 Task: Research Airbnb options in Szombathely, Hungary from 9th November, 2023 to 16th November, 2023 for 2 adults.2 bedrooms having 2 beds and 1 bathroom. Property type can be flat. Look for 3 properties as per requirement.
Action: Mouse moved to (560, 90)
Screenshot: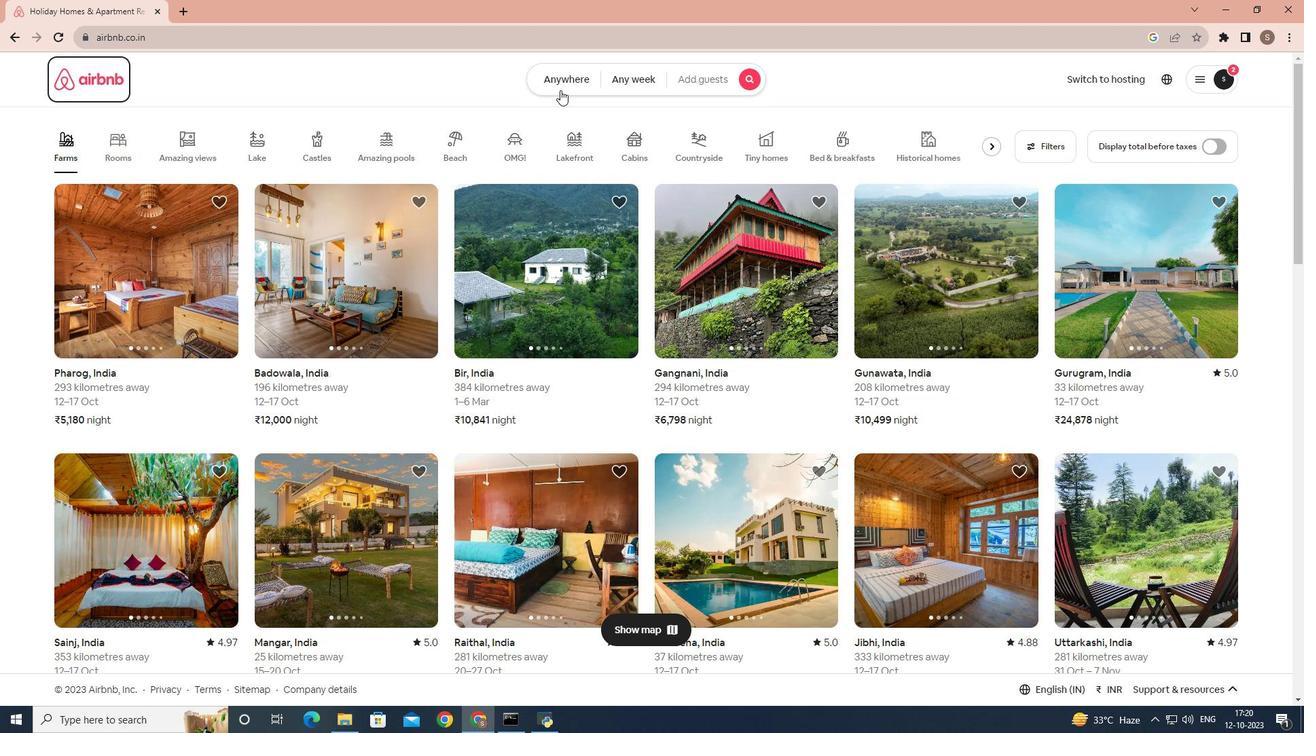
Action: Mouse pressed left at (560, 90)
Screenshot: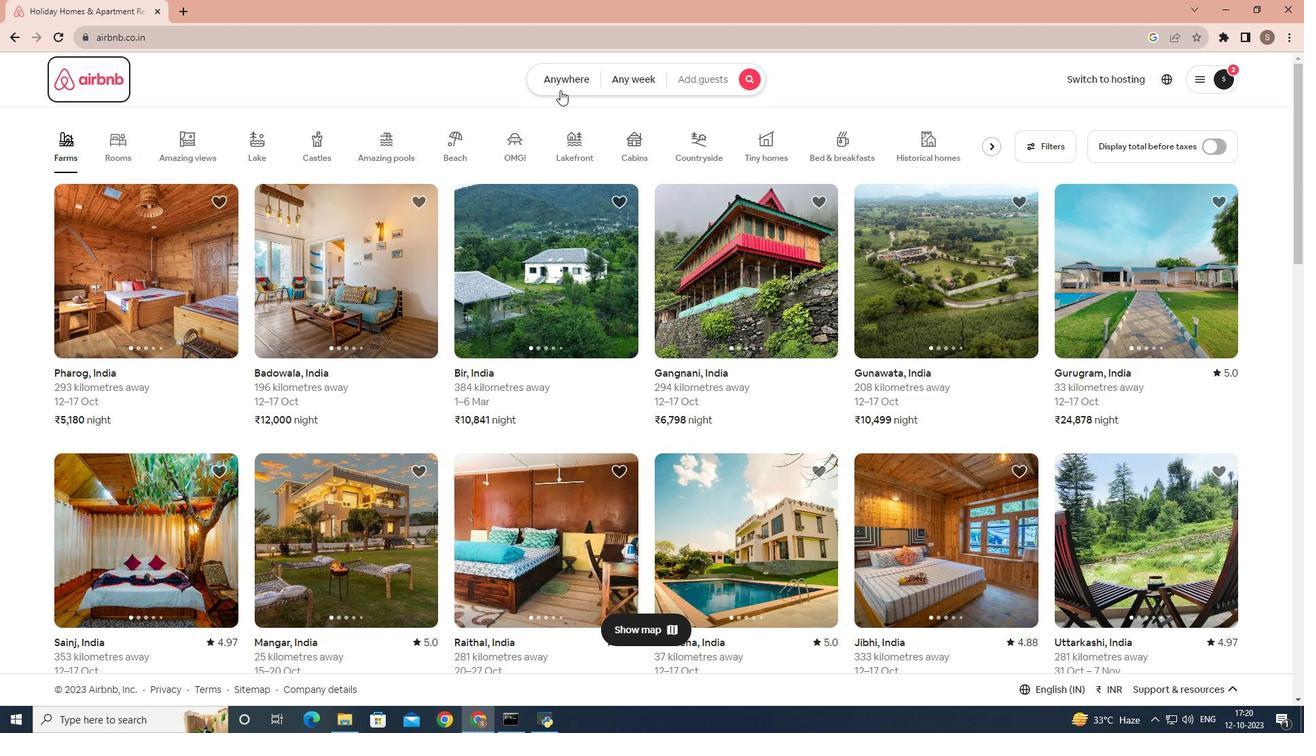 
Action: Mouse moved to (415, 135)
Screenshot: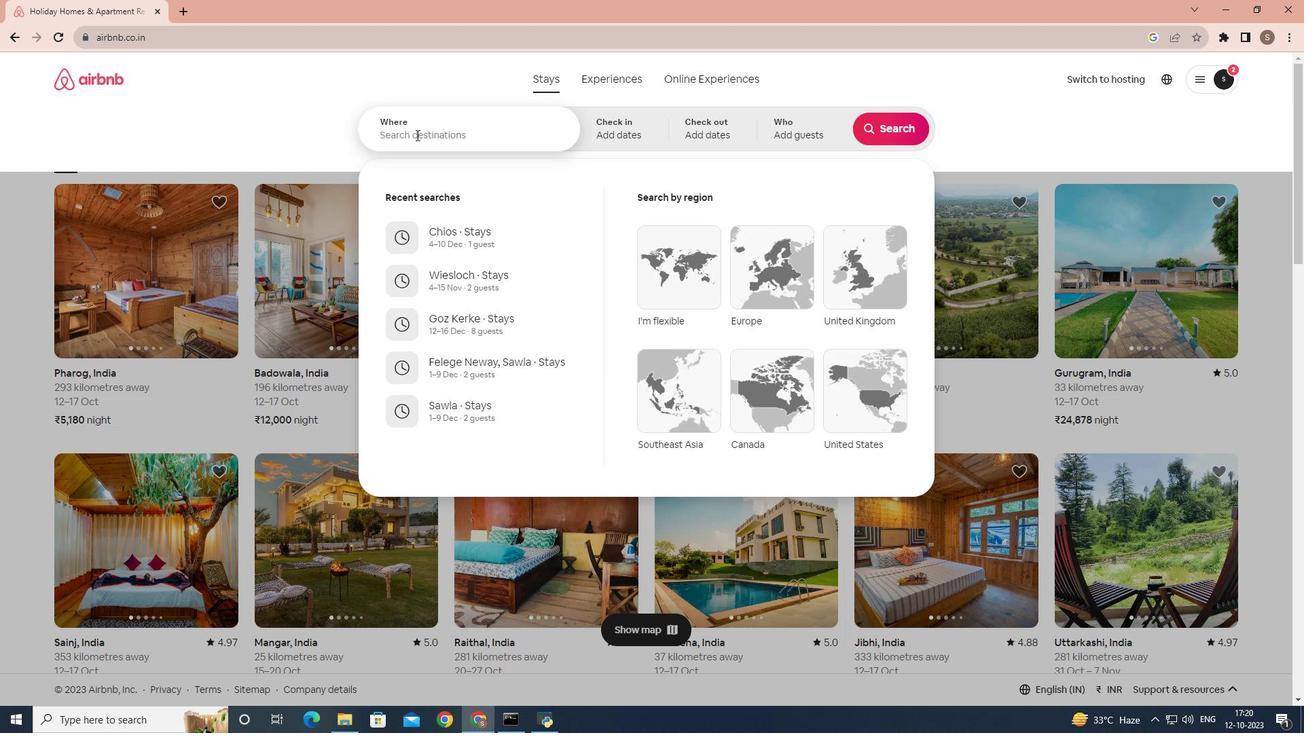 
Action: Mouse pressed left at (415, 135)
Screenshot: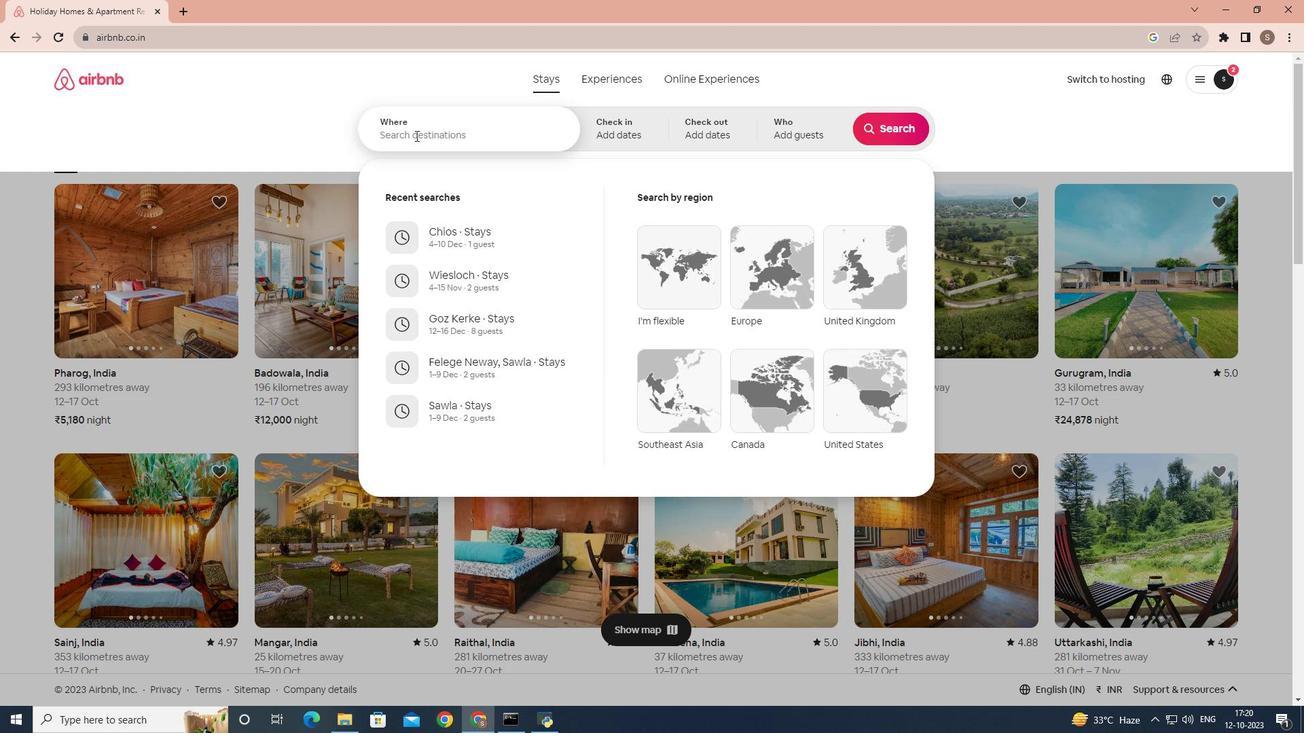 
Action: Key pressed szobathely
Screenshot: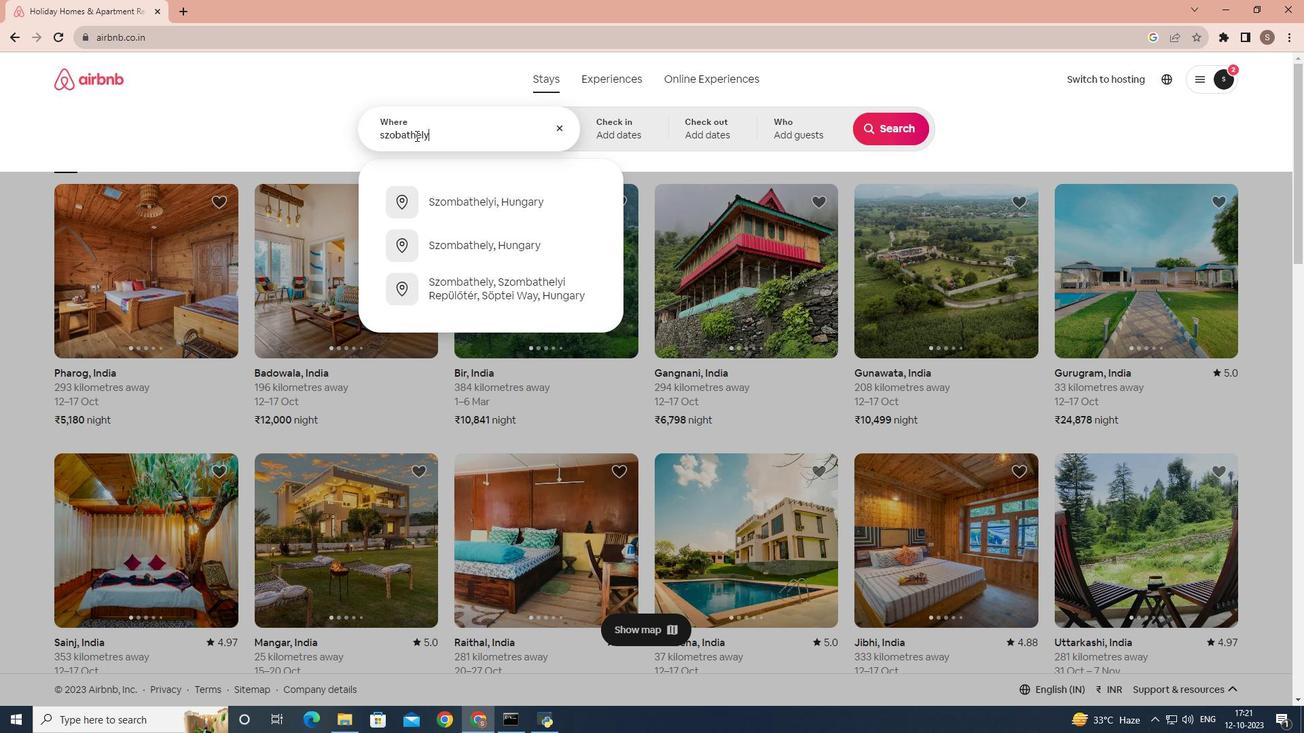 
Action: Mouse moved to (406, 198)
Screenshot: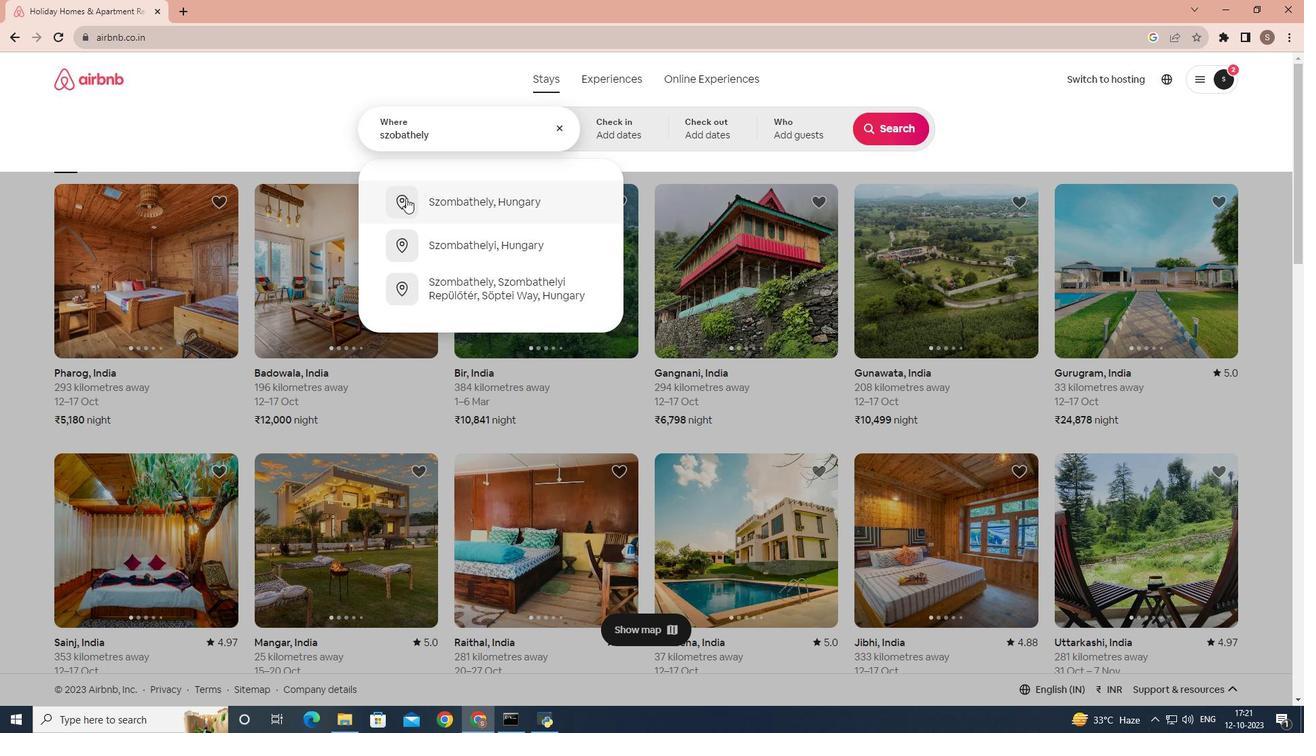 
Action: Mouse pressed left at (406, 198)
Screenshot: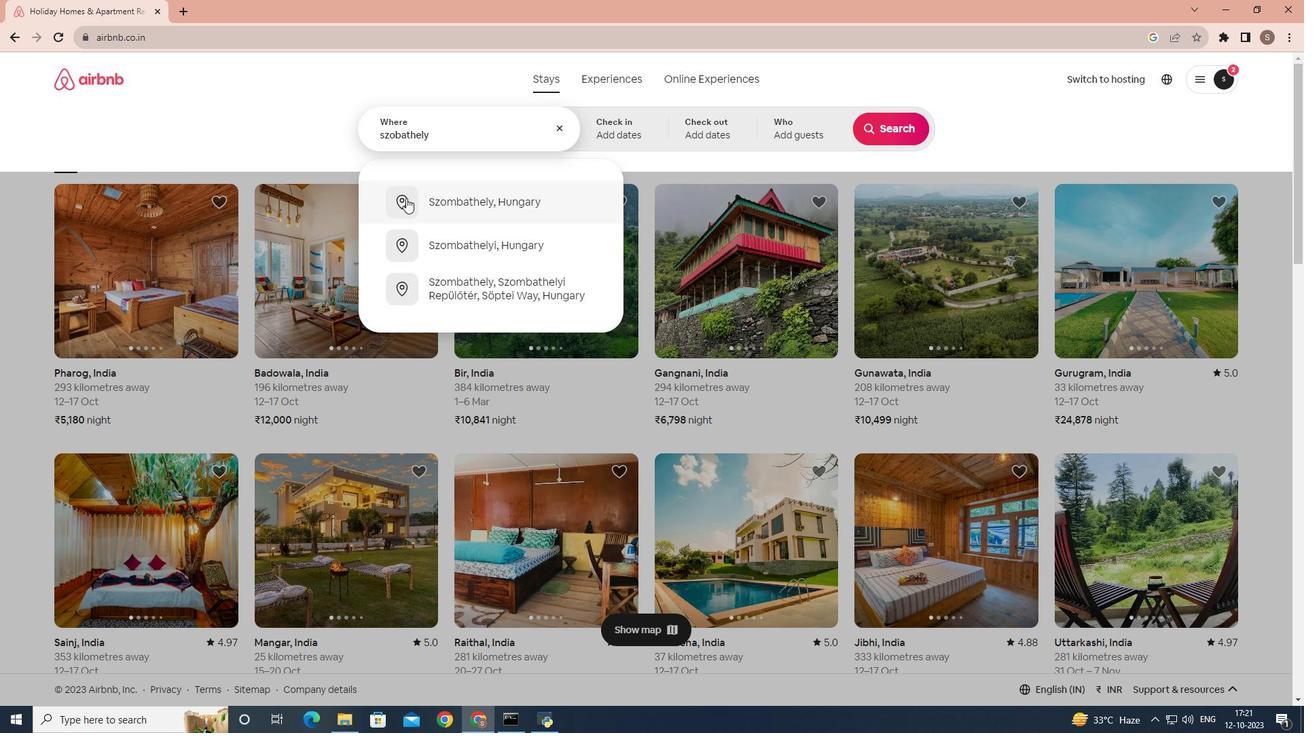 
Action: Mouse moved to (799, 328)
Screenshot: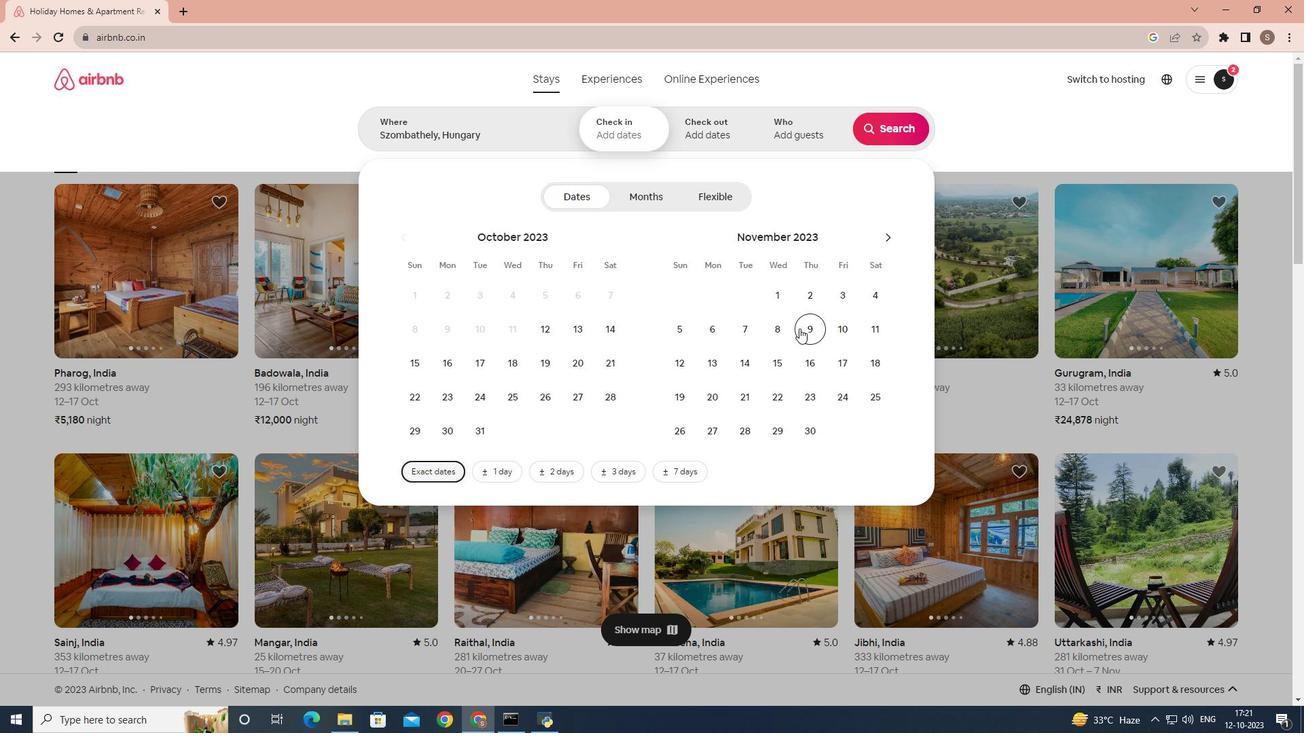 
Action: Mouse pressed left at (799, 328)
Screenshot: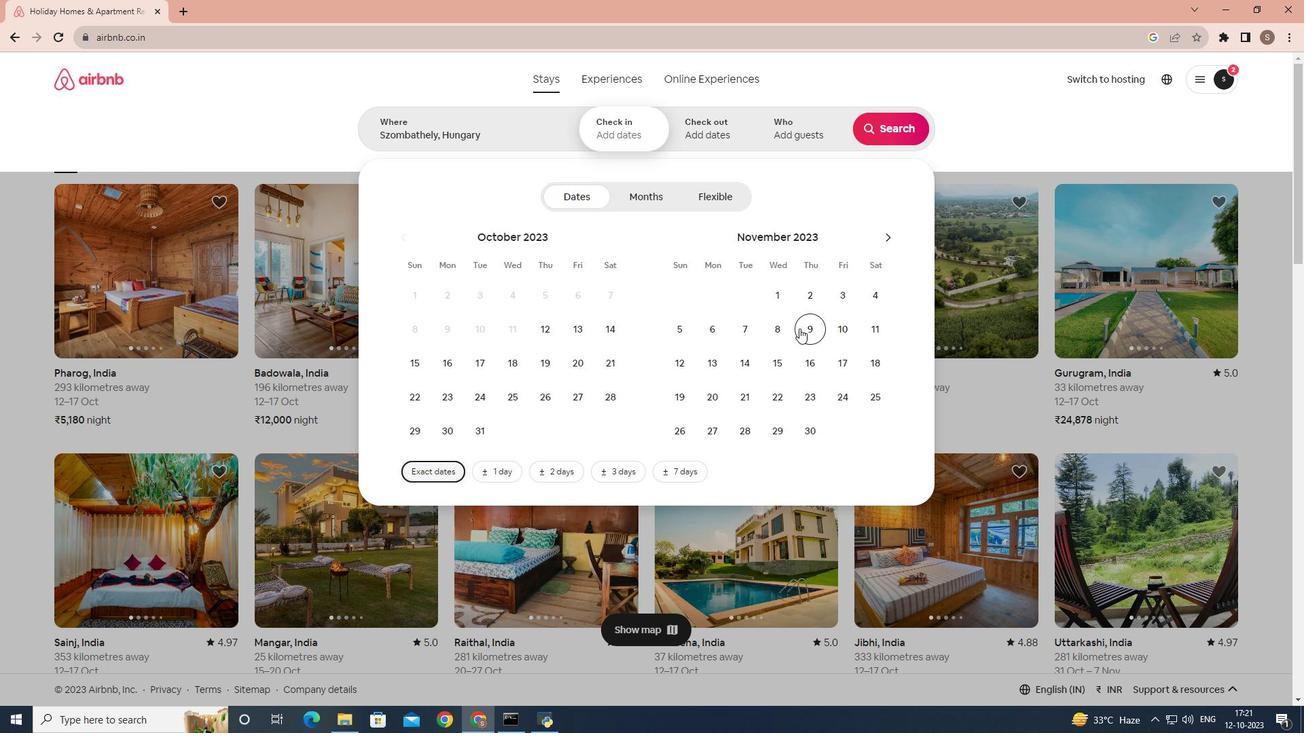 
Action: Mouse moved to (811, 364)
Screenshot: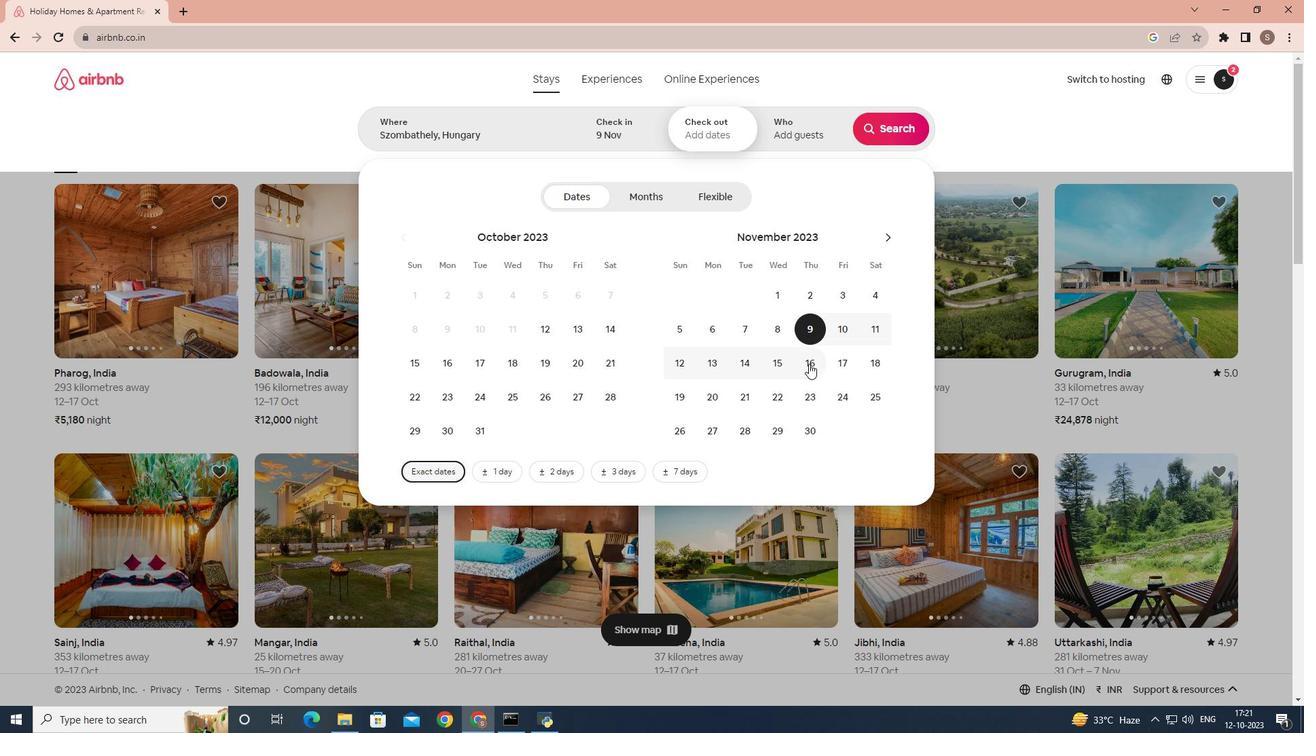 
Action: Mouse pressed left at (811, 364)
Screenshot: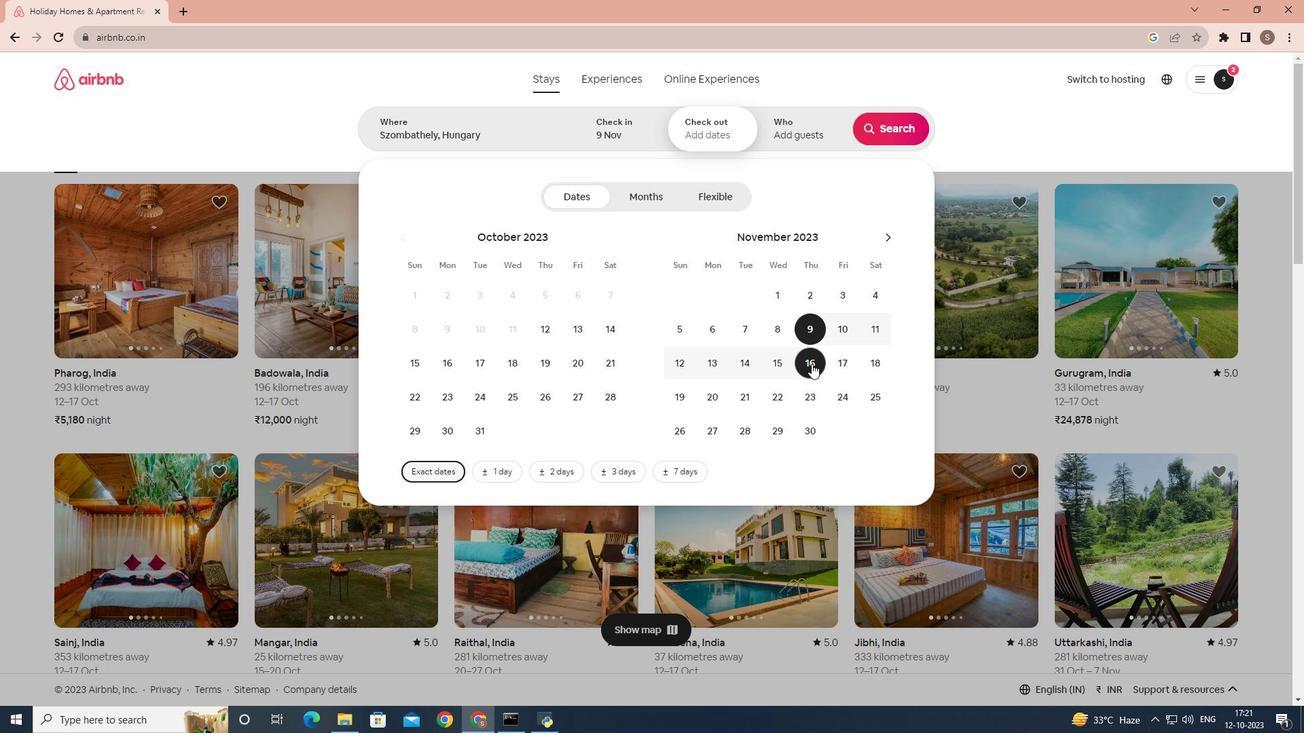 
Action: Mouse moved to (800, 132)
Screenshot: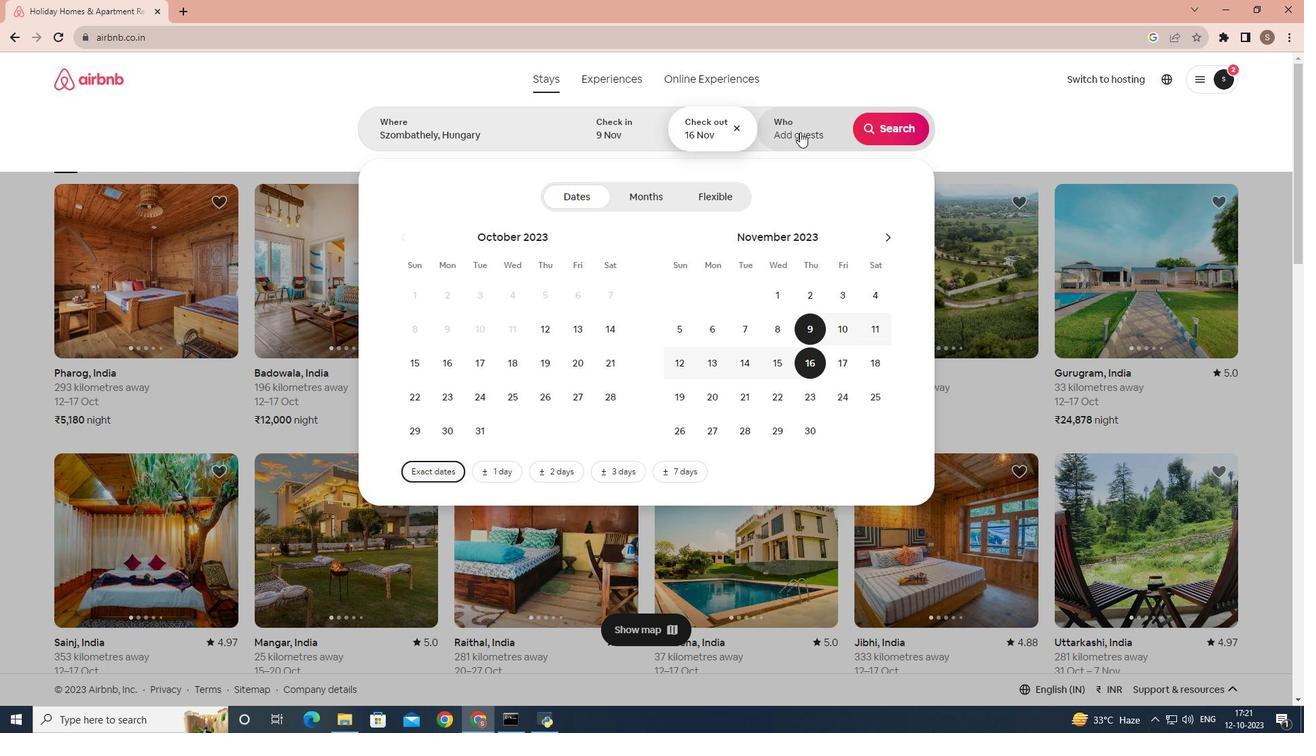 
Action: Mouse pressed left at (800, 132)
Screenshot: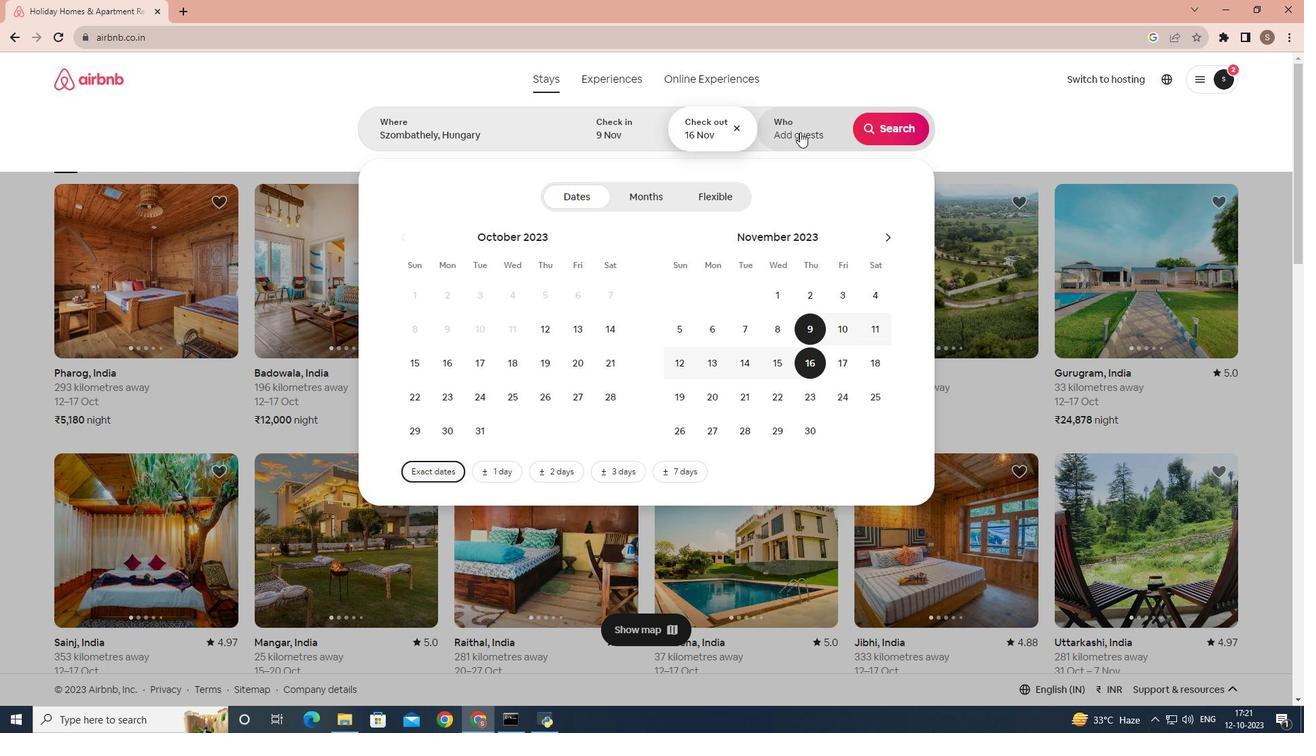 
Action: Mouse moved to (893, 199)
Screenshot: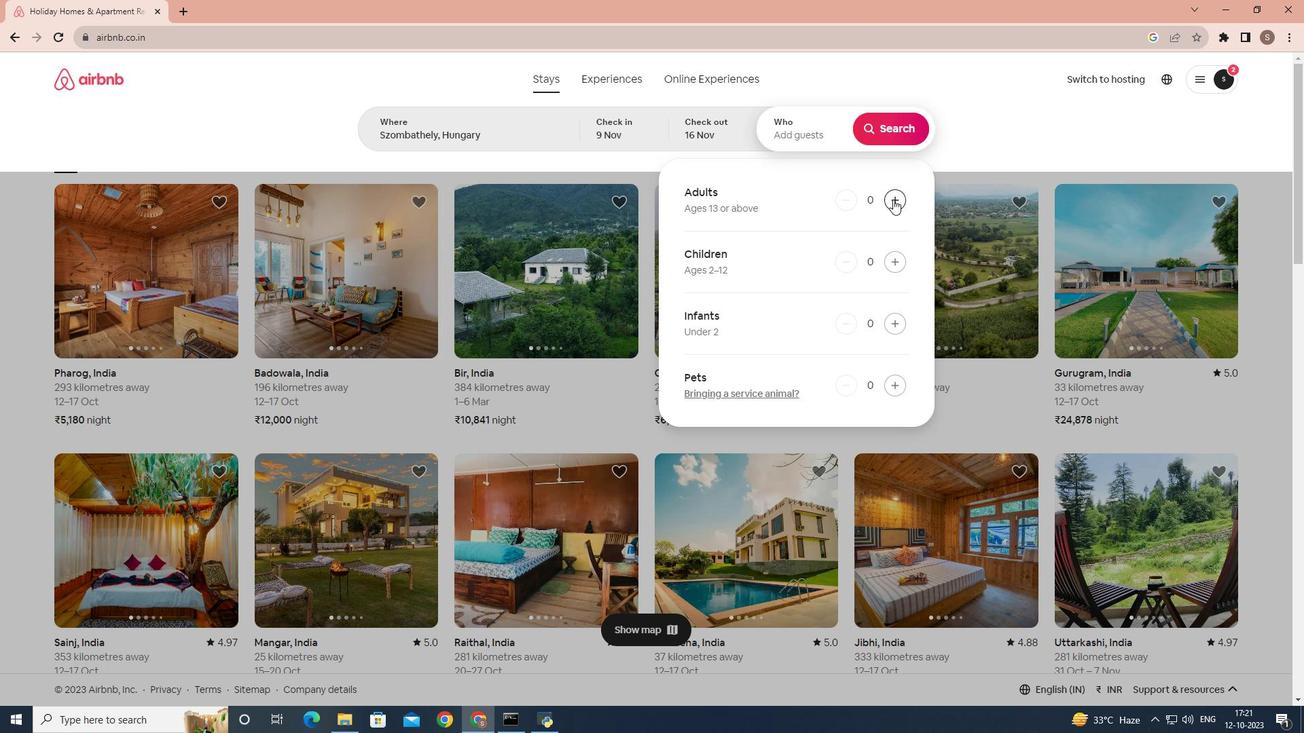 
Action: Mouse pressed left at (893, 199)
Screenshot: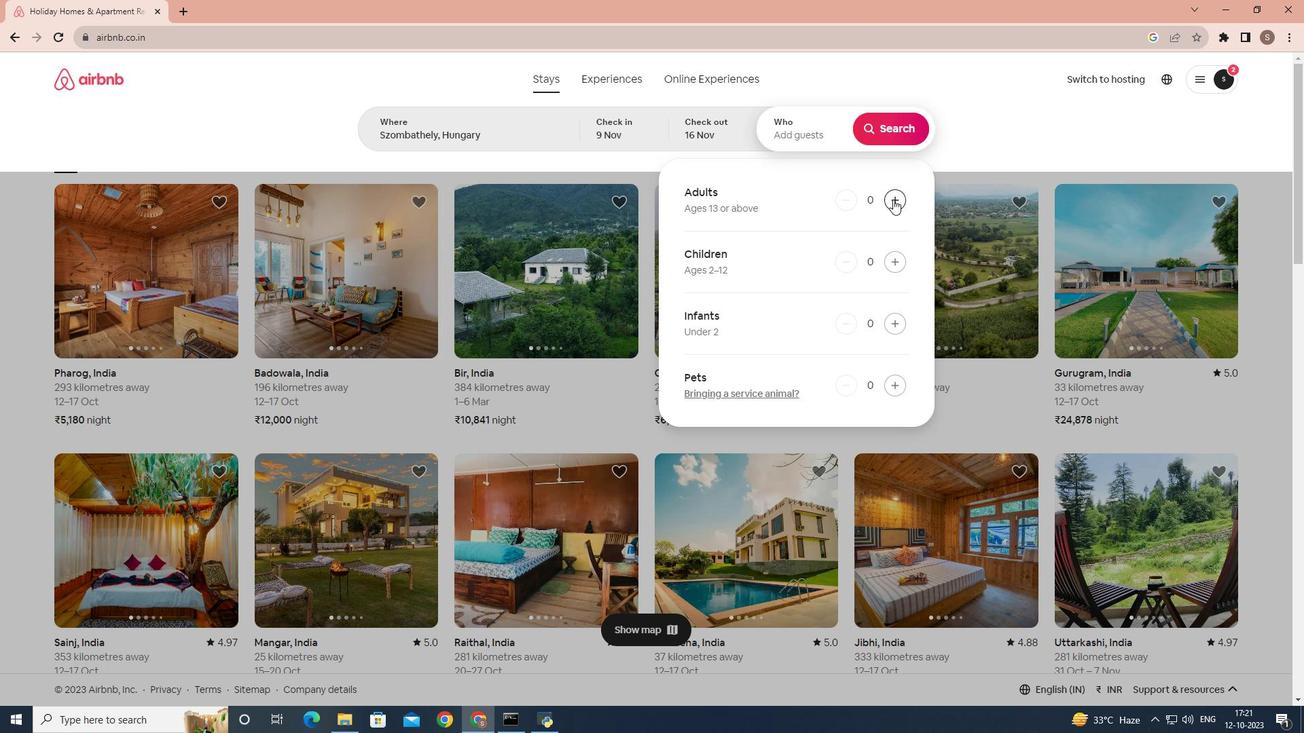 
Action: Mouse pressed left at (893, 199)
Screenshot: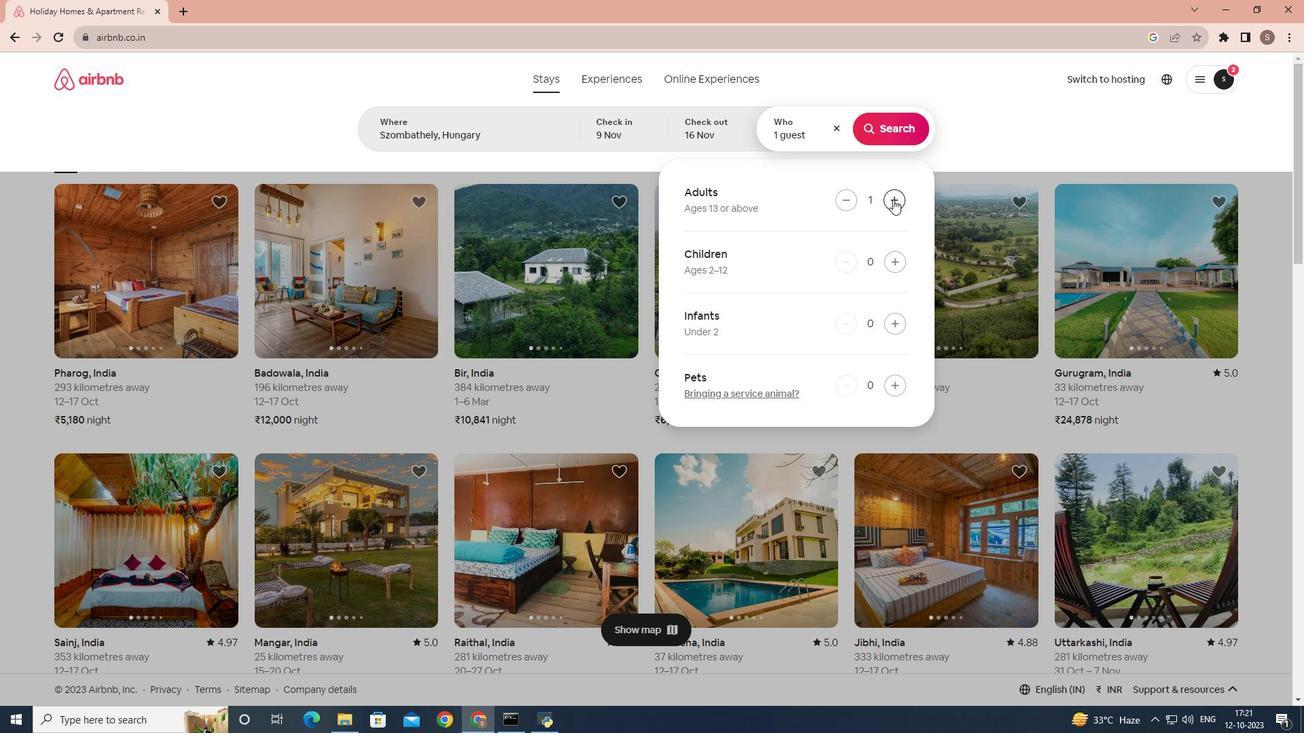 
Action: Mouse moved to (896, 137)
Screenshot: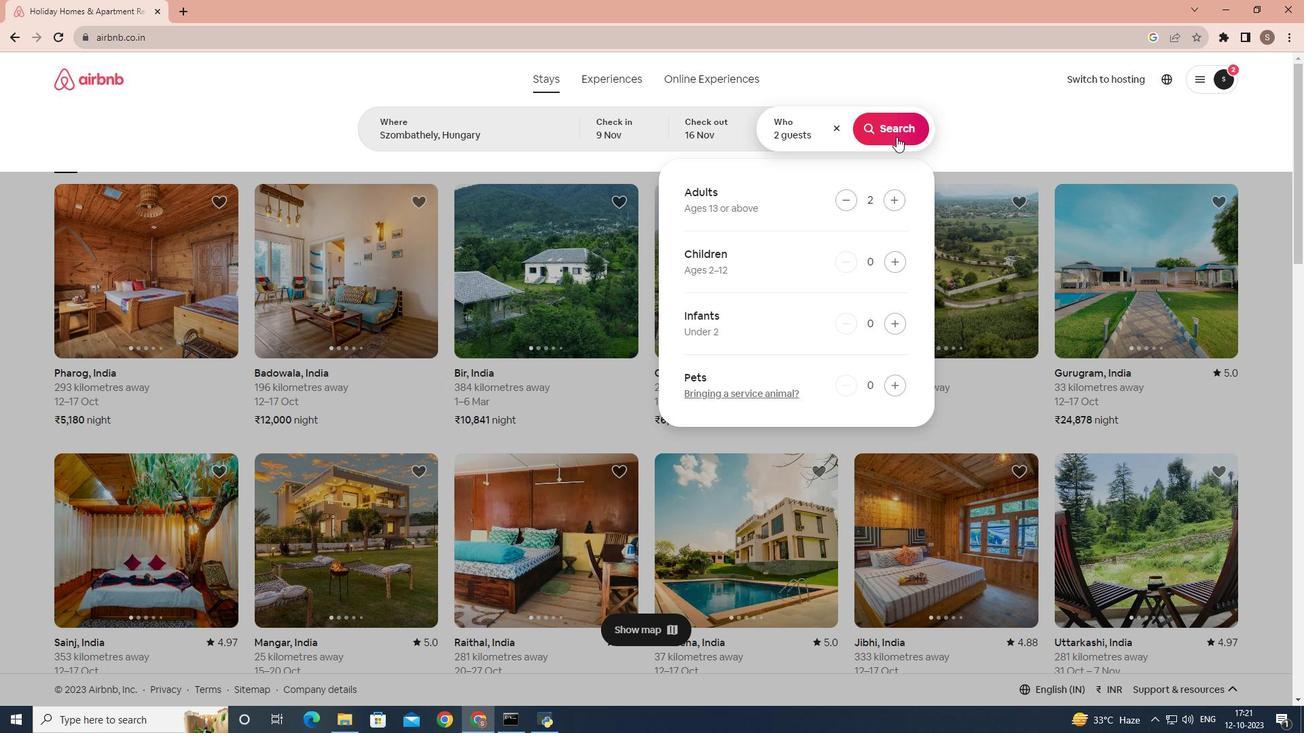 
Action: Mouse pressed left at (896, 137)
Screenshot: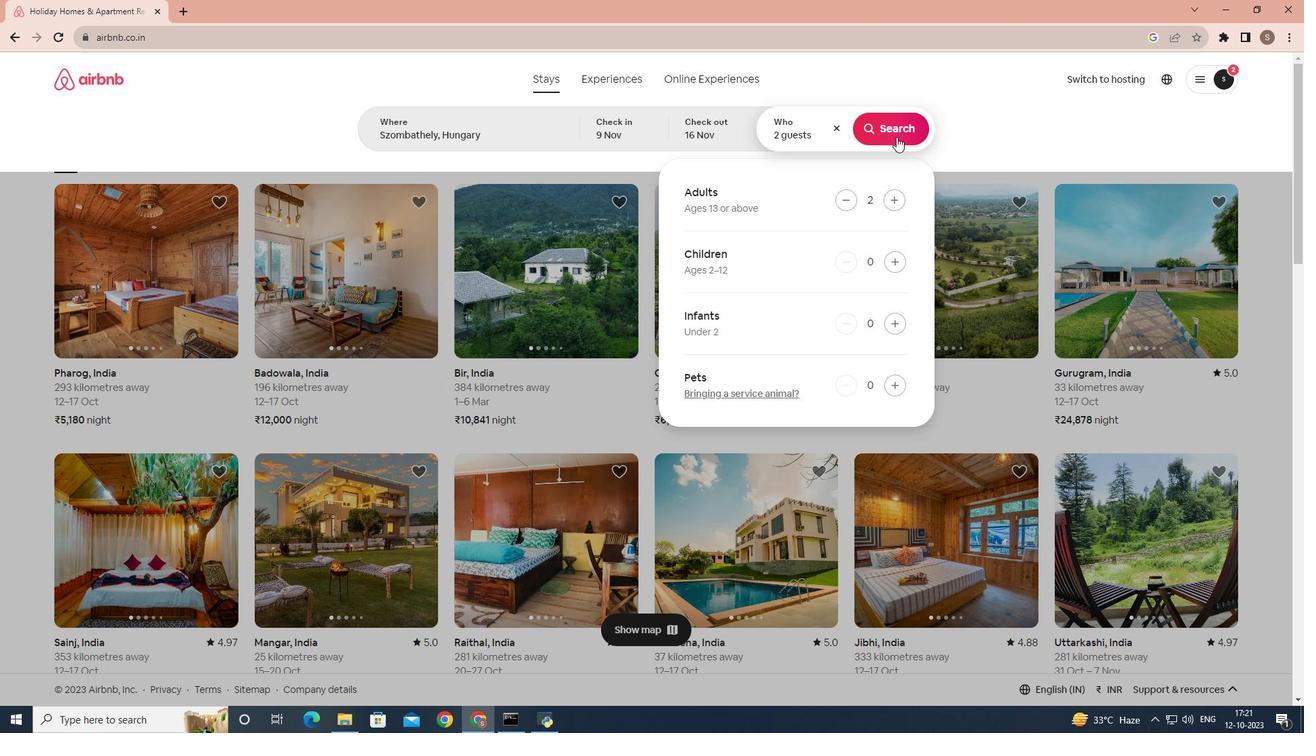 
Action: Mouse moved to (1089, 130)
Screenshot: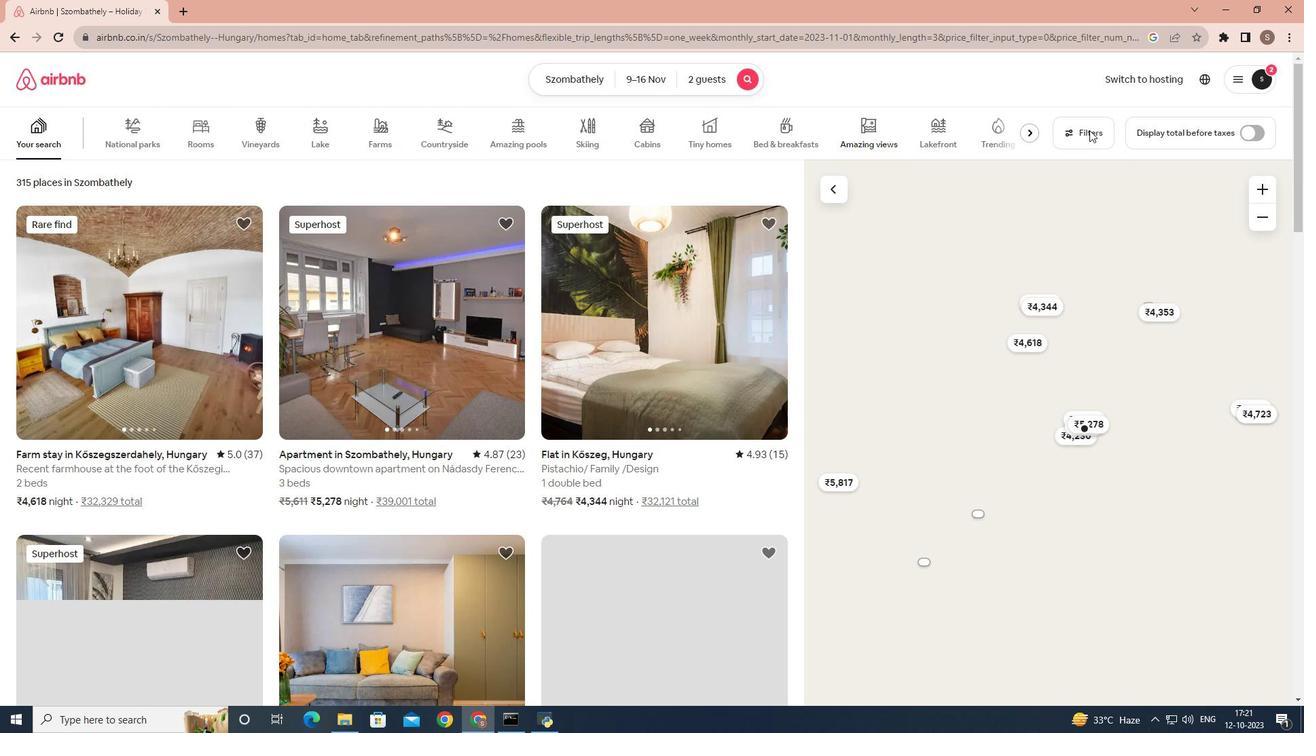 
Action: Mouse pressed left at (1089, 130)
Screenshot: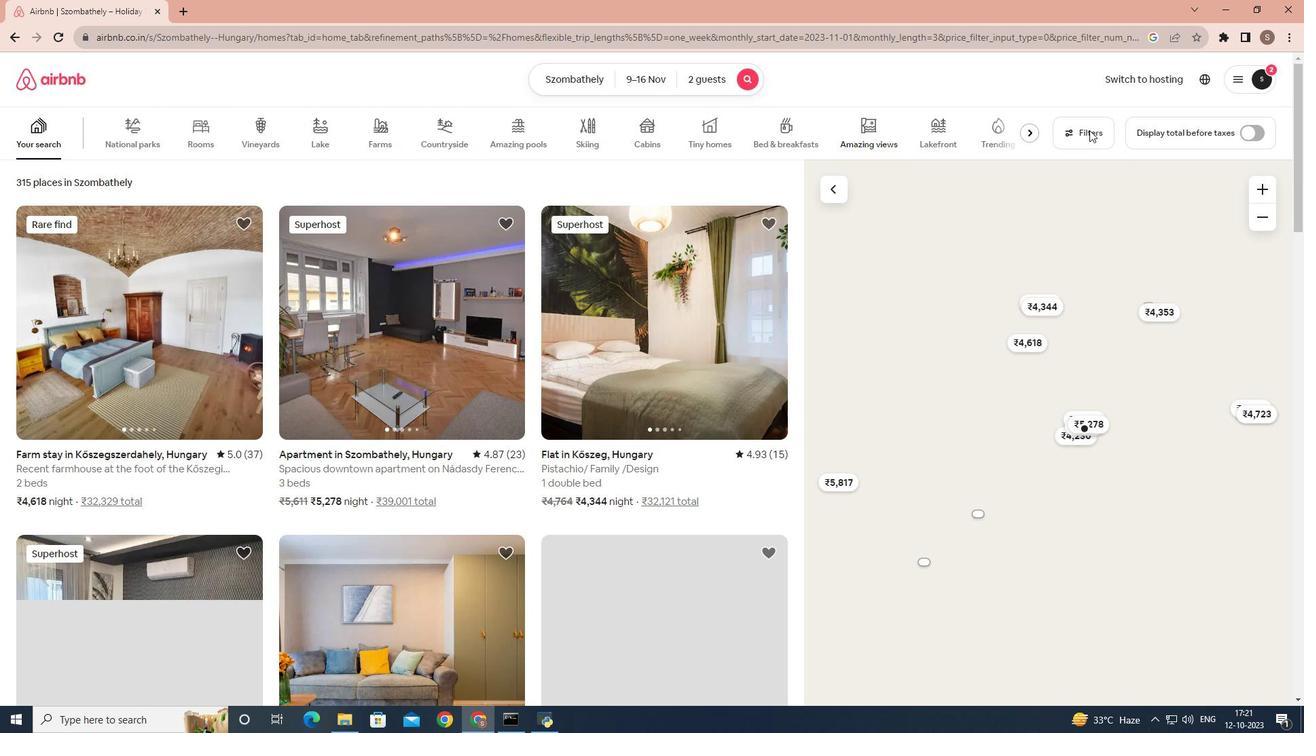 
Action: Mouse moved to (1089, 131)
Screenshot: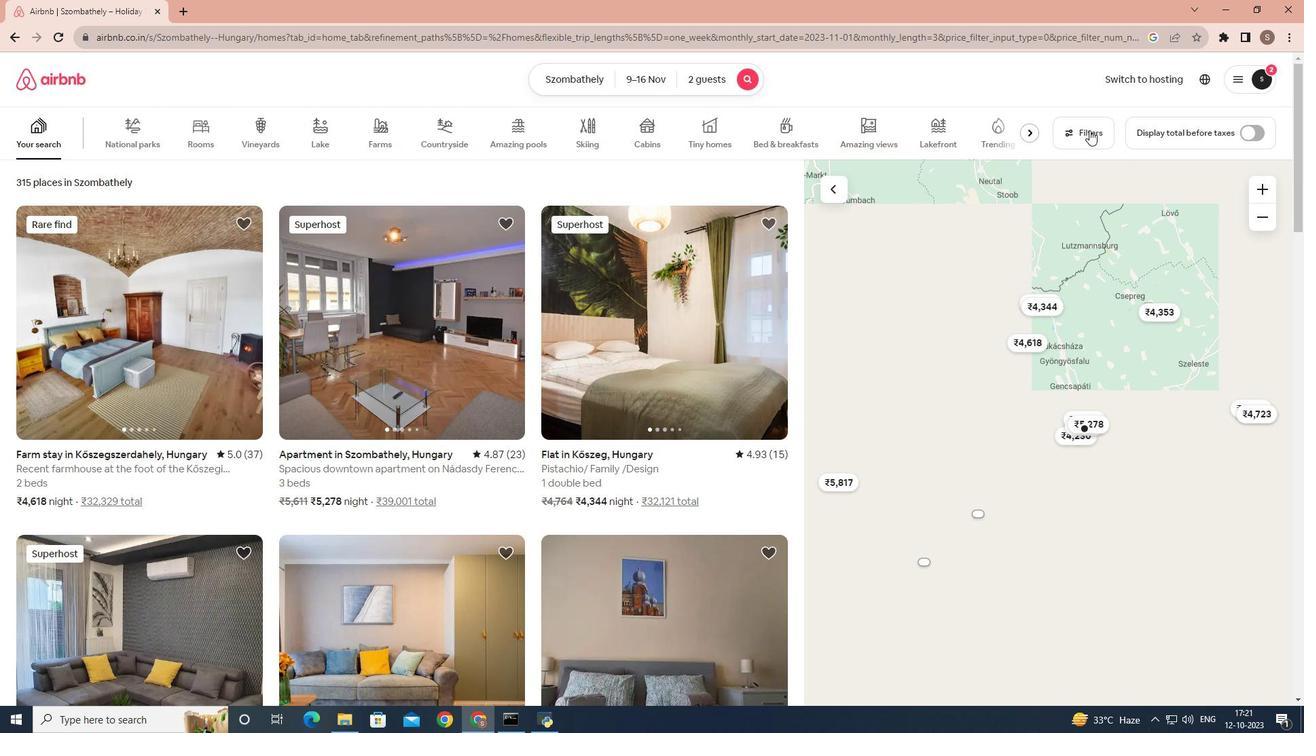 
Action: Mouse pressed left at (1089, 131)
Screenshot: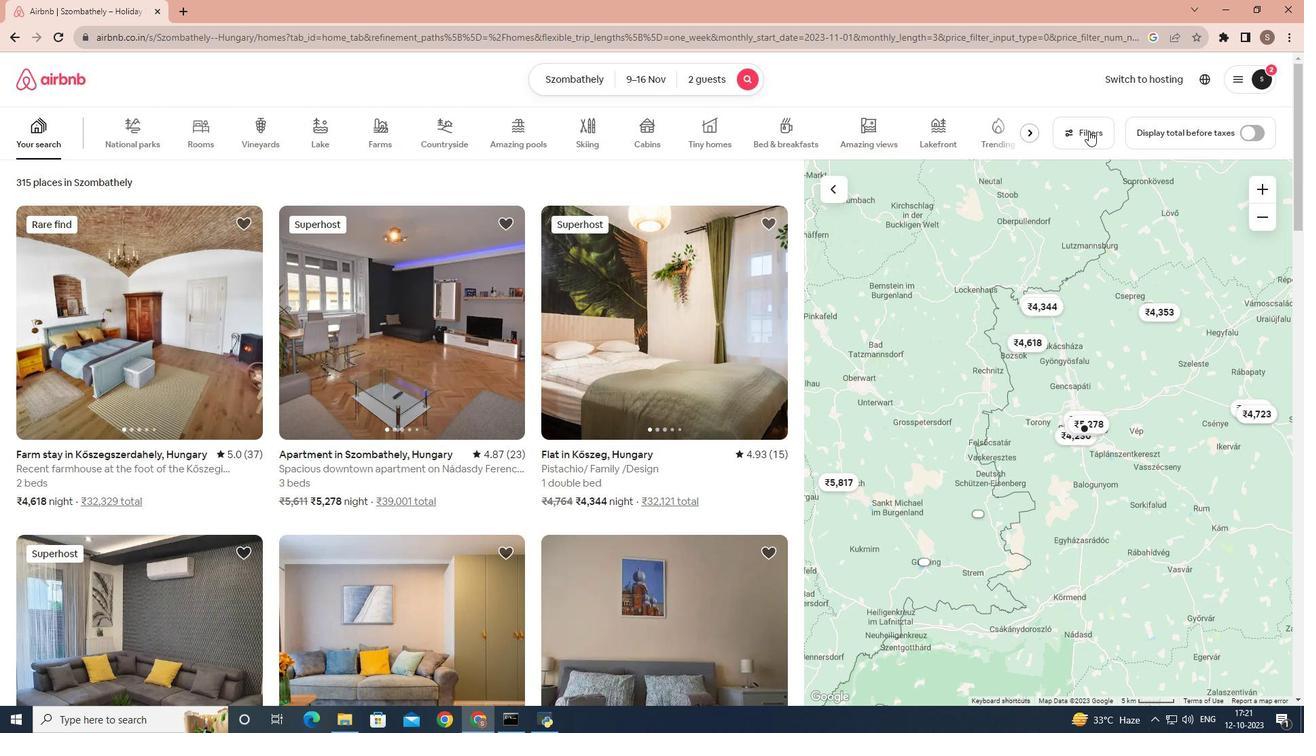 
Action: Mouse pressed left at (1089, 131)
Screenshot: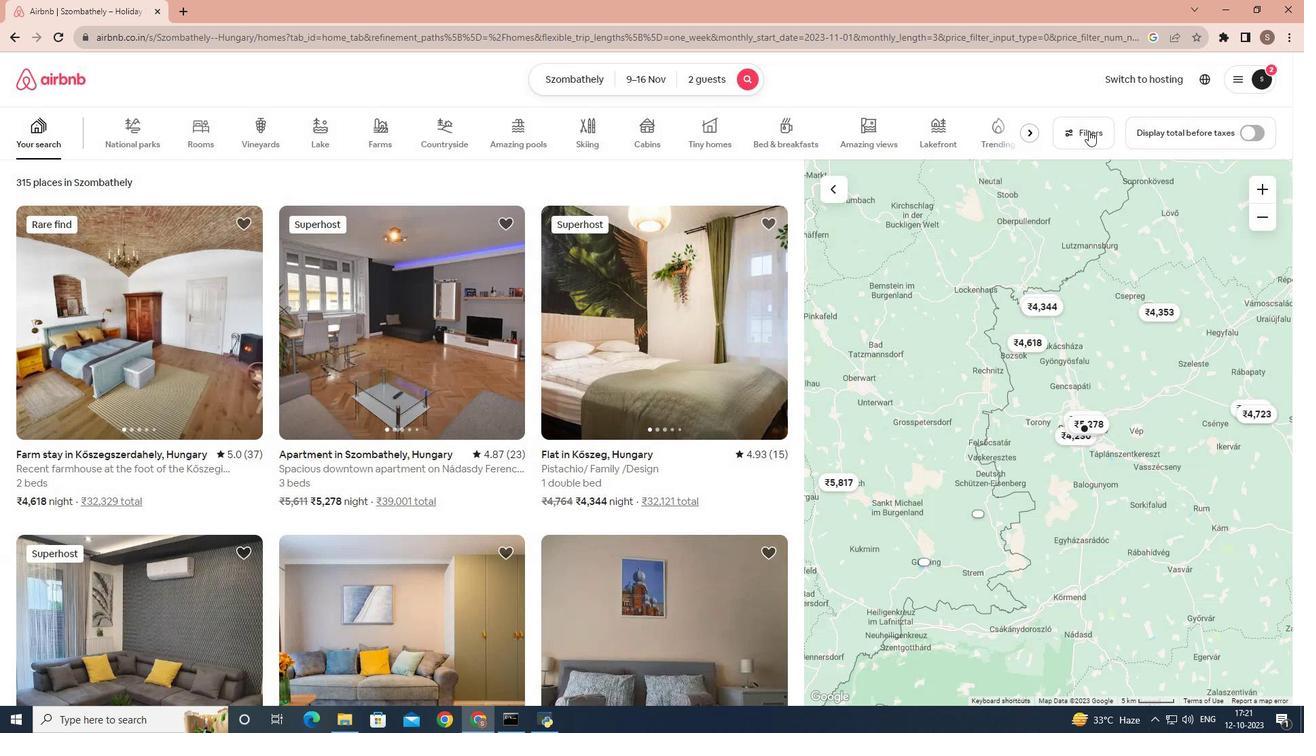 
Action: Mouse moved to (380, 388)
Screenshot: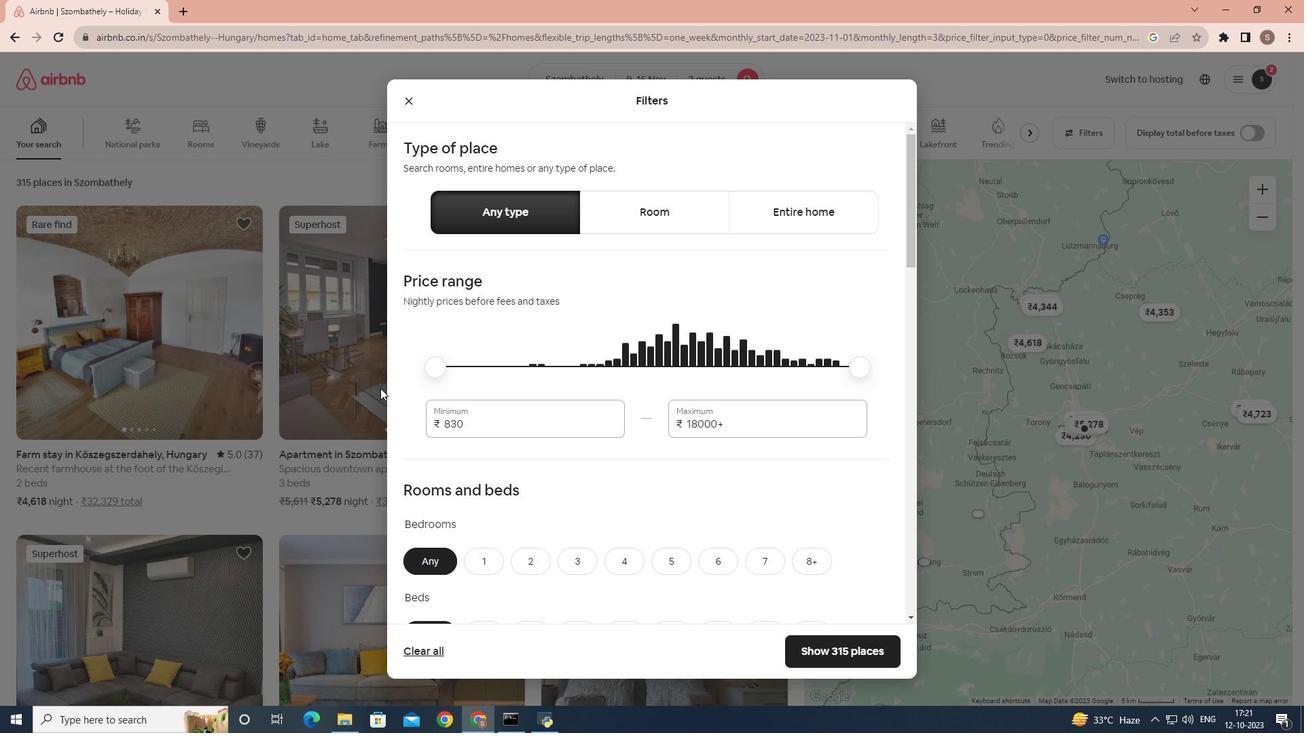 
Action: Mouse scrolled (380, 387) with delta (0, 0)
Screenshot: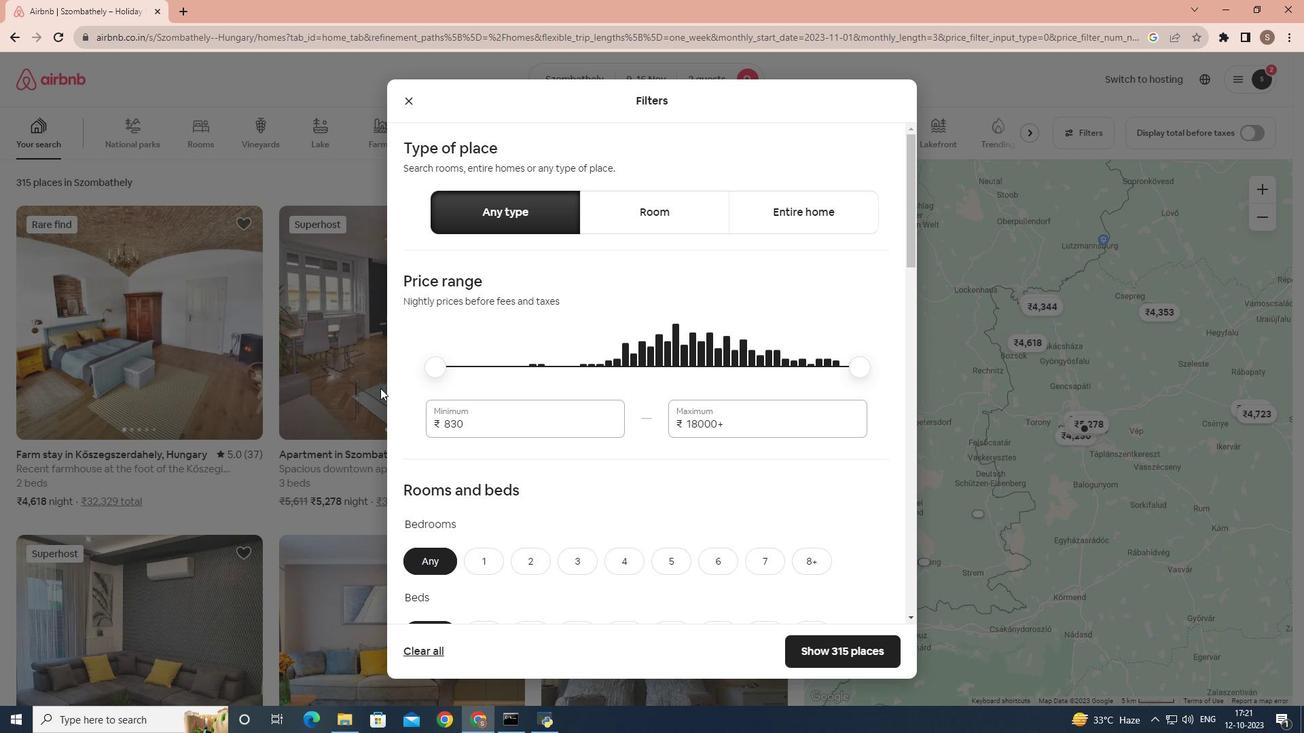 
Action: Mouse scrolled (380, 387) with delta (0, 0)
Screenshot: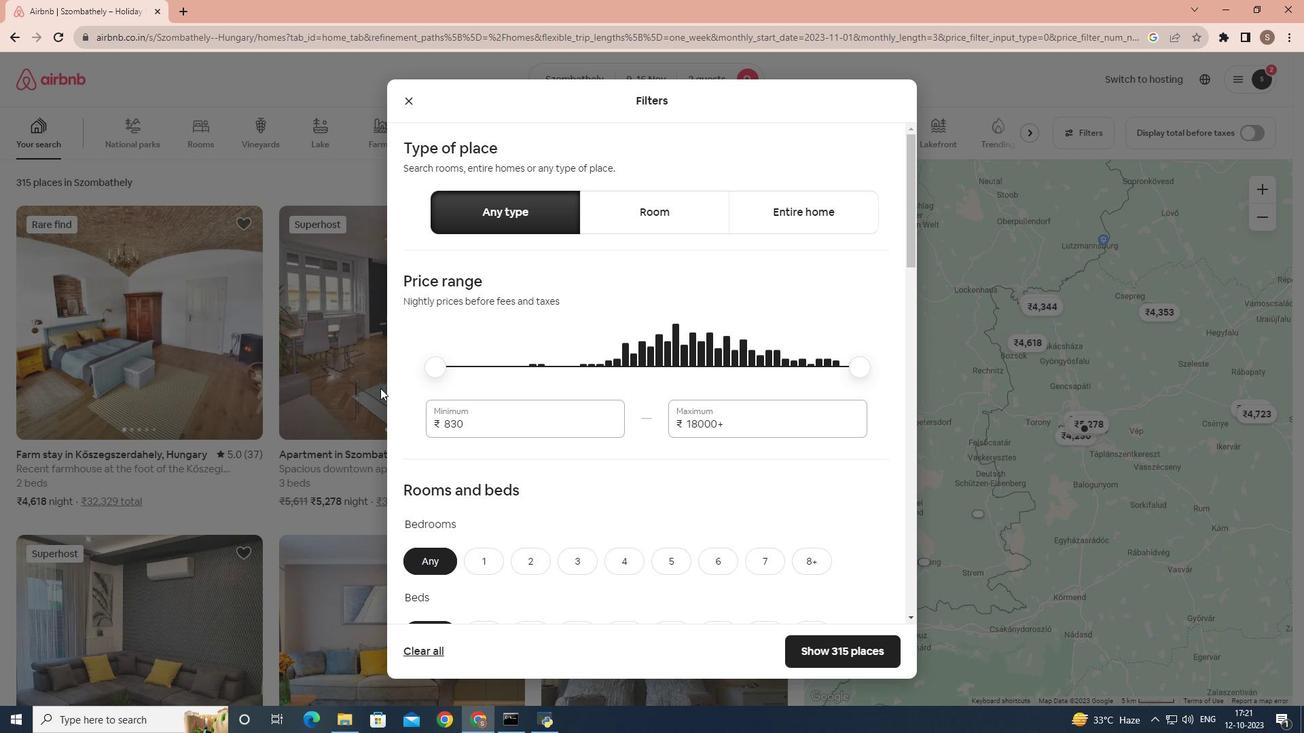 
Action: Mouse scrolled (380, 387) with delta (0, 0)
Screenshot: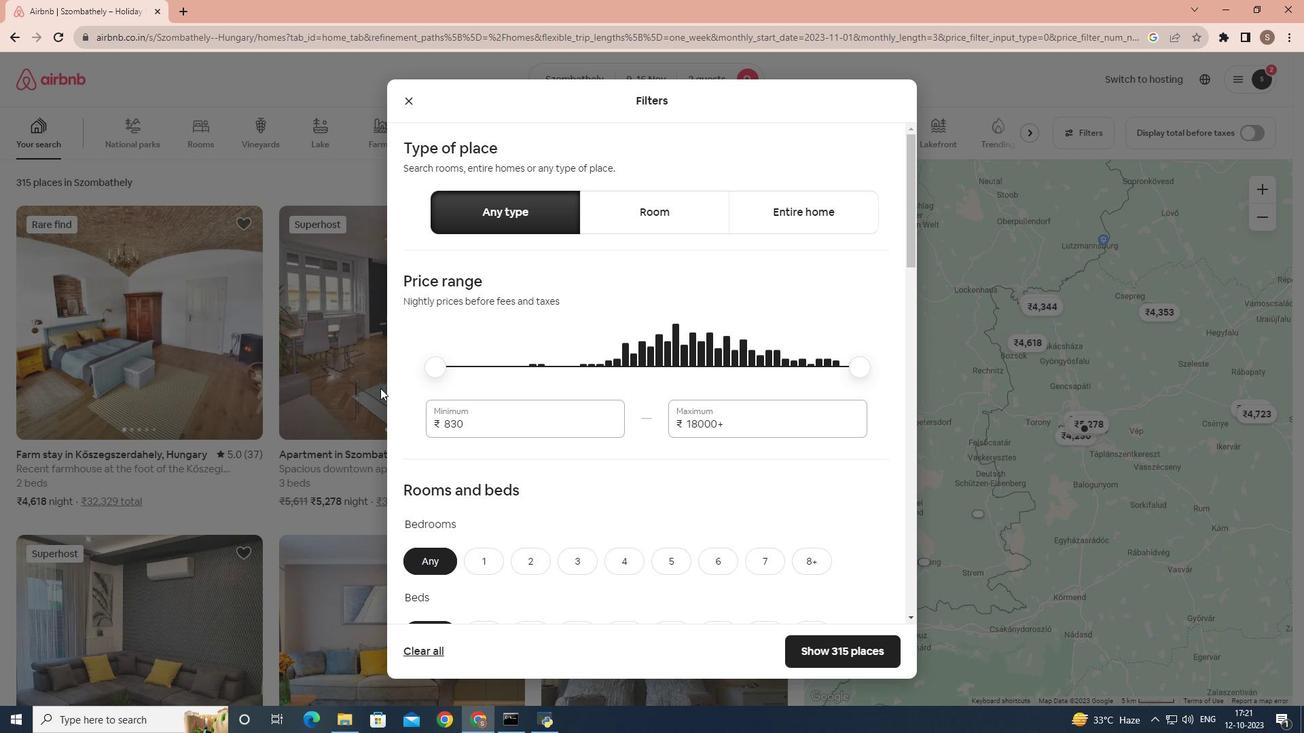 
Action: Mouse scrolled (380, 387) with delta (0, 0)
Screenshot: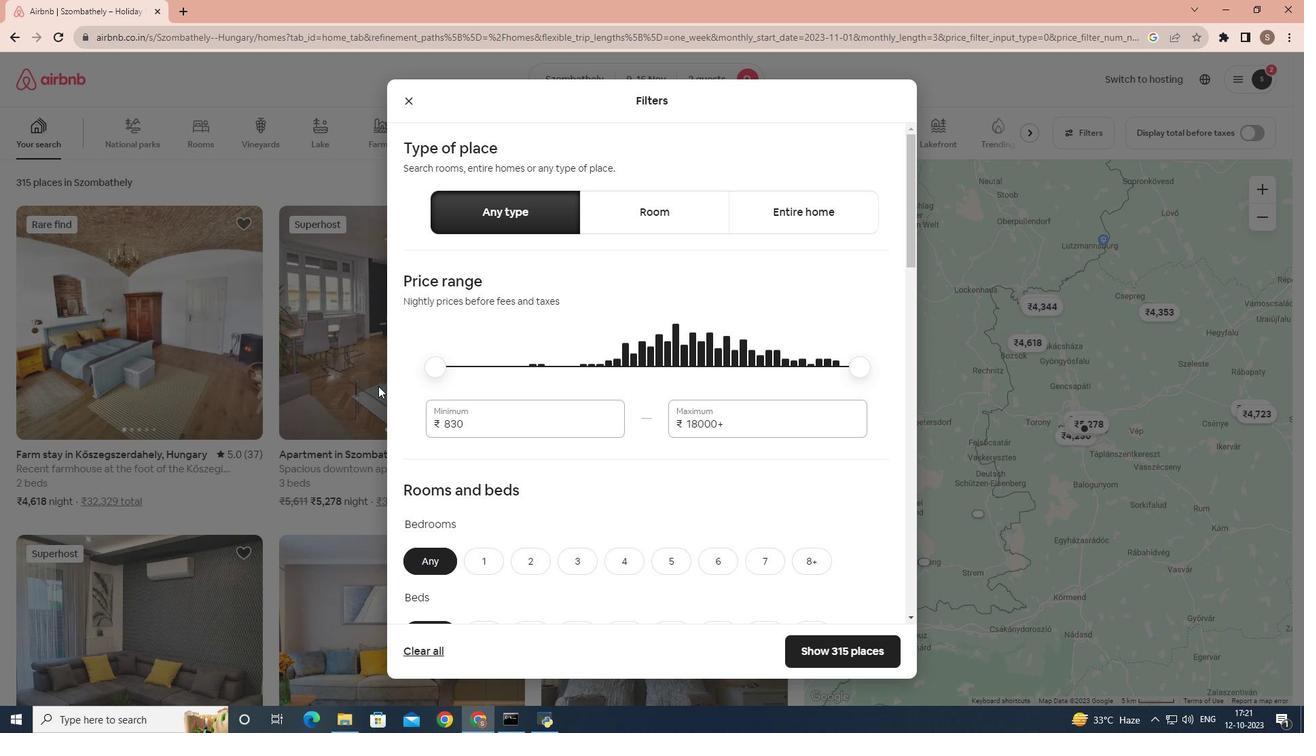 
Action: Mouse moved to (411, 366)
Screenshot: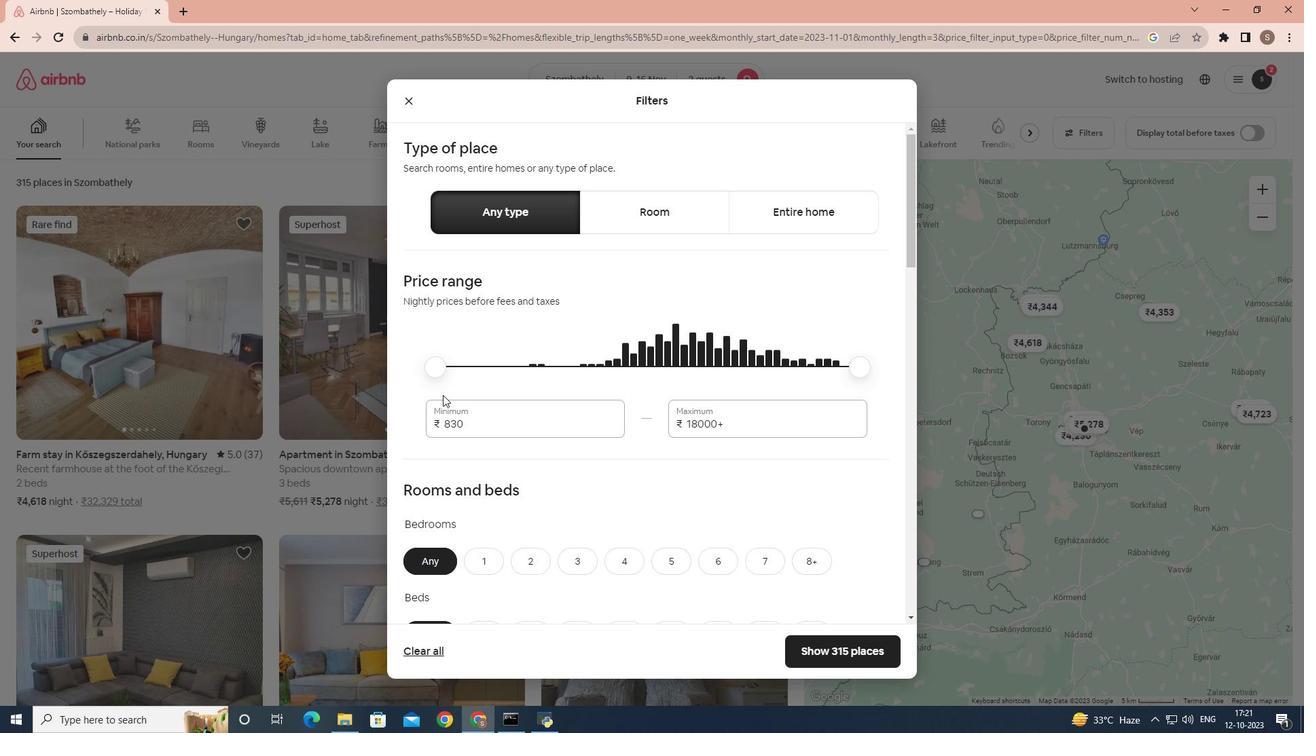 
Action: Mouse scrolled (411, 366) with delta (0, 0)
Screenshot: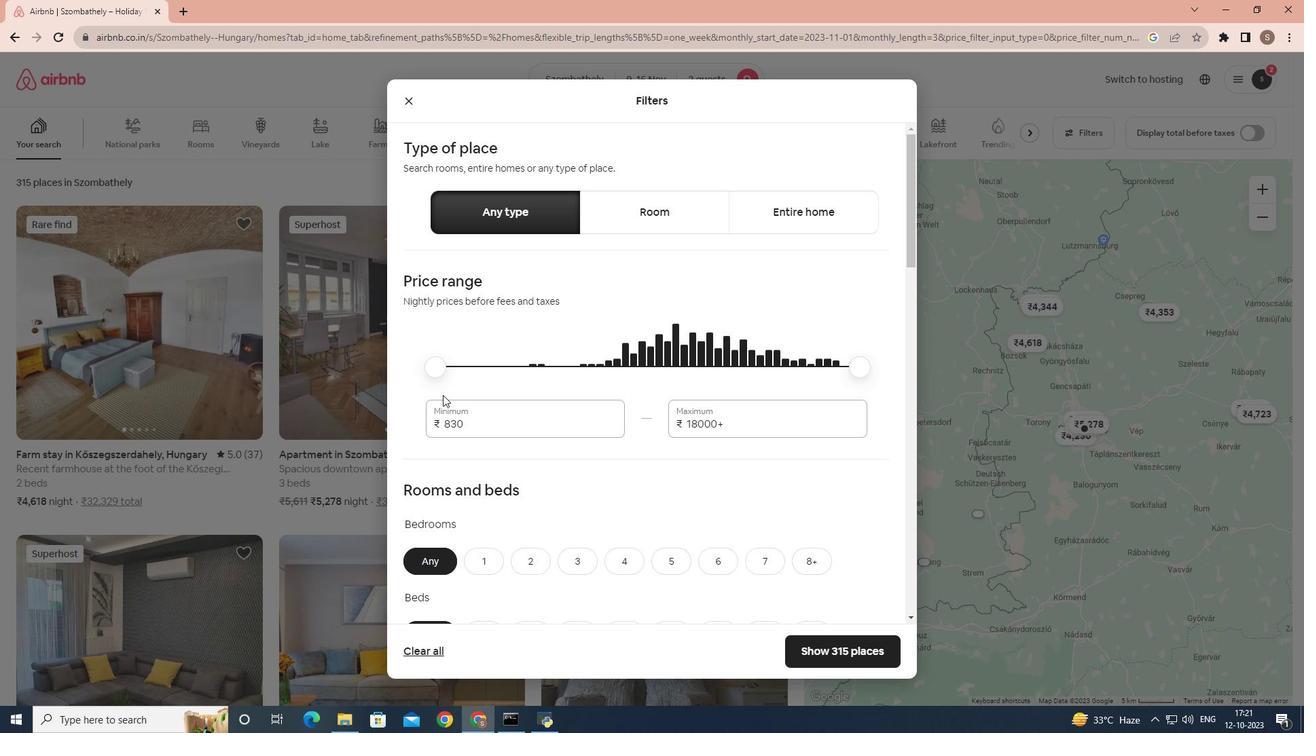 
Action: Mouse moved to (432, 383)
Screenshot: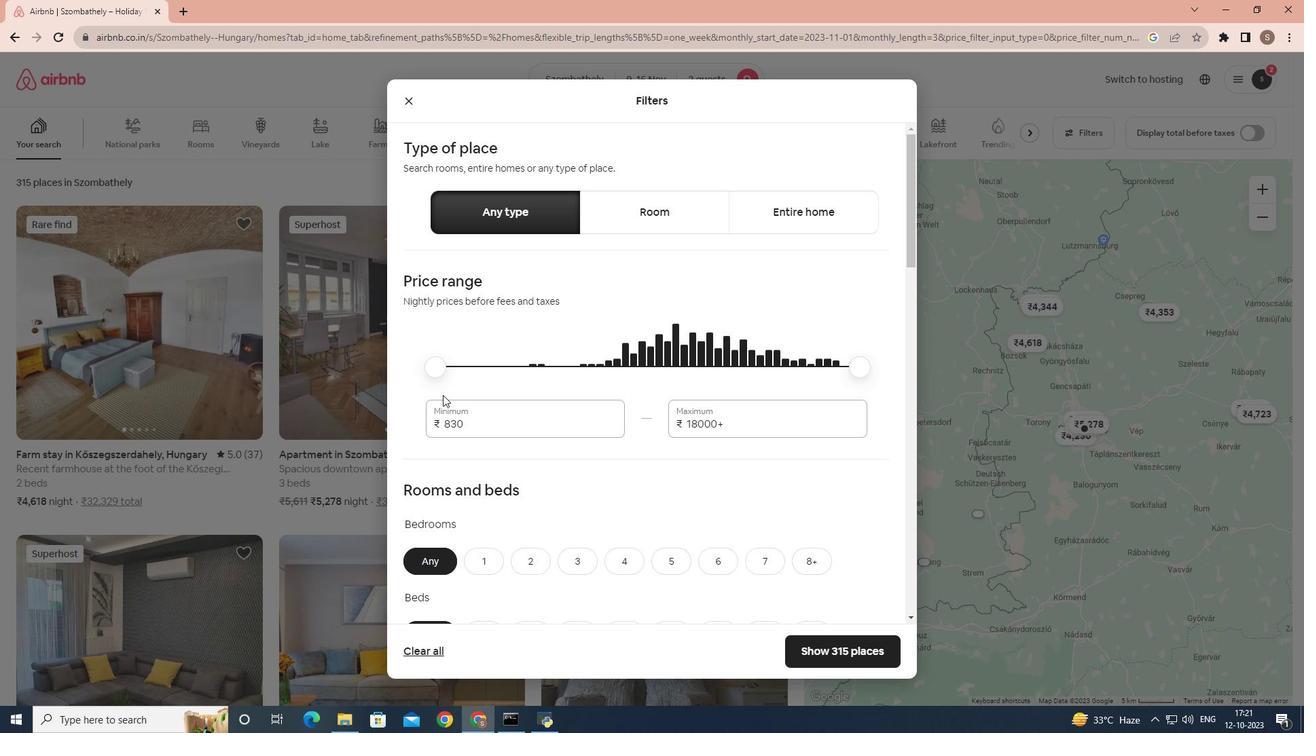 
Action: Mouse scrolled (432, 383) with delta (0, 0)
Screenshot: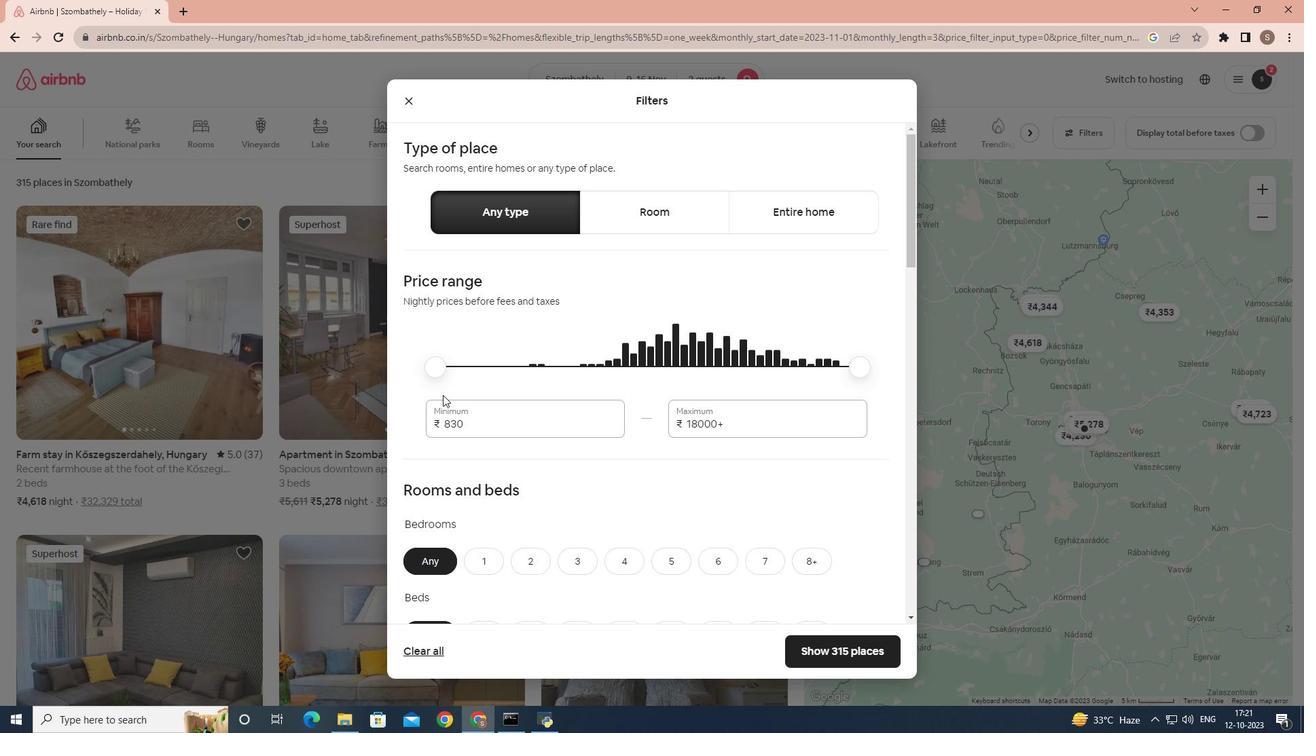 
Action: Mouse moved to (442, 395)
Screenshot: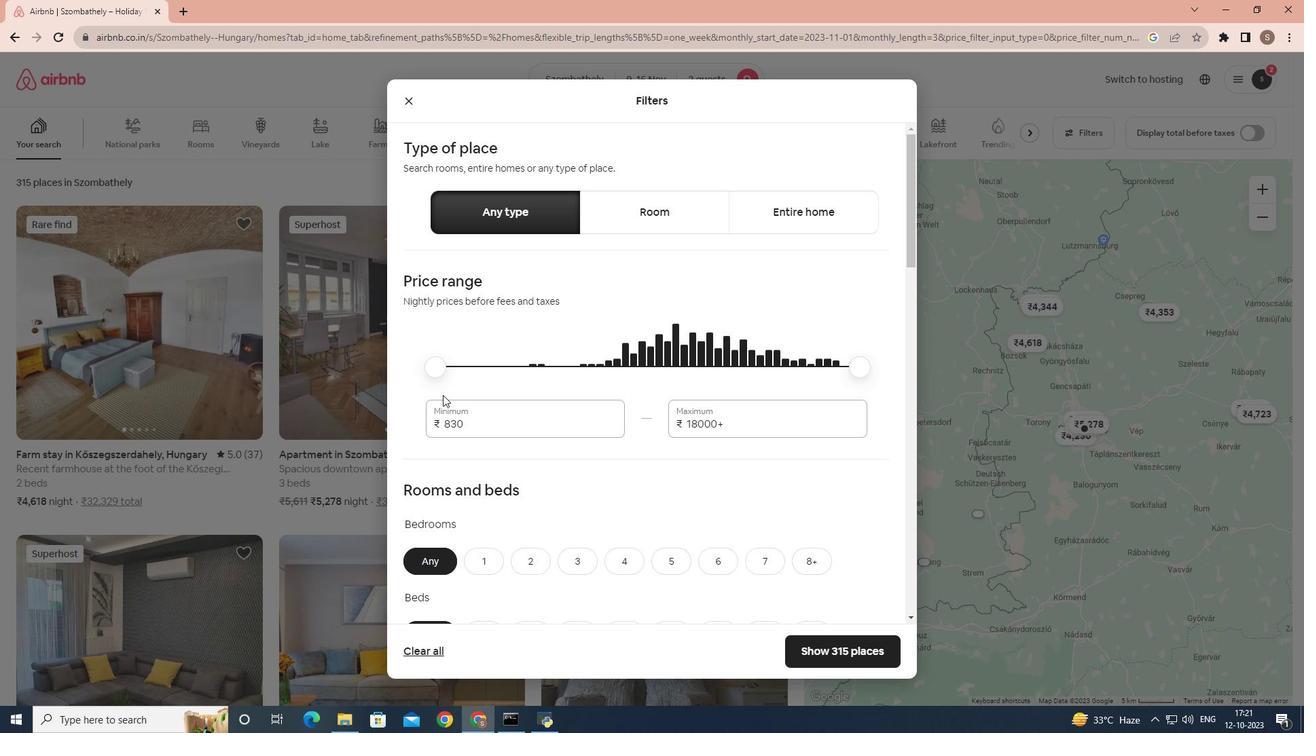 
Action: Mouse scrolled (442, 394) with delta (0, 0)
Screenshot: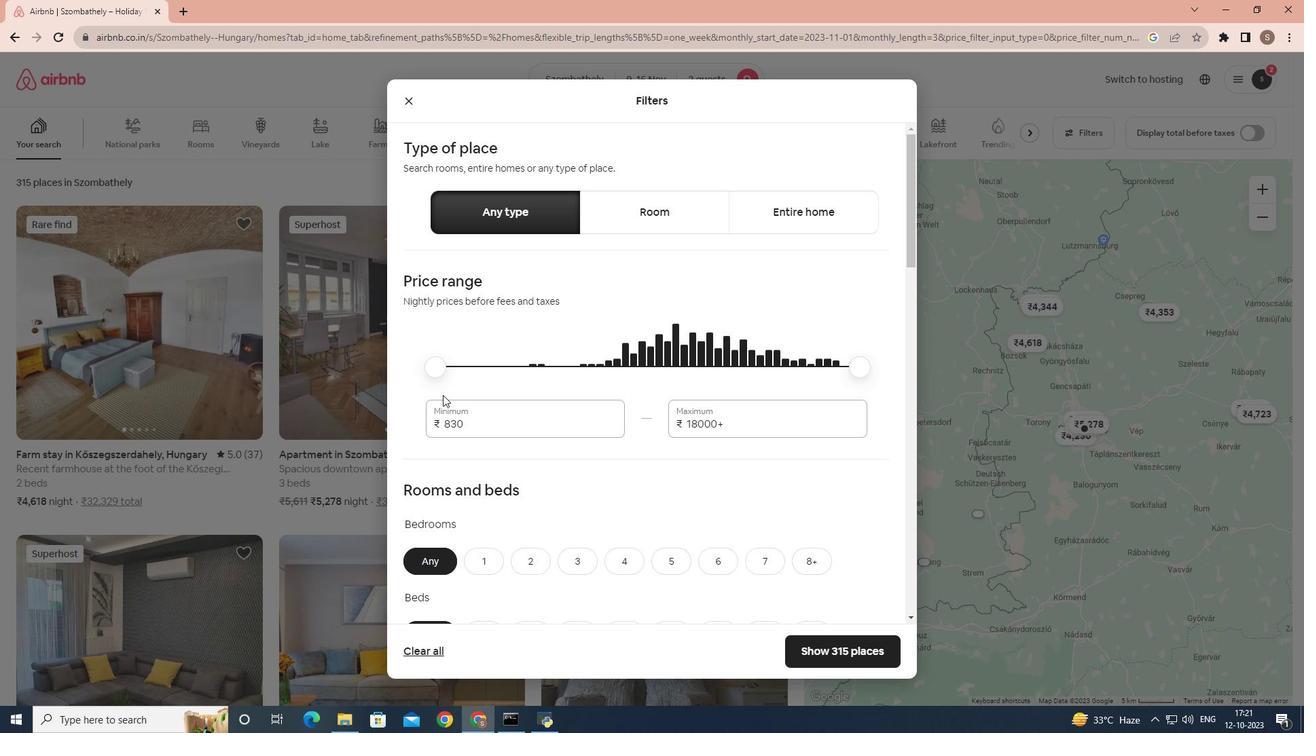 
Action: Mouse moved to (453, 410)
Screenshot: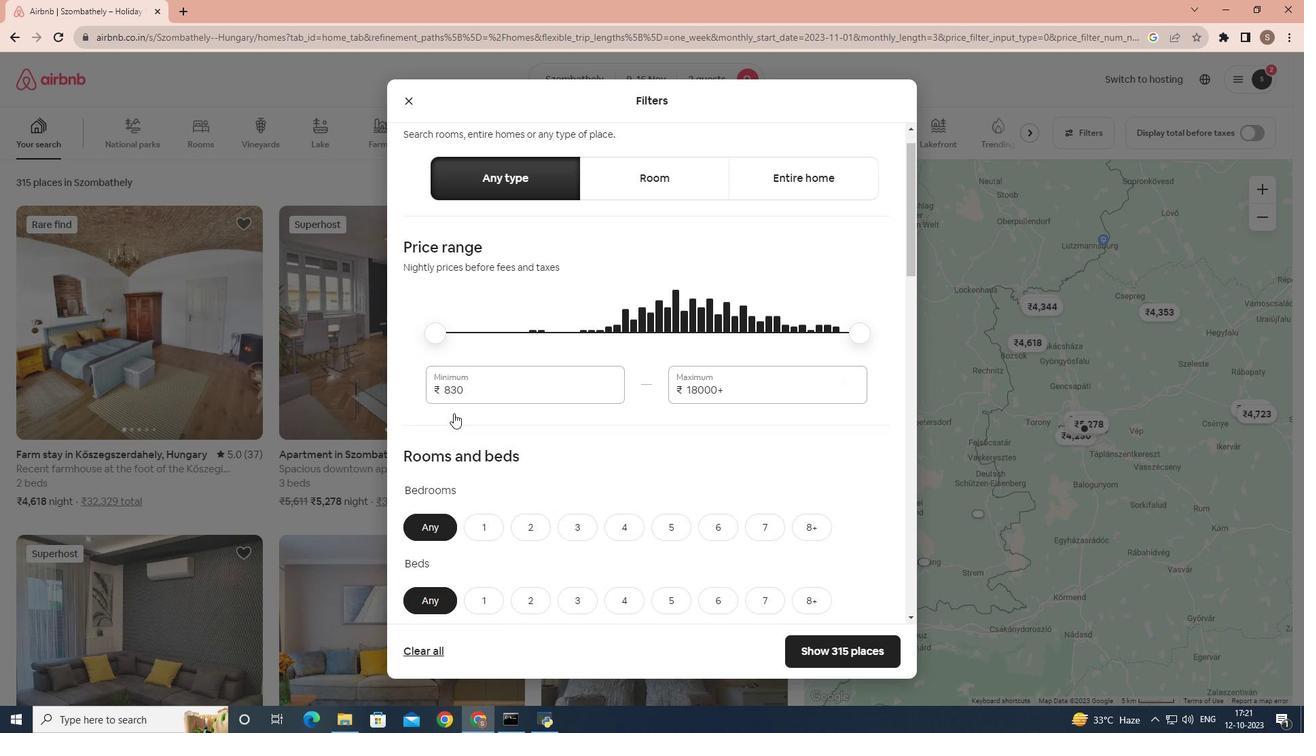 
Action: Mouse scrolled (453, 409) with delta (0, 0)
Screenshot: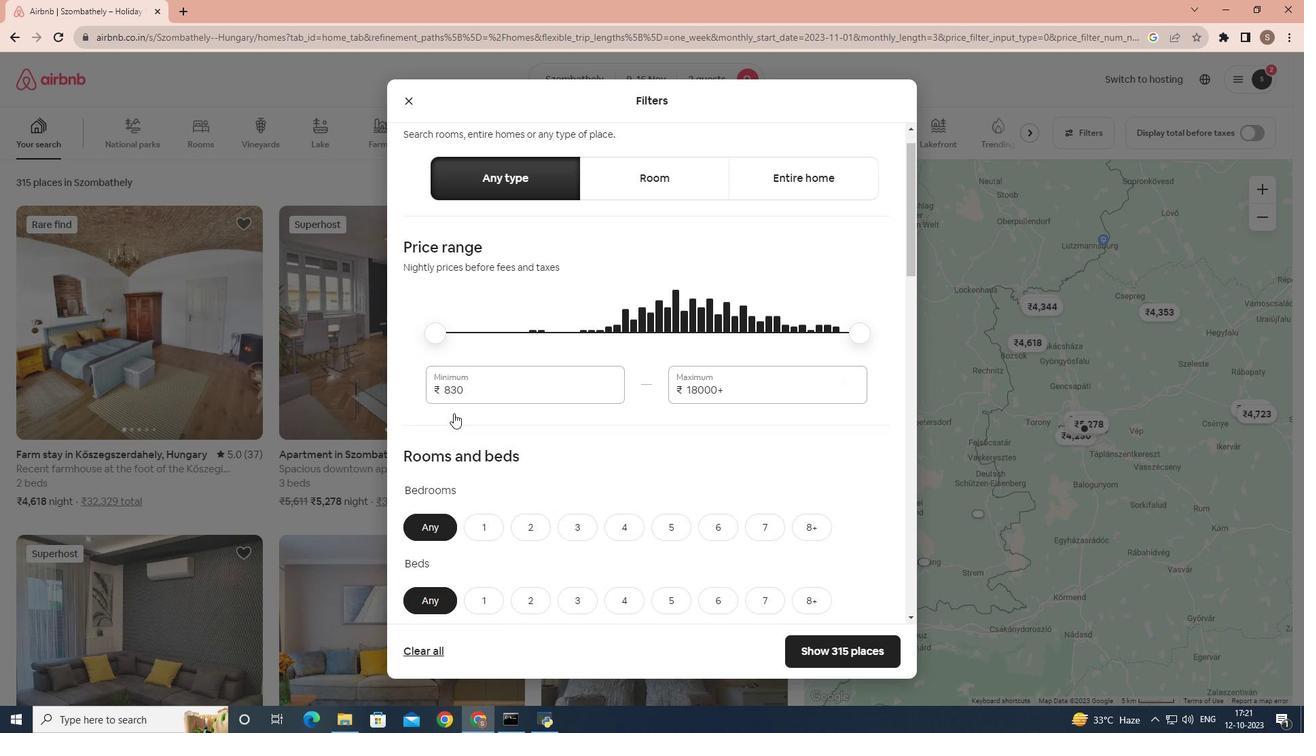 
Action: Mouse moved to (453, 413)
Screenshot: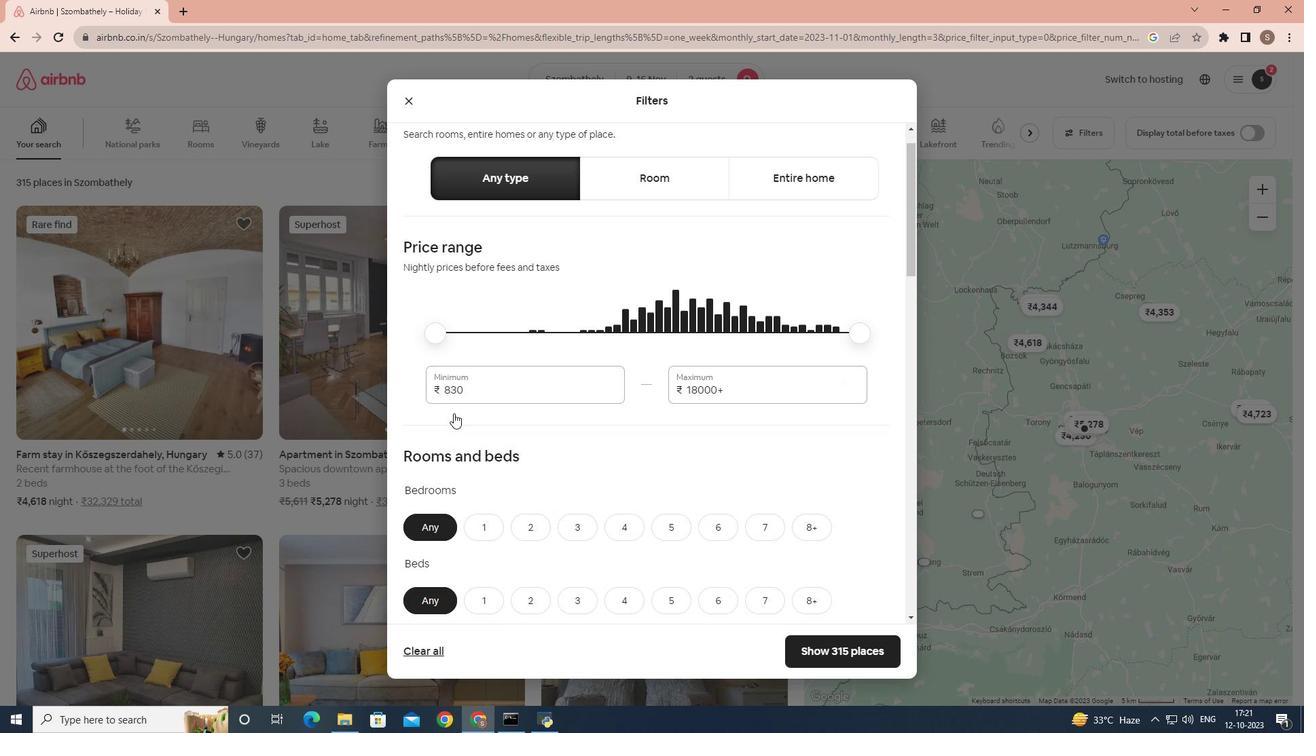 
Action: Mouse scrolled (453, 413) with delta (0, 0)
Screenshot: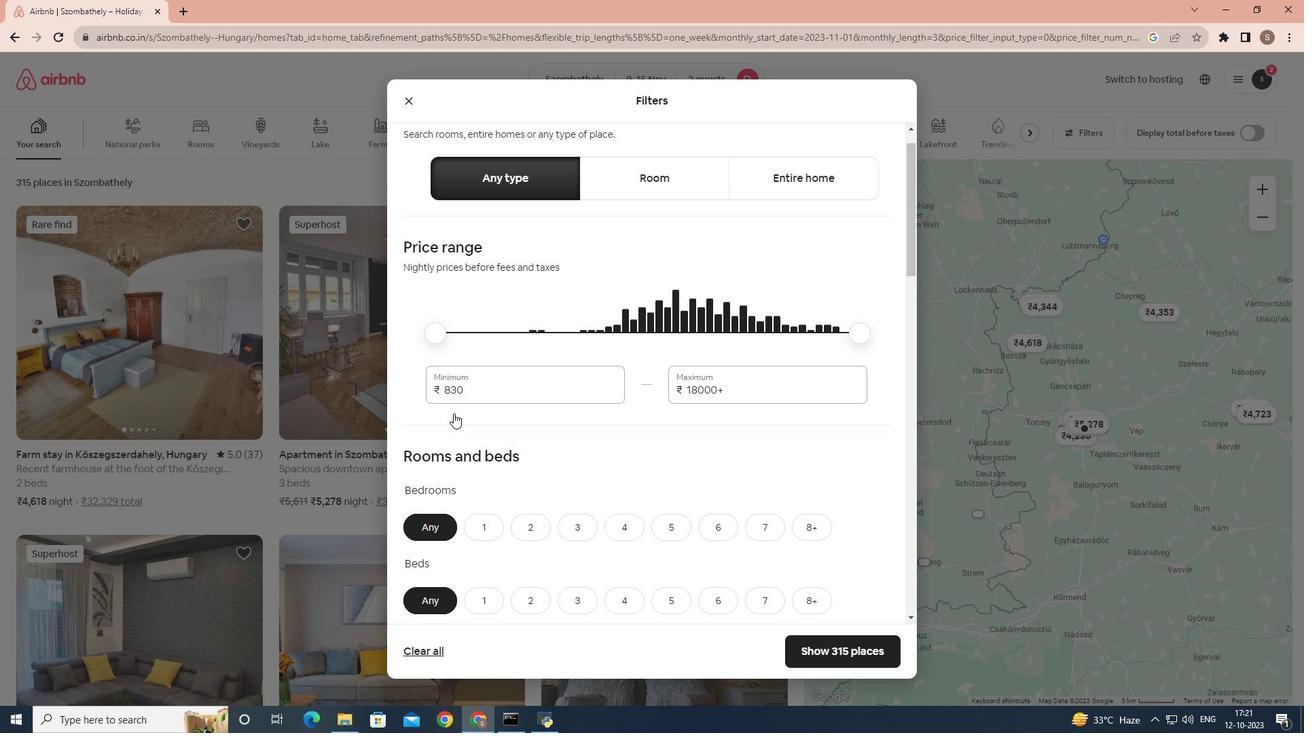 
Action: Mouse moved to (524, 223)
Screenshot: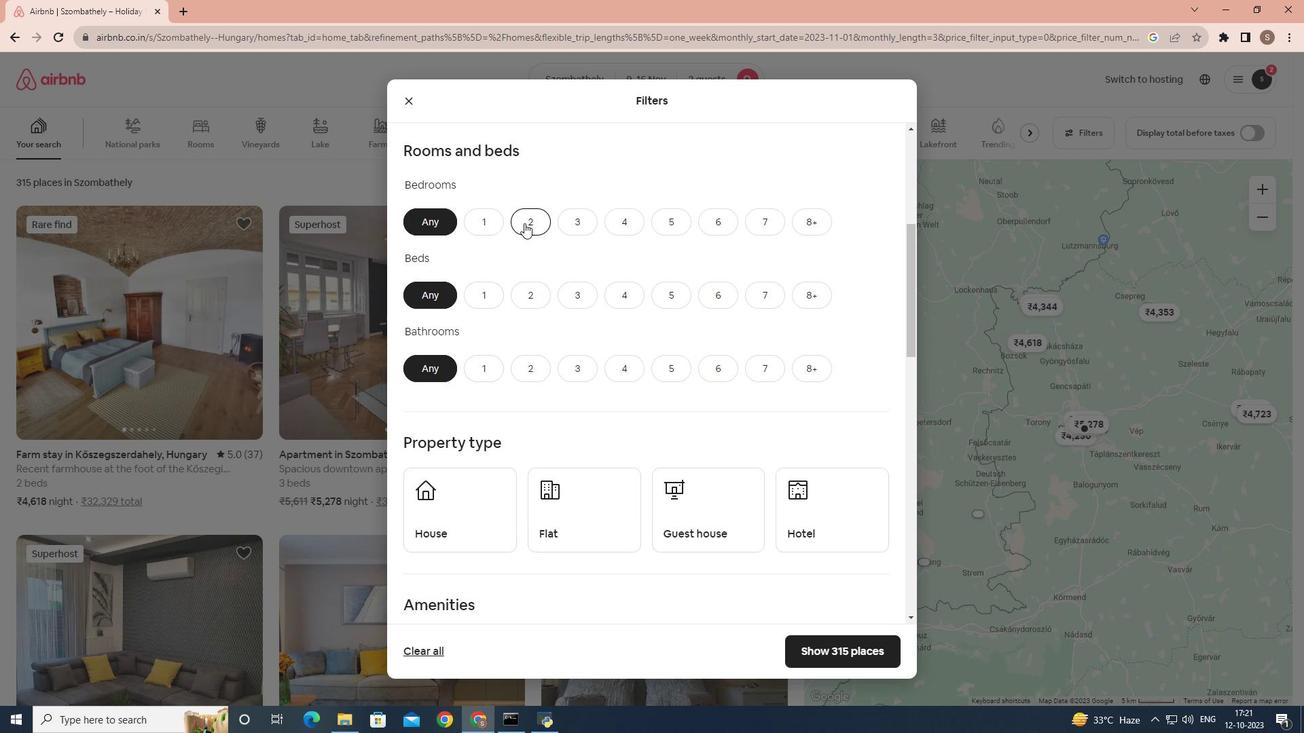 
Action: Mouse pressed left at (524, 223)
Screenshot: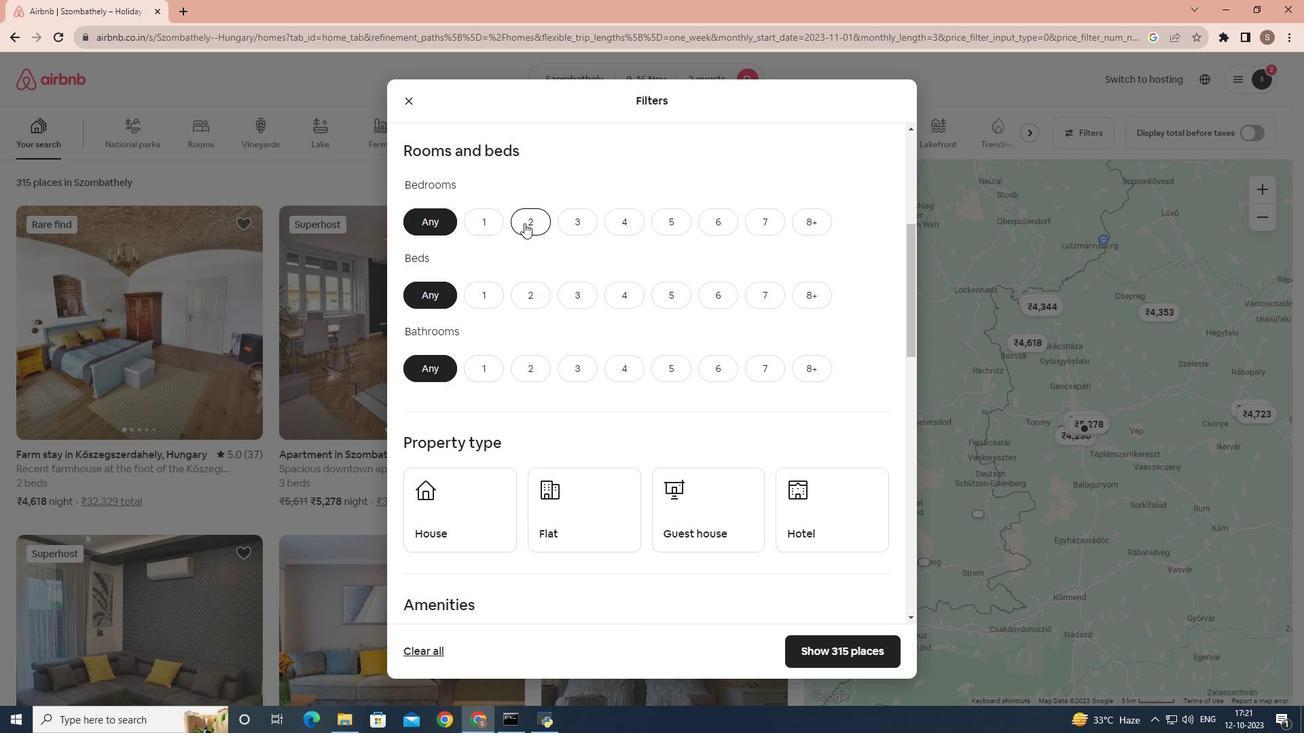 
Action: Mouse moved to (525, 308)
Screenshot: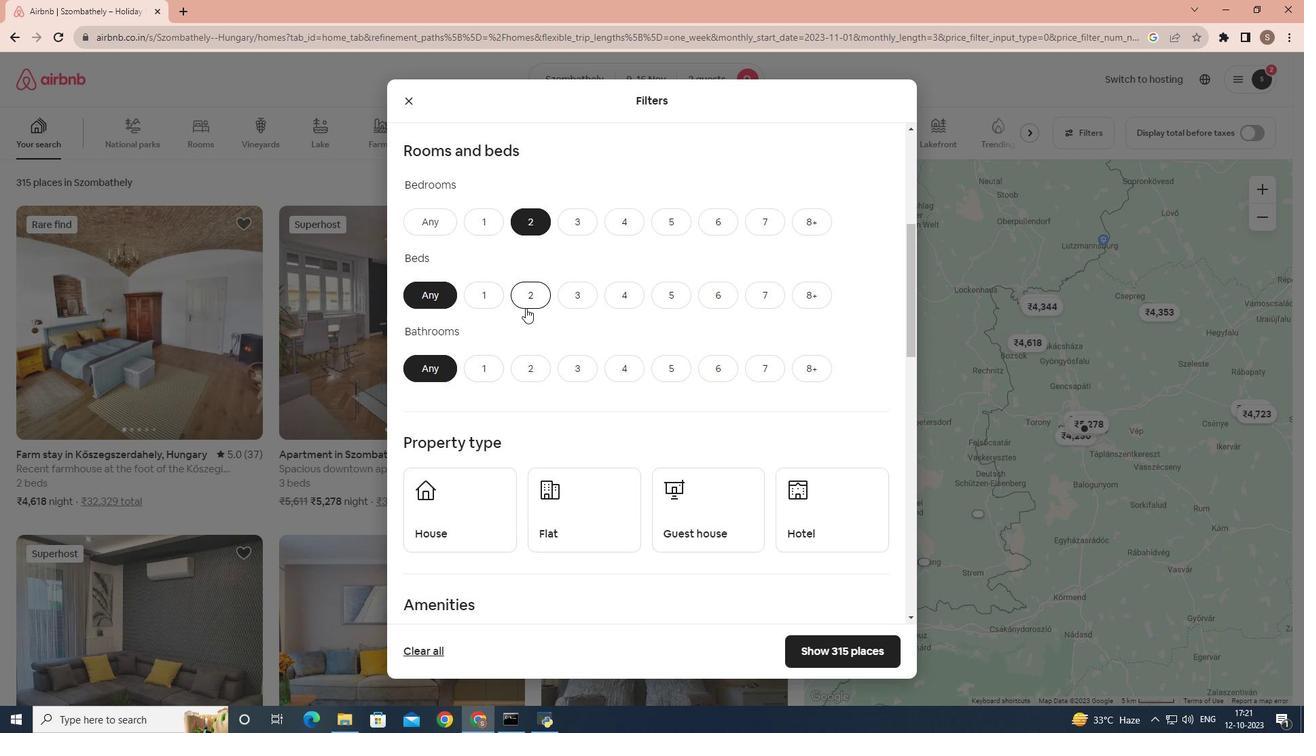 
Action: Mouse pressed left at (525, 308)
Screenshot: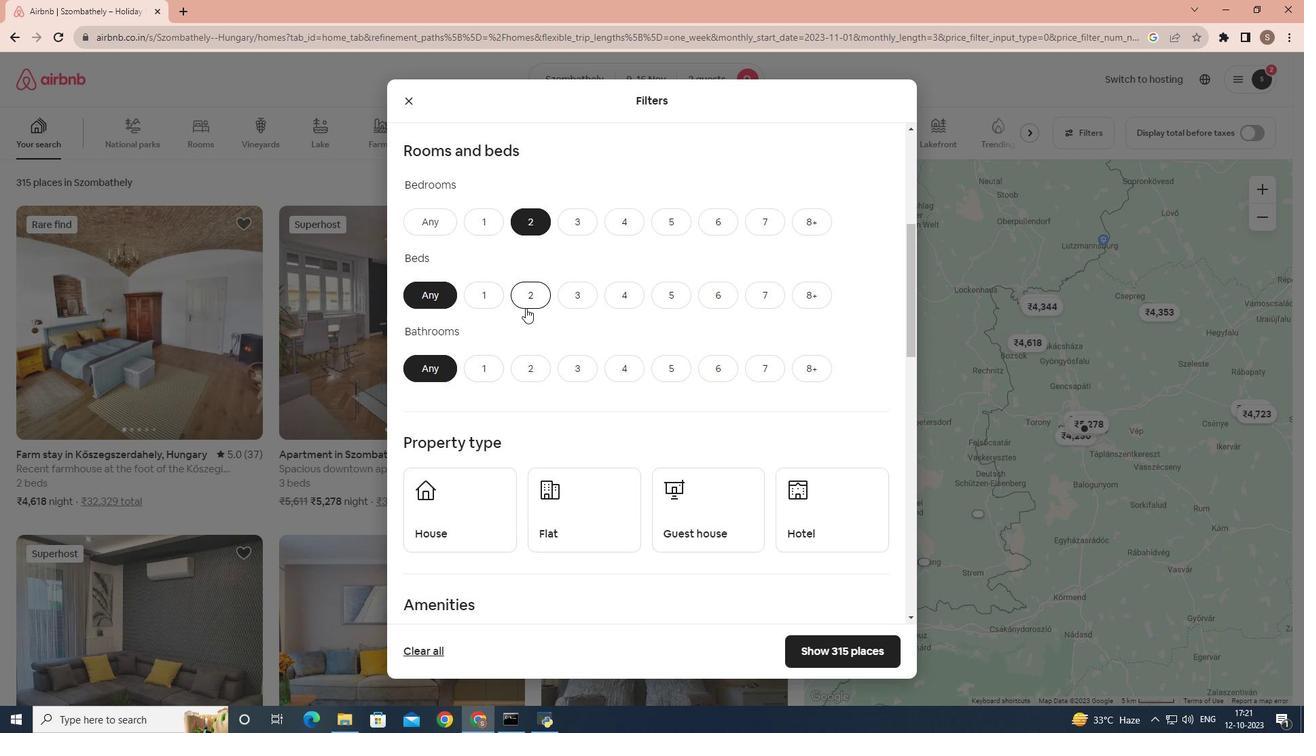 
Action: Mouse moved to (524, 306)
Screenshot: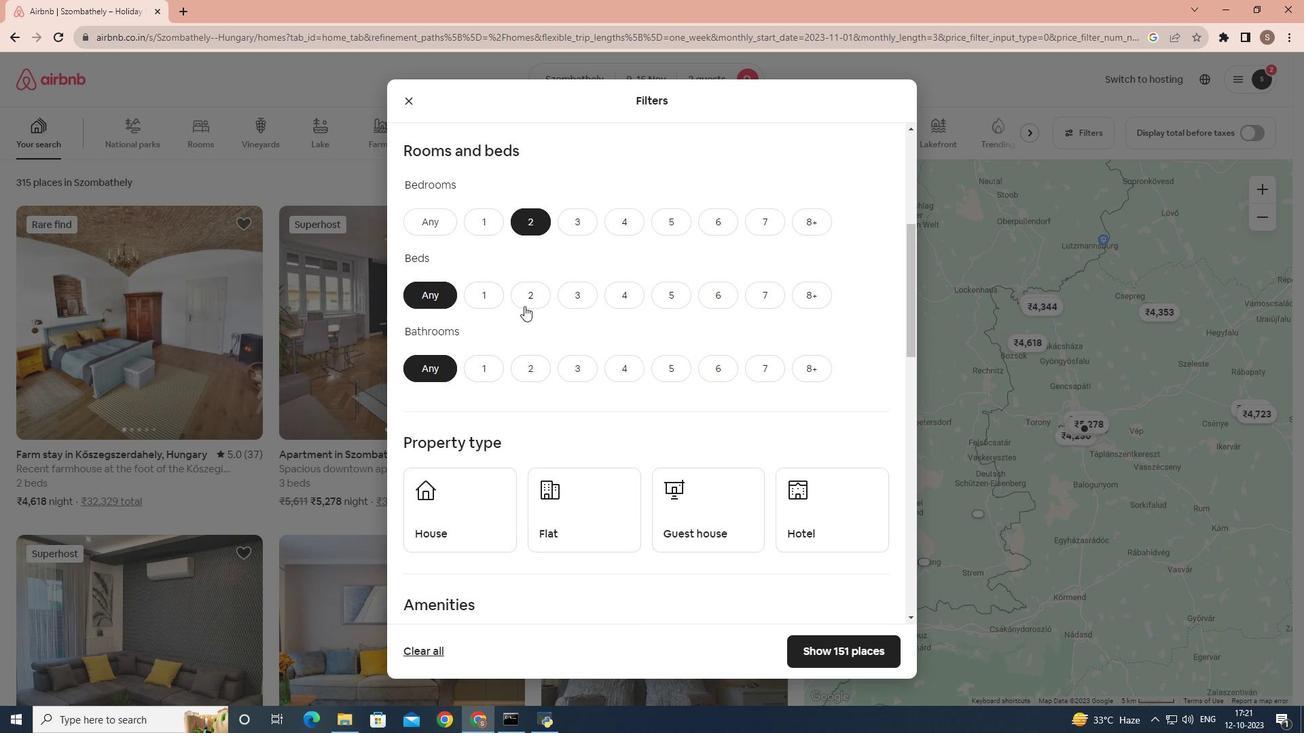 
Action: Mouse pressed left at (524, 306)
Screenshot: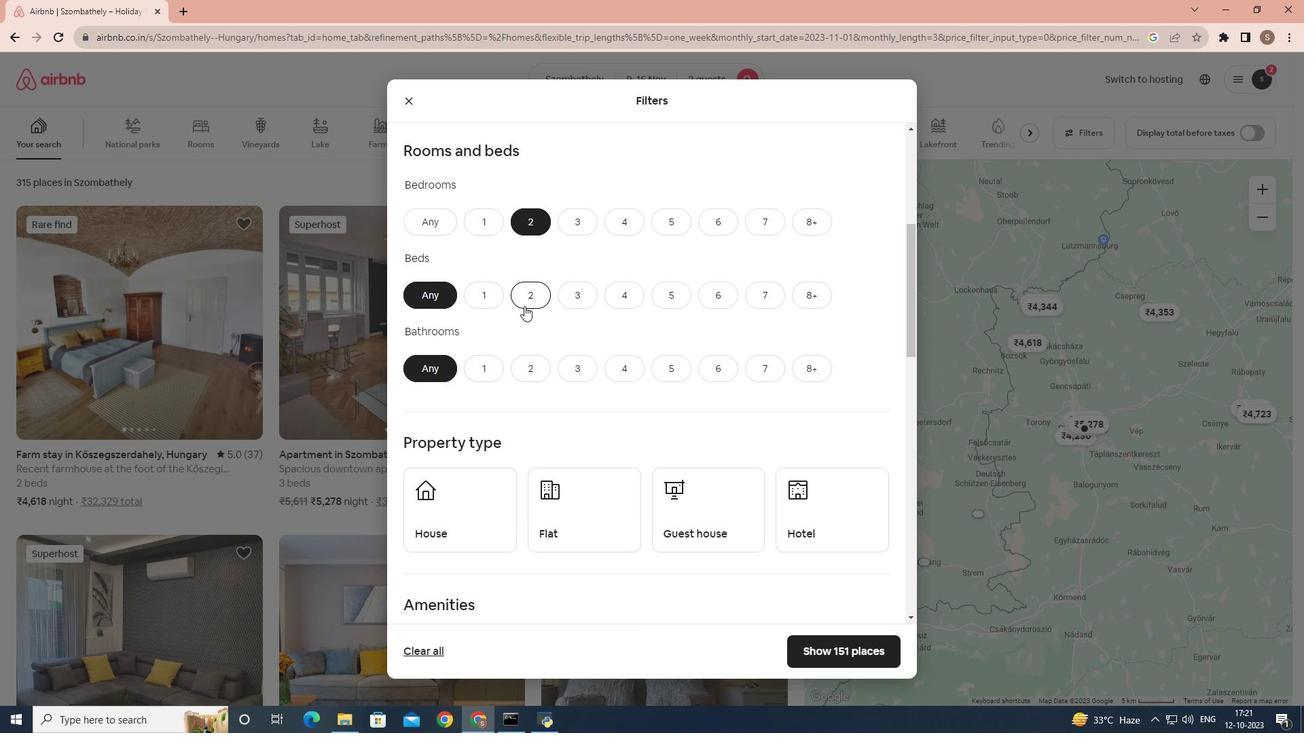 
Action: Mouse moved to (497, 363)
Screenshot: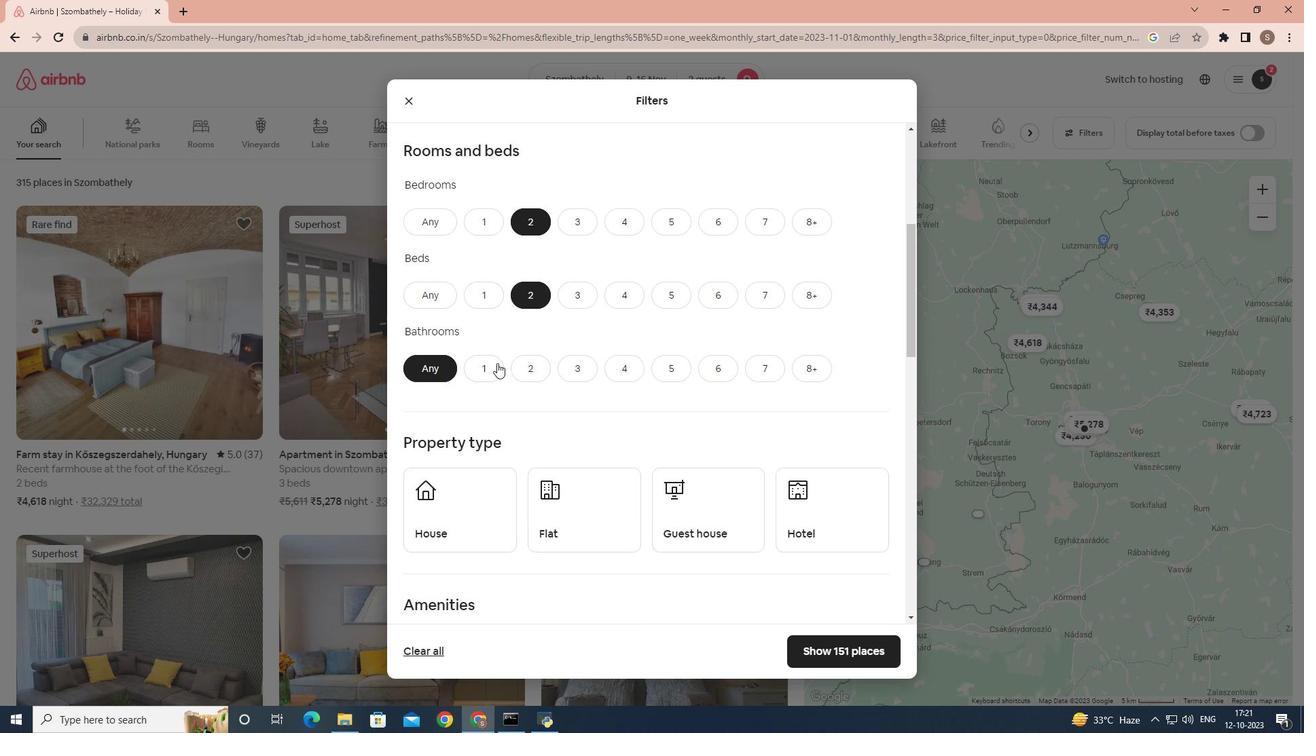 
Action: Mouse pressed left at (497, 363)
Screenshot: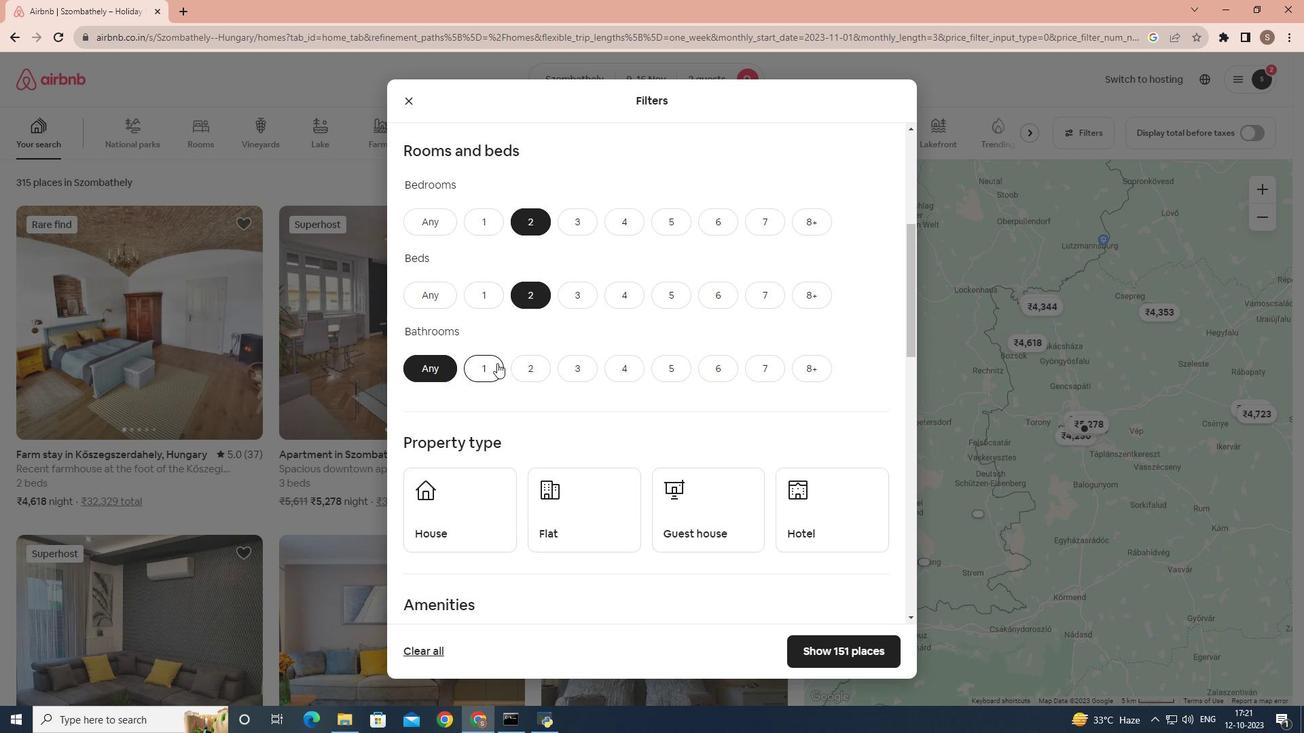 
Action: Mouse scrolled (497, 362) with delta (0, 0)
Screenshot: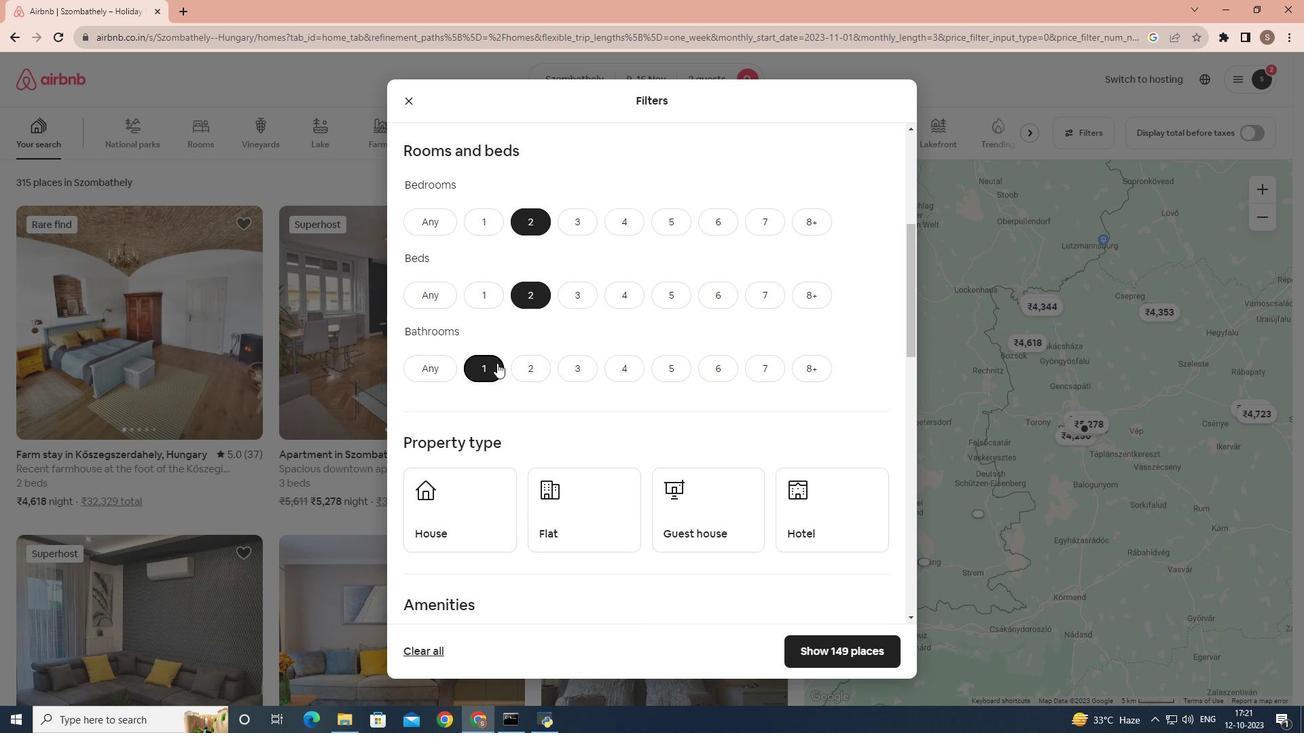 
Action: Mouse scrolled (497, 362) with delta (0, 0)
Screenshot: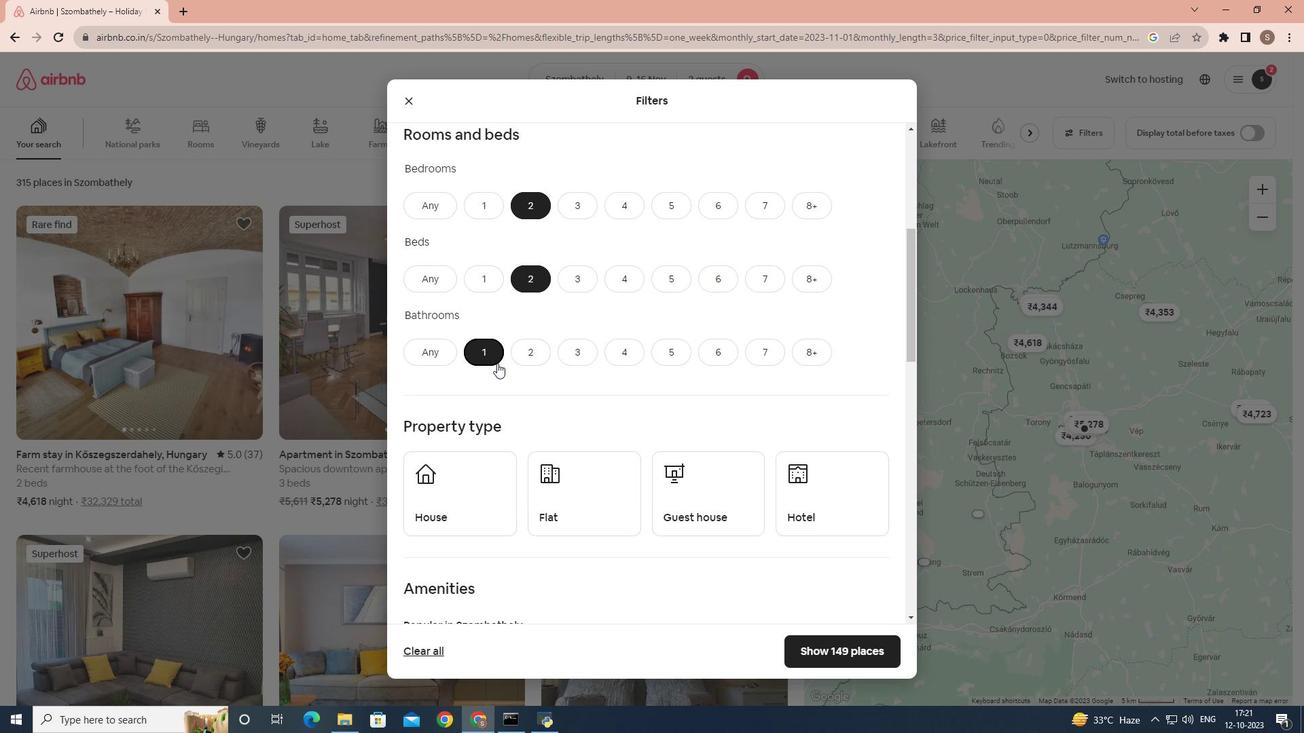 
Action: Mouse scrolled (497, 362) with delta (0, 0)
Screenshot: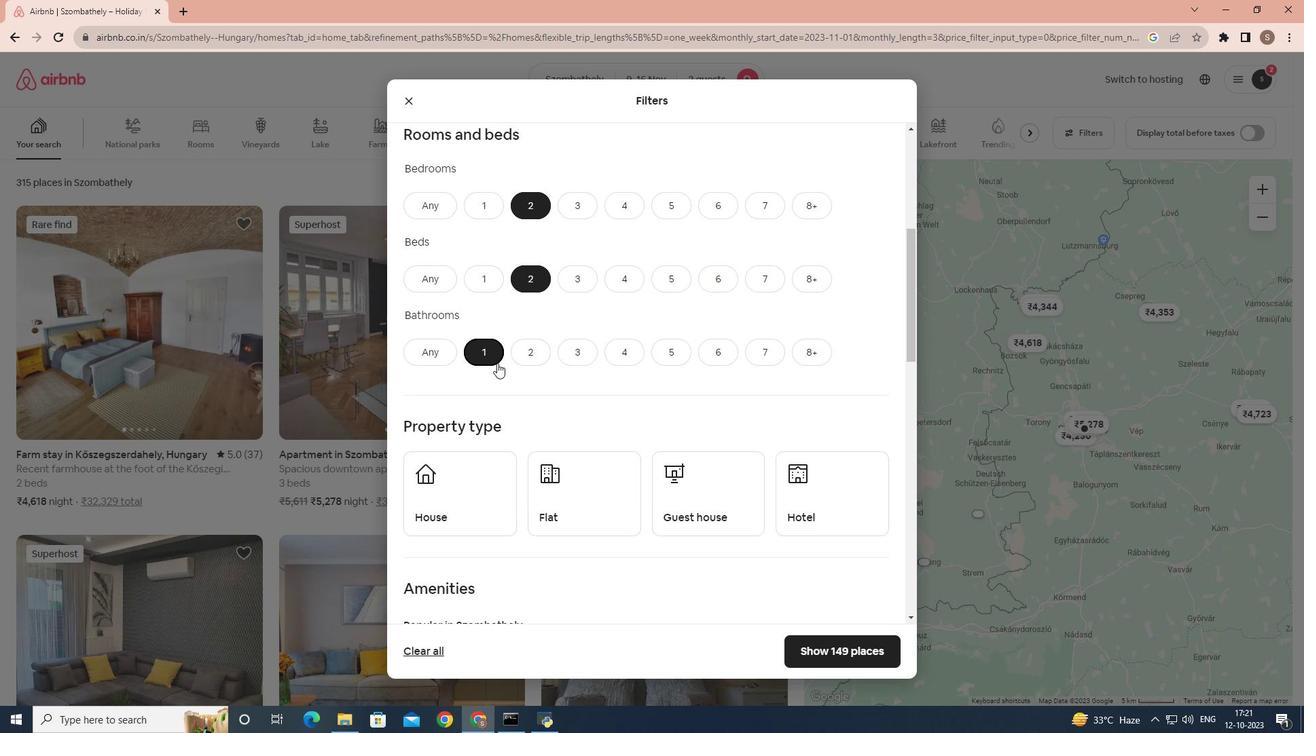 
Action: Mouse moved to (592, 313)
Screenshot: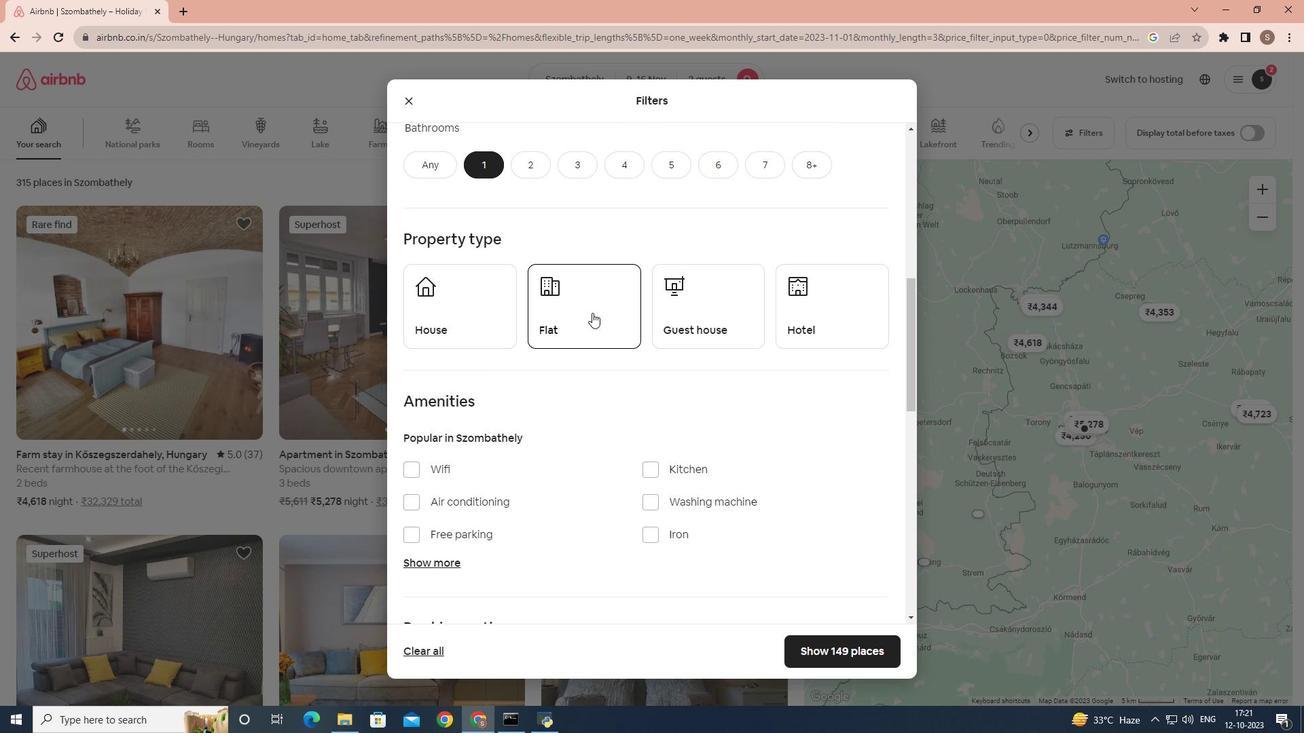 
Action: Mouse pressed left at (592, 313)
Screenshot: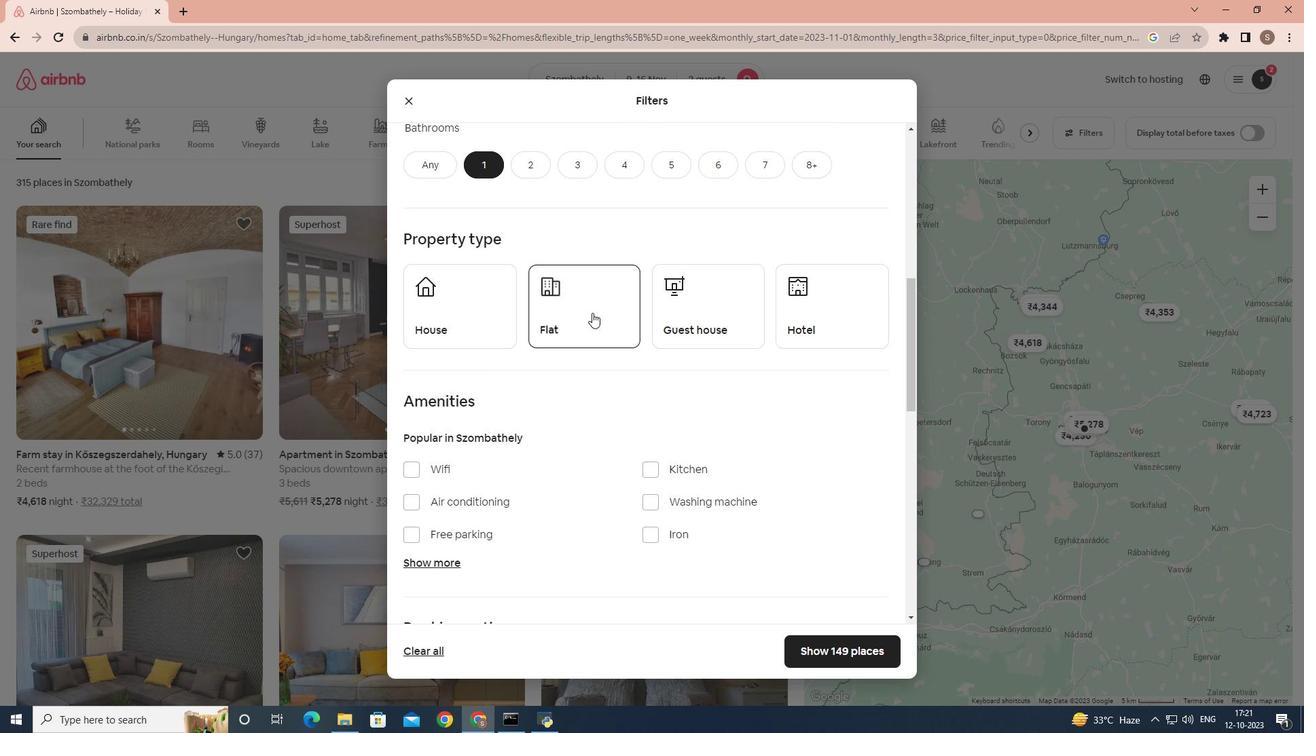 
Action: Mouse moved to (828, 644)
Screenshot: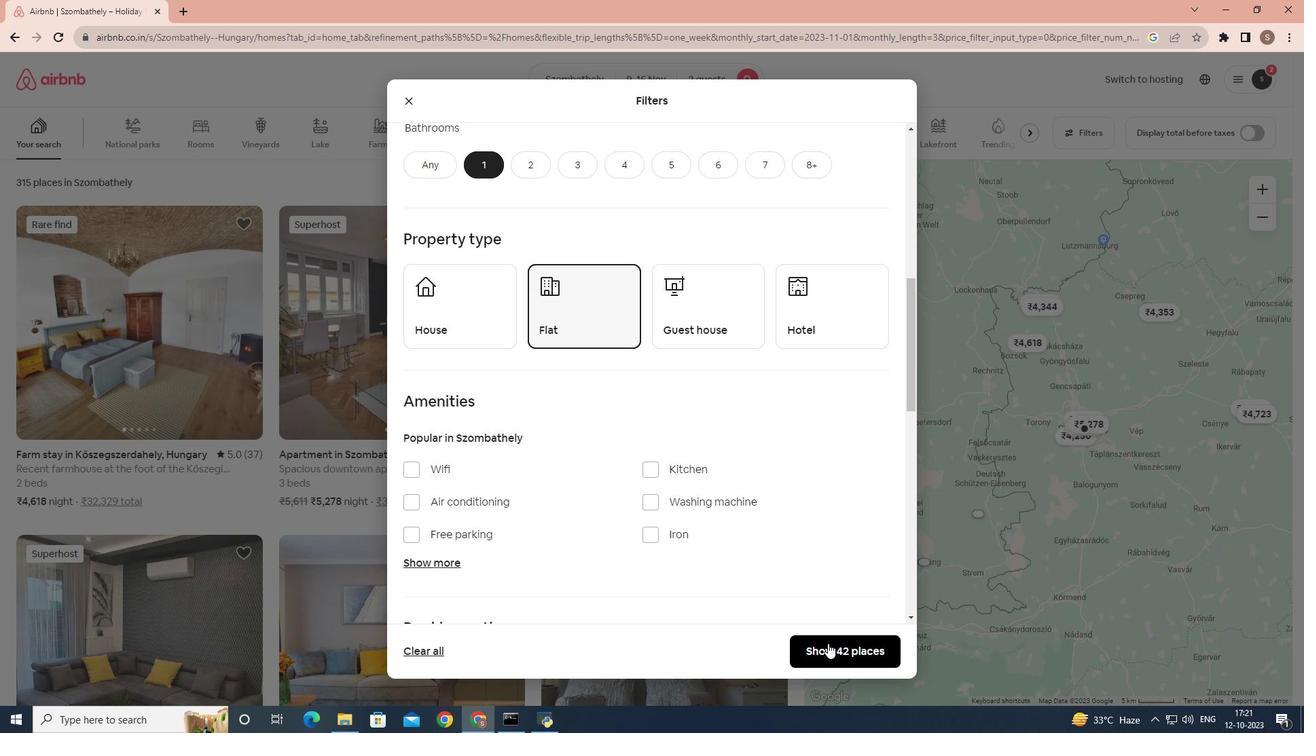 
Action: Mouse pressed left at (828, 644)
Screenshot: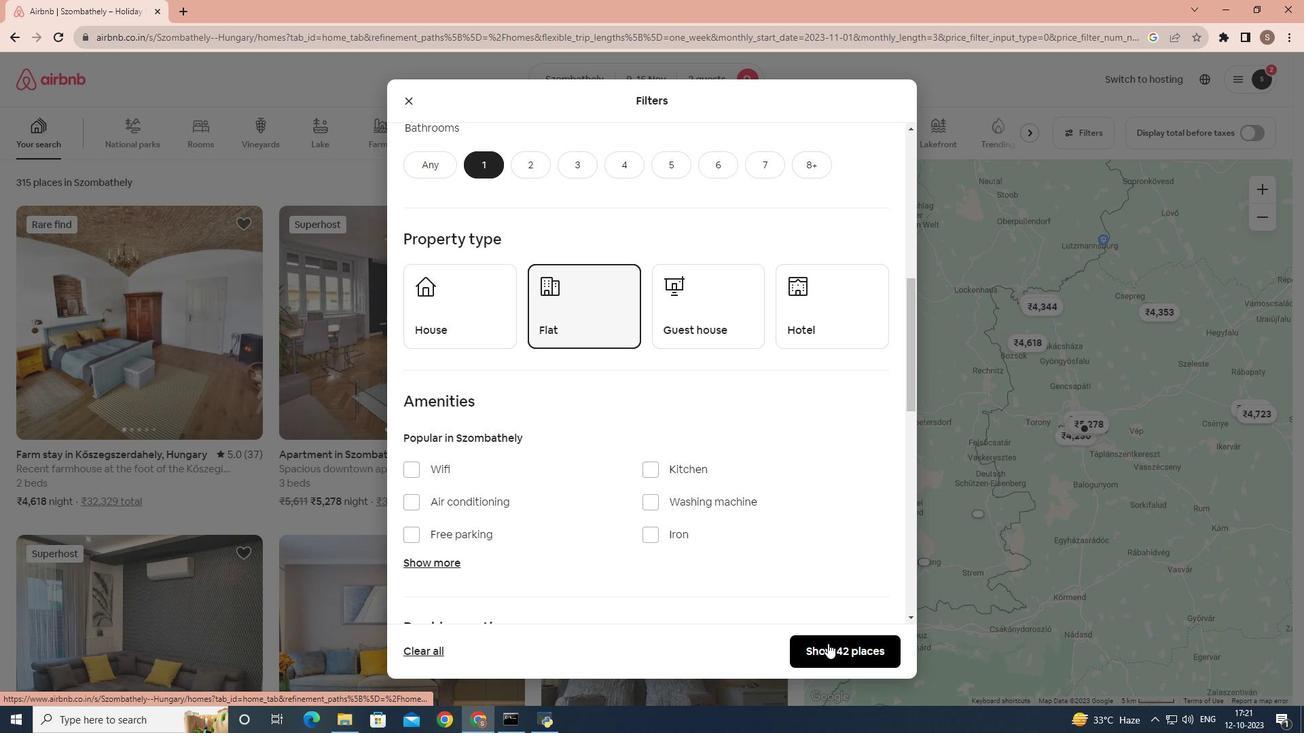 
Action: Mouse moved to (374, 357)
Screenshot: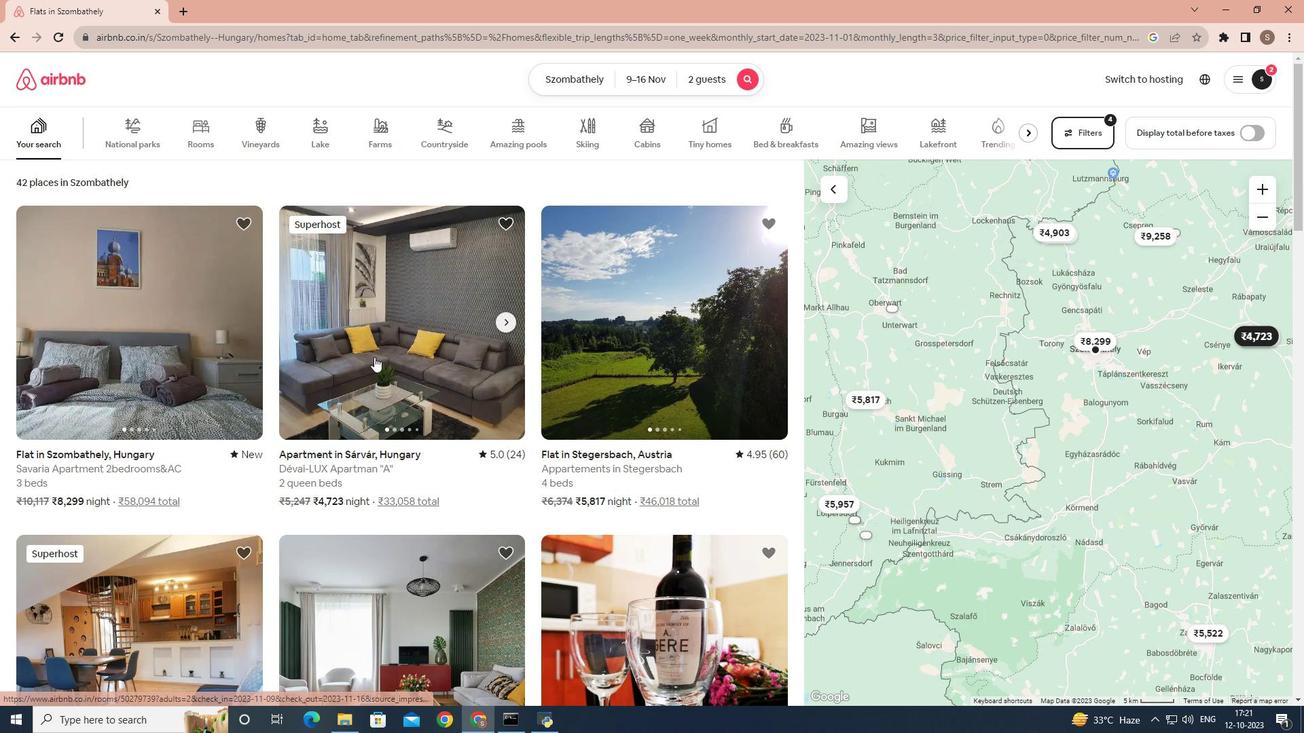 
Action: Mouse pressed left at (374, 357)
Screenshot: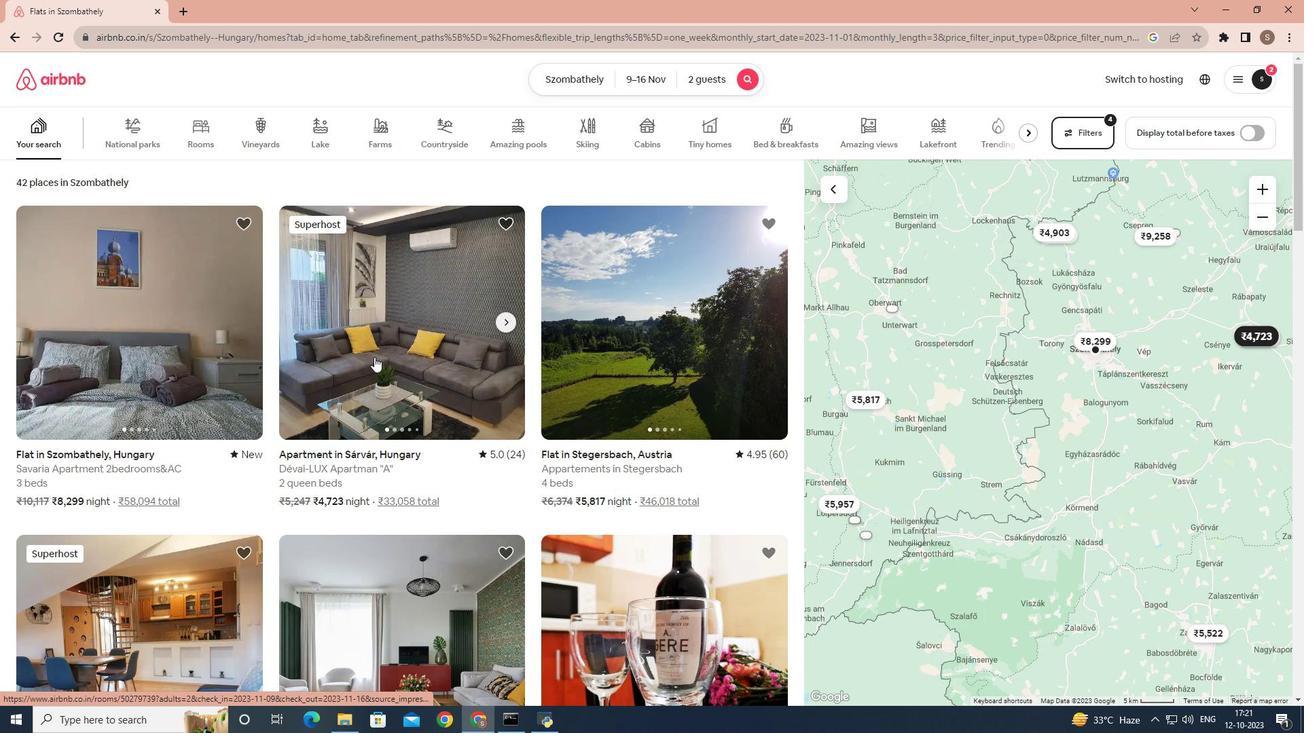 
Action: Mouse moved to (390, 300)
Screenshot: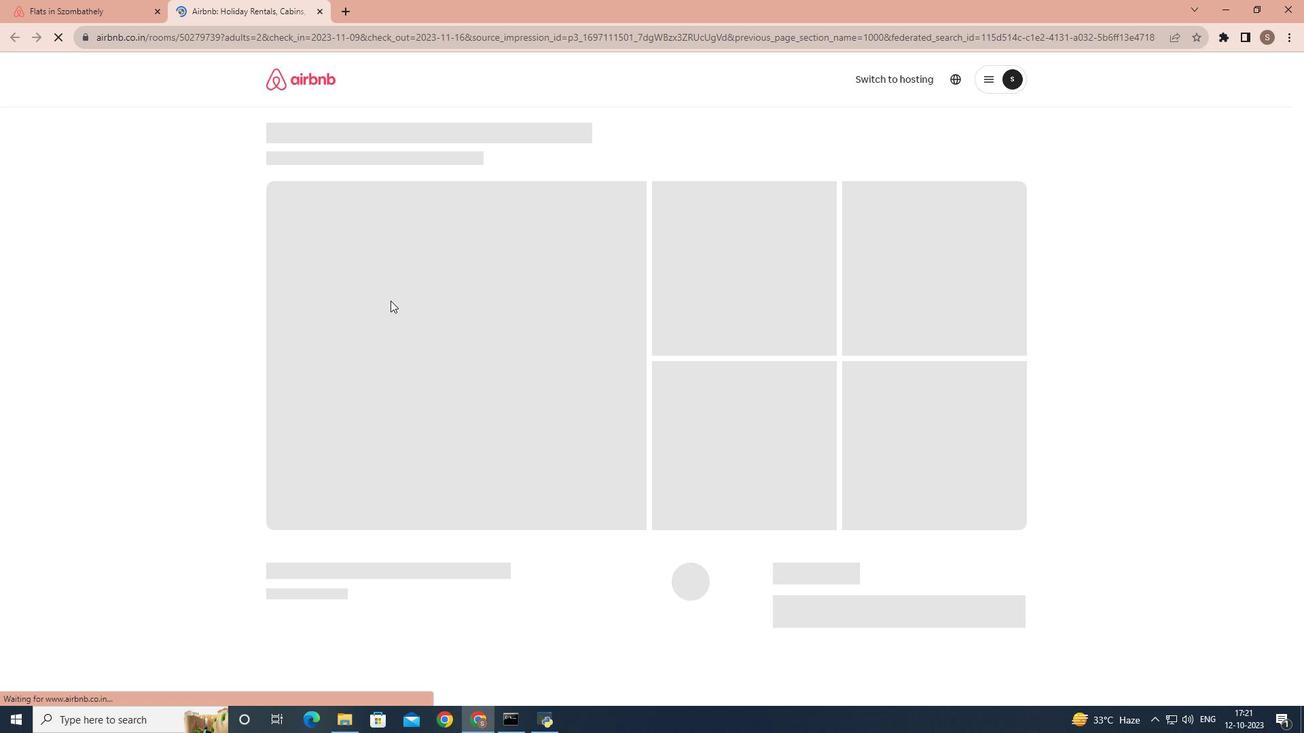 
Action: Mouse scrolled (390, 300) with delta (0, 0)
Screenshot: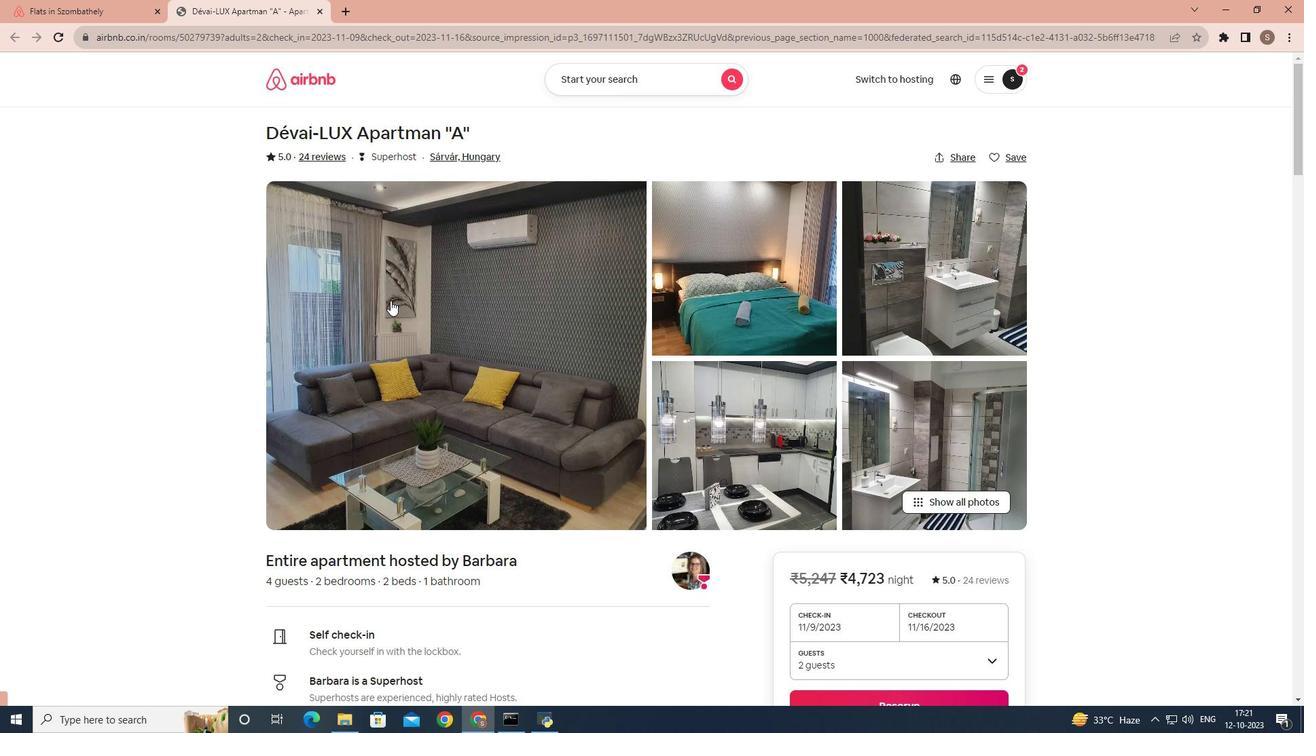 
Action: Mouse scrolled (390, 300) with delta (0, 0)
Screenshot: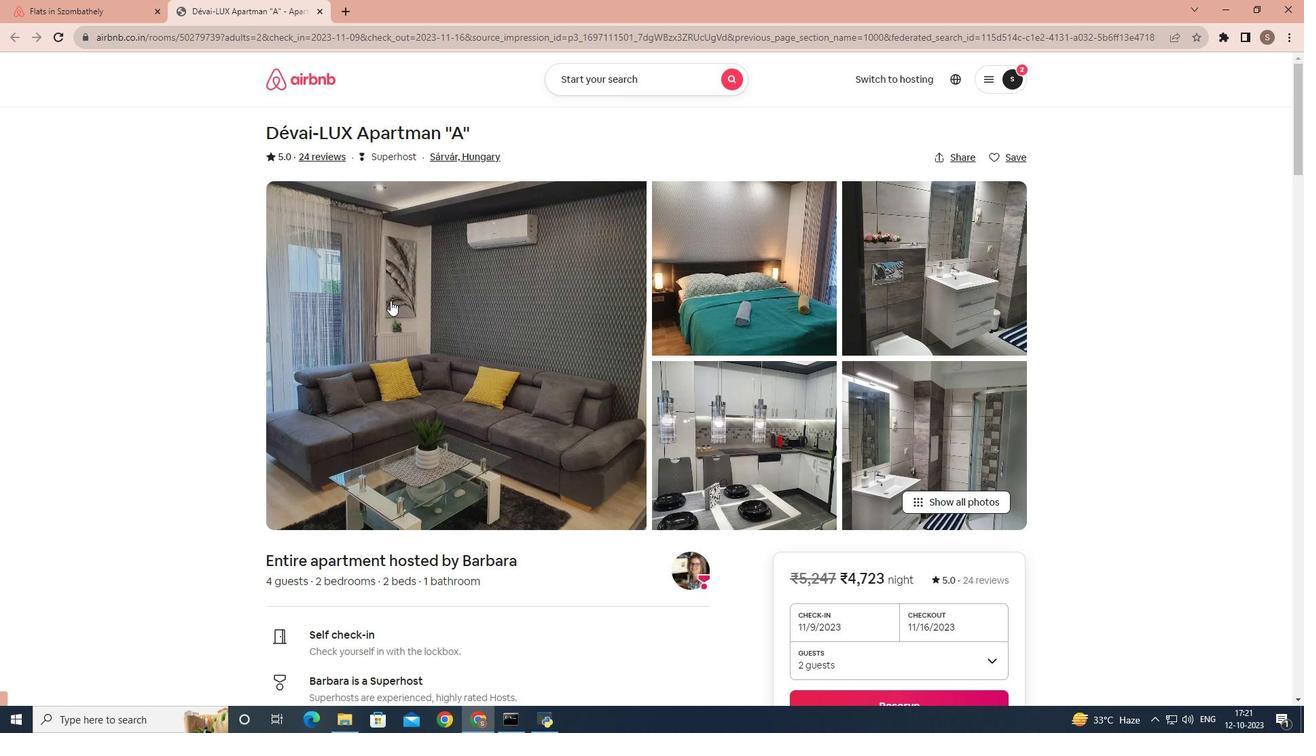 
Action: Mouse scrolled (390, 300) with delta (0, 0)
Screenshot: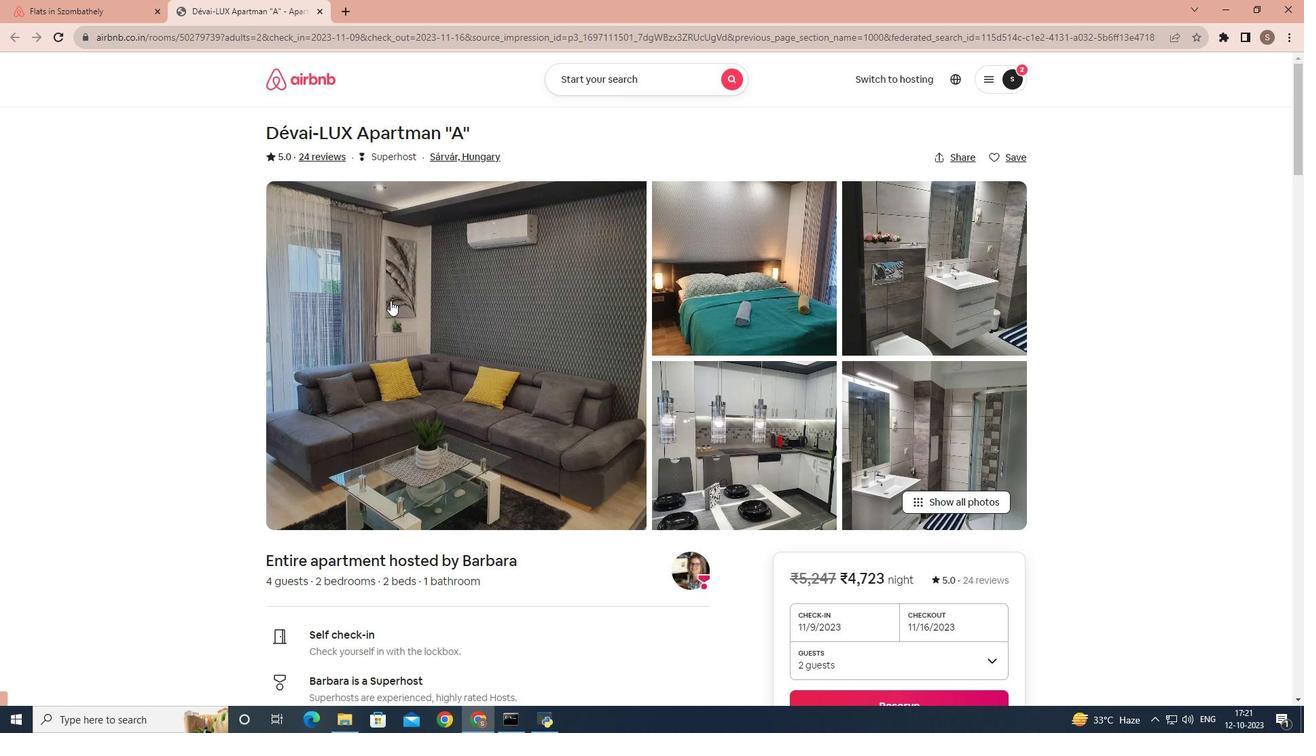 
Action: Mouse scrolled (390, 300) with delta (0, 0)
Screenshot: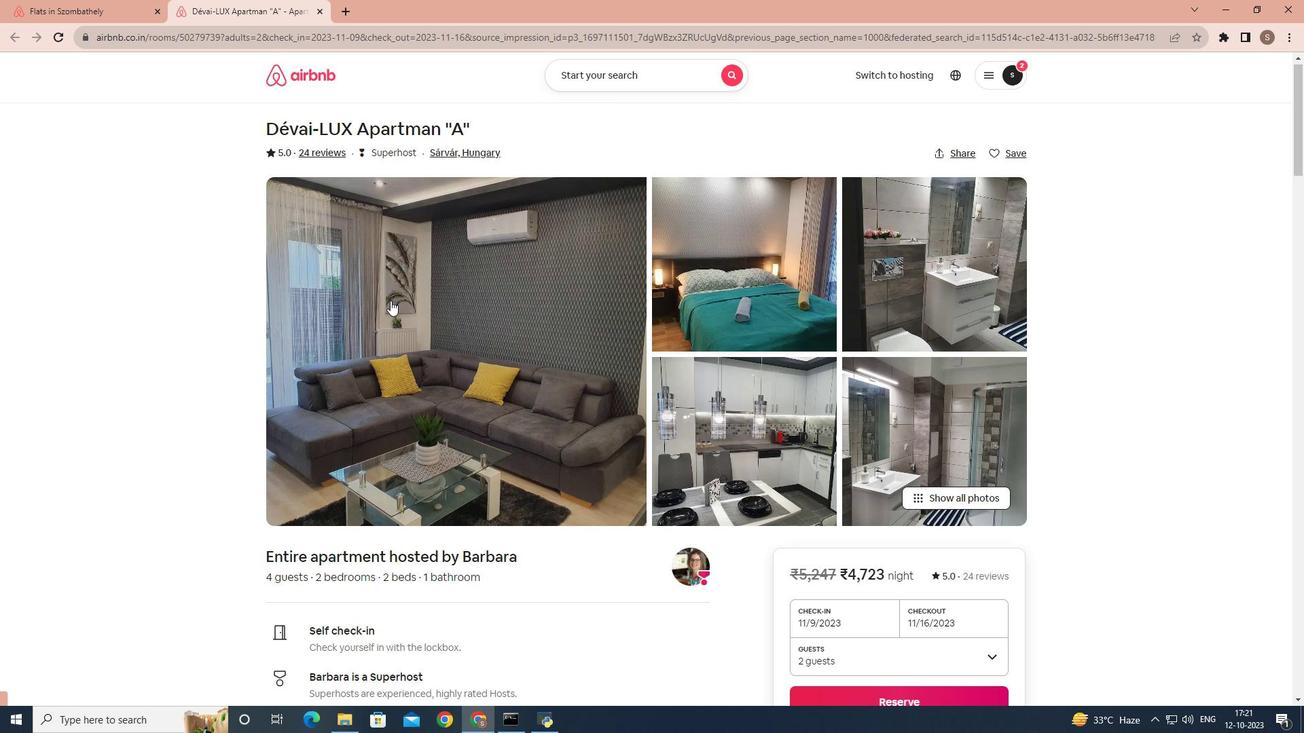 
Action: Mouse scrolled (390, 300) with delta (0, 0)
Screenshot: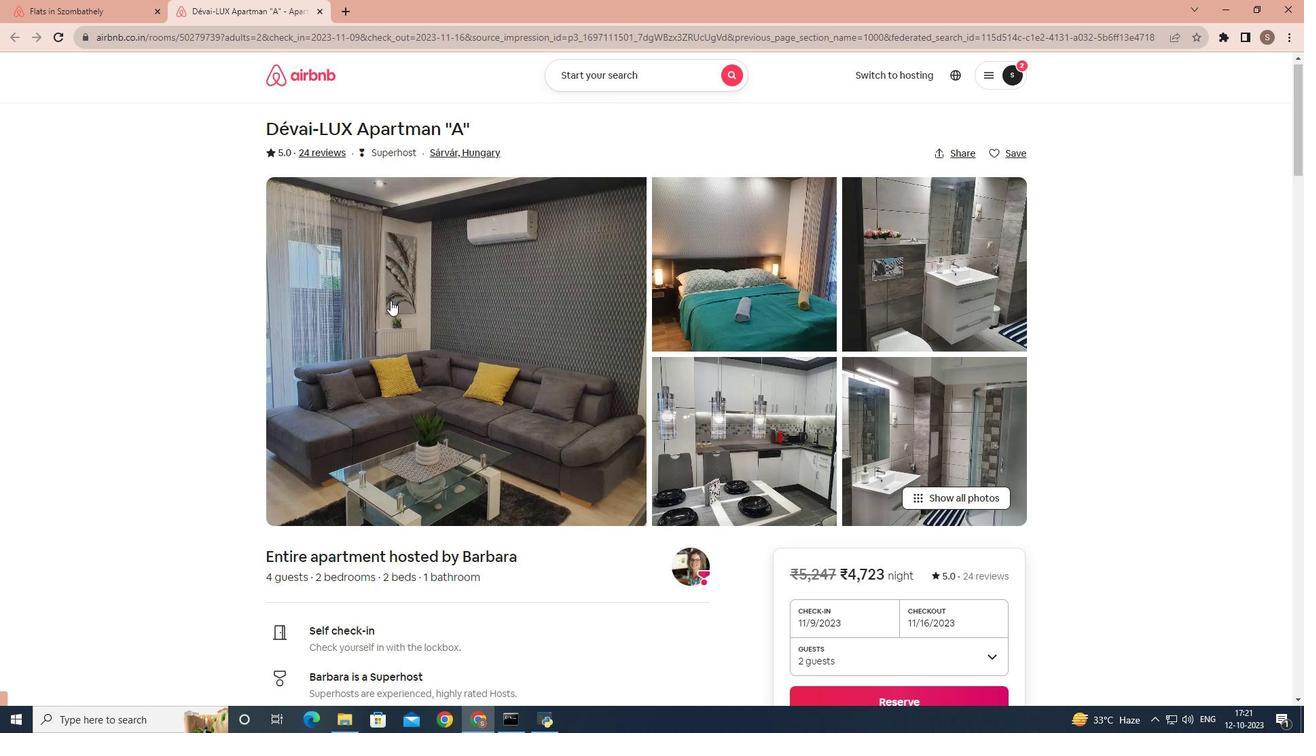
Action: Mouse scrolled (390, 300) with delta (0, 0)
Screenshot: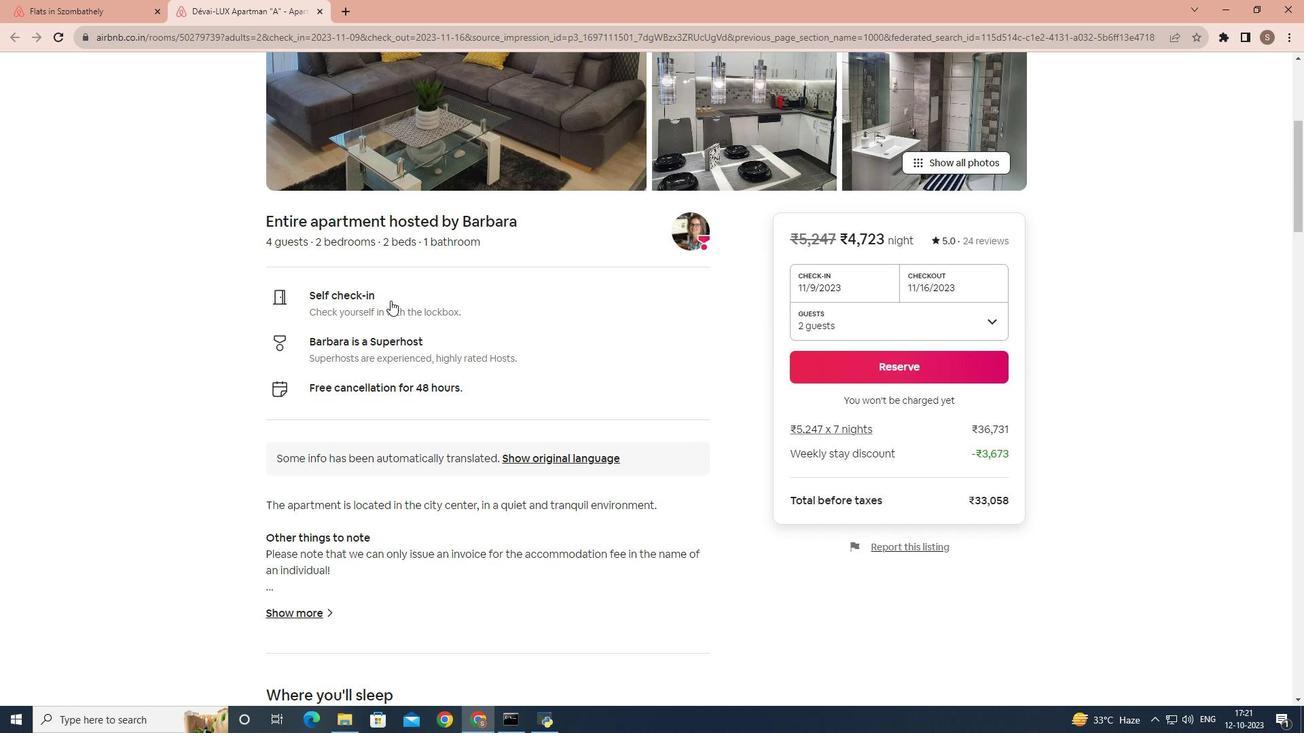 
Action: Mouse scrolled (390, 300) with delta (0, 0)
Screenshot: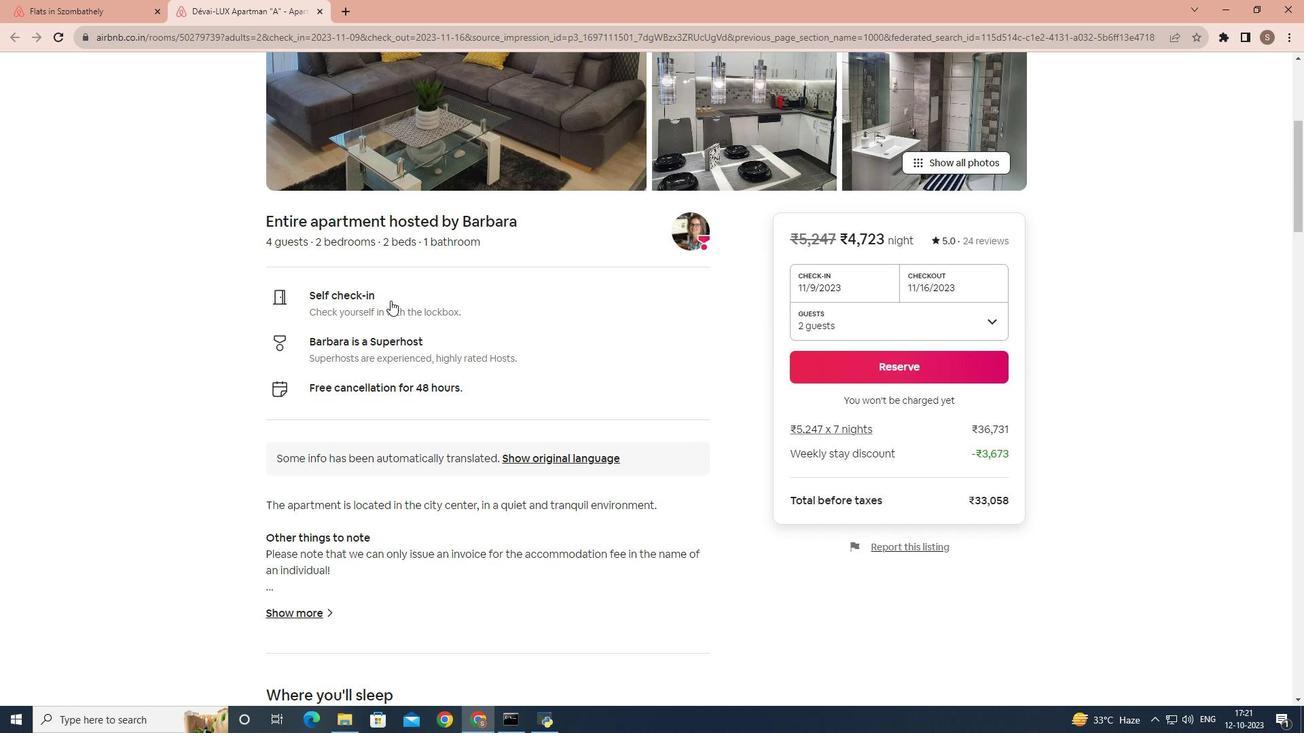 
Action: Mouse scrolled (390, 300) with delta (0, 0)
Screenshot: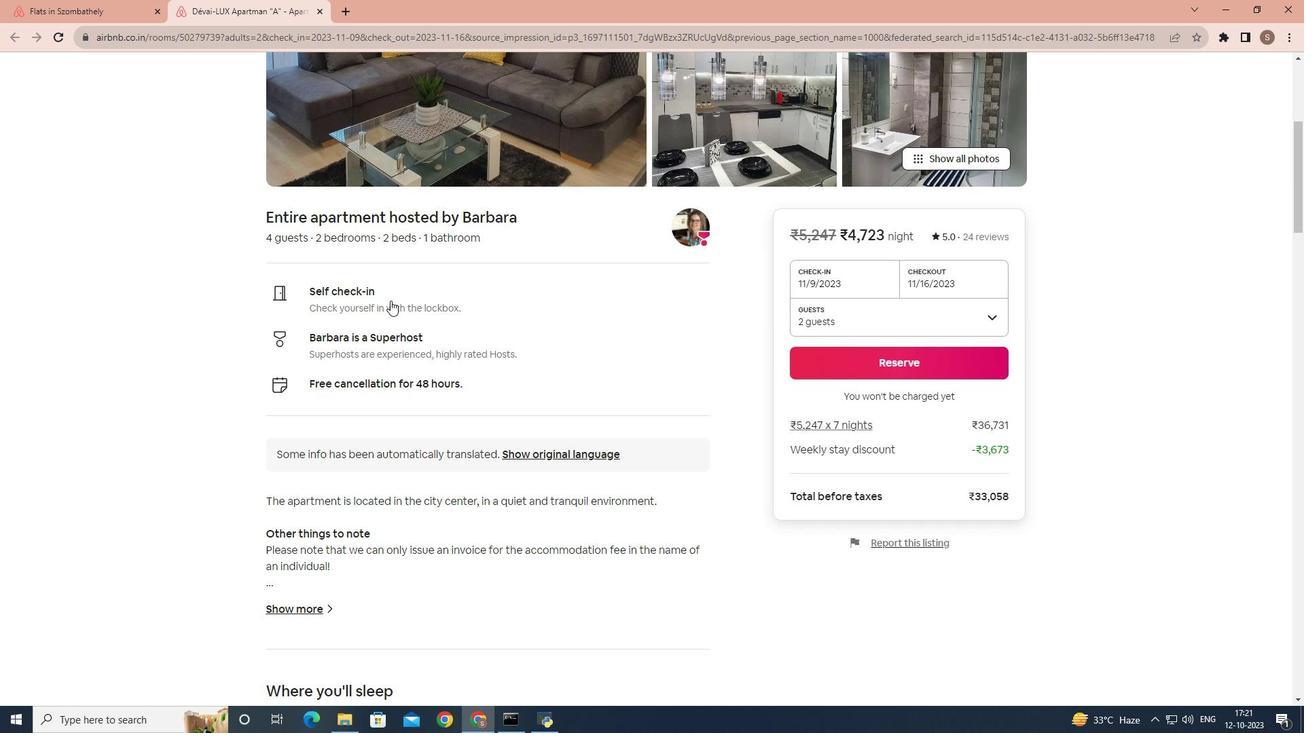 
Action: Mouse scrolled (390, 300) with delta (0, 0)
Screenshot: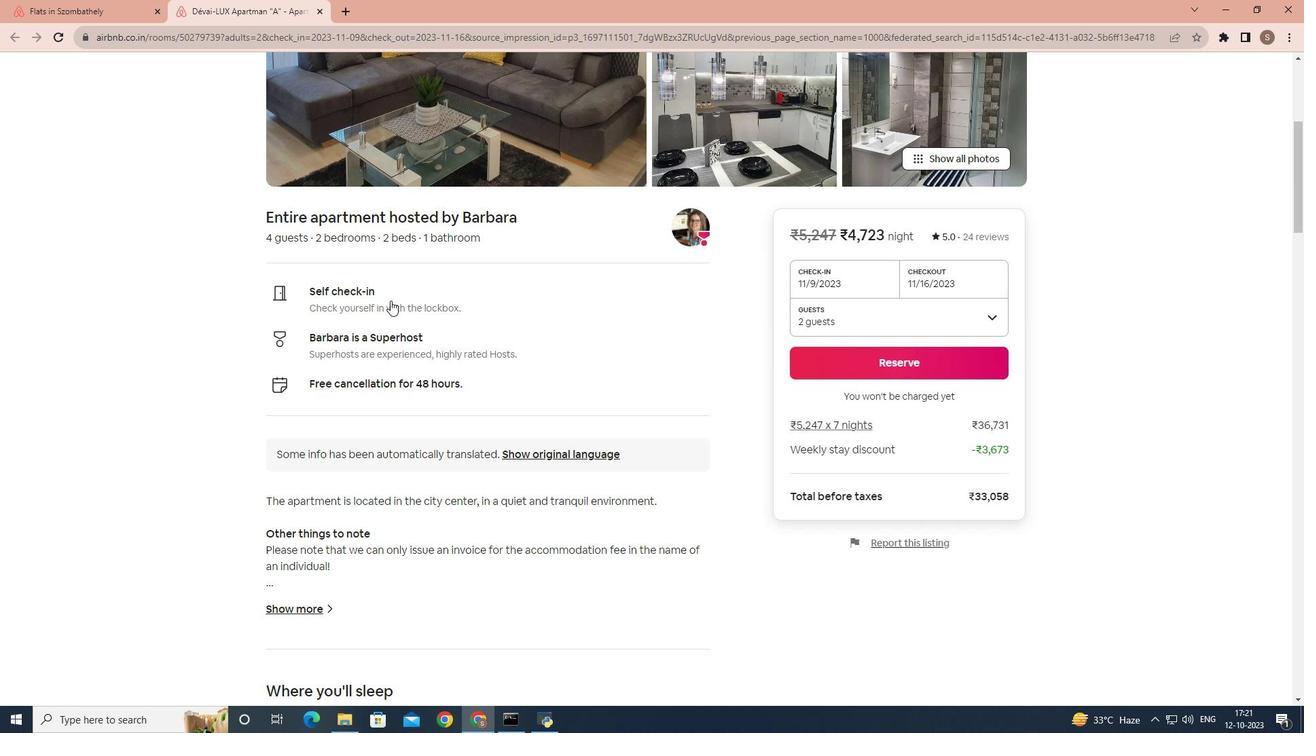 
Action: Mouse moved to (299, 334)
Screenshot: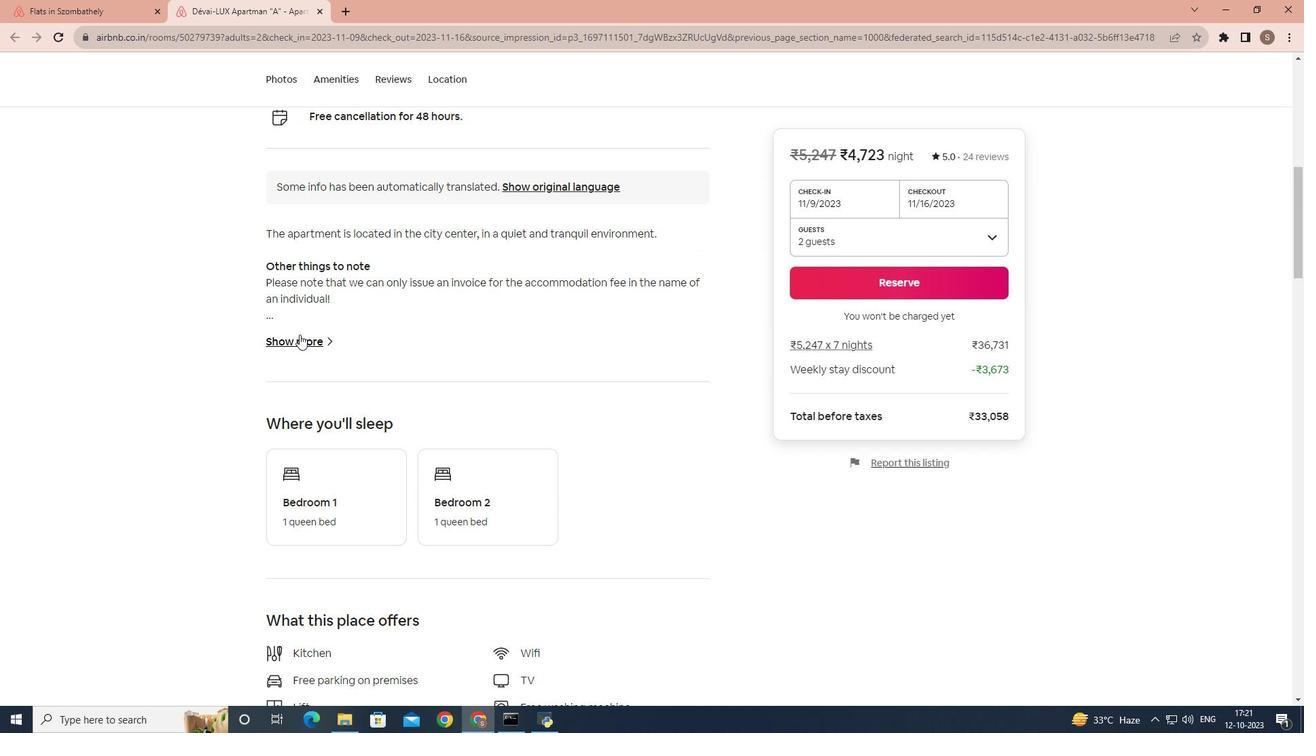 
Action: Mouse pressed left at (299, 334)
Screenshot: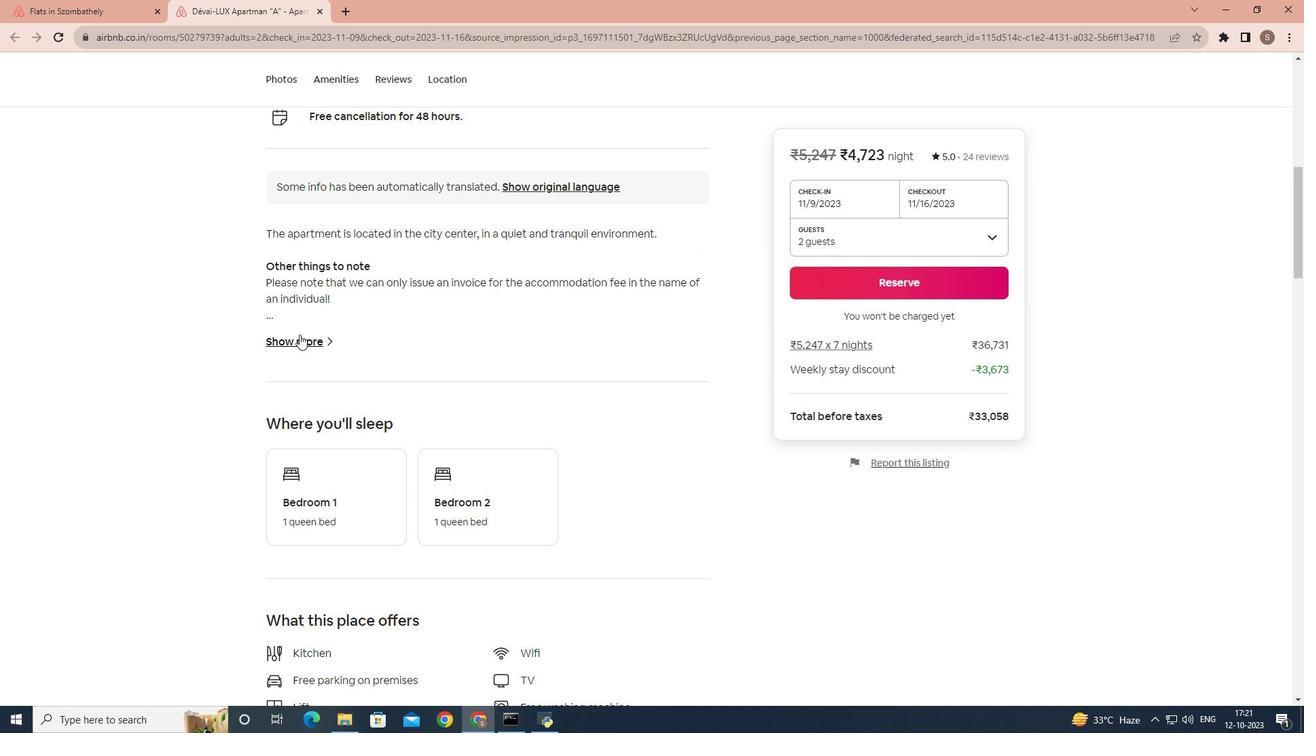
Action: Mouse moved to (440, 310)
Screenshot: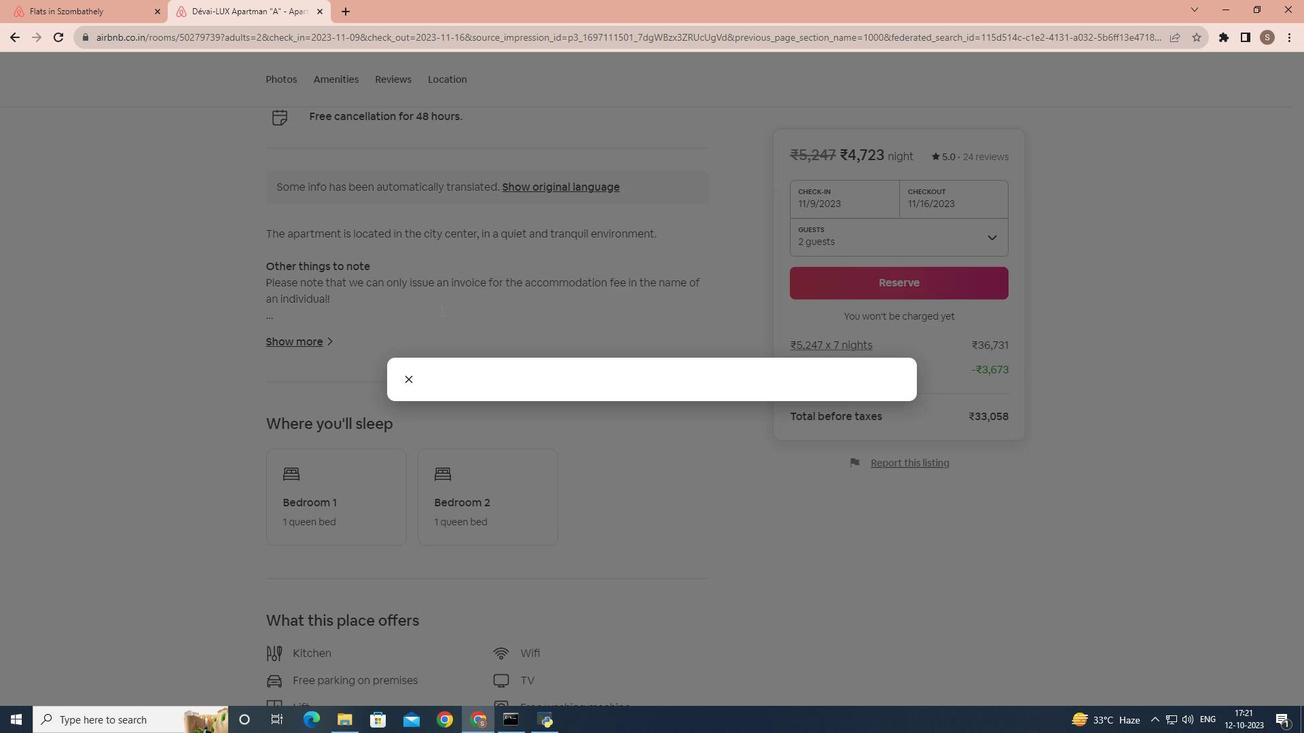 
Action: Mouse scrolled (440, 309) with delta (0, 0)
Screenshot: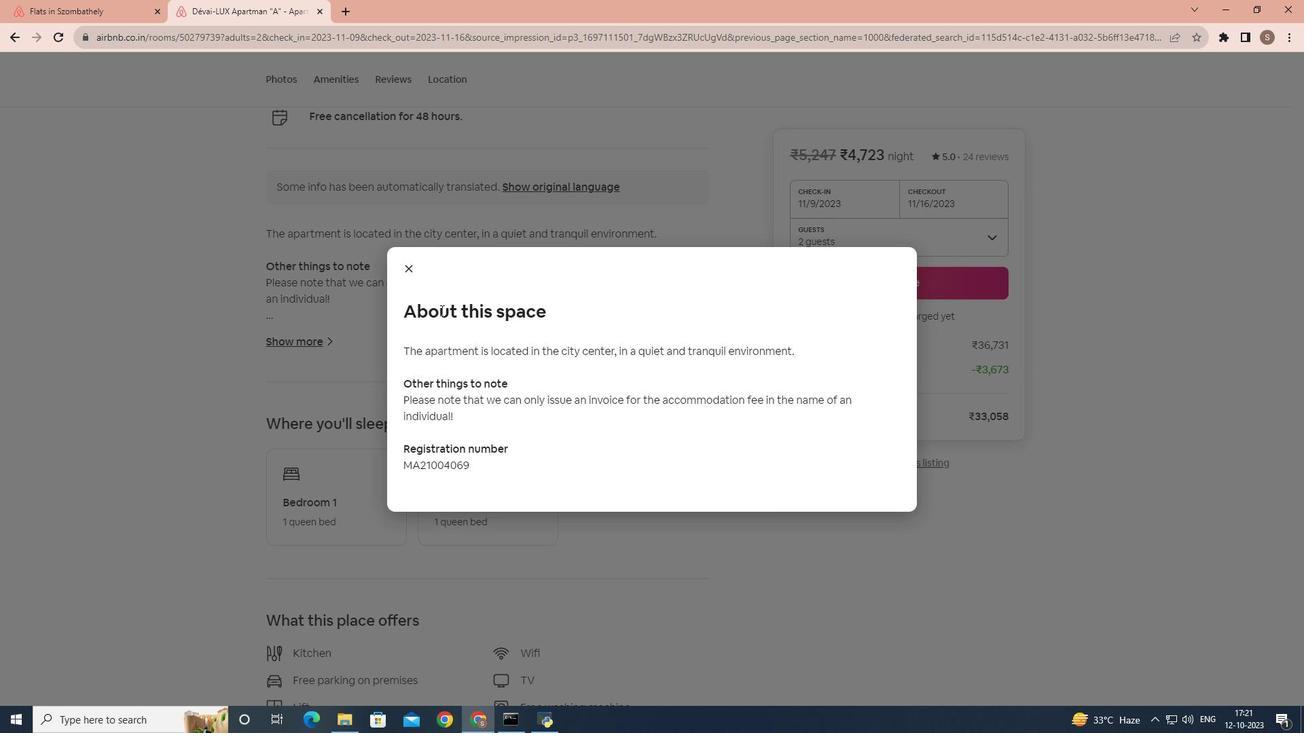 
Action: Mouse scrolled (440, 309) with delta (0, 0)
Screenshot: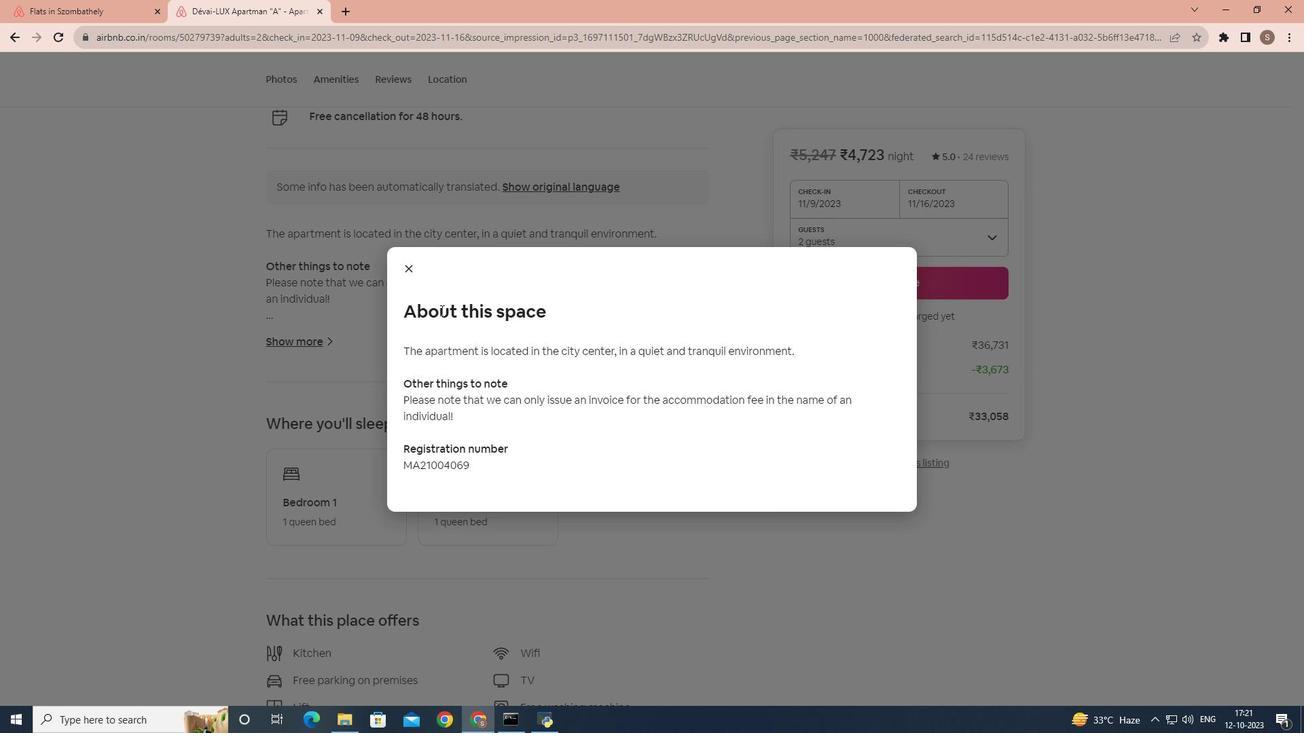 
Action: Mouse moved to (410, 263)
Screenshot: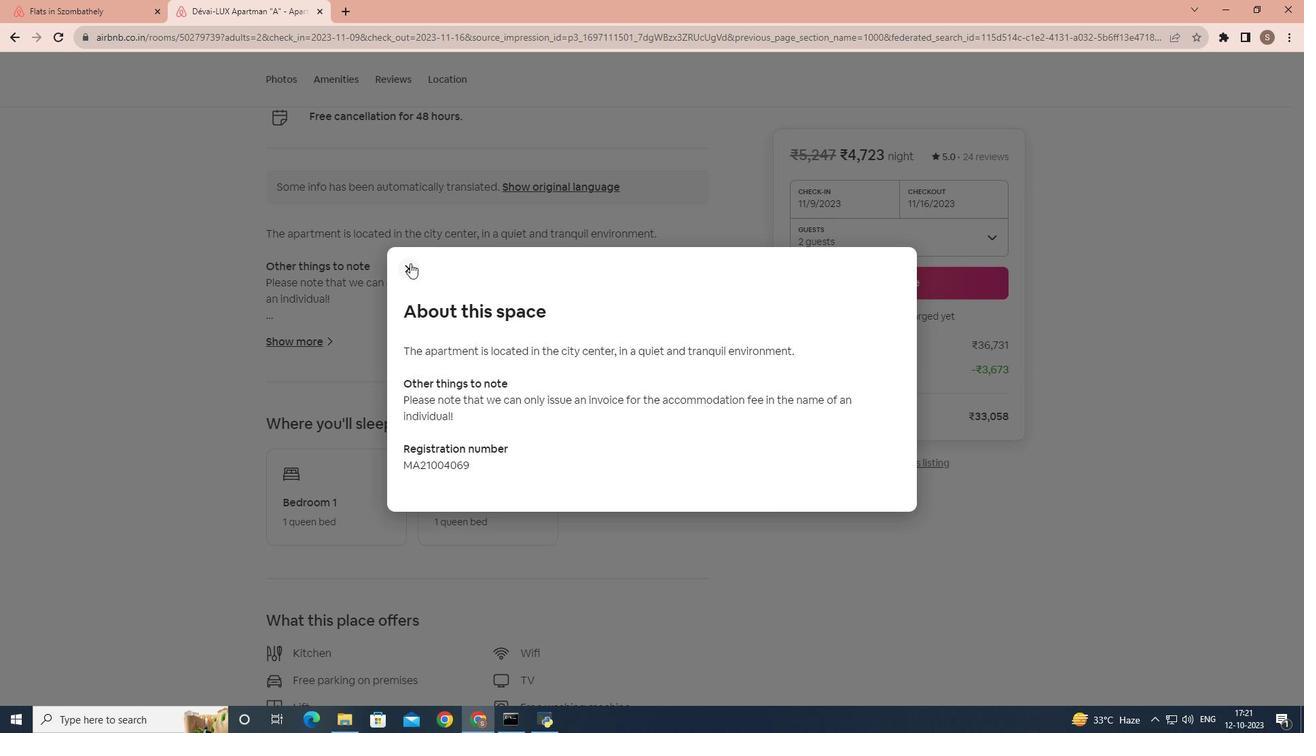 
Action: Mouse pressed left at (410, 263)
Screenshot: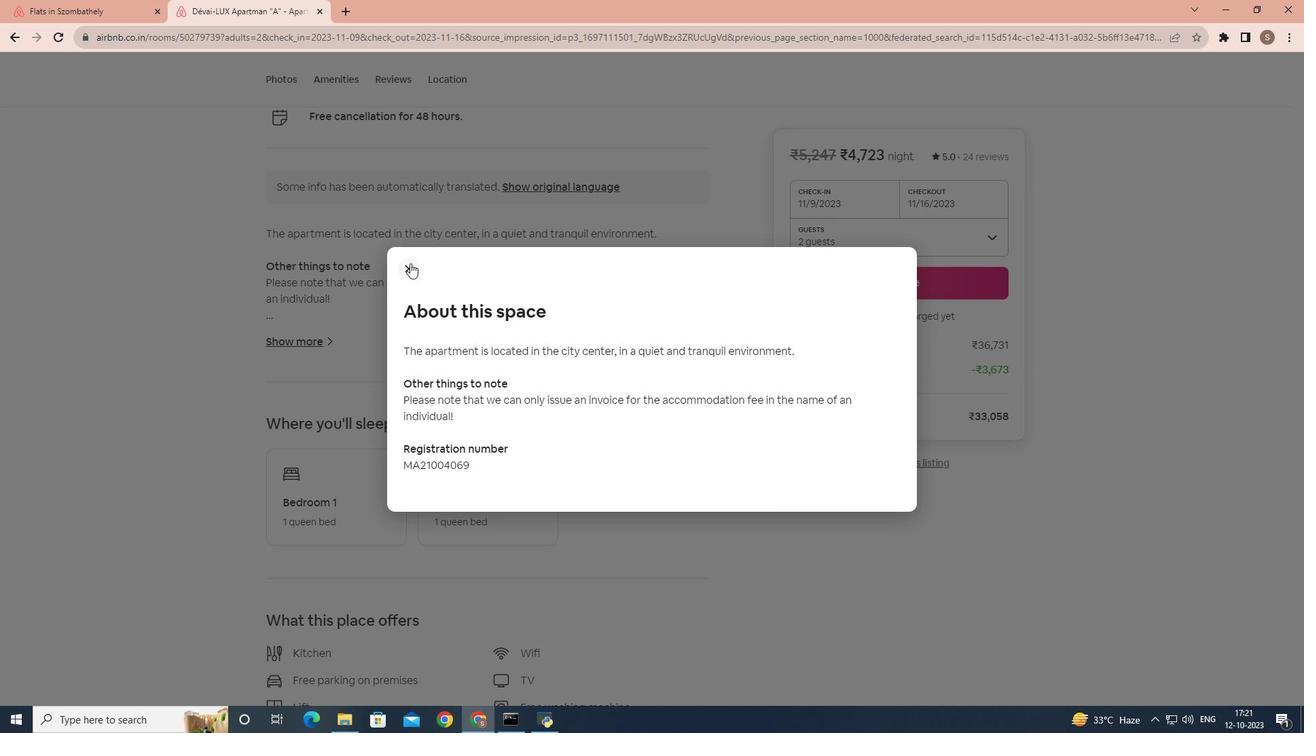 
Action: Mouse moved to (372, 317)
Screenshot: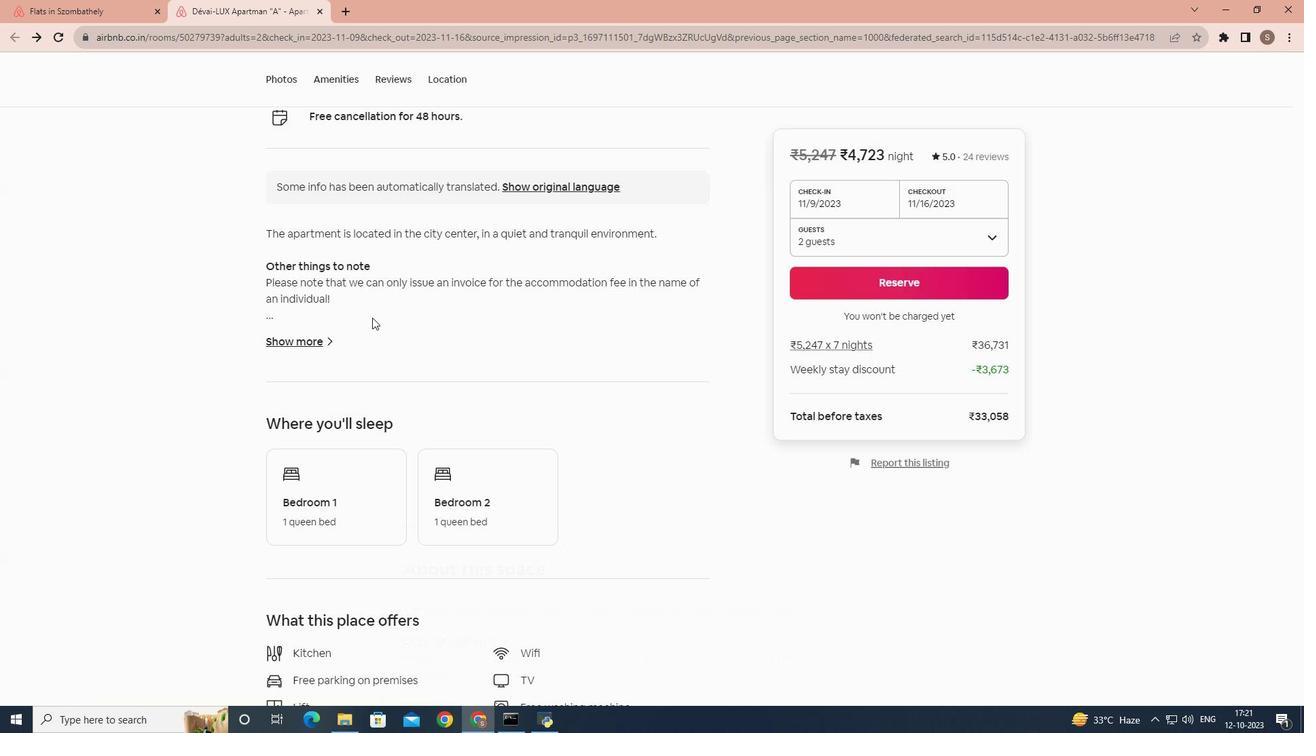 
Action: Mouse scrolled (372, 317) with delta (0, 0)
Screenshot: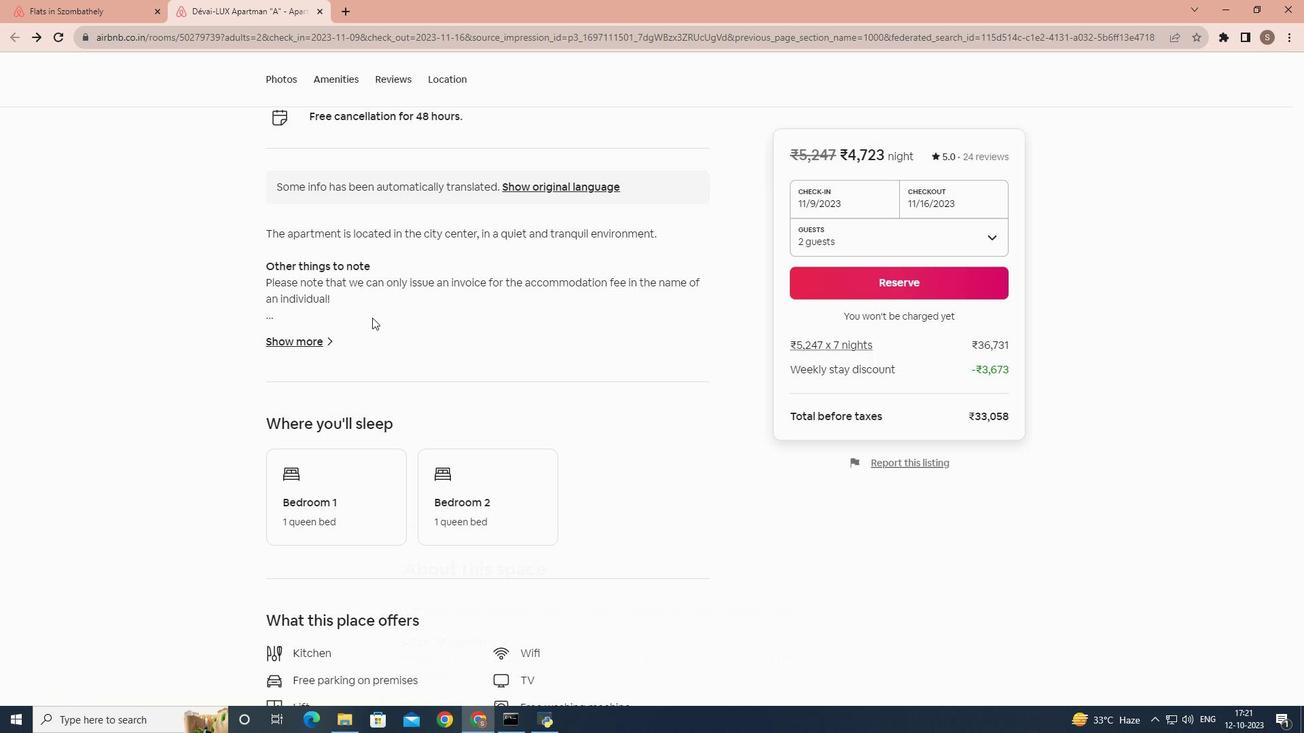 
Action: Mouse scrolled (372, 317) with delta (0, 0)
Screenshot: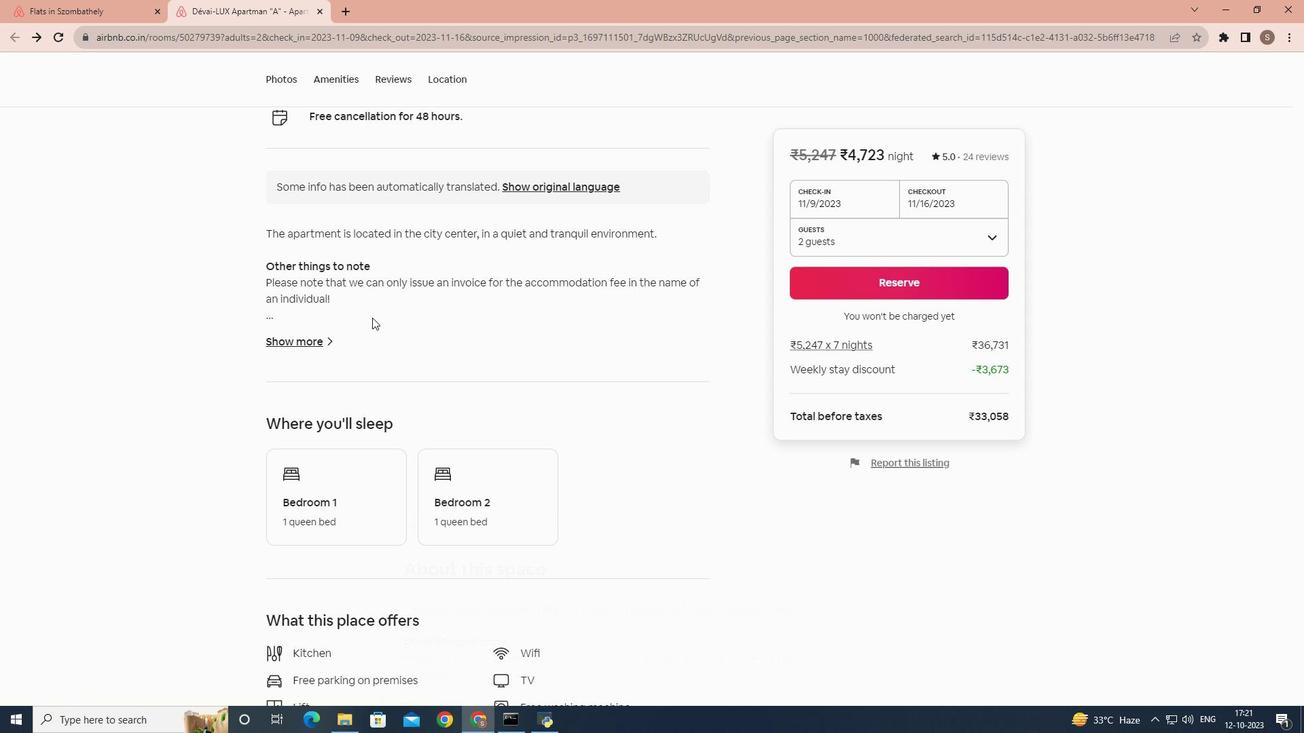 
Action: Mouse scrolled (372, 317) with delta (0, 0)
Screenshot: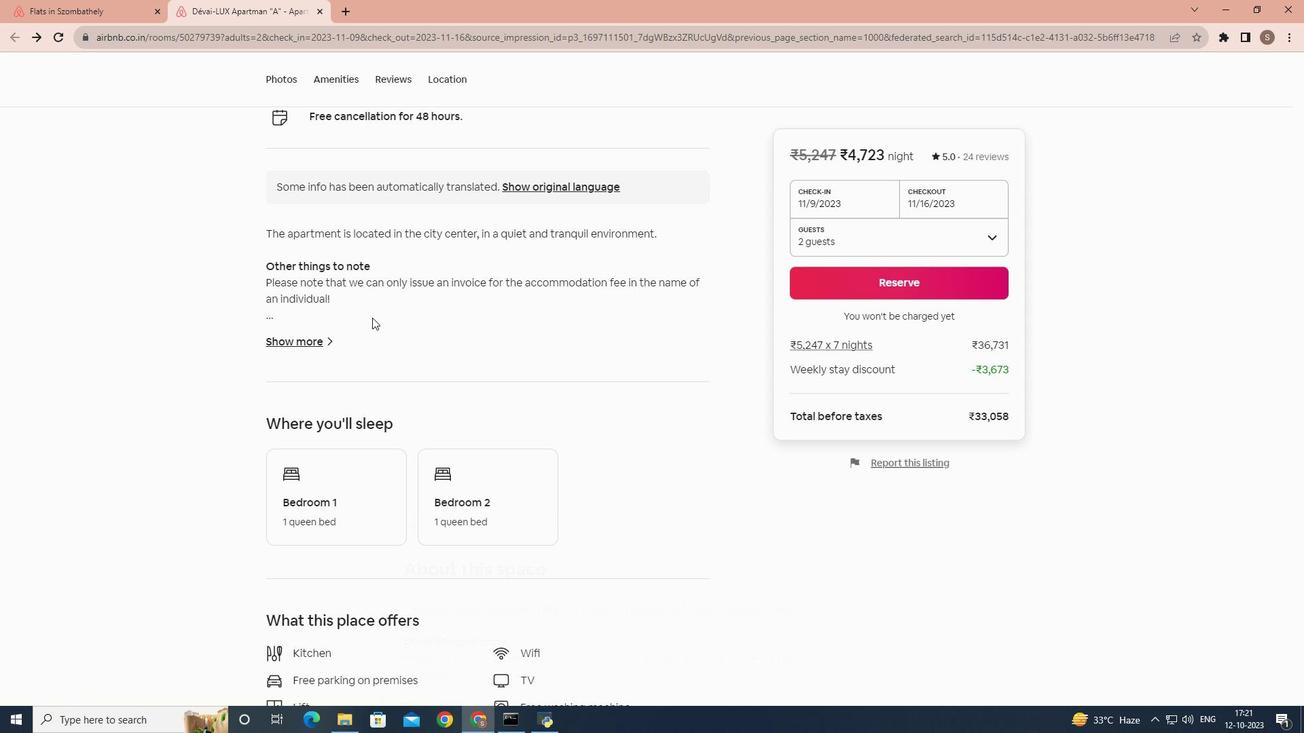 
Action: Mouse scrolled (372, 317) with delta (0, 0)
Screenshot: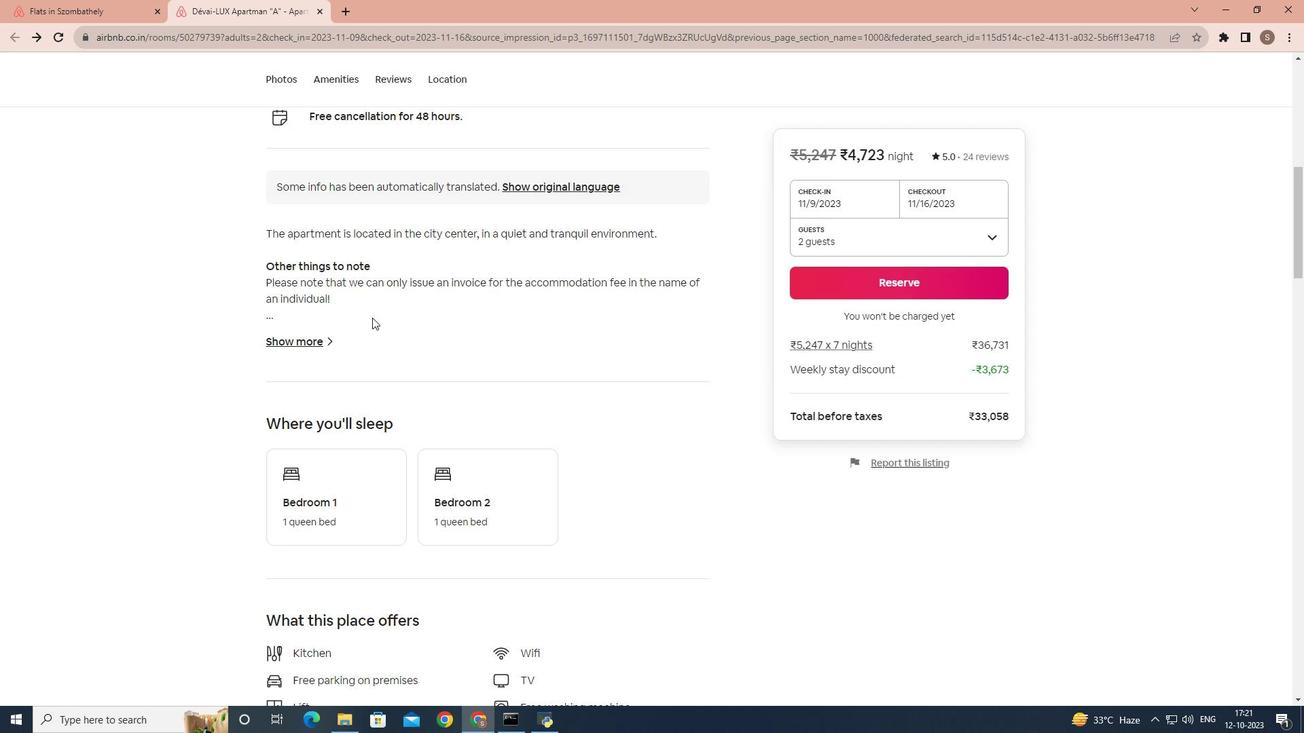 
Action: Mouse scrolled (372, 317) with delta (0, 0)
Screenshot: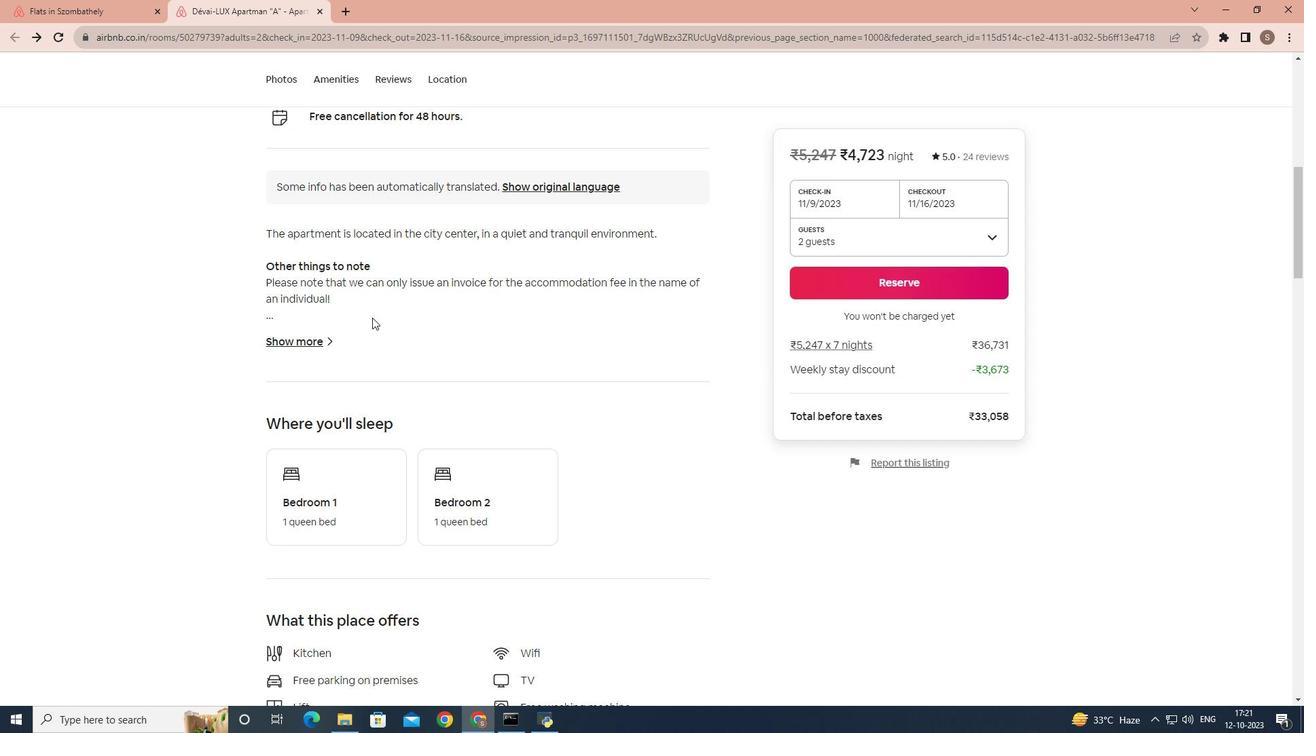 
Action: Mouse scrolled (372, 317) with delta (0, 0)
Screenshot: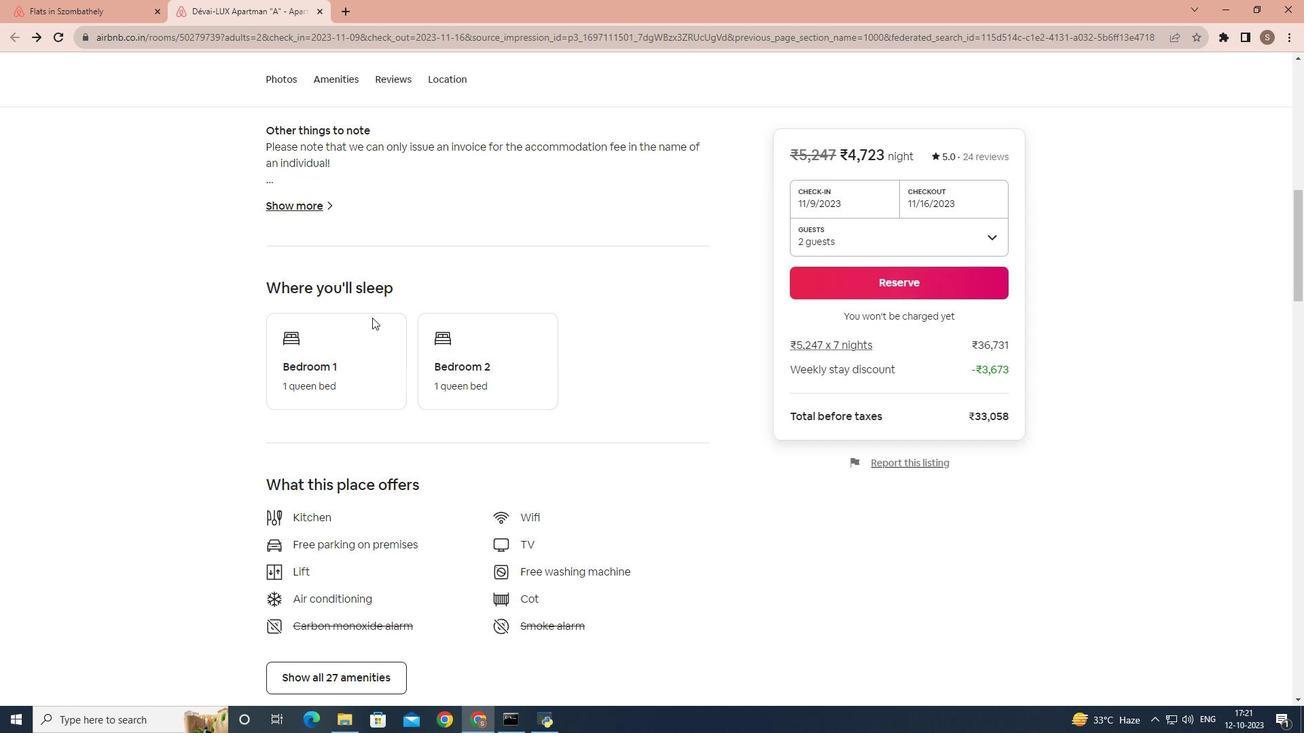 
Action: Mouse scrolled (372, 317) with delta (0, 0)
Screenshot: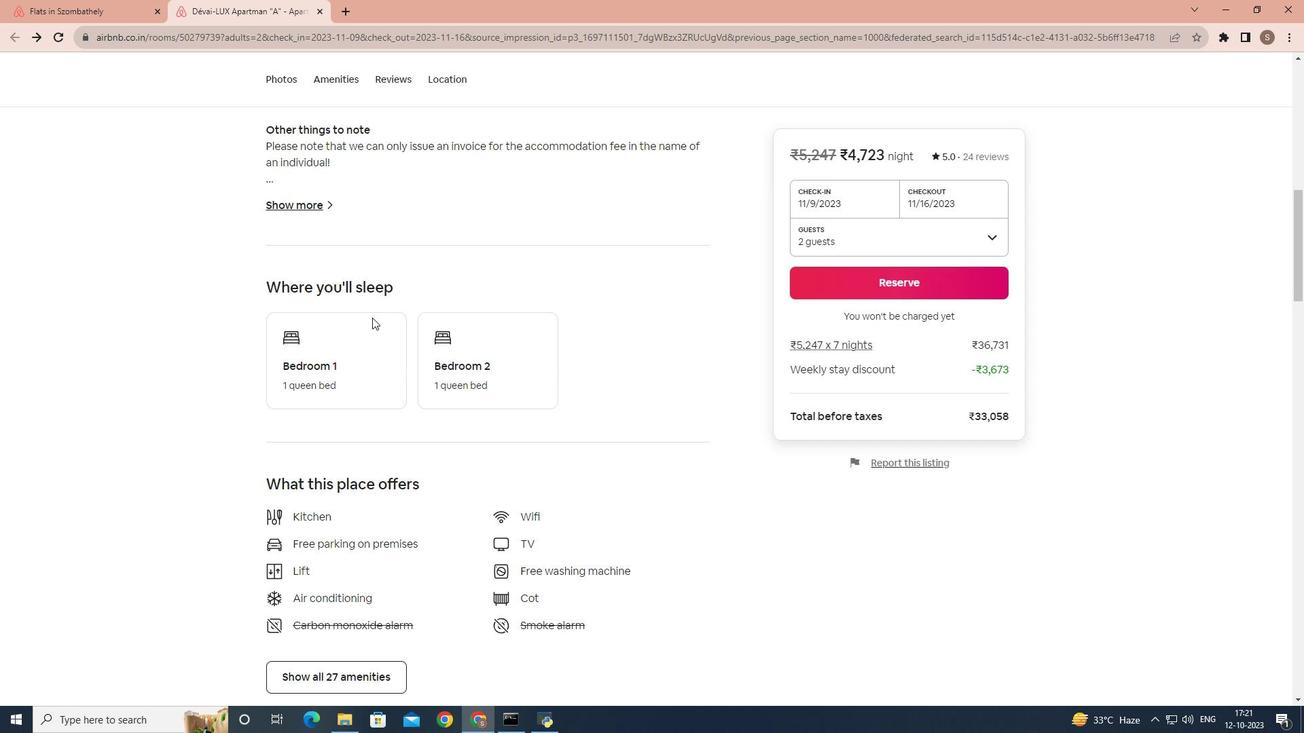 
Action: Mouse scrolled (372, 317) with delta (0, 0)
Screenshot: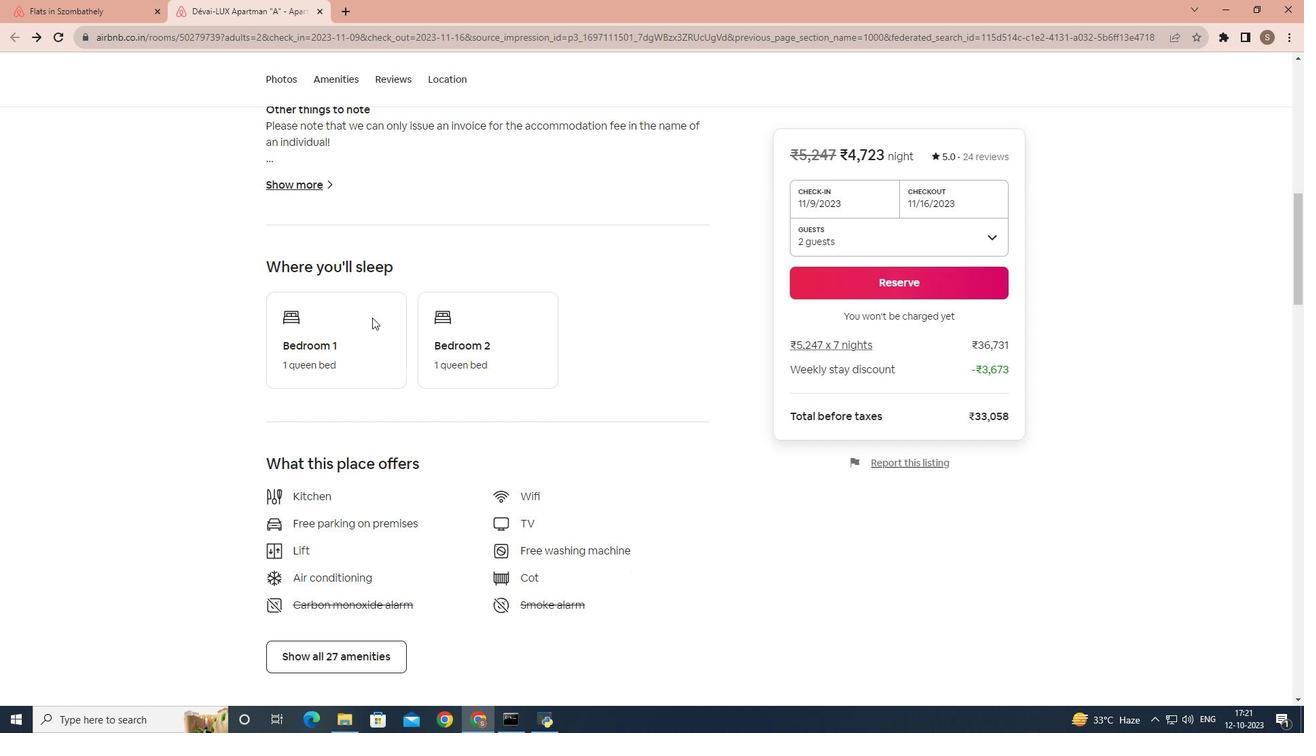 
Action: Mouse scrolled (372, 317) with delta (0, 0)
Screenshot: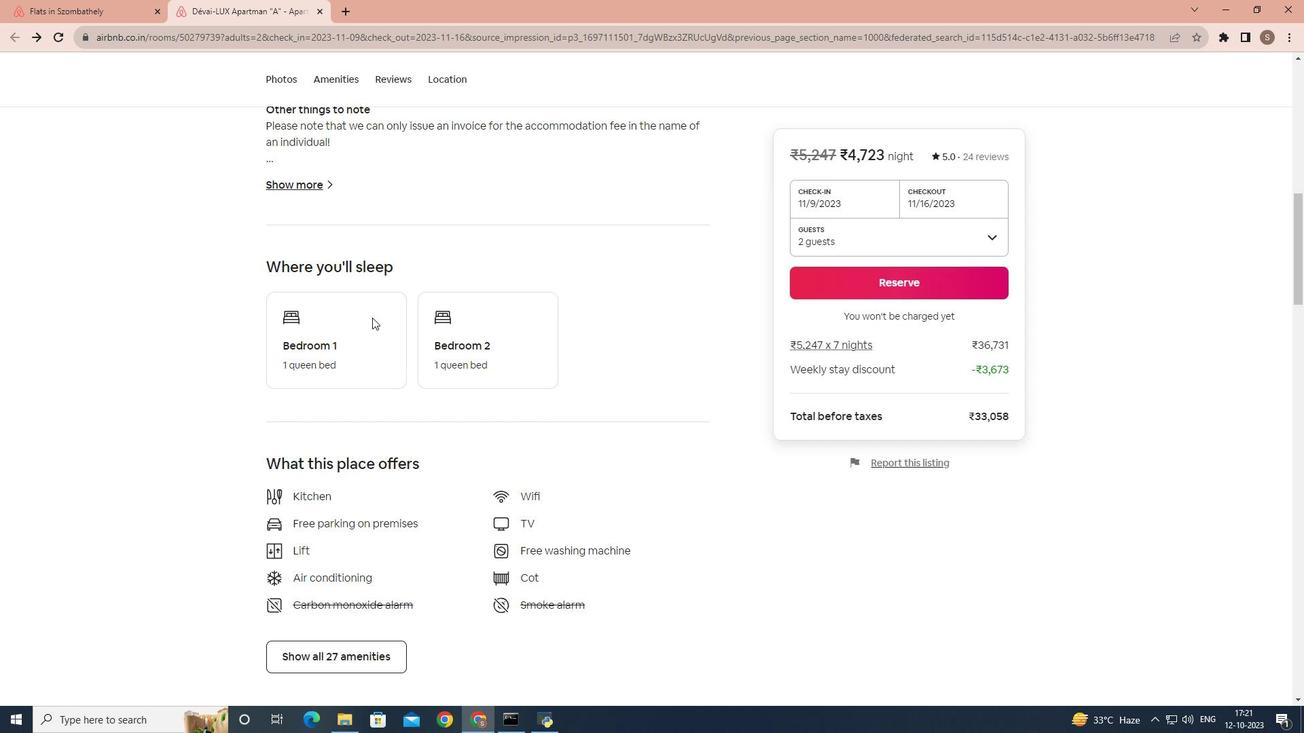 
Action: Mouse moved to (275, 395)
Screenshot: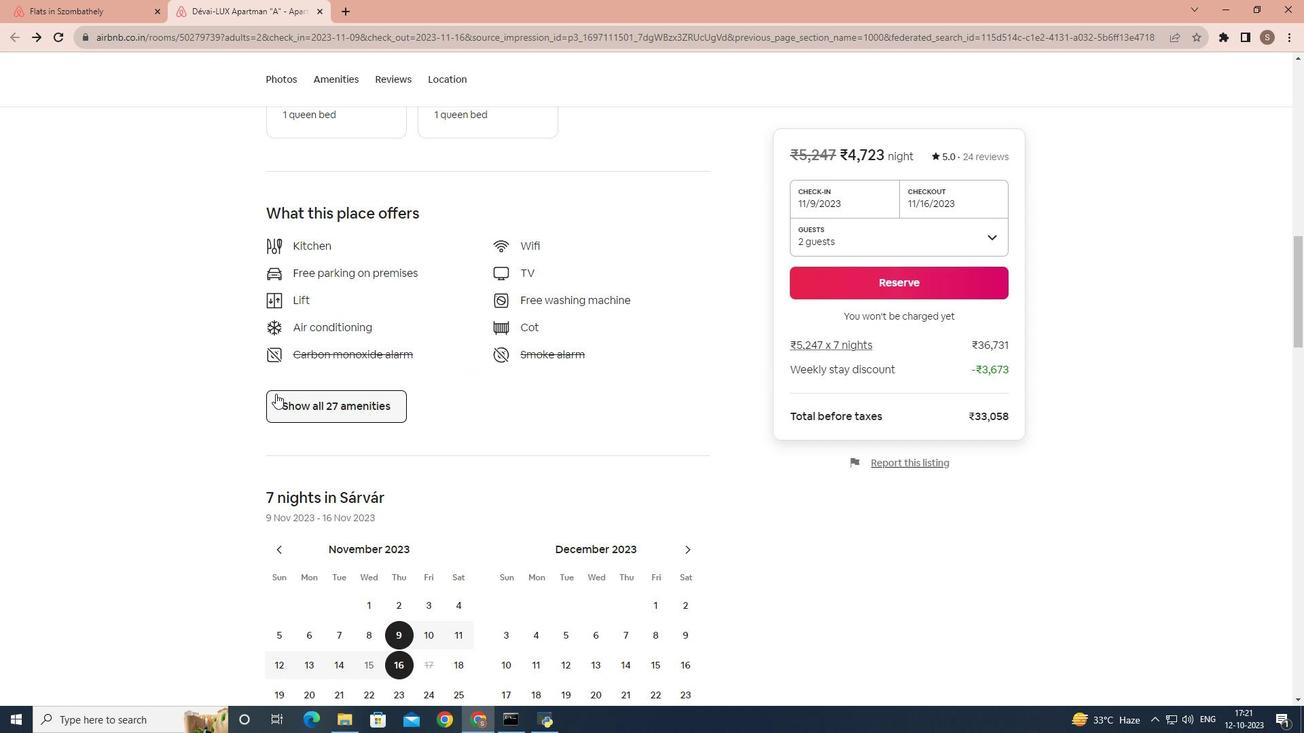 
Action: Mouse pressed left at (275, 395)
Screenshot: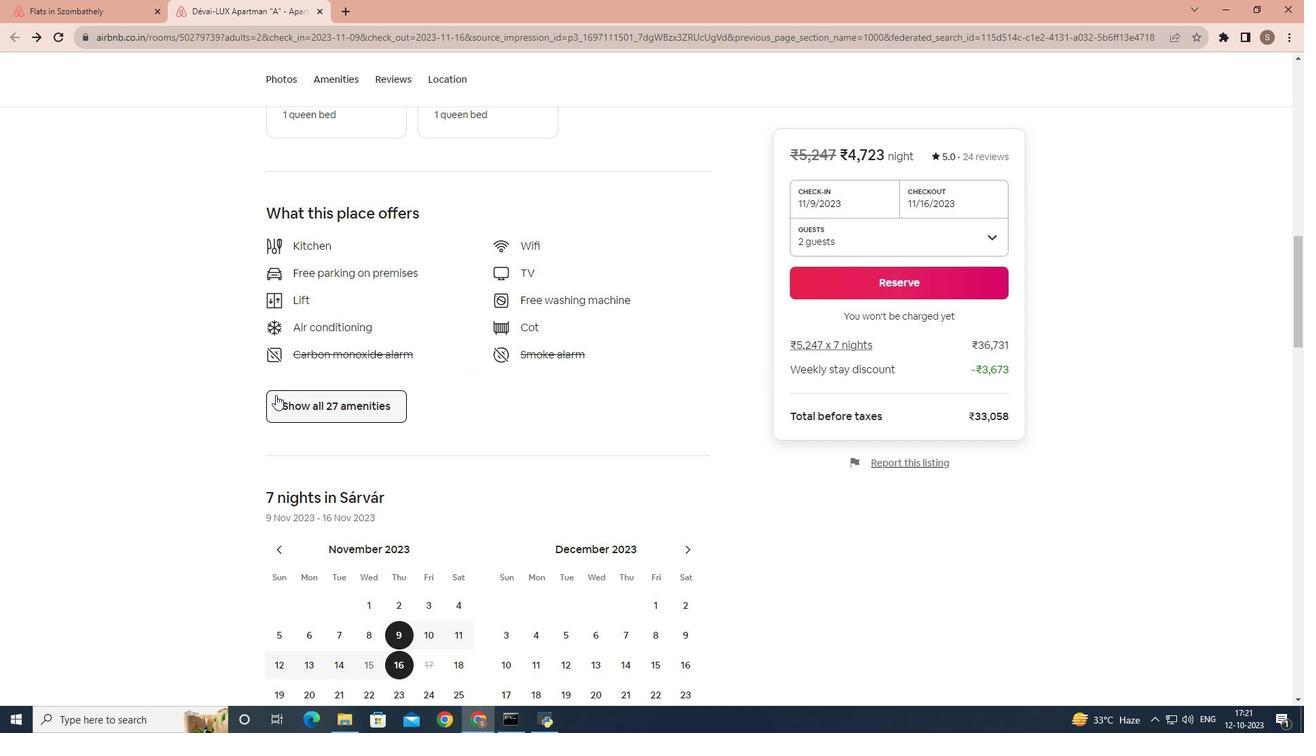 
Action: Mouse moved to (472, 355)
Screenshot: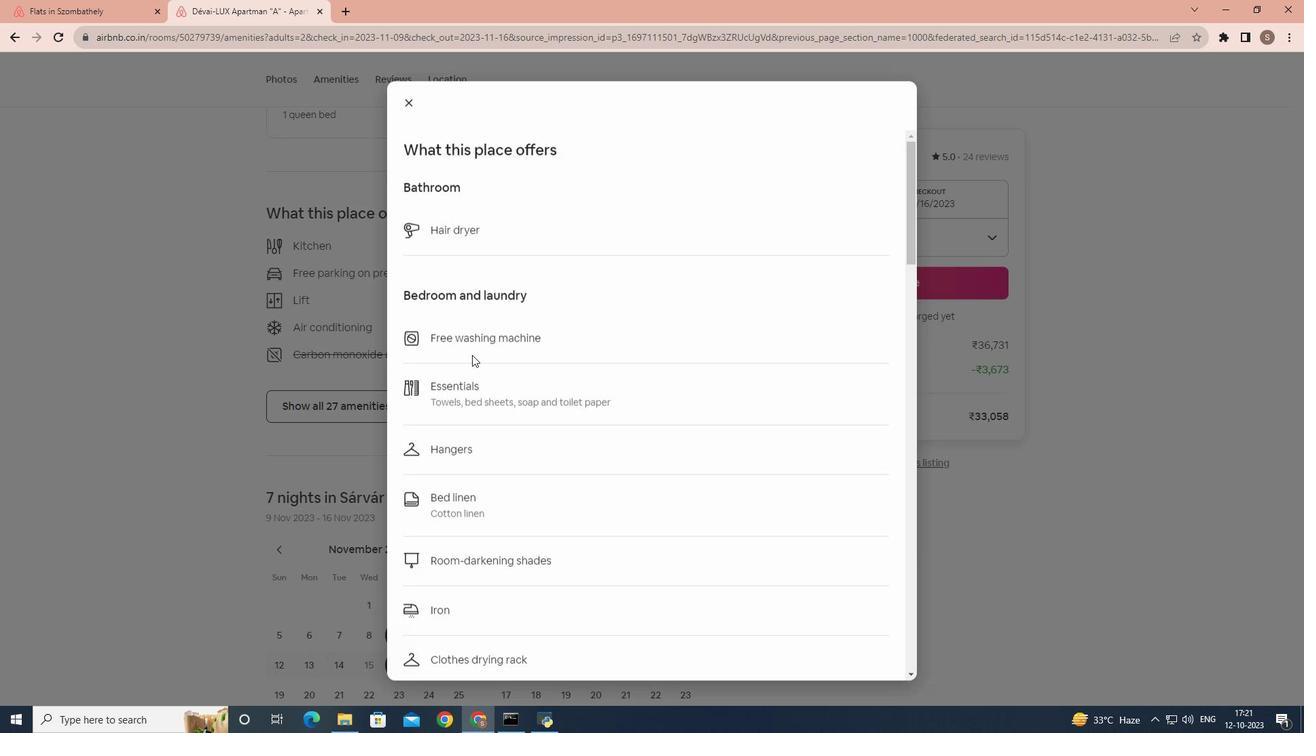 
Action: Mouse scrolled (472, 354) with delta (0, 0)
Screenshot: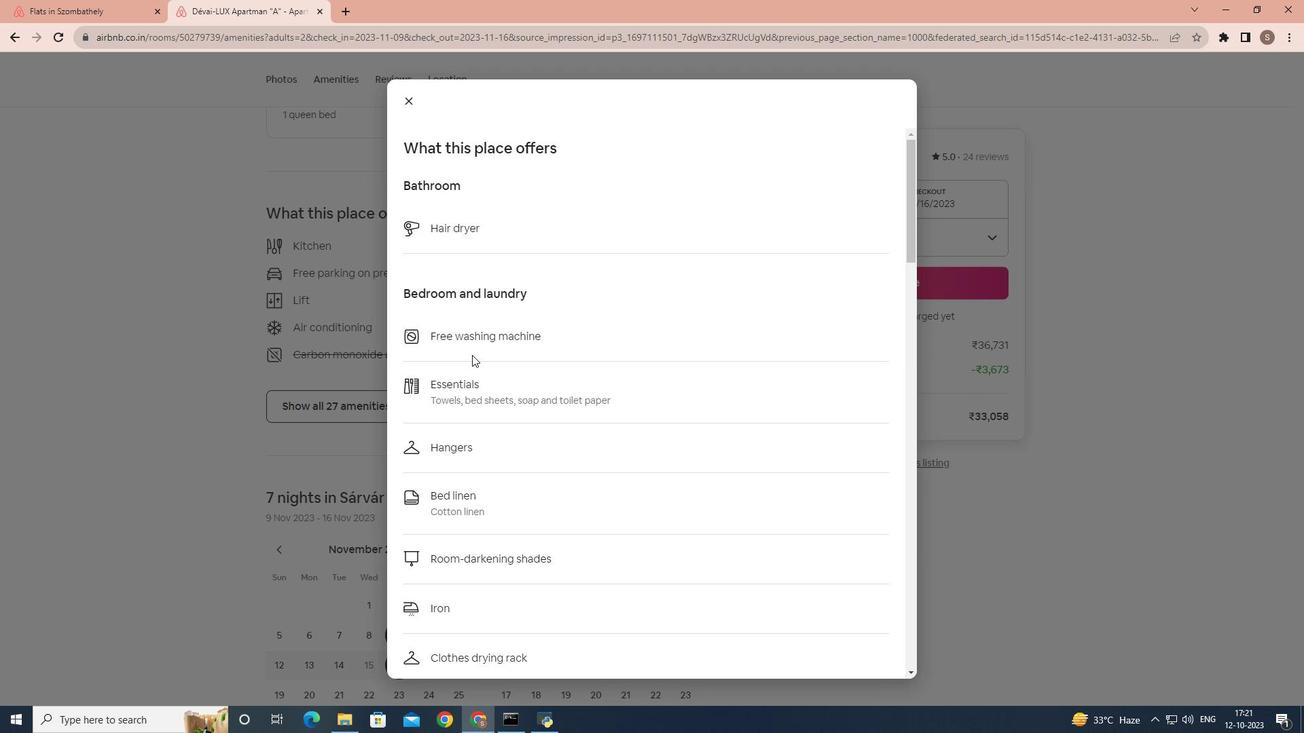 
Action: Mouse scrolled (472, 354) with delta (0, 0)
Screenshot: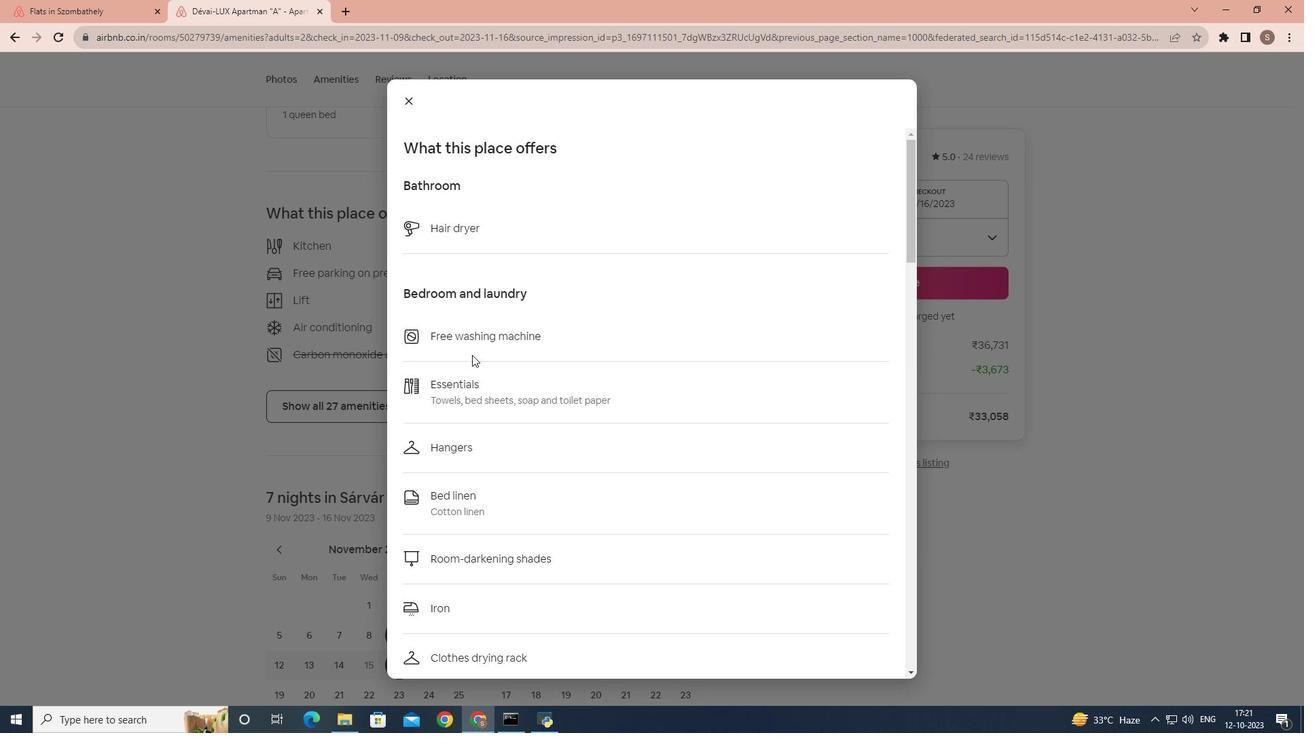 
Action: Mouse scrolled (472, 354) with delta (0, 0)
Screenshot: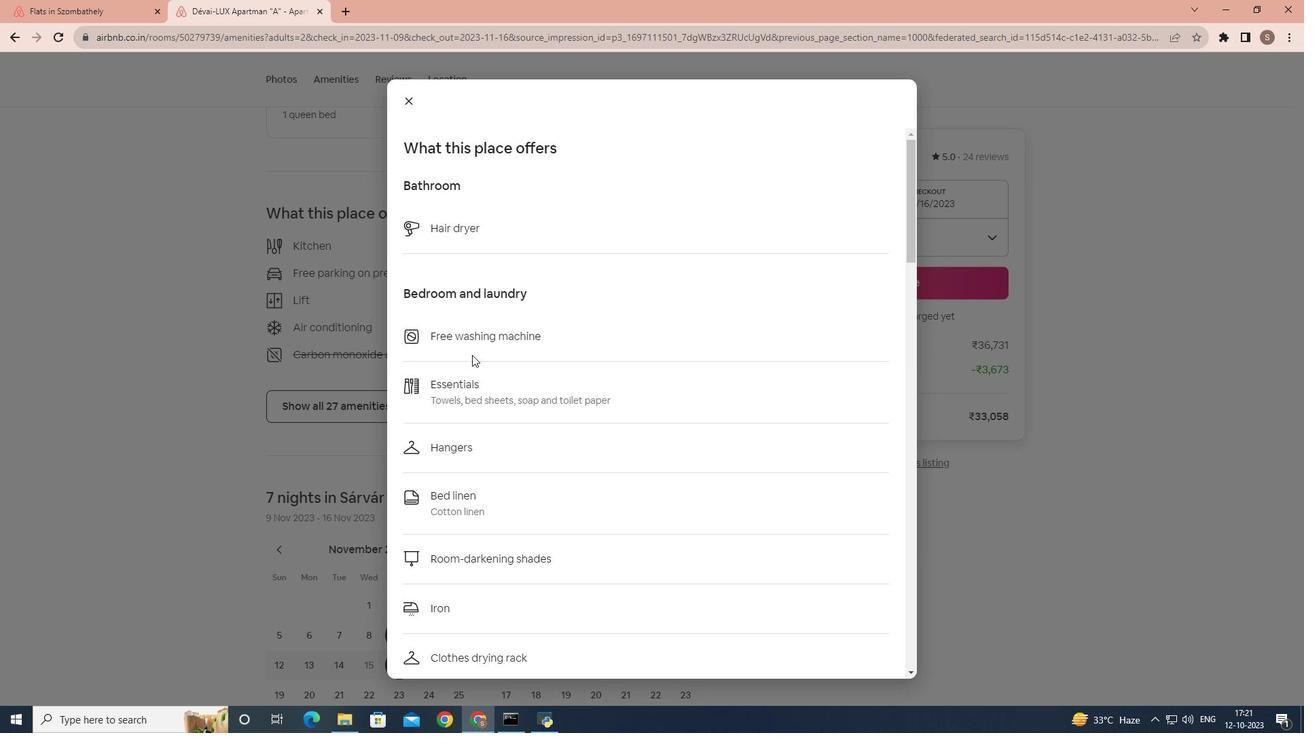 
Action: Mouse scrolled (472, 354) with delta (0, 0)
Screenshot: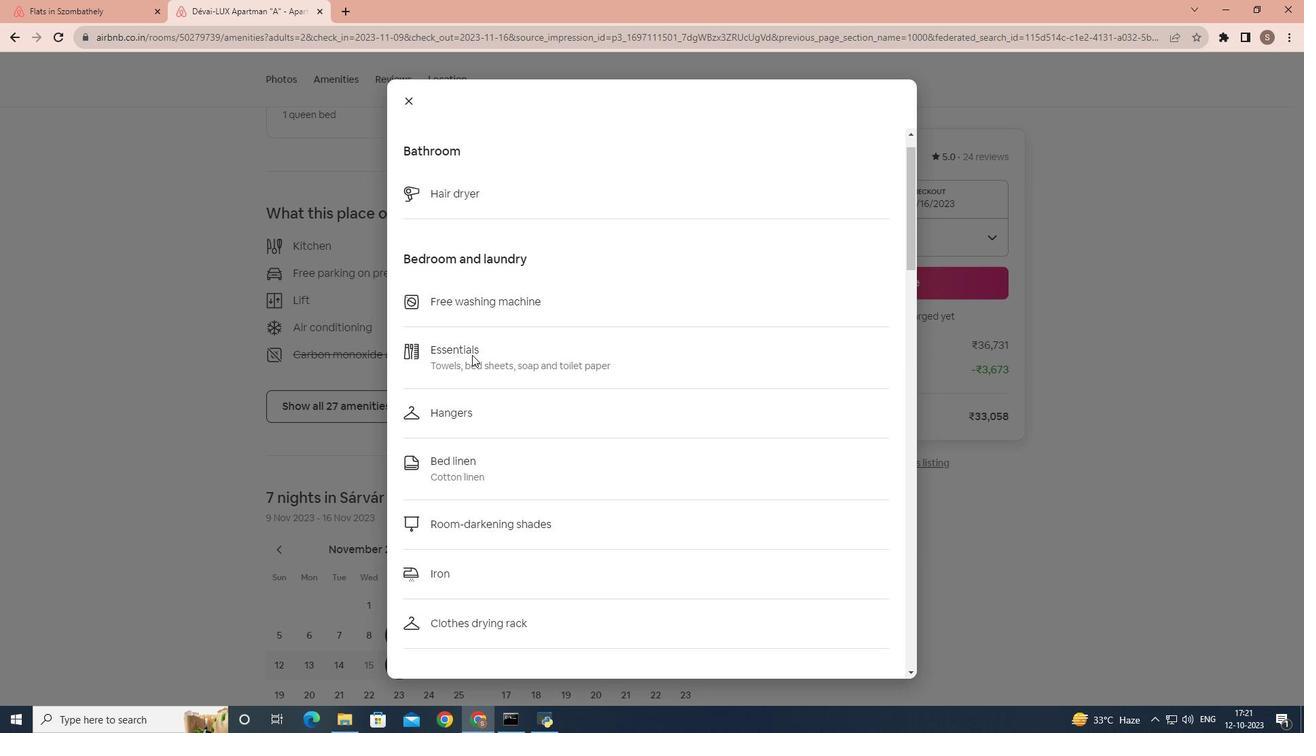 
Action: Mouse scrolled (472, 354) with delta (0, 0)
Screenshot: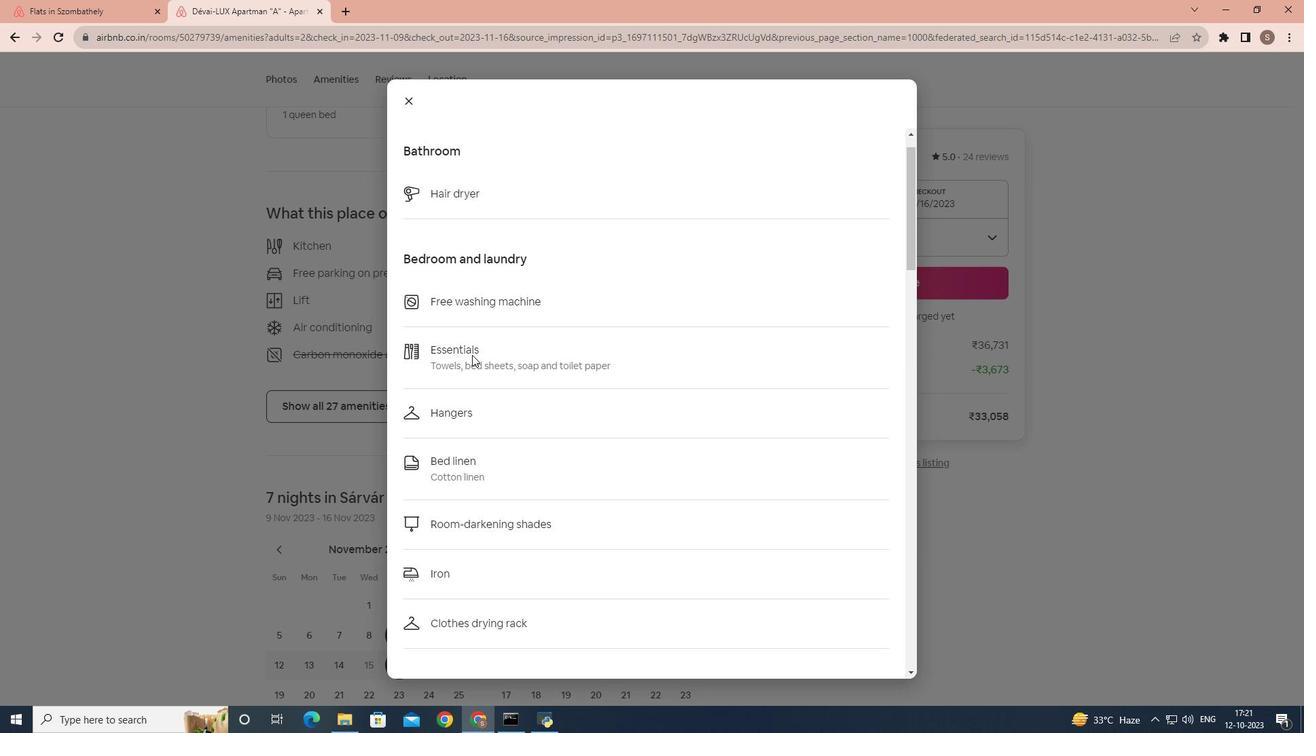 
Action: Mouse scrolled (472, 354) with delta (0, 0)
Screenshot: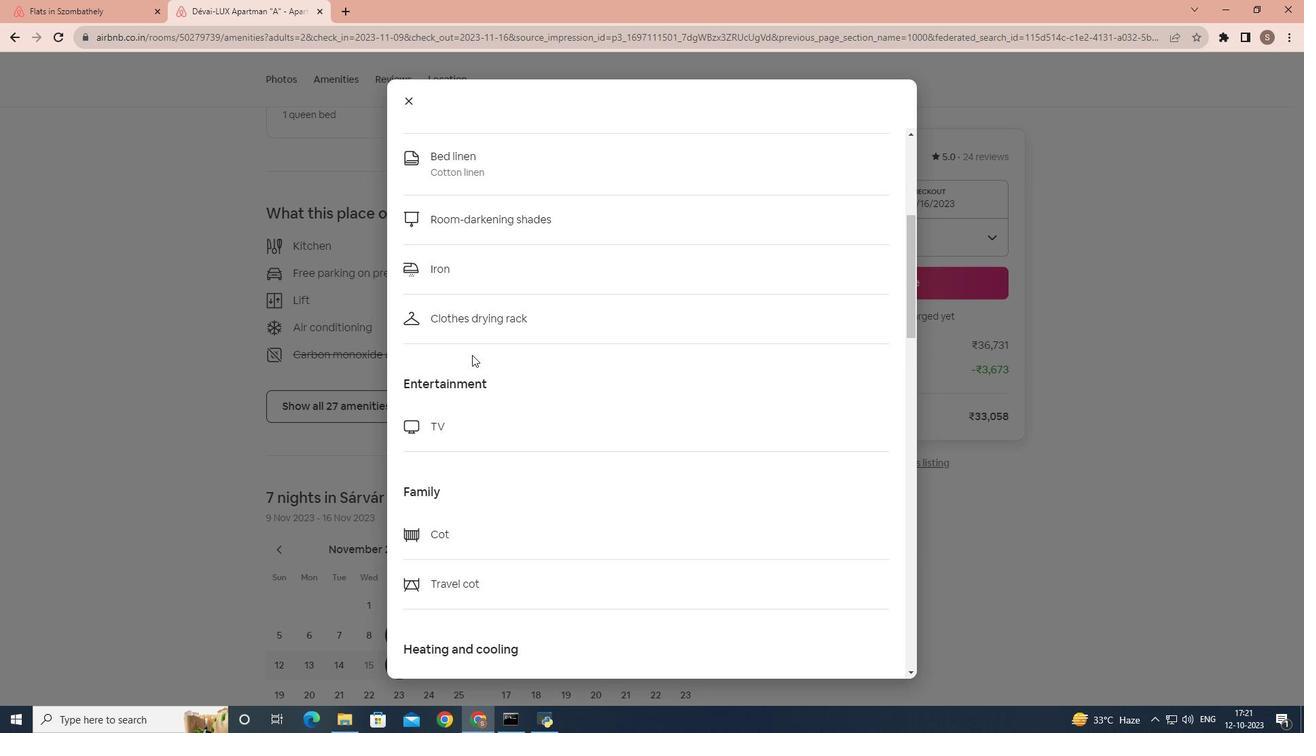 
Action: Mouse scrolled (472, 354) with delta (0, 0)
Screenshot: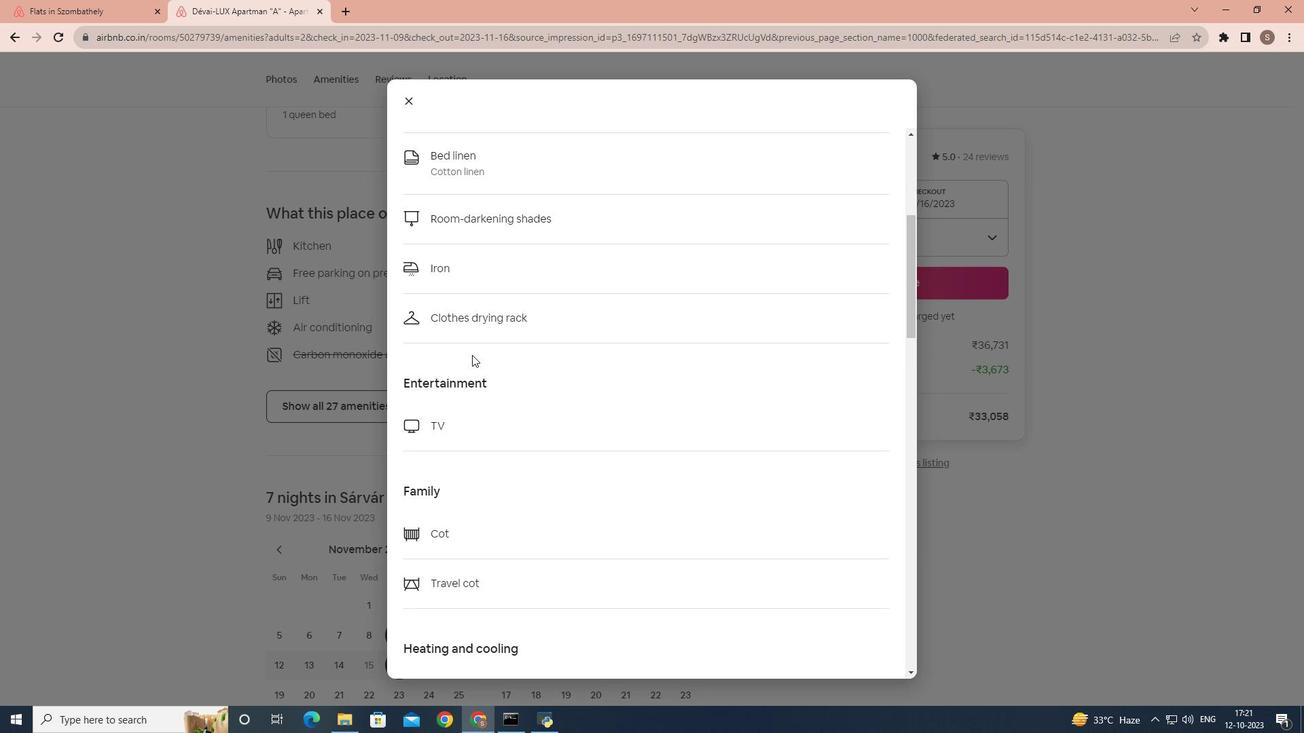 
Action: Mouse scrolled (472, 354) with delta (0, 0)
Screenshot: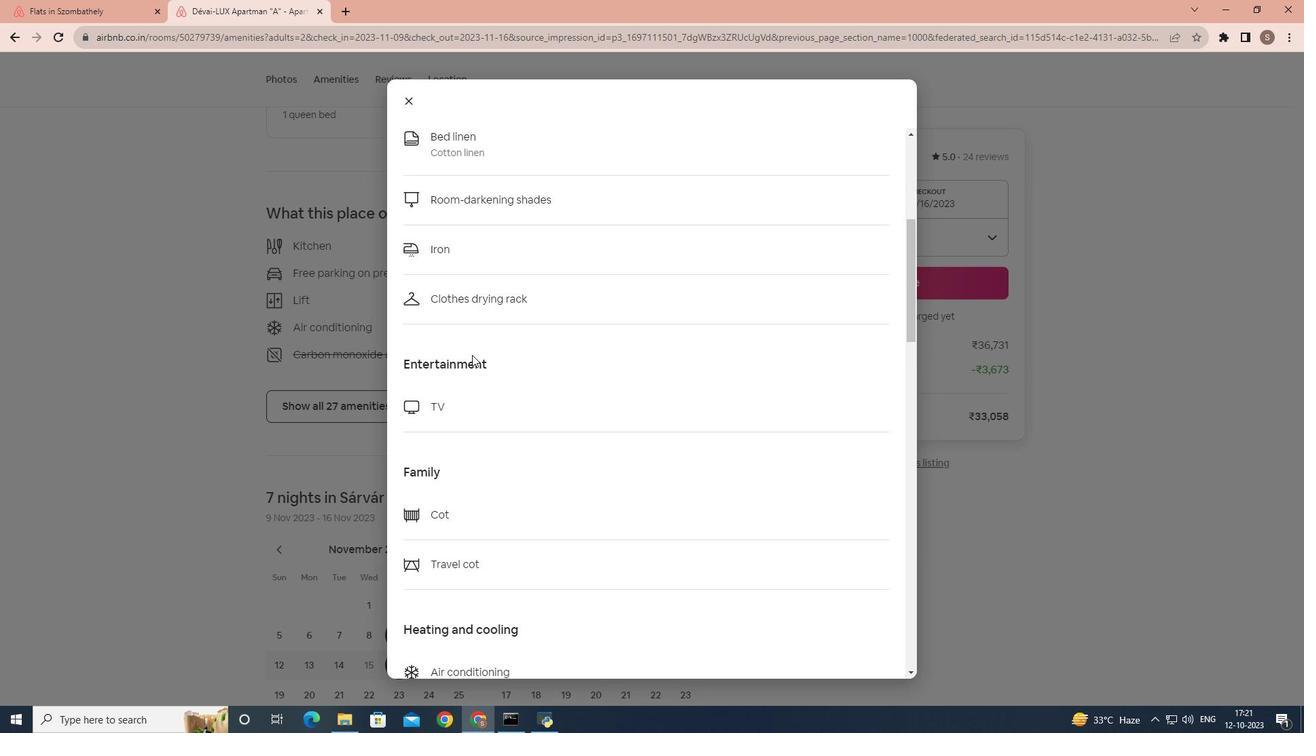 
Action: Mouse scrolled (472, 354) with delta (0, 0)
Screenshot: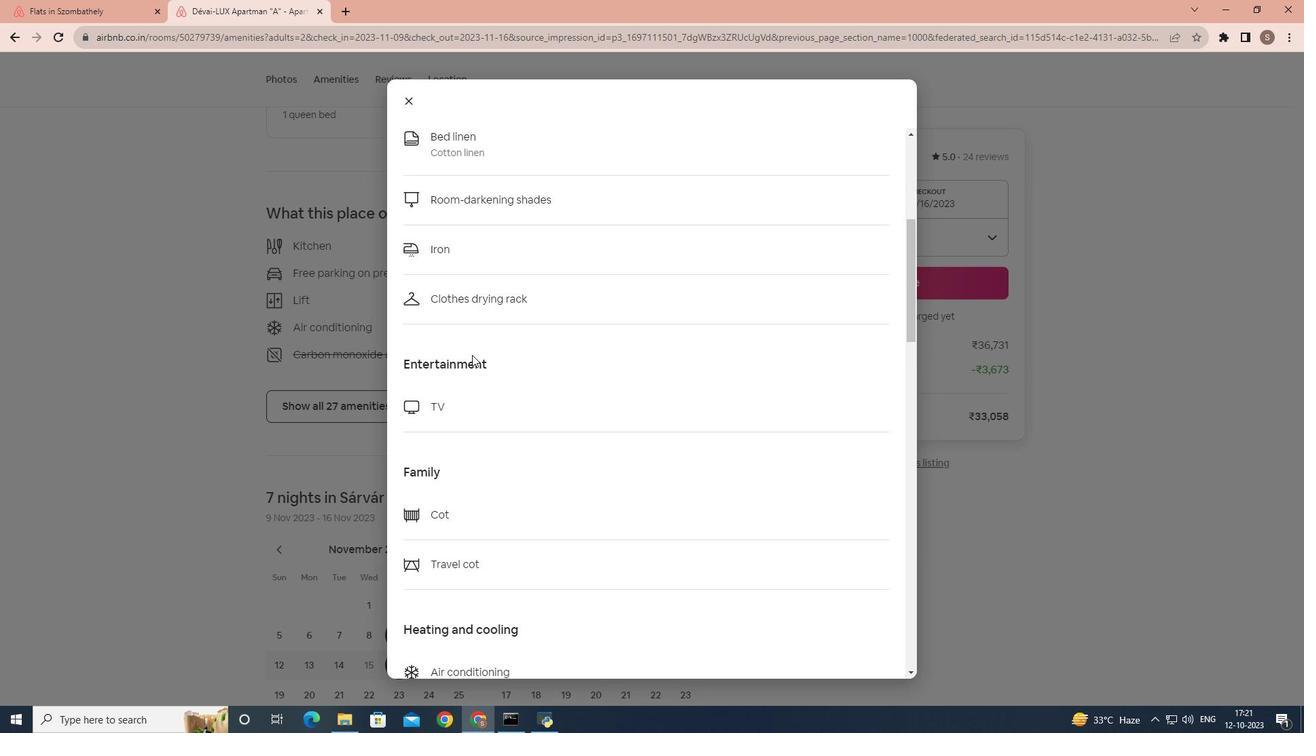 
Action: Mouse scrolled (472, 354) with delta (0, 0)
Screenshot: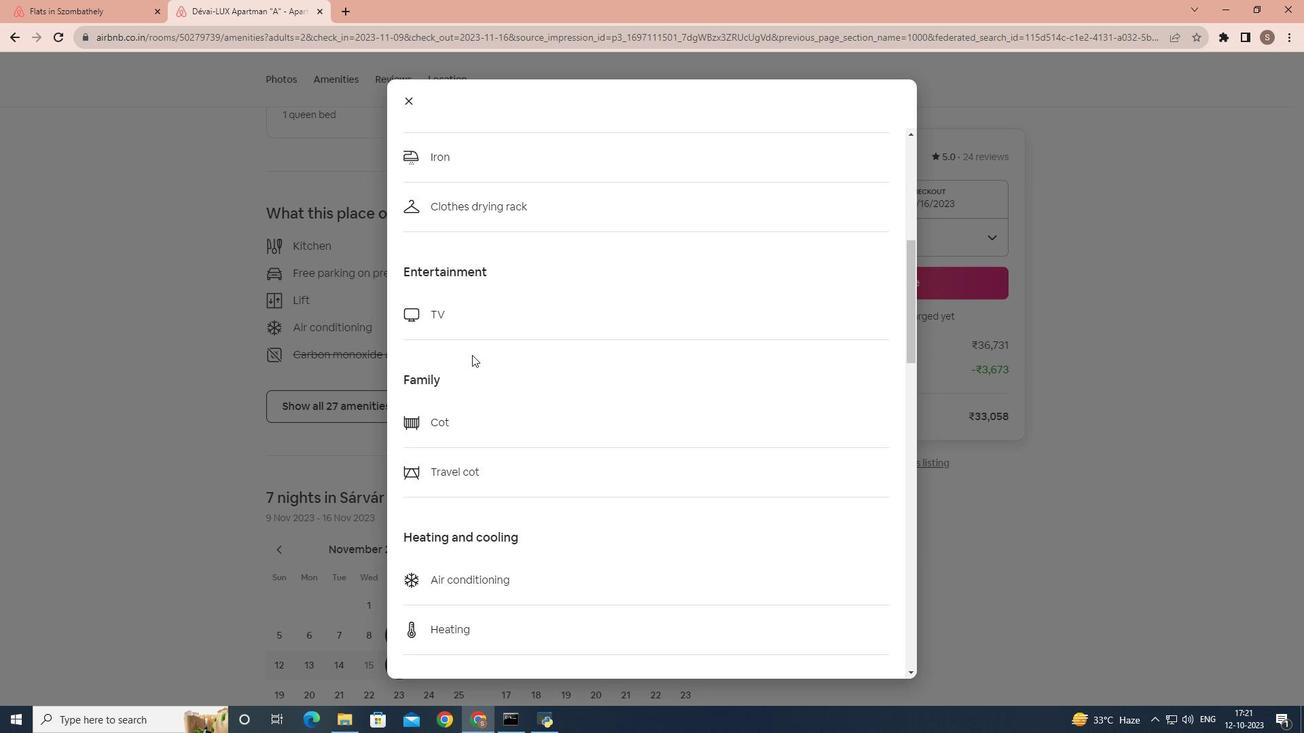 
Action: Mouse scrolled (472, 354) with delta (0, 0)
Screenshot: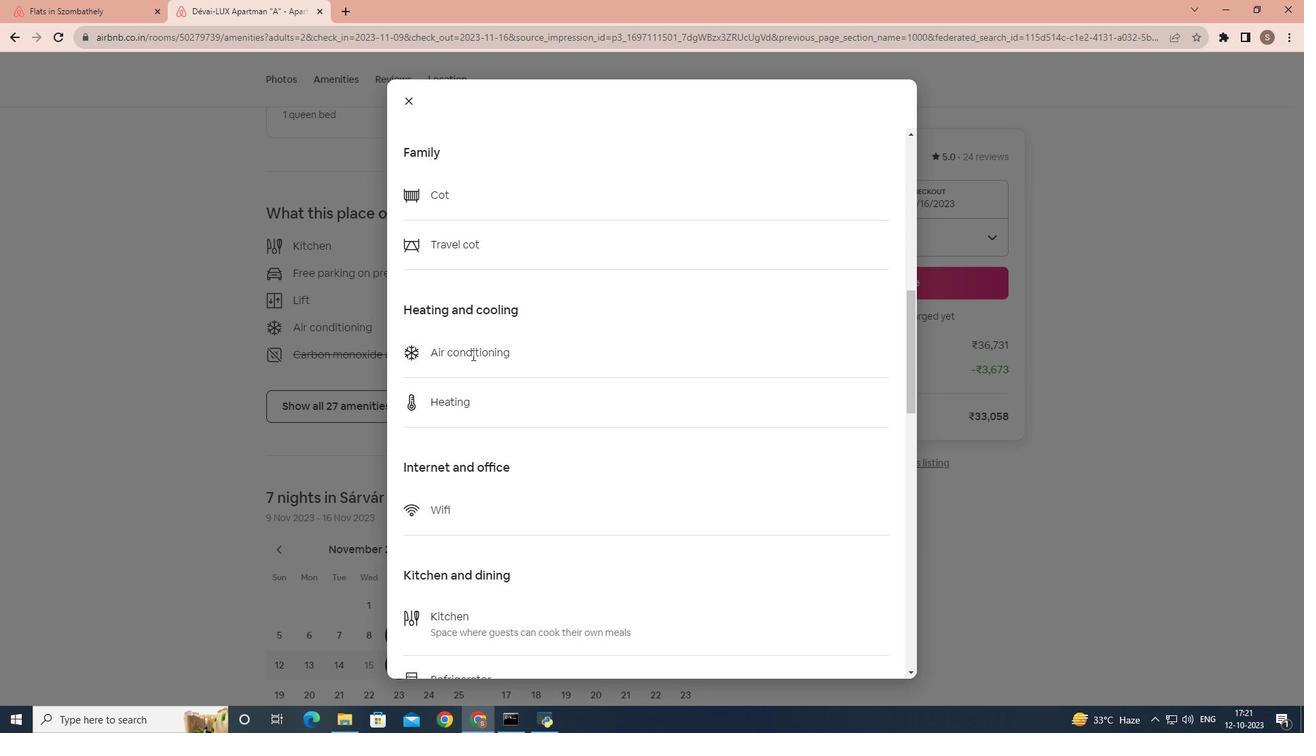 
Action: Mouse scrolled (472, 354) with delta (0, 0)
Screenshot: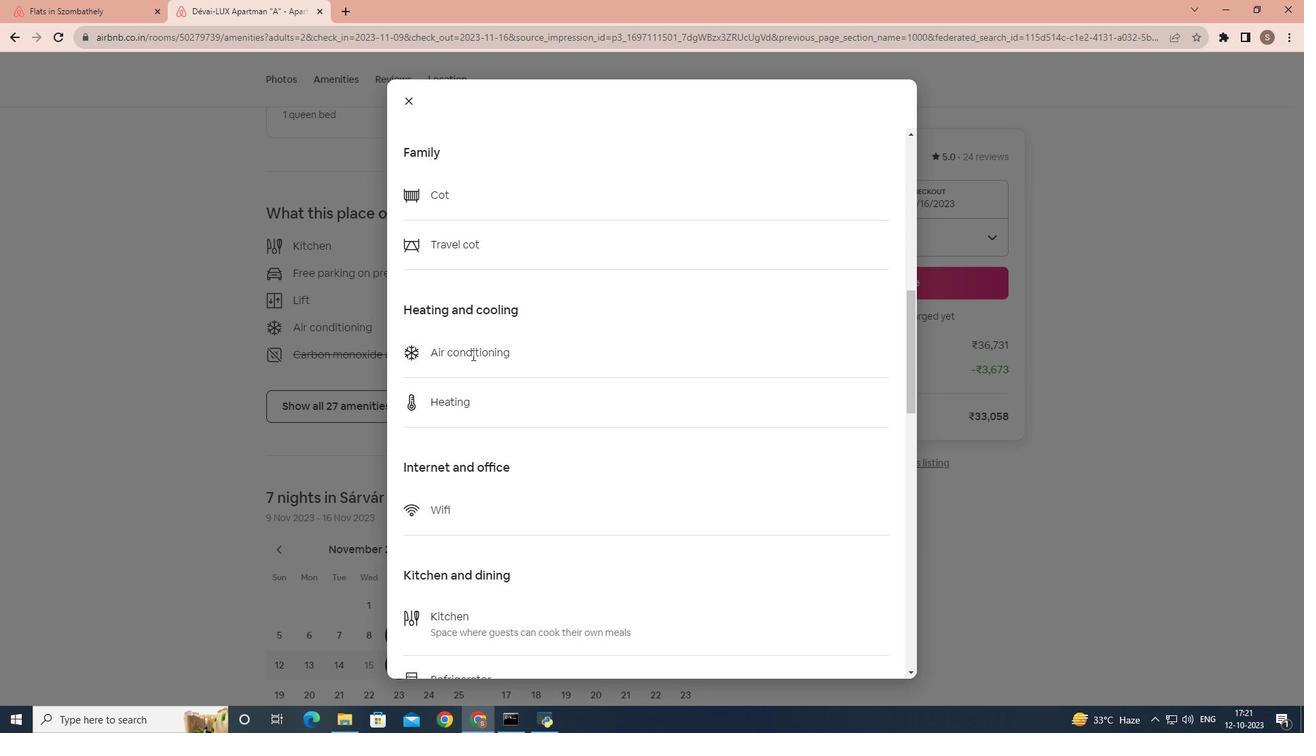 
Action: Mouse scrolled (472, 354) with delta (0, 0)
Screenshot: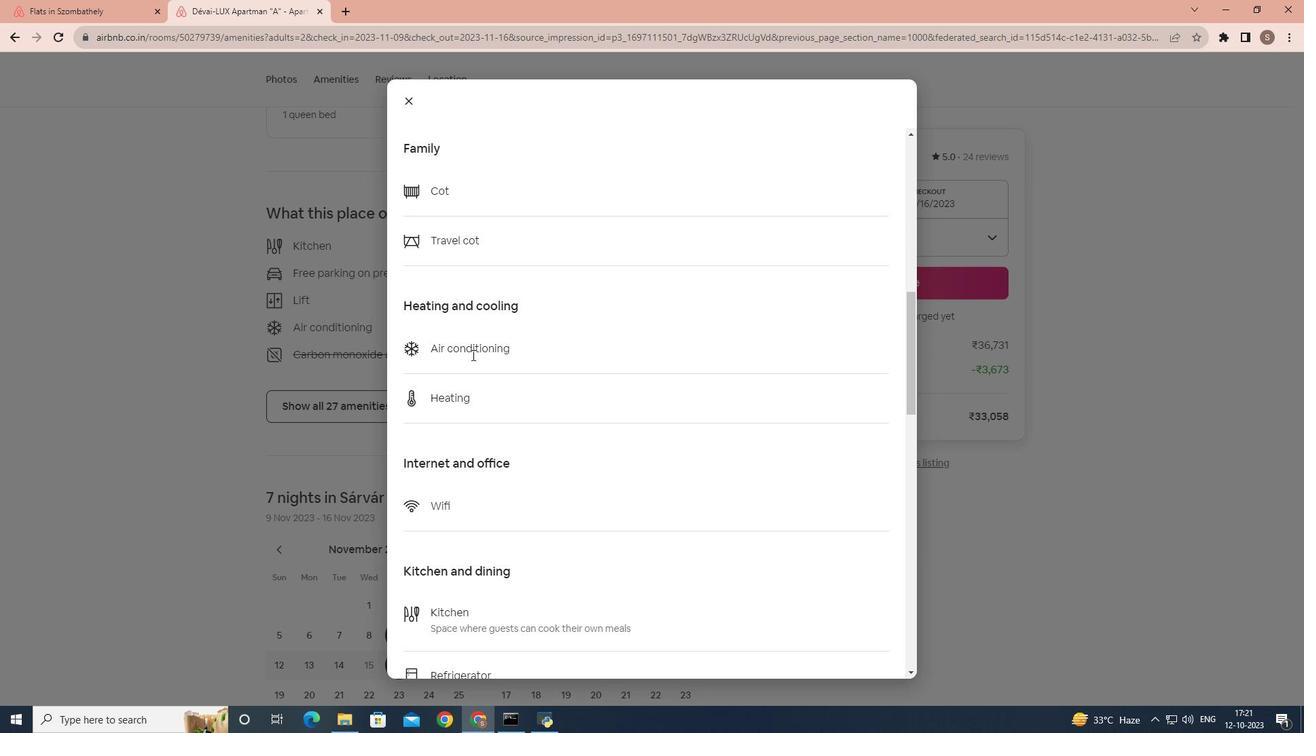 
Action: Mouse scrolled (472, 354) with delta (0, 0)
Screenshot: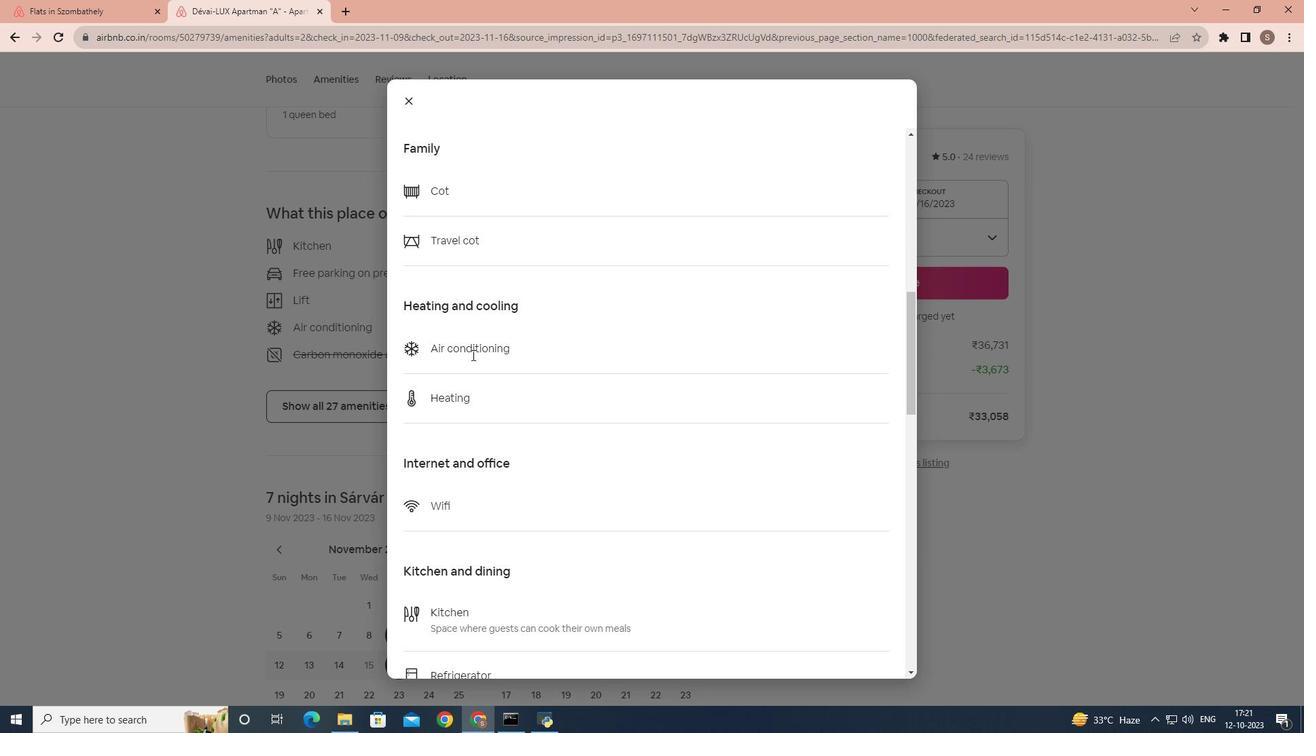 
Action: Mouse scrolled (472, 354) with delta (0, 0)
Screenshot: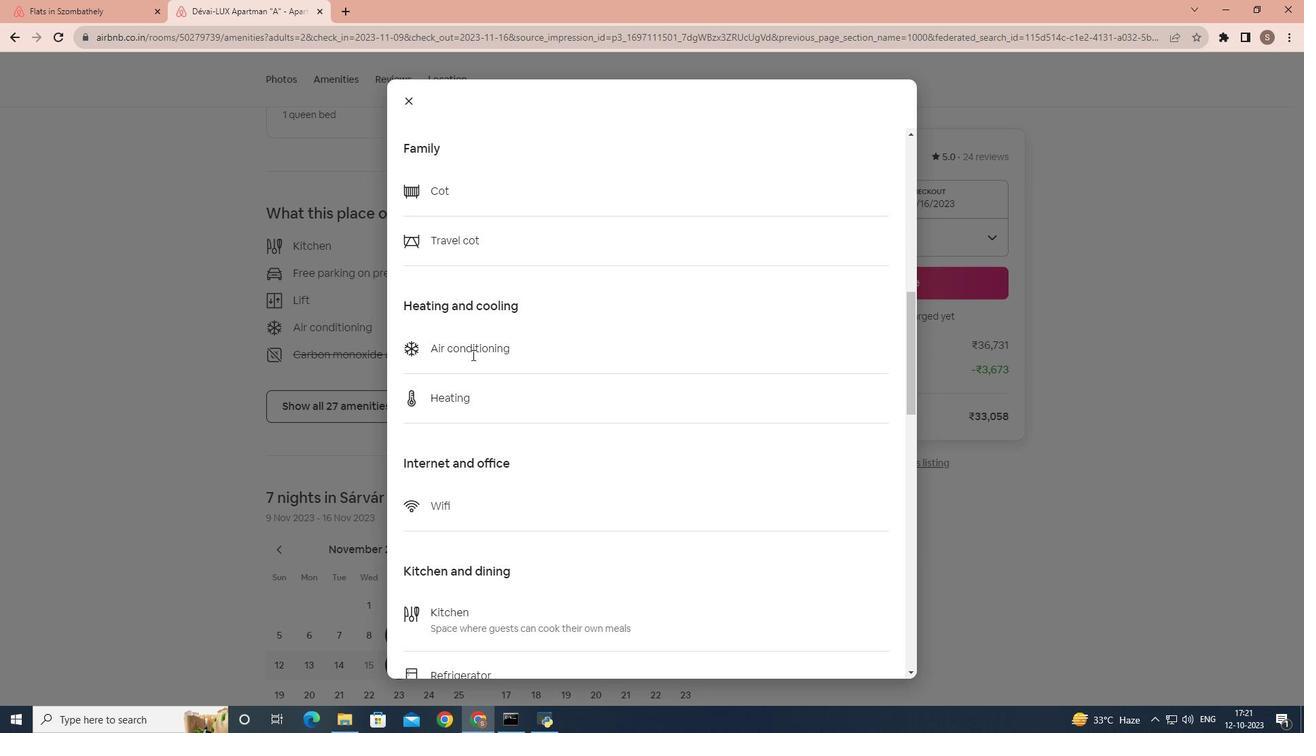 
Action: Mouse scrolled (472, 354) with delta (0, 0)
Screenshot: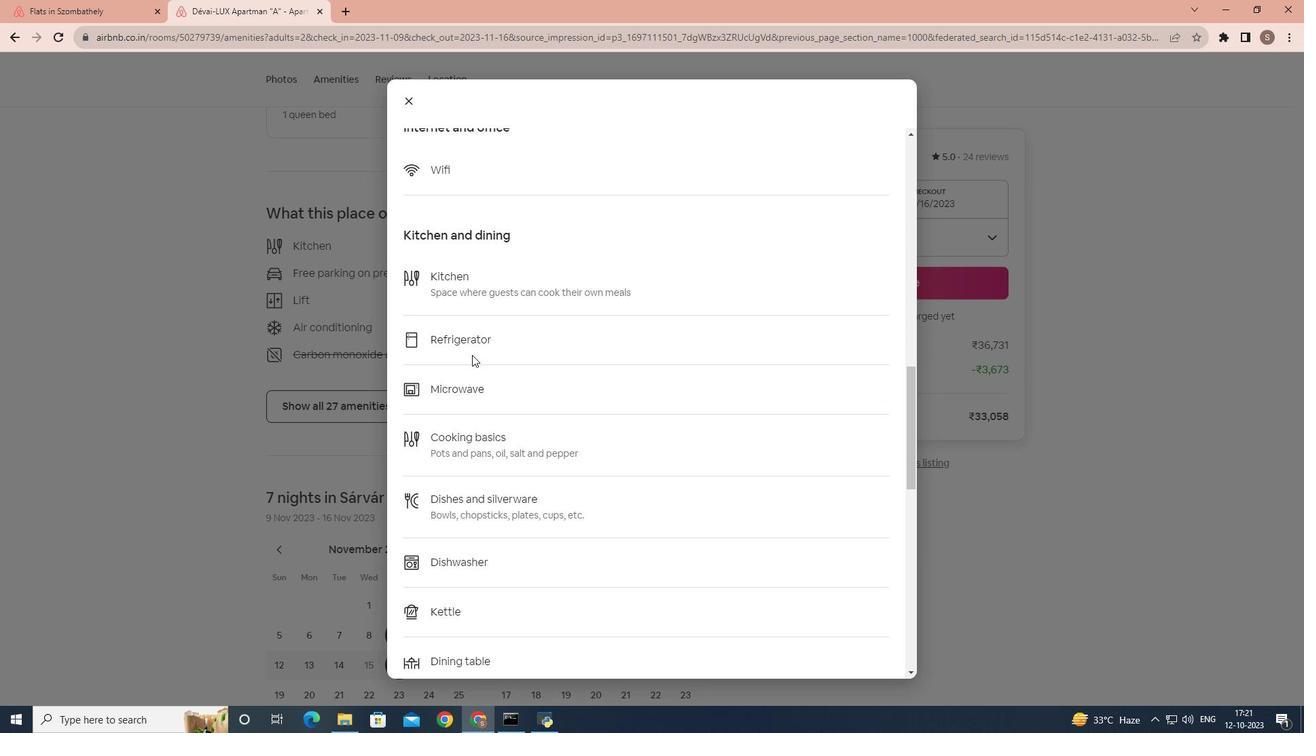 
Action: Mouse scrolled (472, 354) with delta (0, 0)
Screenshot: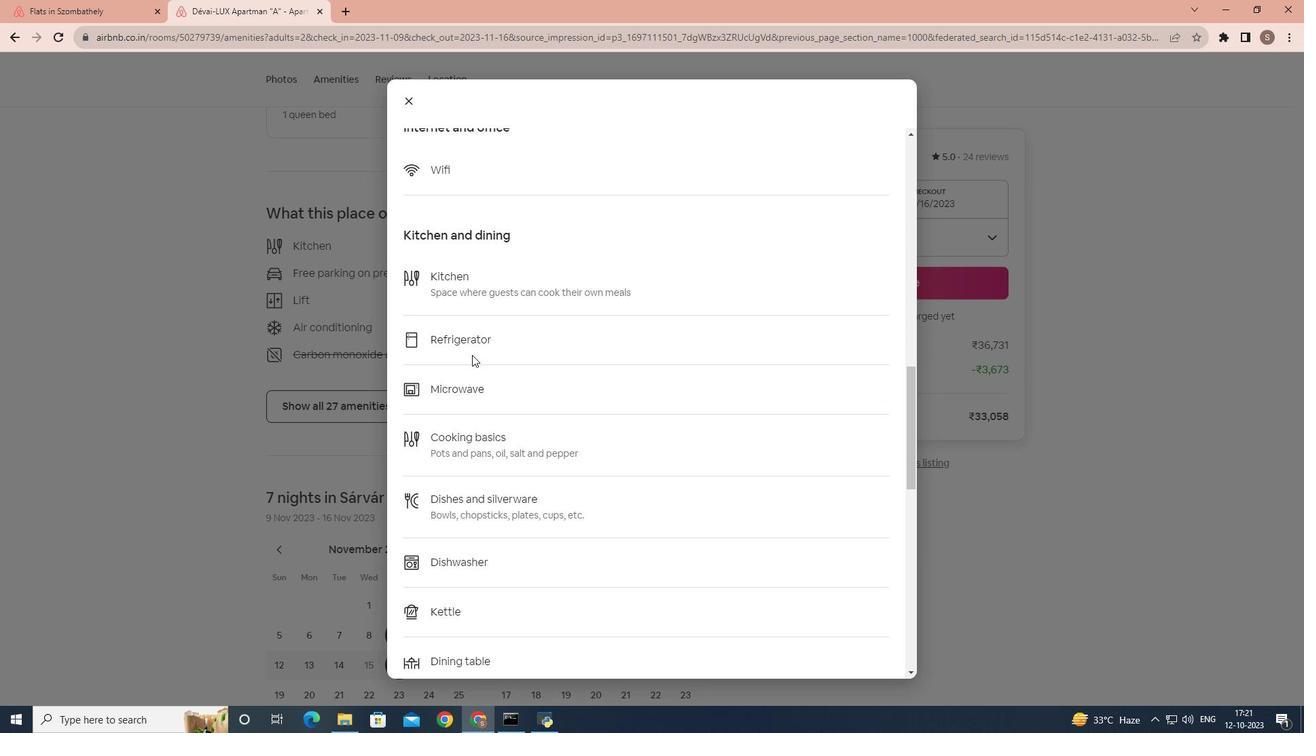 
Action: Mouse scrolled (472, 354) with delta (0, 0)
Screenshot: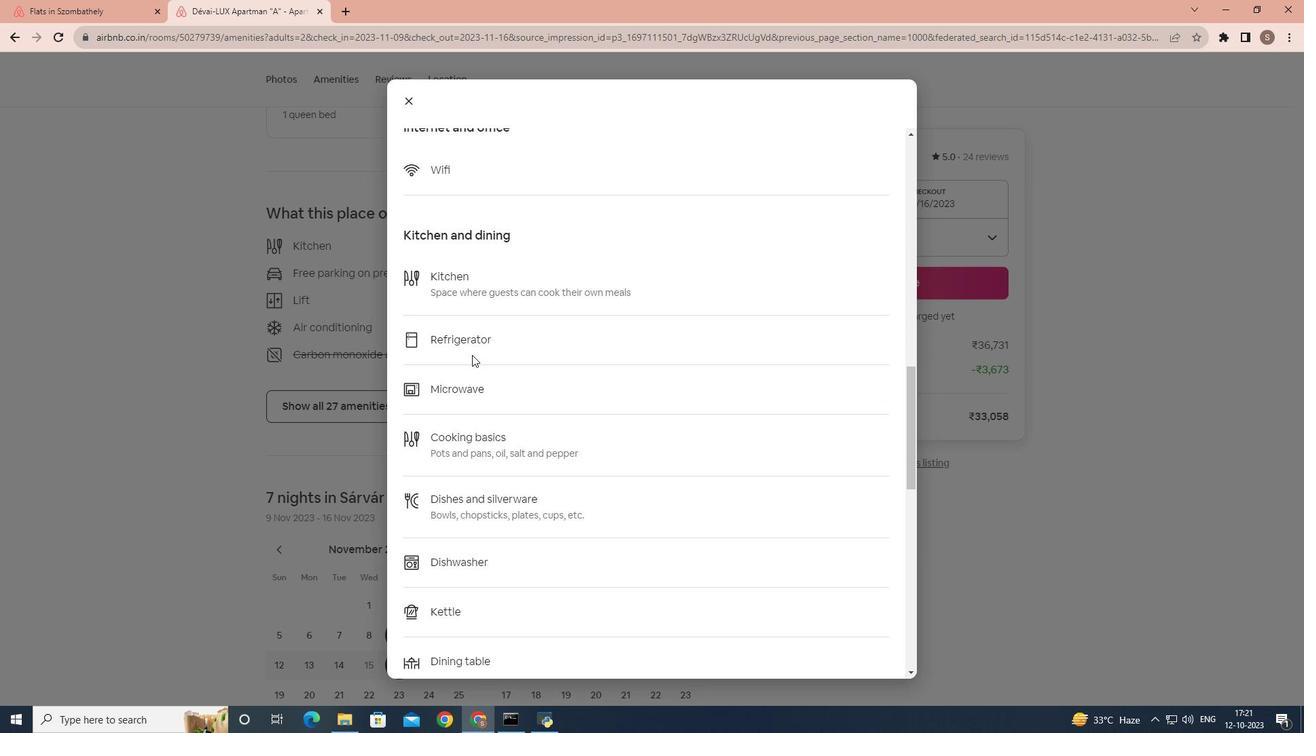 
Action: Mouse scrolled (472, 354) with delta (0, 0)
Screenshot: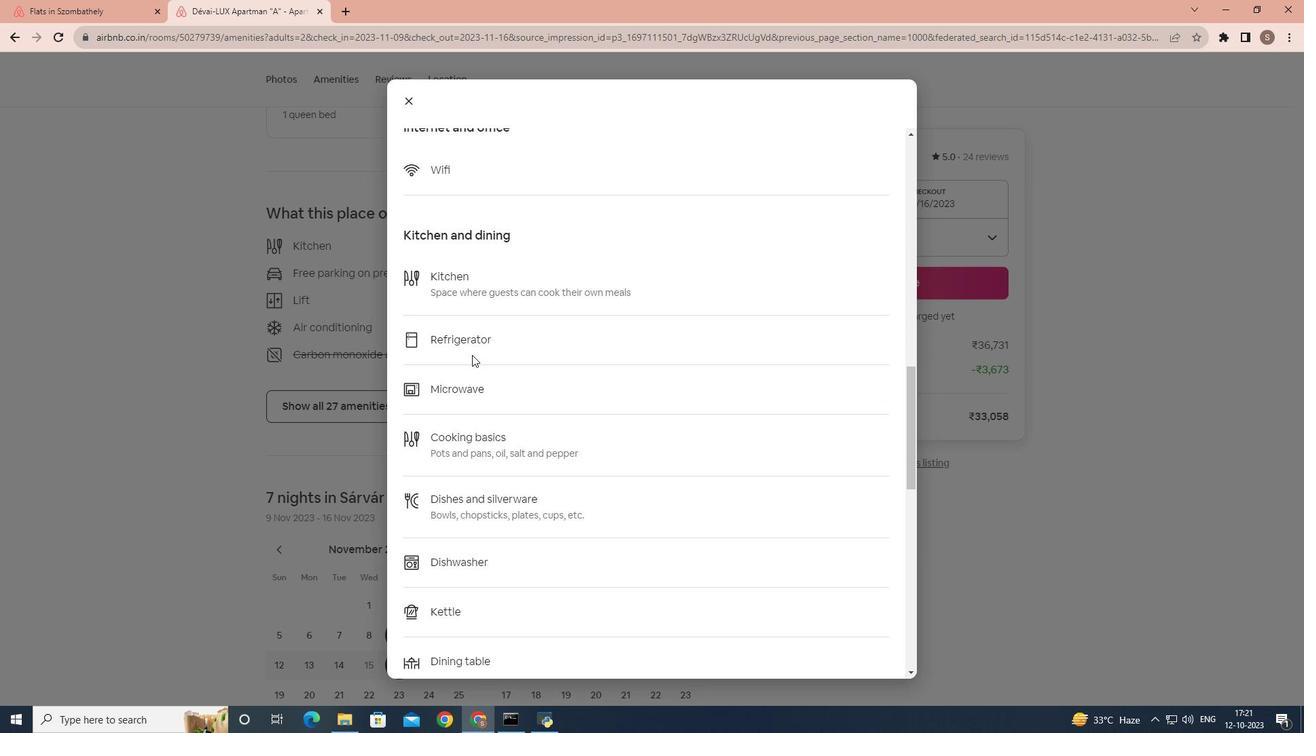 
Action: Mouse scrolled (472, 354) with delta (0, 0)
Screenshot: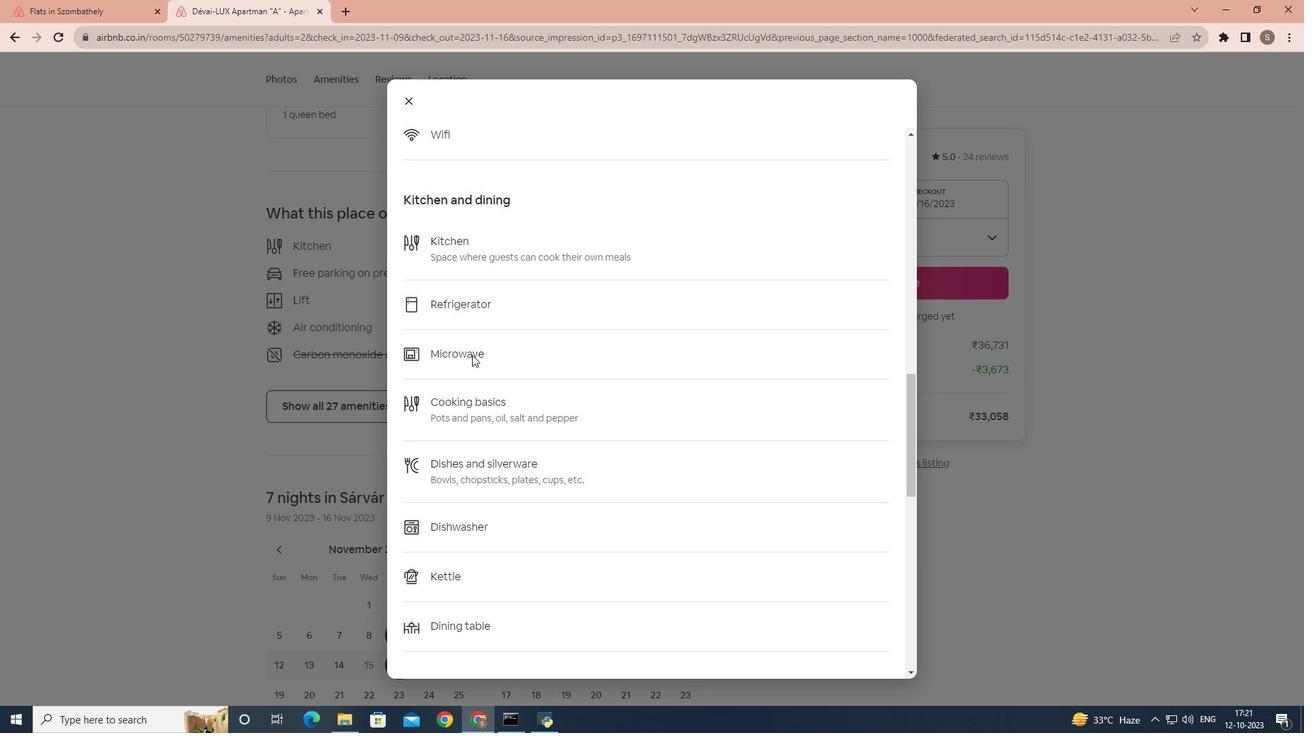 
Action: Mouse scrolled (472, 354) with delta (0, 0)
Screenshot: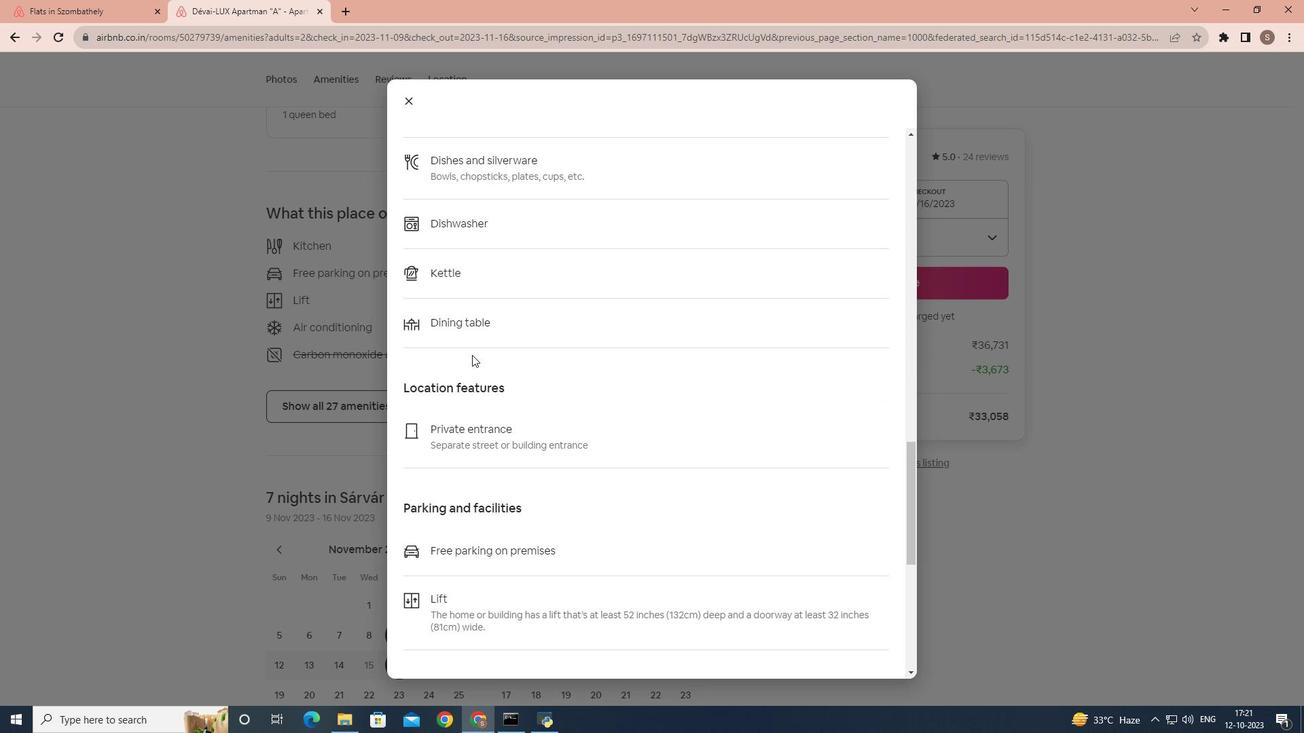 
Action: Mouse scrolled (472, 354) with delta (0, 0)
Screenshot: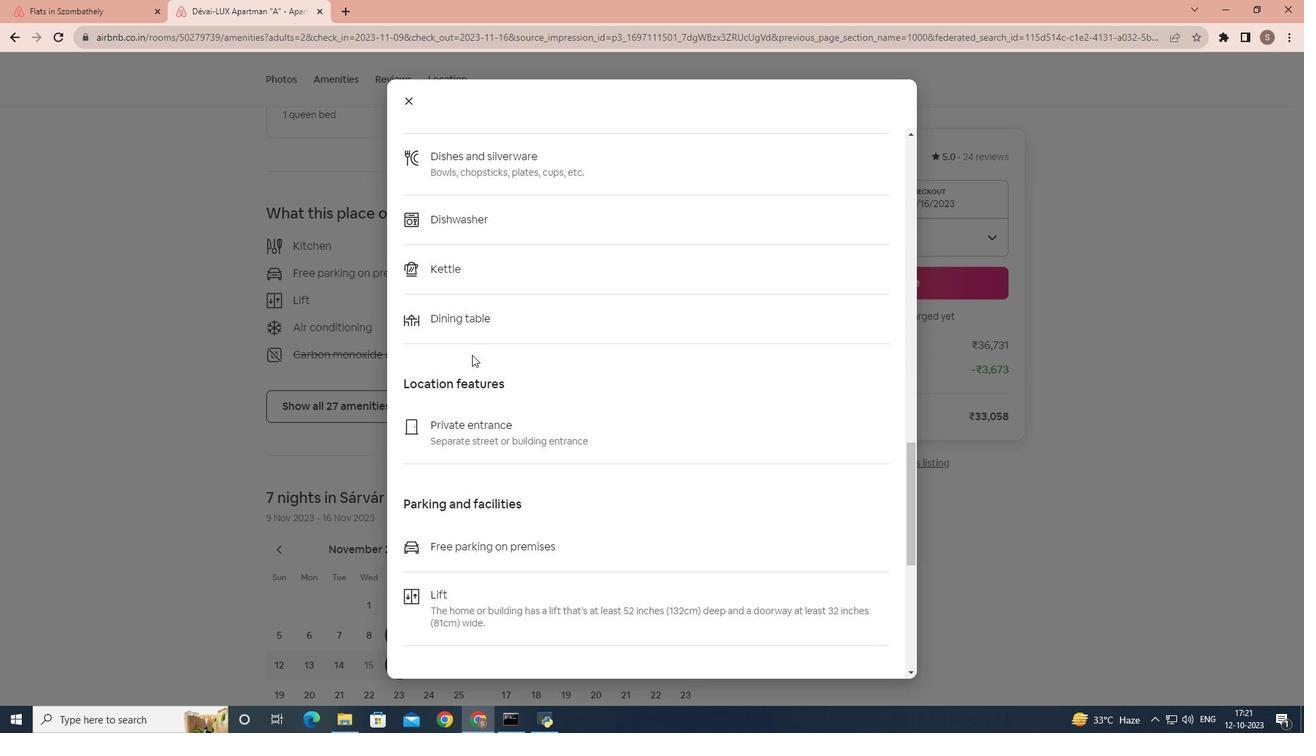 
Action: Mouse scrolled (472, 354) with delta (0, 0)
Screenshot: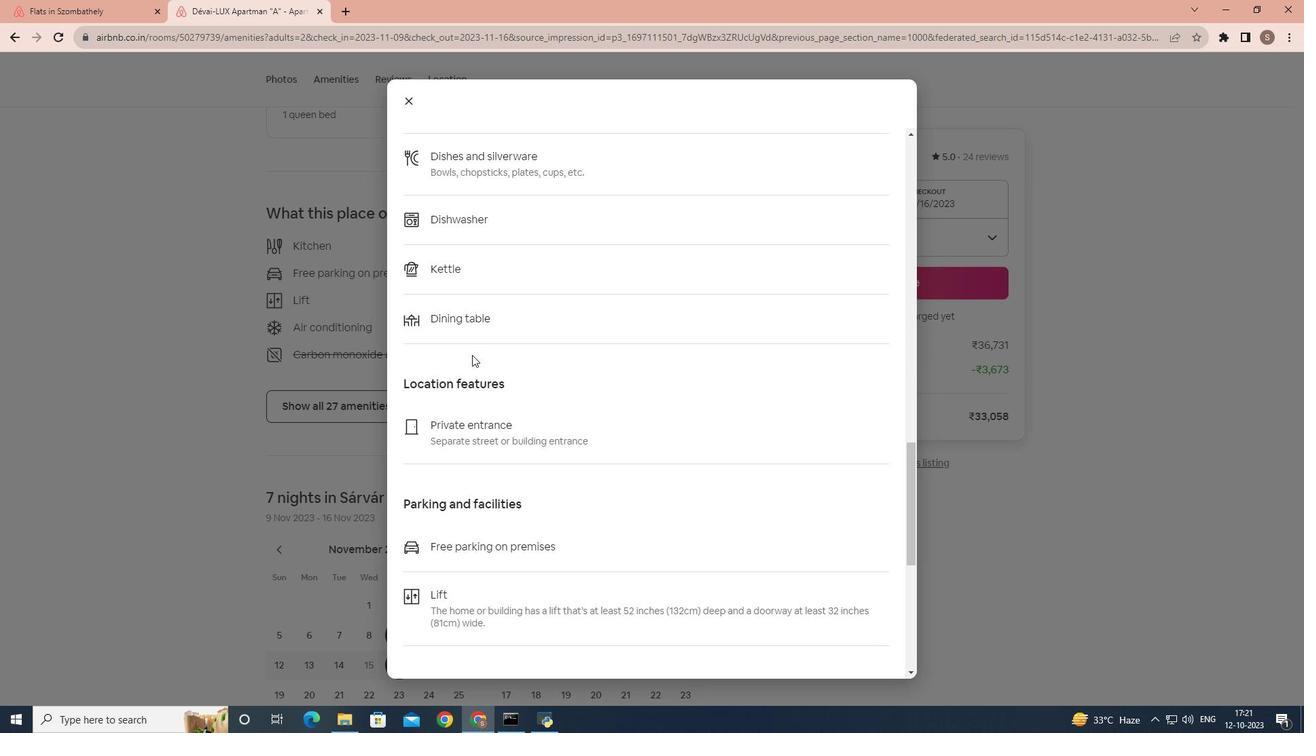 
Action: Mouse scrolled (472, 354) with delta (0, 0)
Screenshot: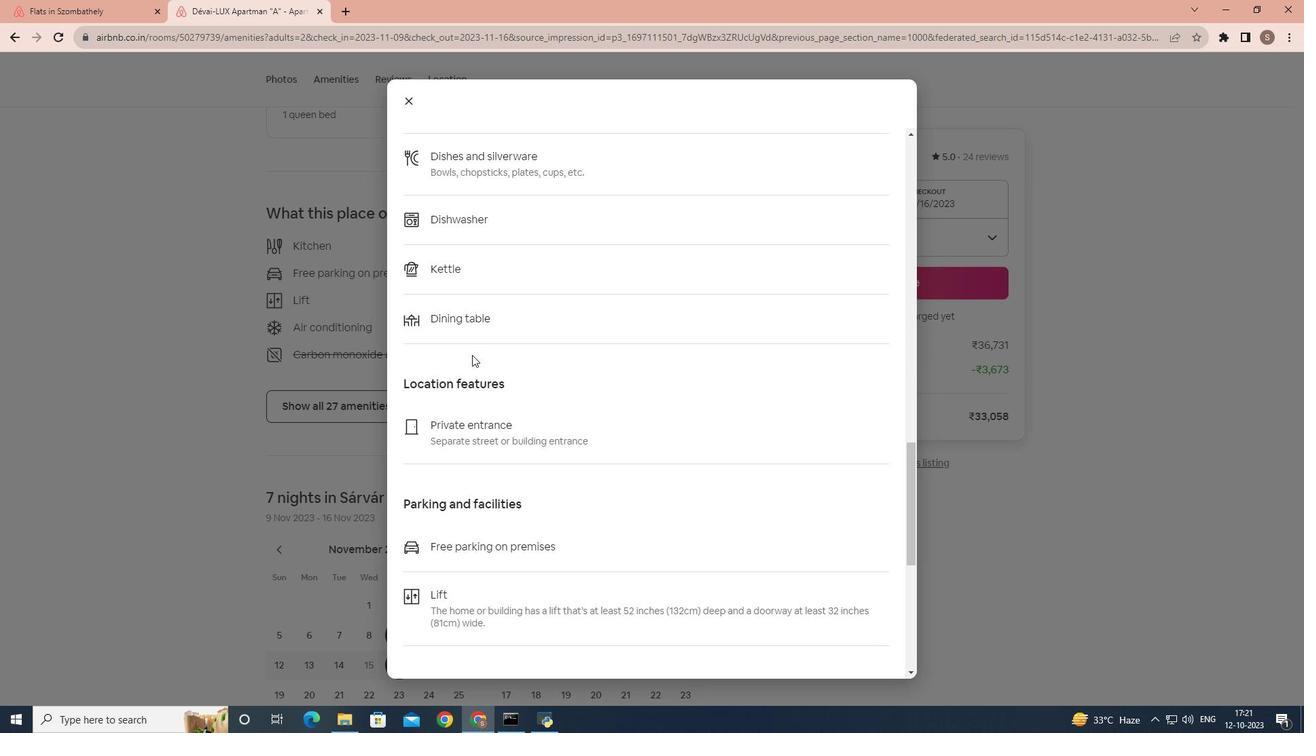 
Action: Mouse scrolled (472, 354) with delta (0, 0)
Screenshot: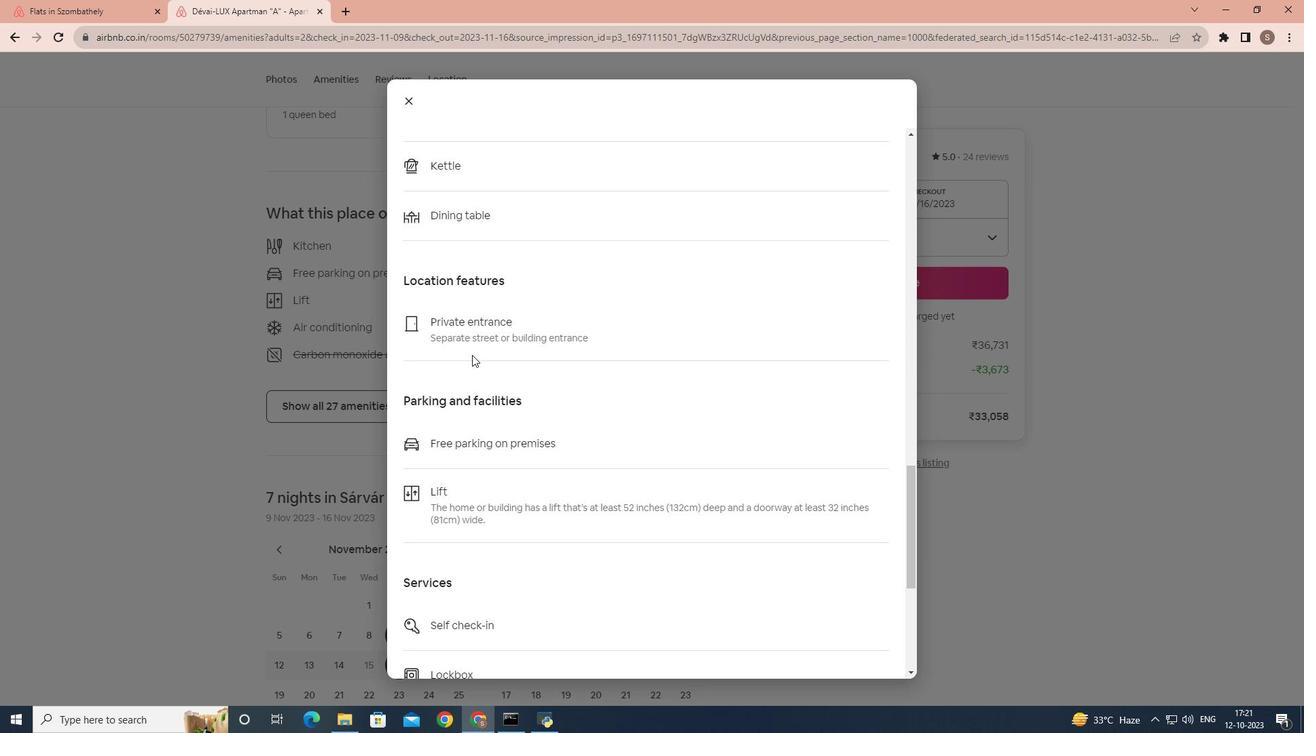 
Action: Mouse moved to (463, 322)
Screenshot: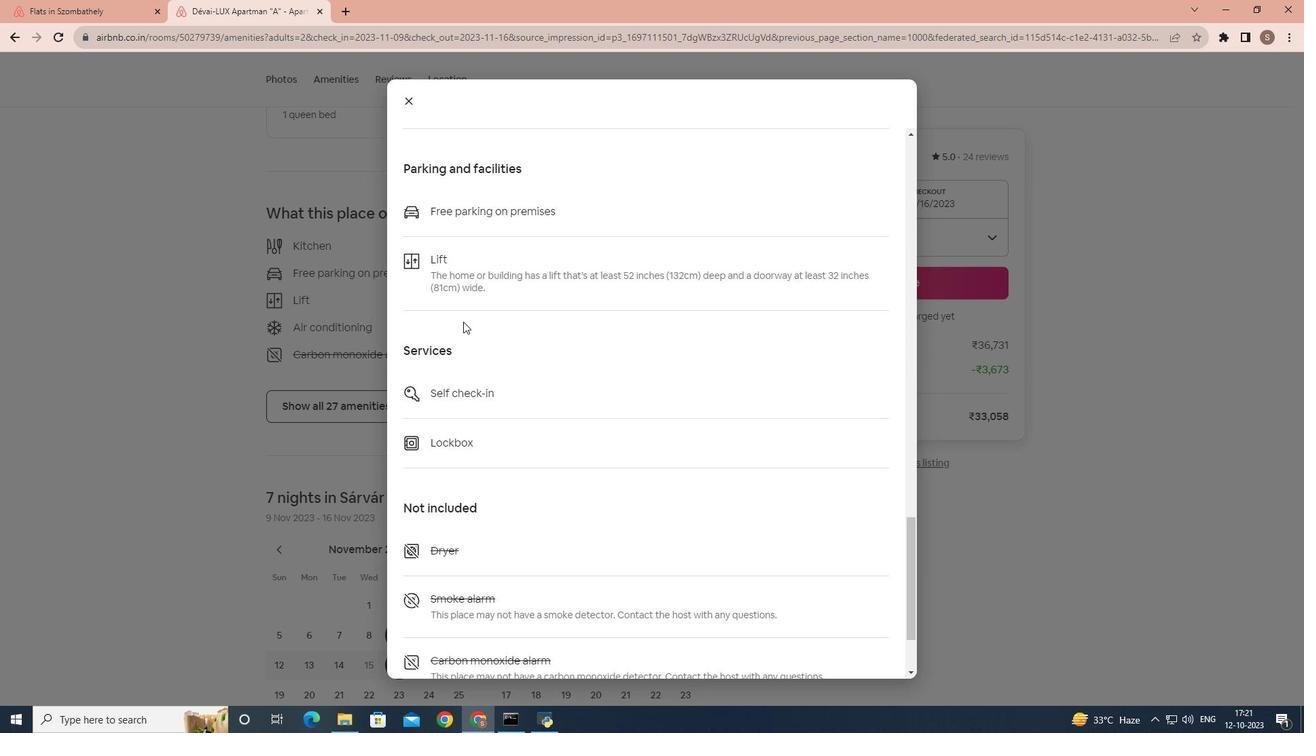 
Action: Mouse scrolled (463, 321) with delta (0, 0)
Screenshot: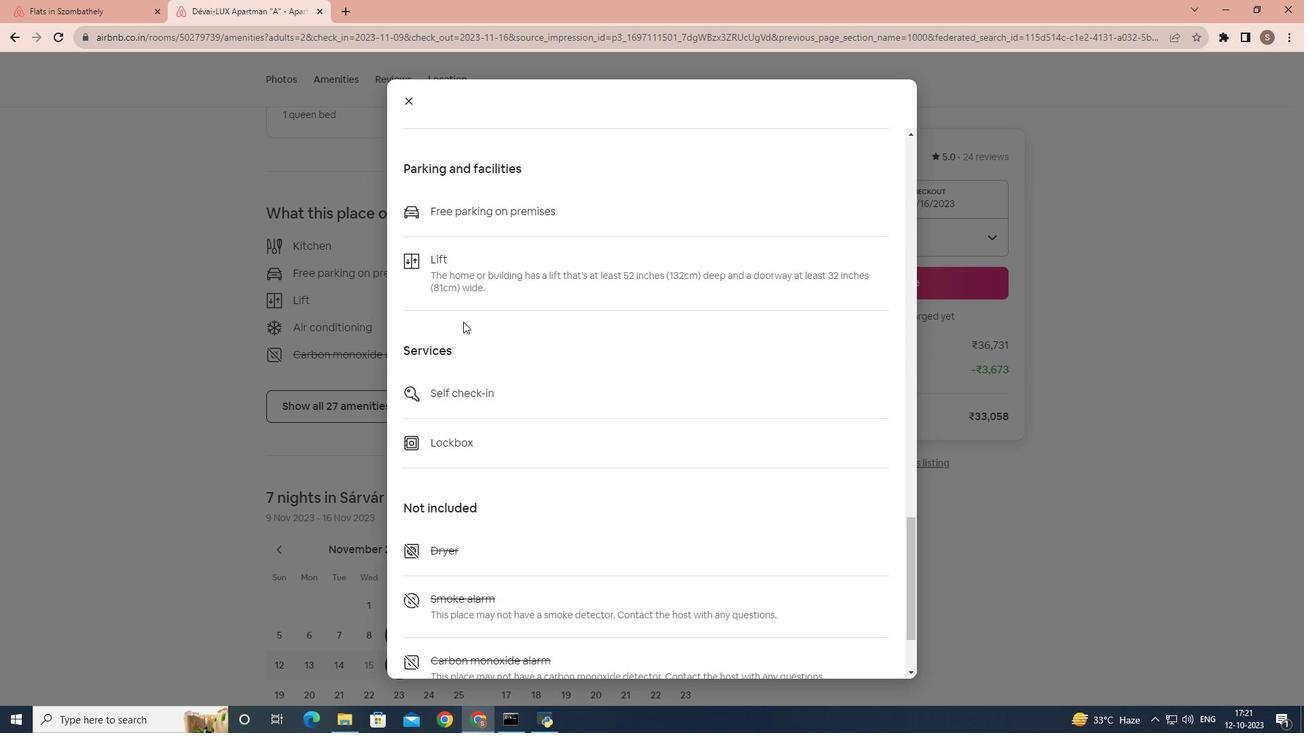 
Action: Mouse scrolled (463, 321) with delta (0, 0)
Screenshot: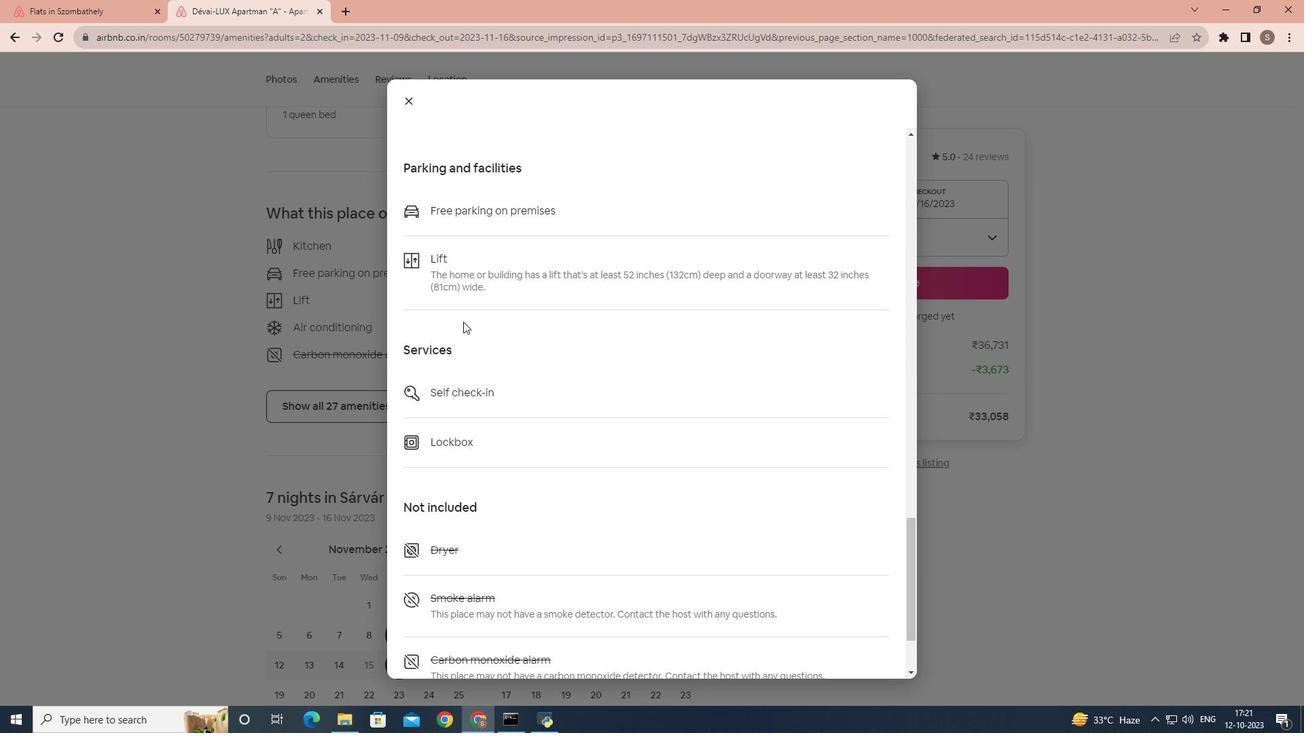 
Action: Mouse scrolled (463, 321) with delta (0, 0)
Screenshot: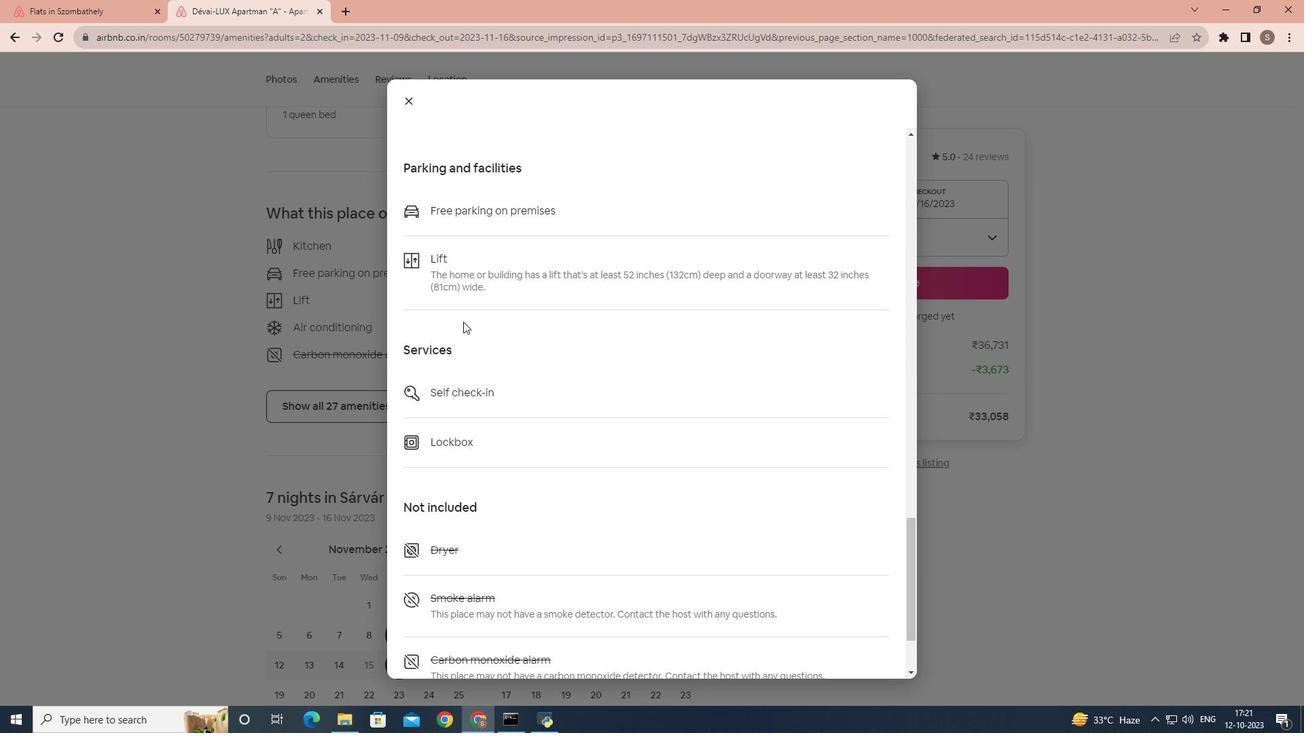 
Action: Mouse scrolled (463, 321) with delta (0, 0)
Screenshot: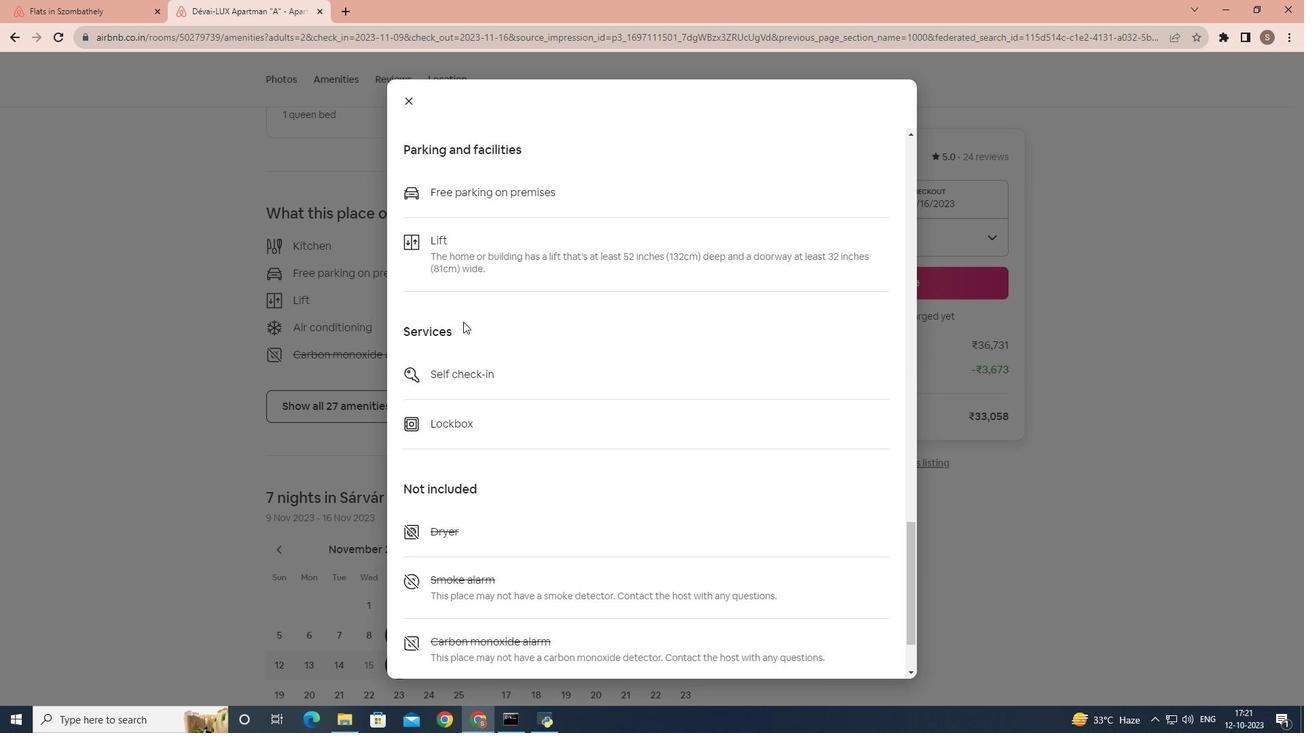 
Action: Mouse scrolled (463, 321) with delta (0, 0)
Screenshot: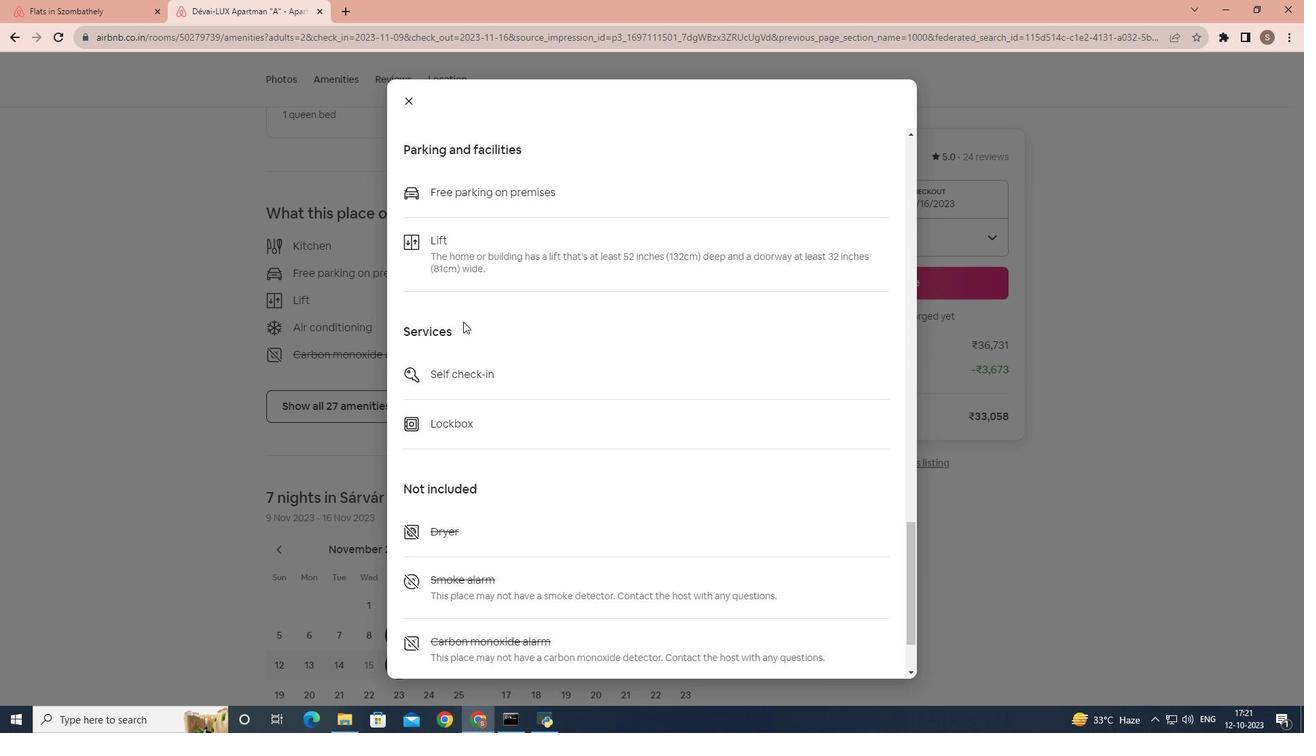 
Action: Mouse moved to (442, 220)
Screenshot: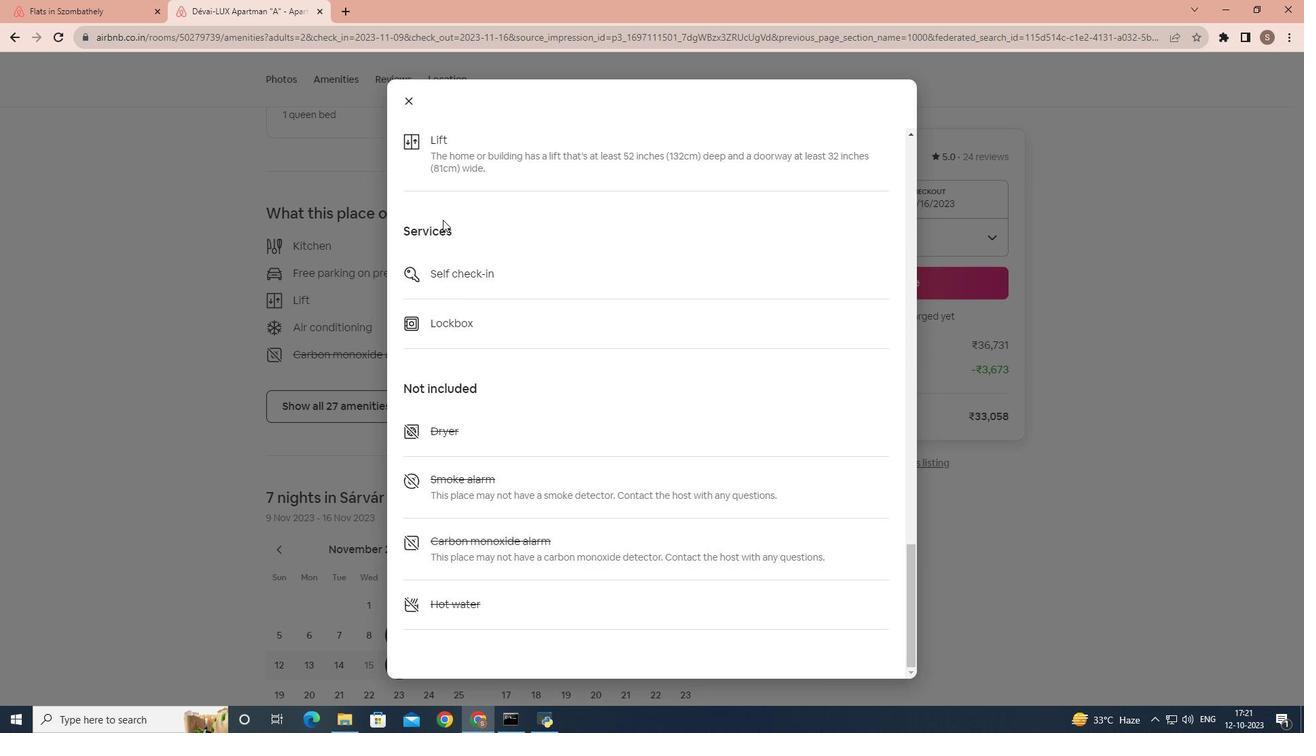 
Action: Mouse scrolled (442, 219) with delta (0, 0)
Screenshot: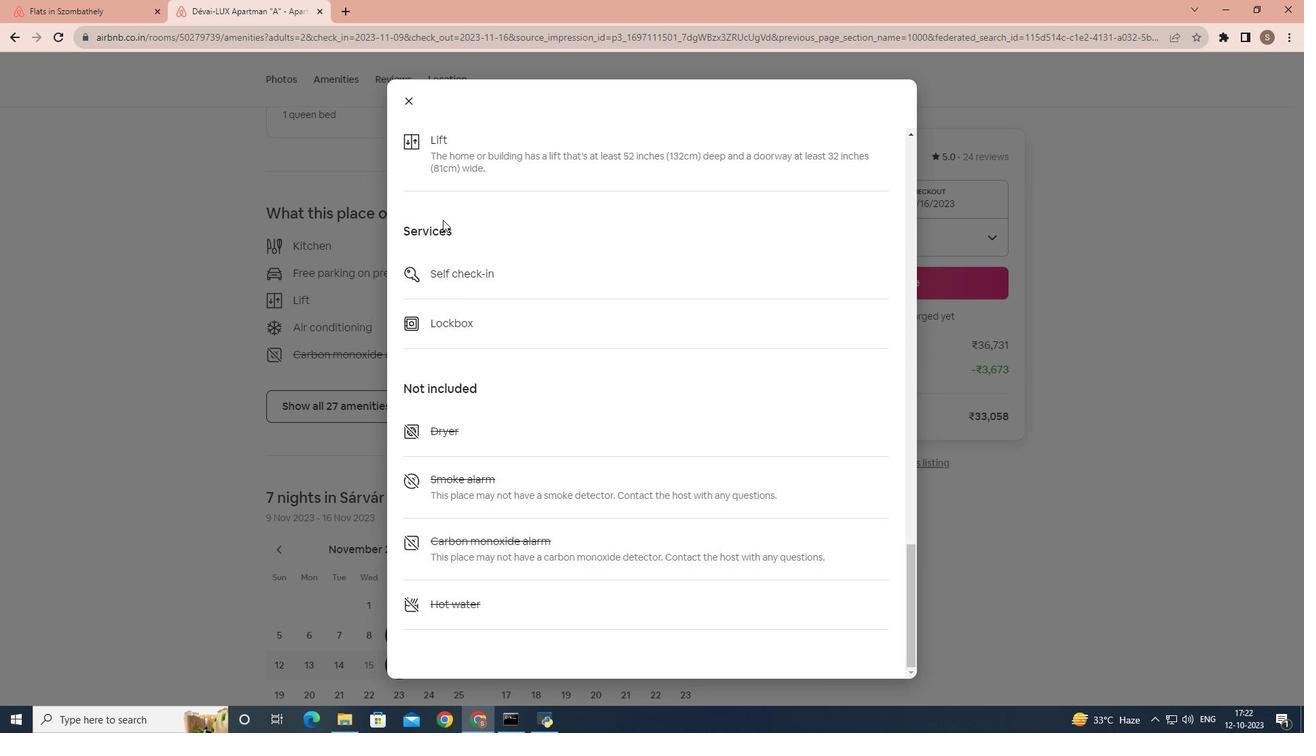 
Action: Mouse scrolled (442, 219) with delta (0, 0)
Screenshot: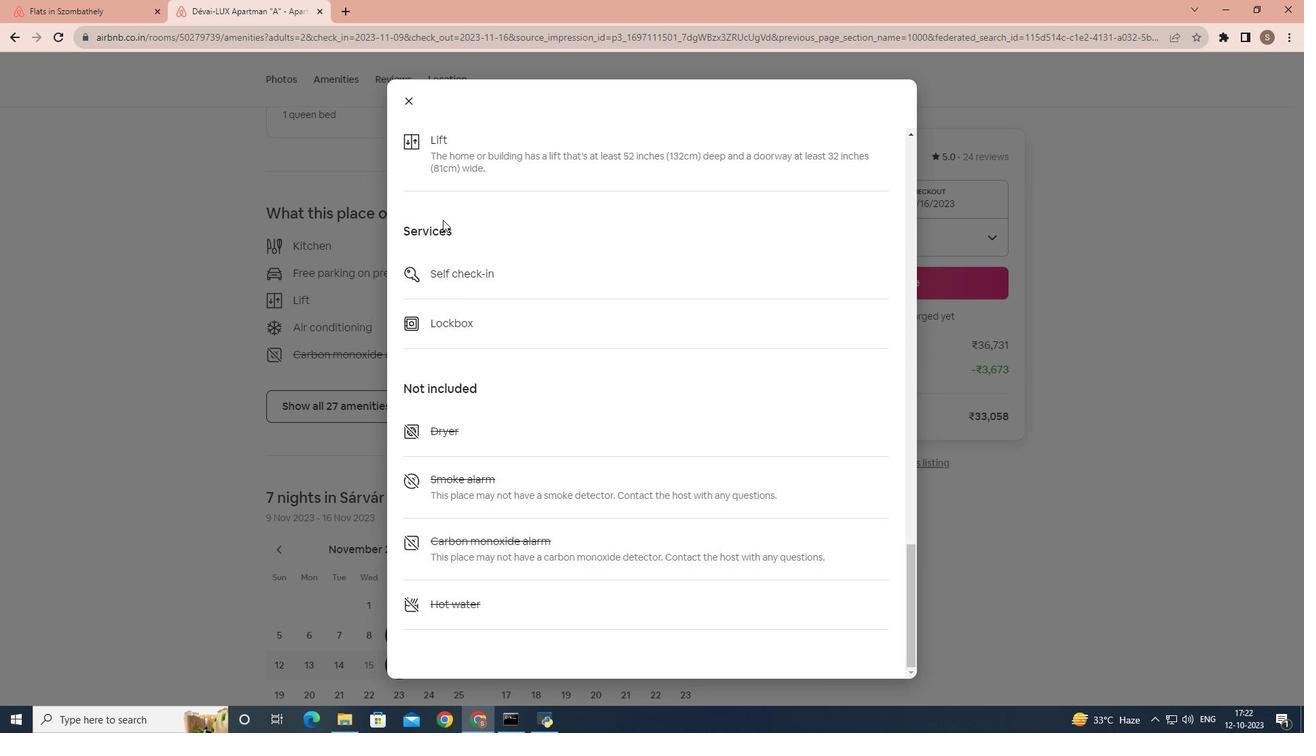 
Action: Mouse scrolled (442, 219) with delta (0, 0)
Screenshot: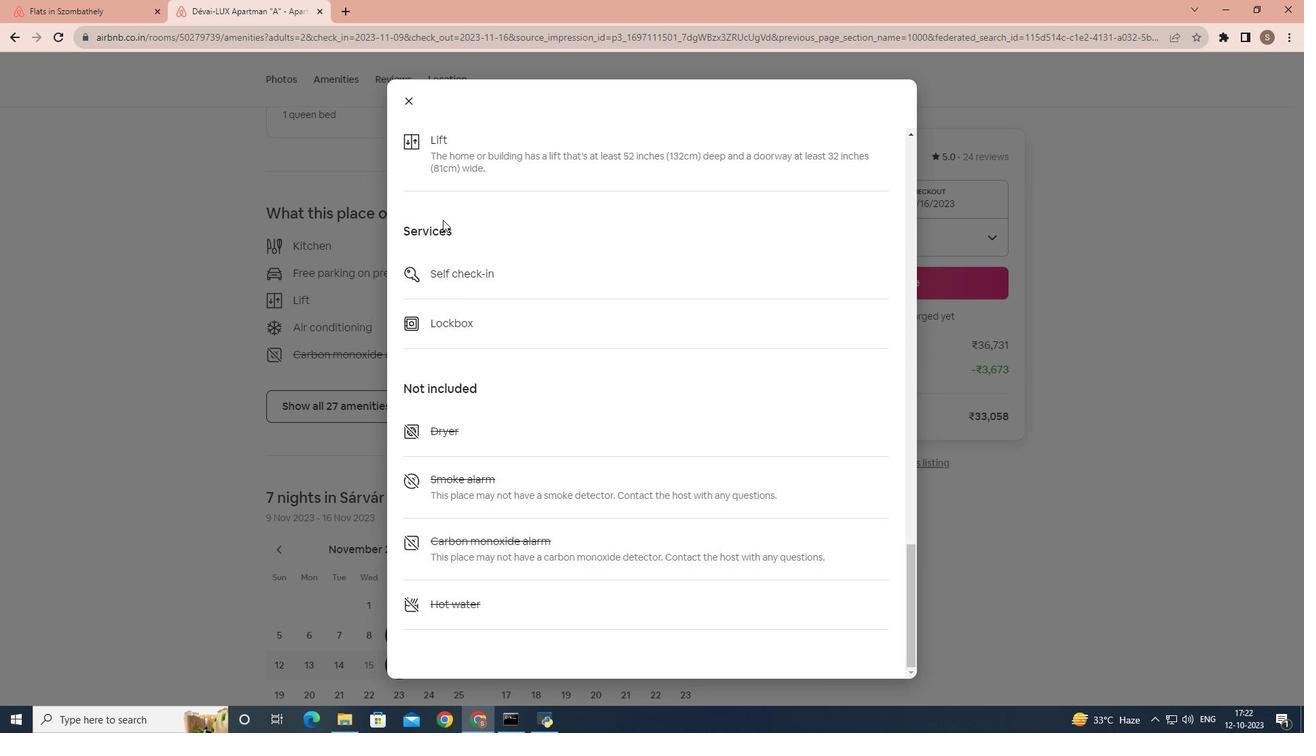 
Action: Mouse scrolled (442, 219) with delta (0, 0)
Screenshot: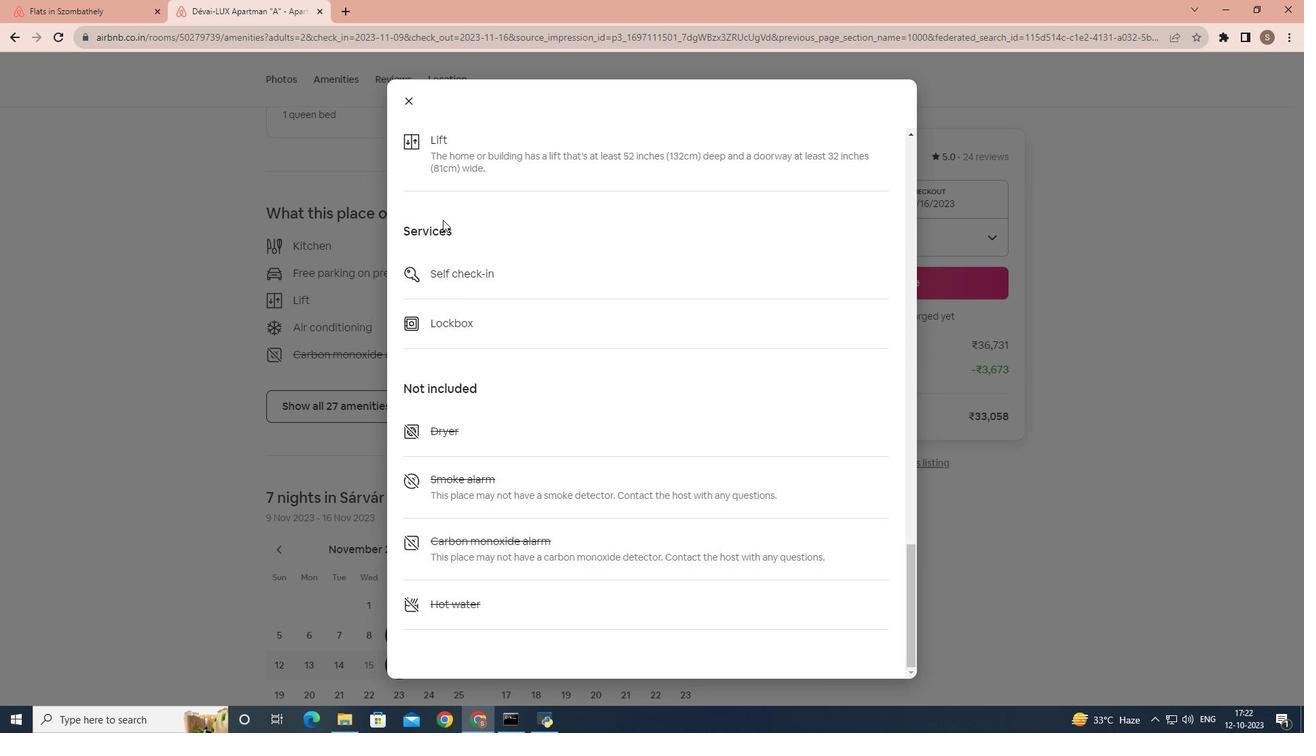 
Action: Mouse scrolled (442, 219) with delta (0, 0)
Screenshot: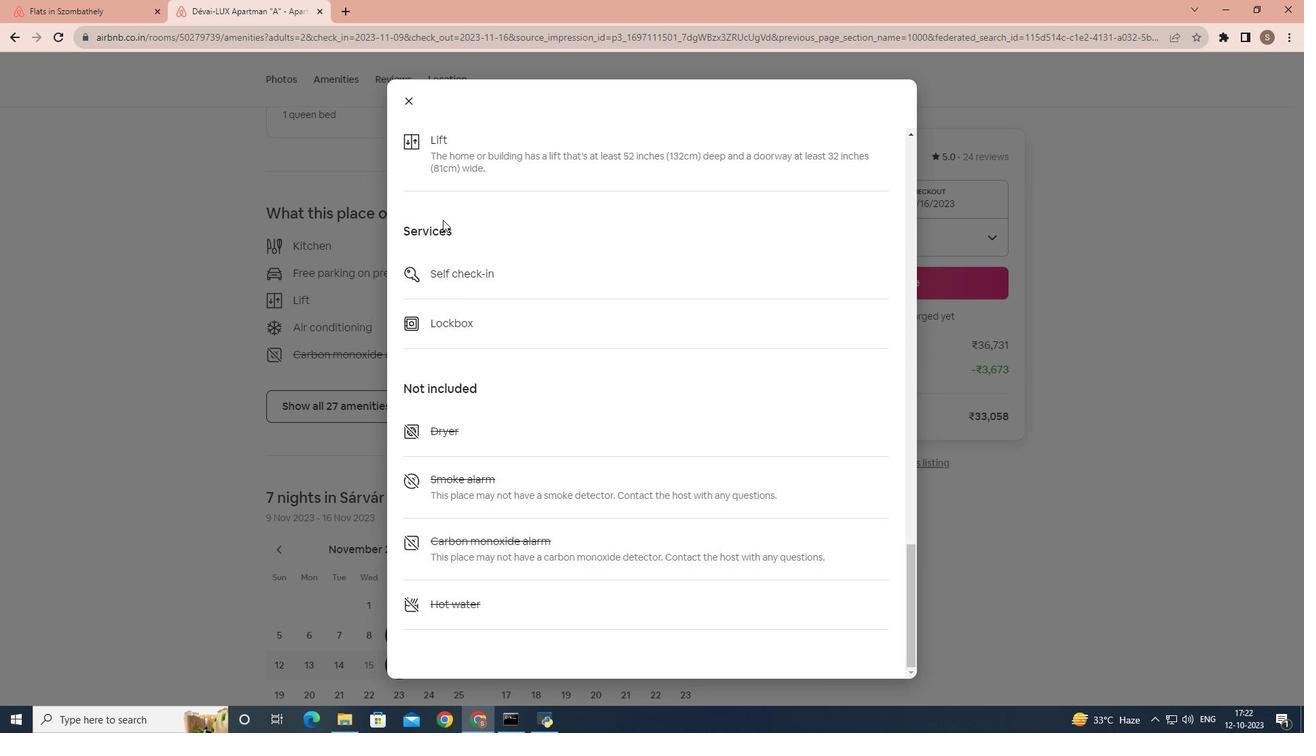 
Action: Mouse moved to (409, 101)
Screenshot: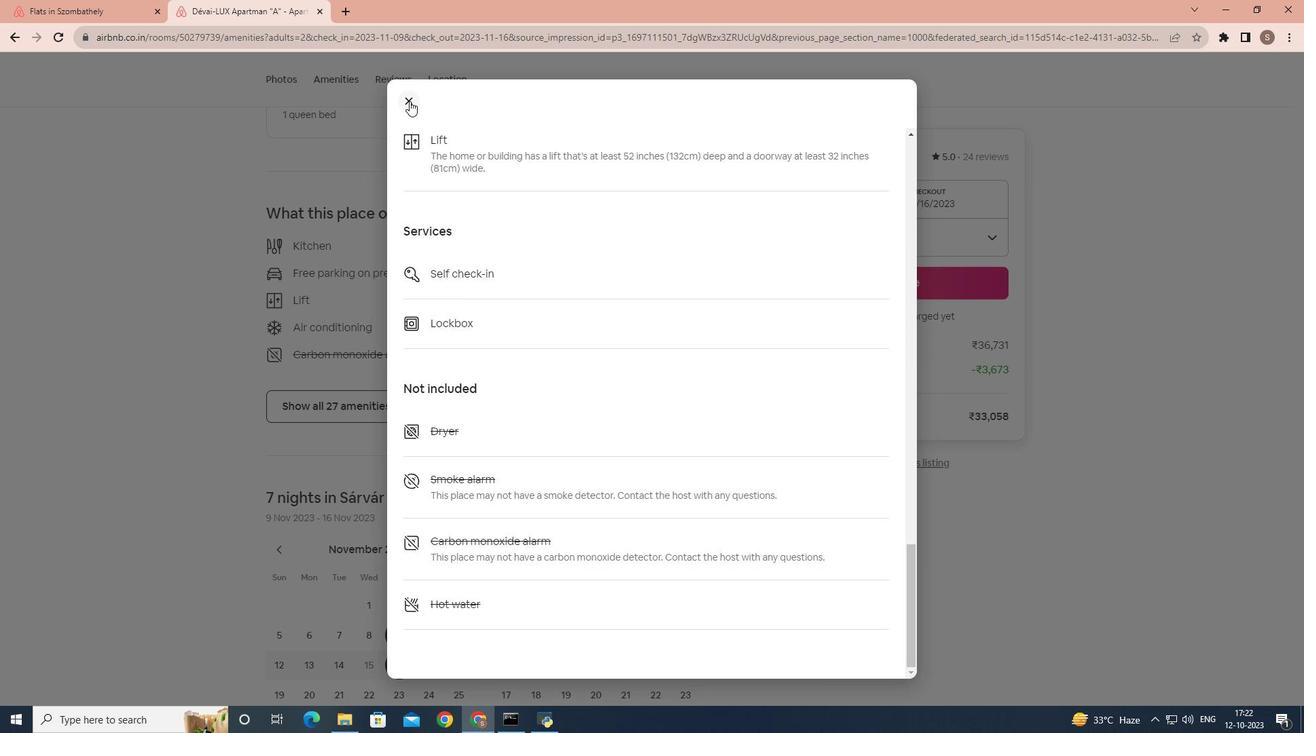 
Action: Mouse pressed left at (409, 101)
Screenshot: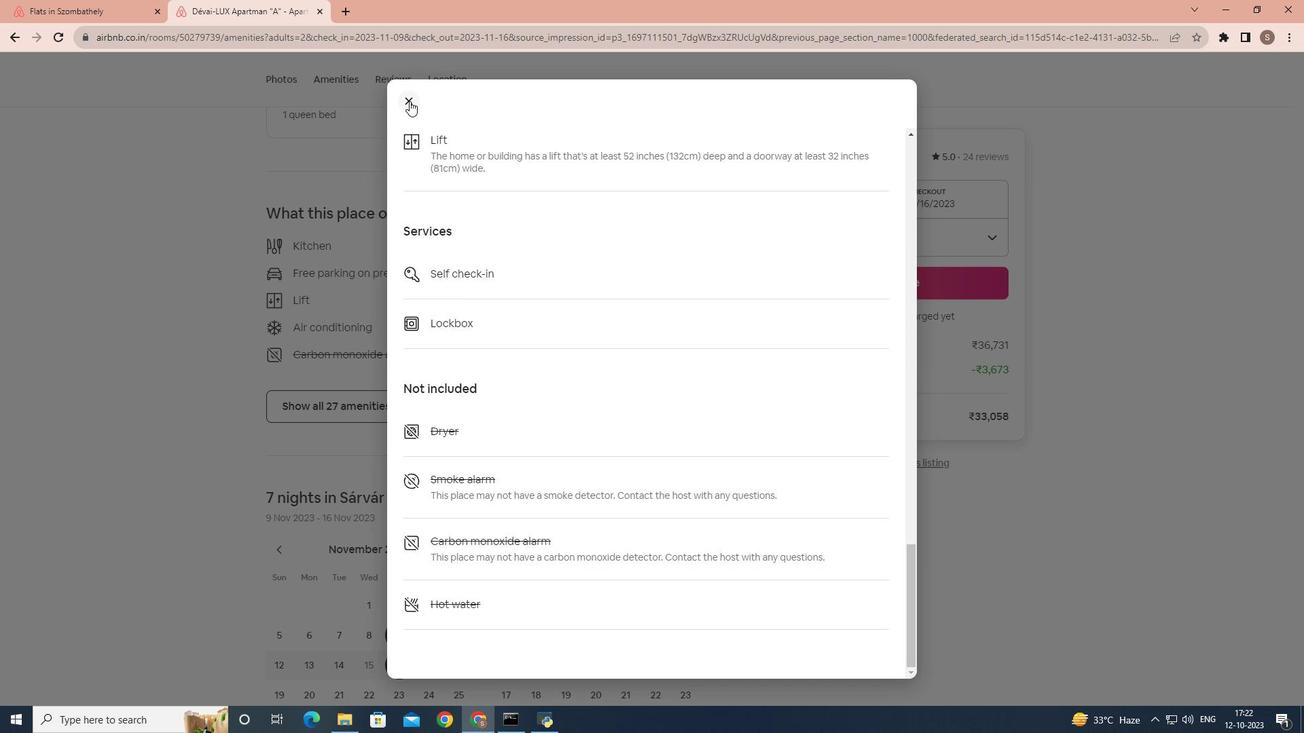 
Action: Mouse moved to (373, 344)
Screenshot: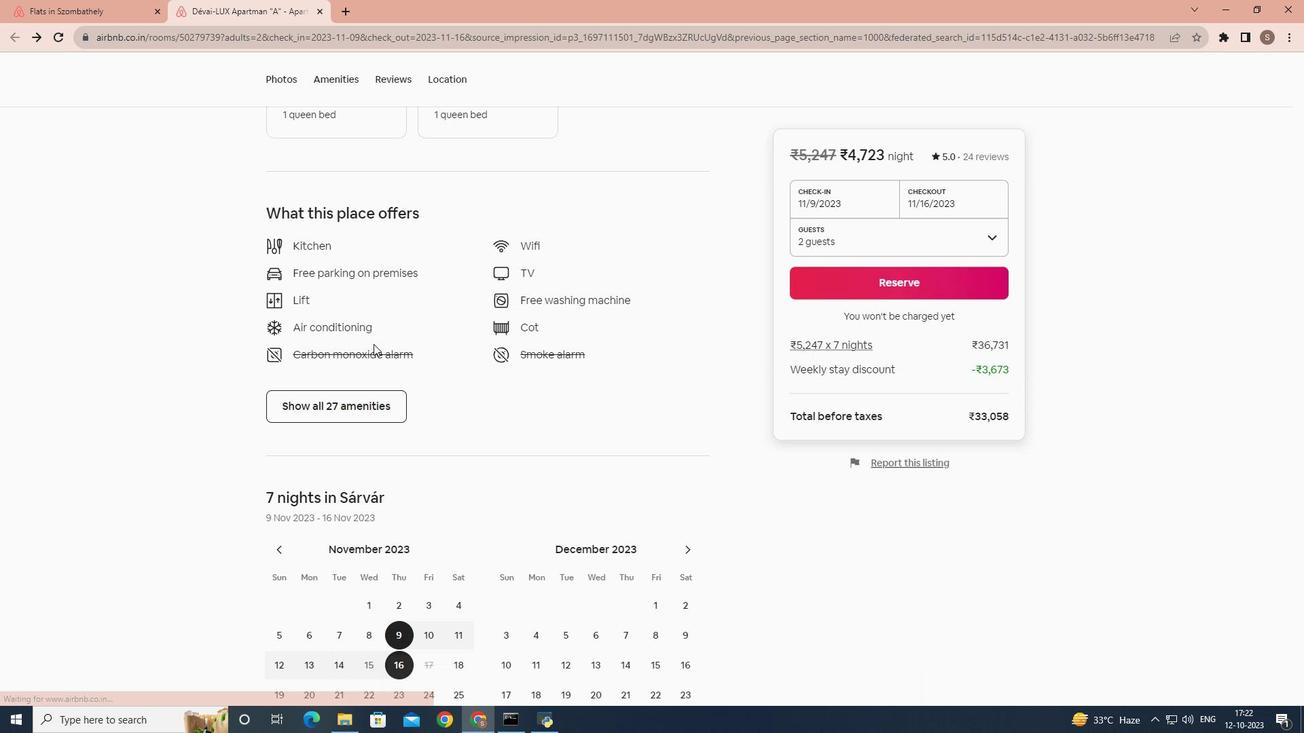 
Action: Mouse scrolled (373, 343) with delta (0, 0)
Screenshot: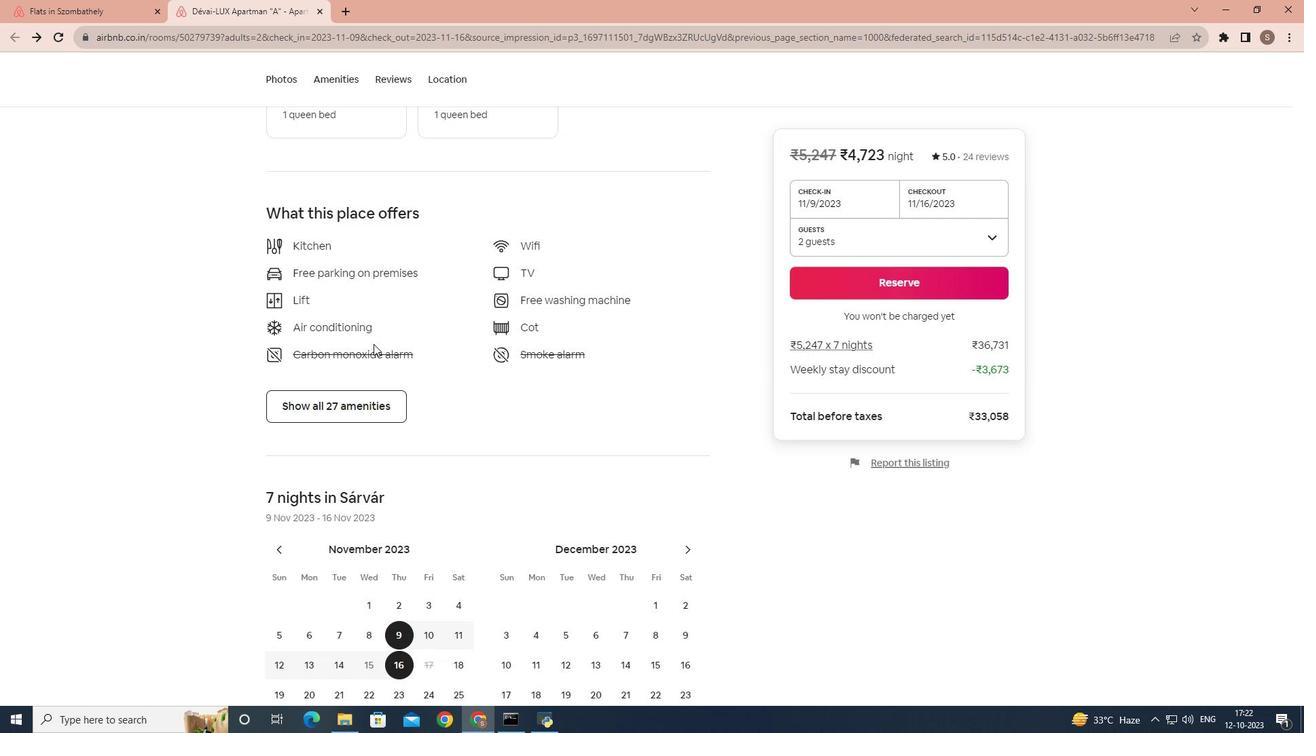 
Action: Mouse scrolled (373, 343) with delta (0, 0)
Screenshot: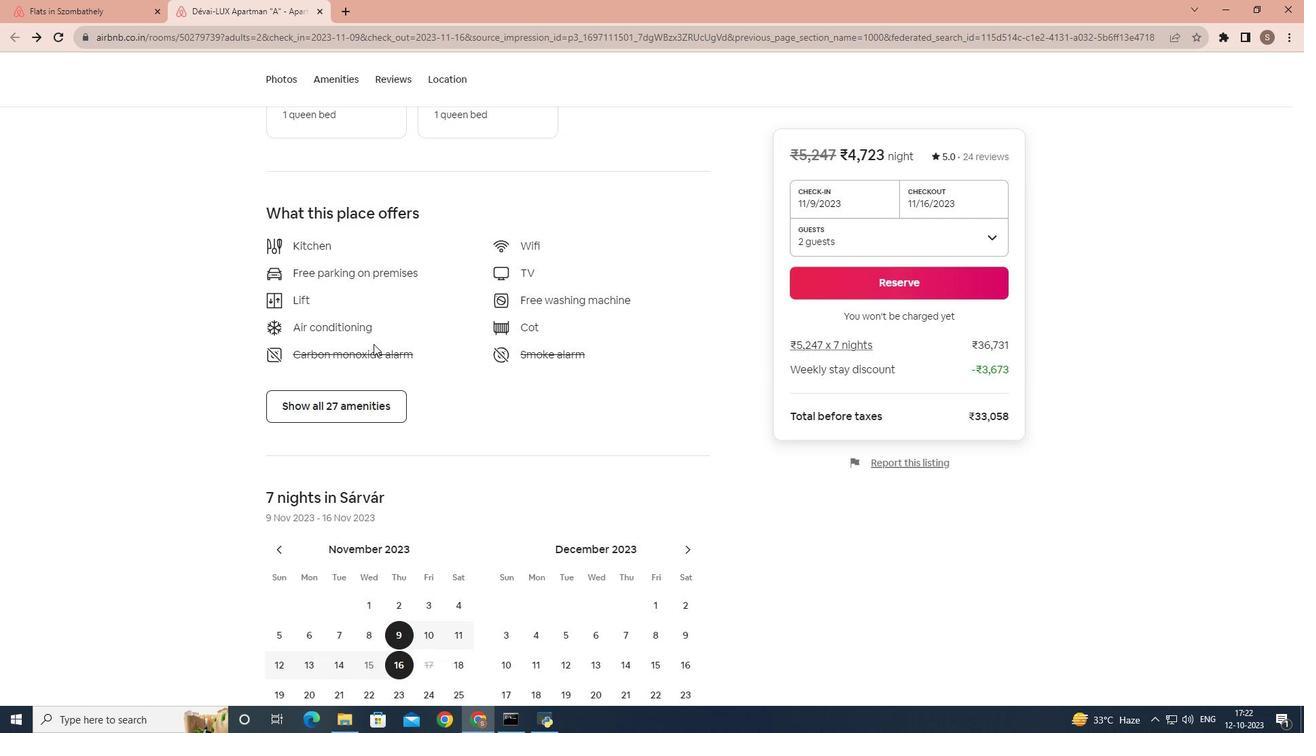 
Action: Mouse scrolled (373, 343) with delta (0, 0)
Screenshot: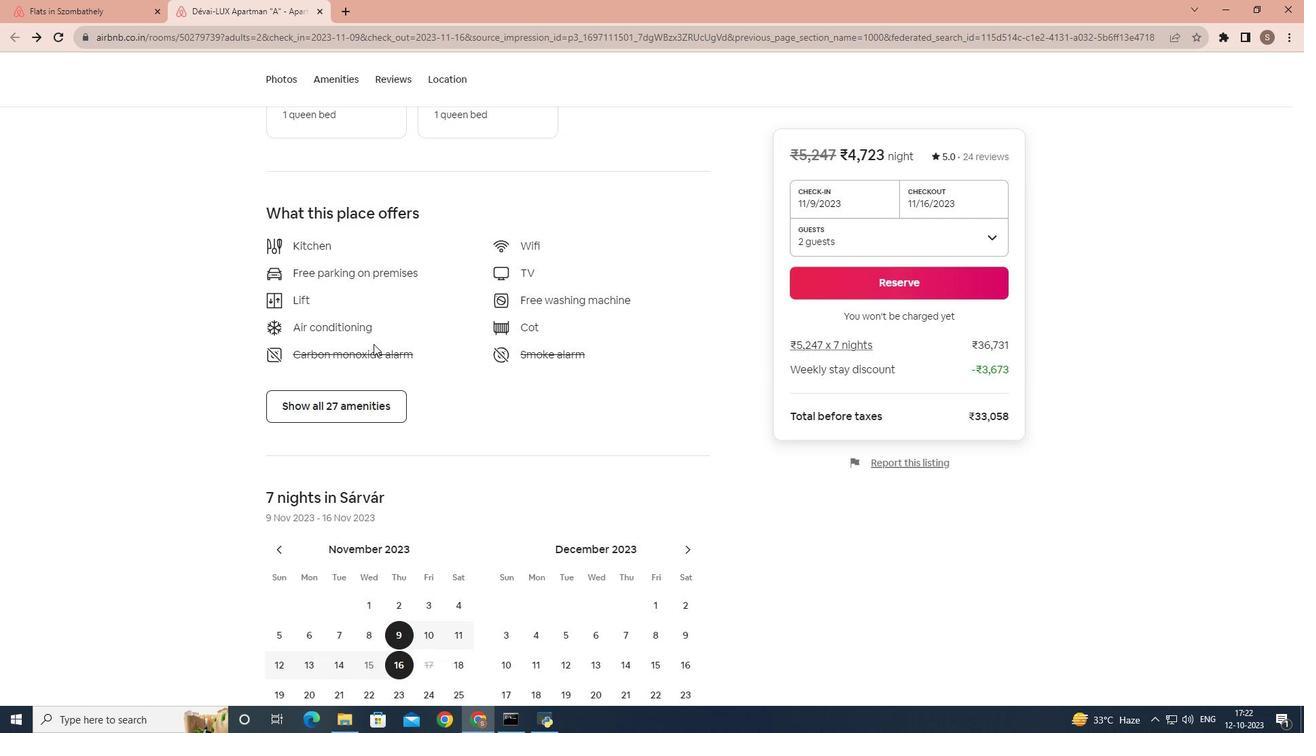 
Action: Mouse scrolled (373, 343) with delta (0, 0)
Screenshot: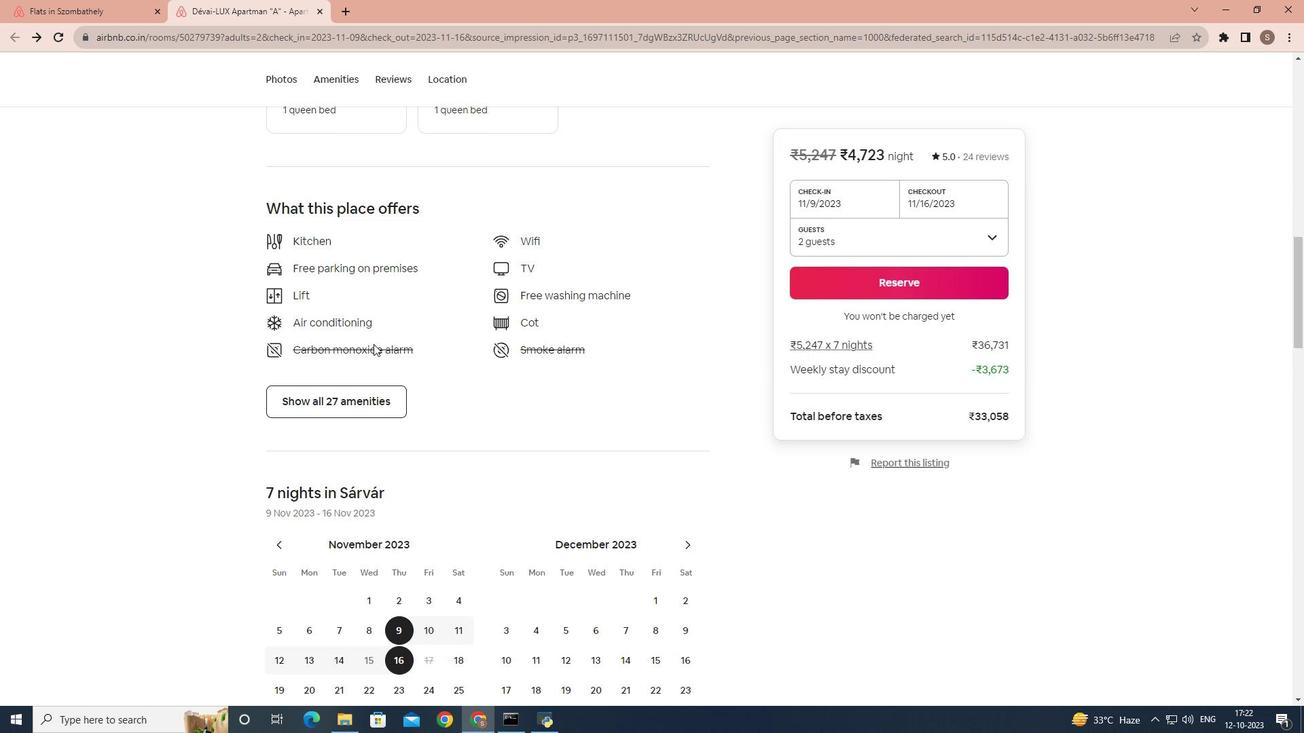 
Action: Mouse scrolled (373, 343) with delta (0, 0)
Screenshot: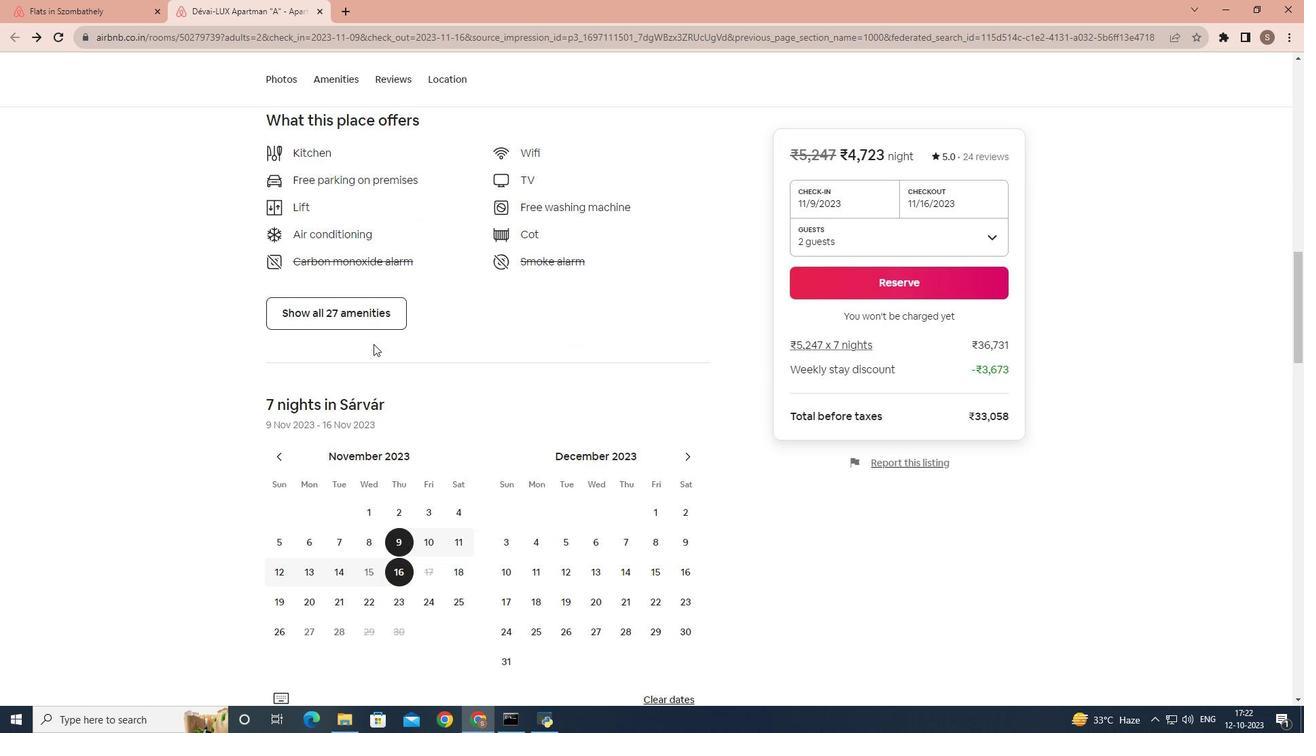 
Action: Mouse scrolled (373, 343) with delta (0, 0)
Screenshot: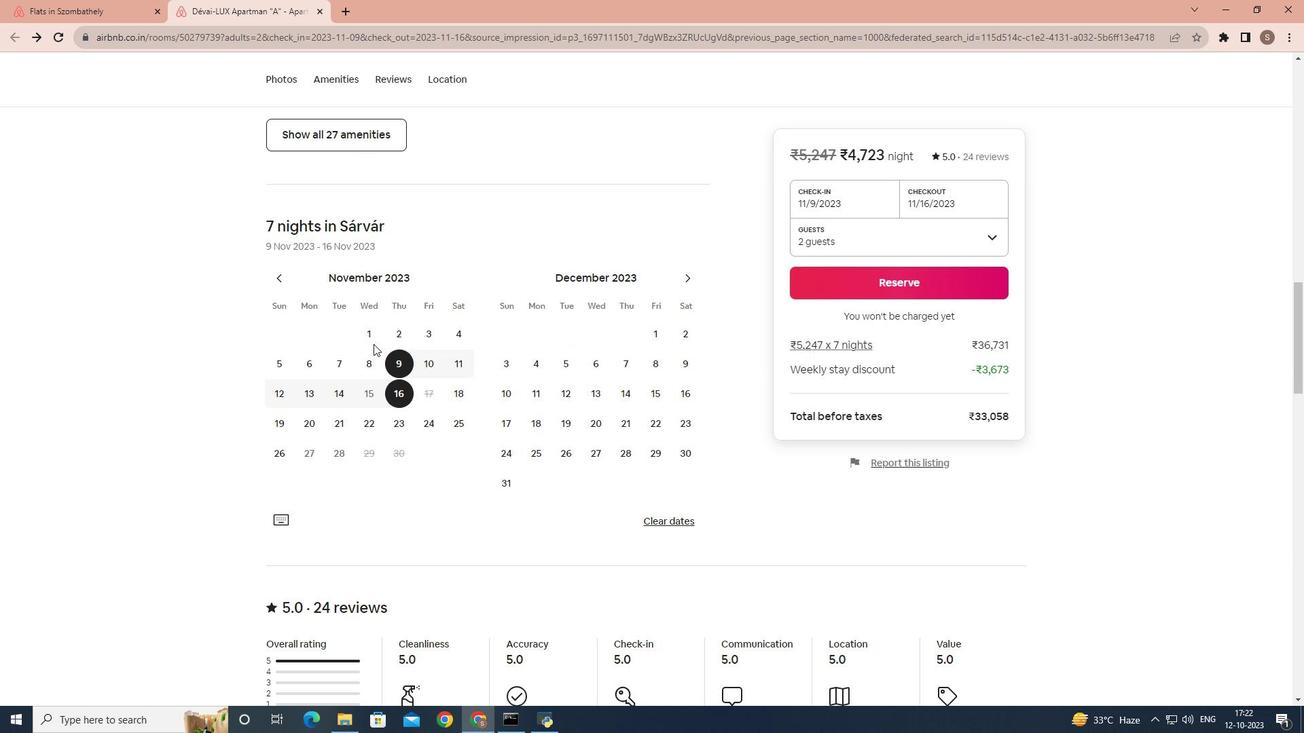 
Action: Mouse scrolled (373, 343) with delta (0, 0)
Screenshot: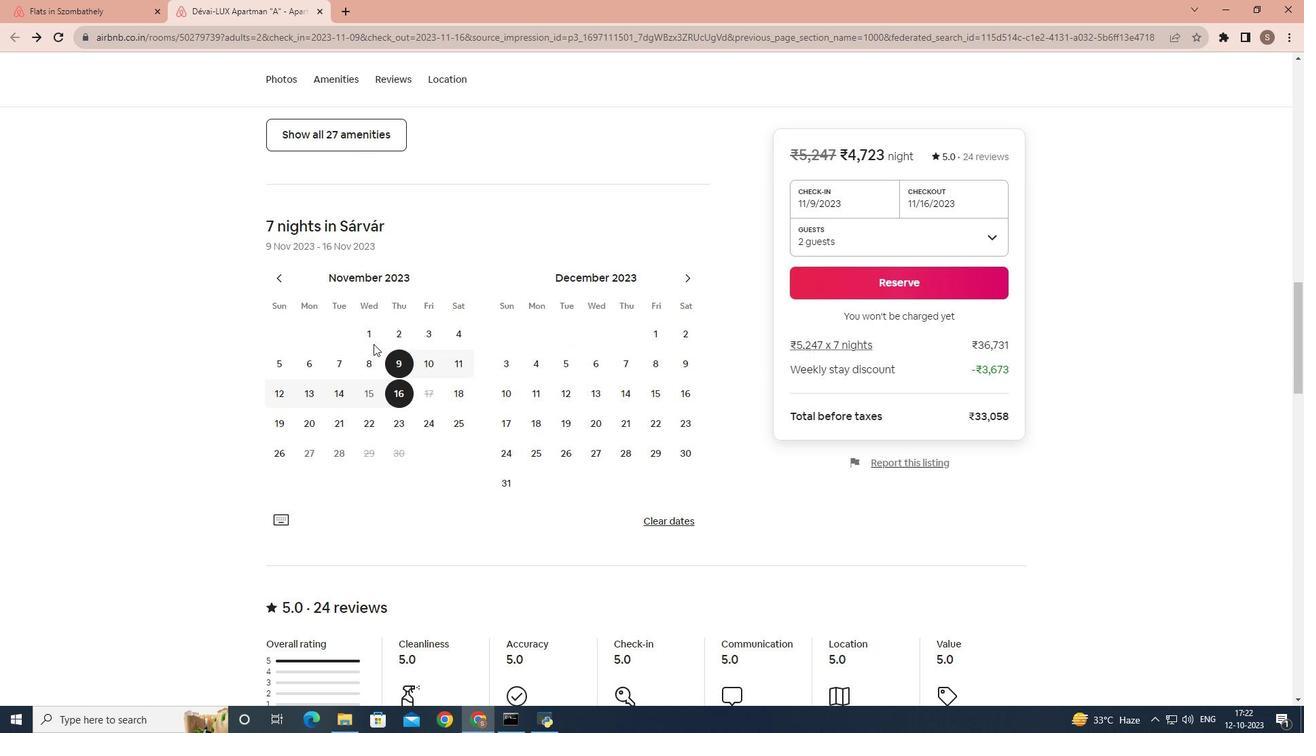 
Action: Mouse scrolled (373, 343) with delta (0, 0)
Screenshot: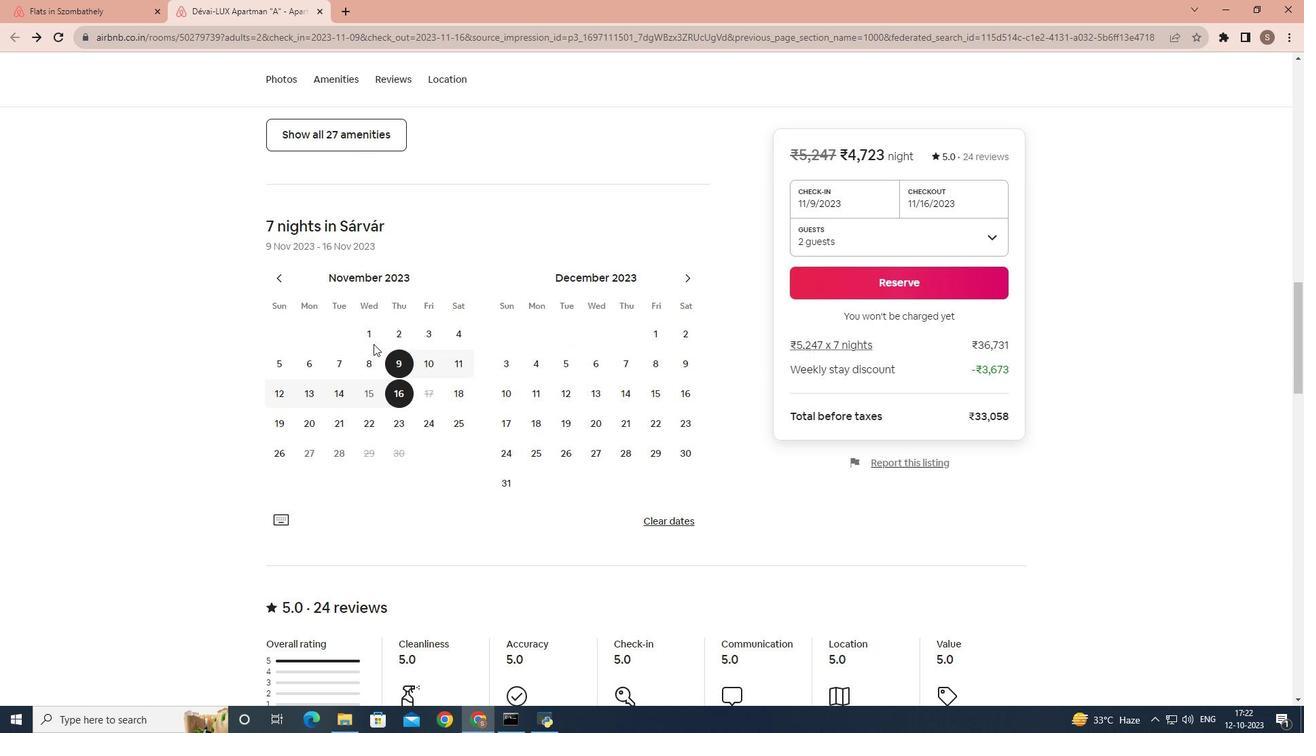 
Action: Mouse scrolled (373, 343) with delta (0, 0)
Screenshot: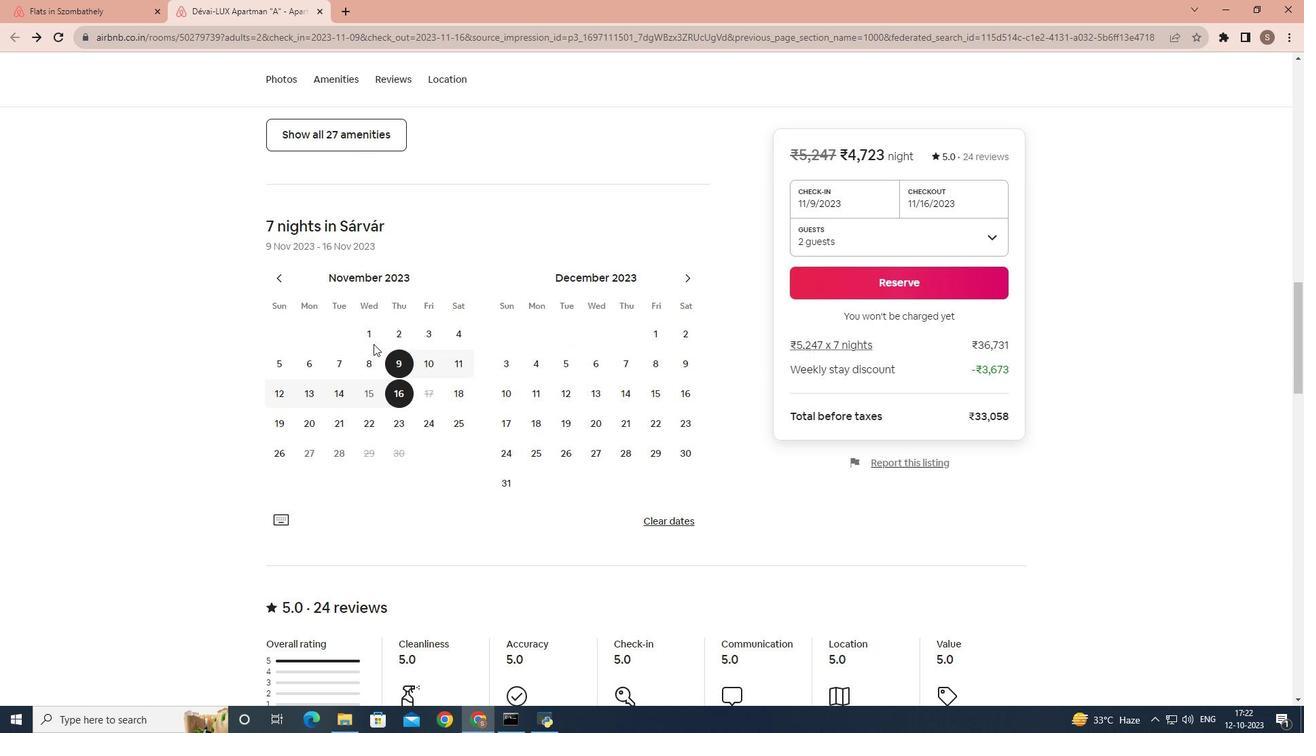 
Action: Mouse scrolled (373, 343) with delta (0, 0)
Screenshot: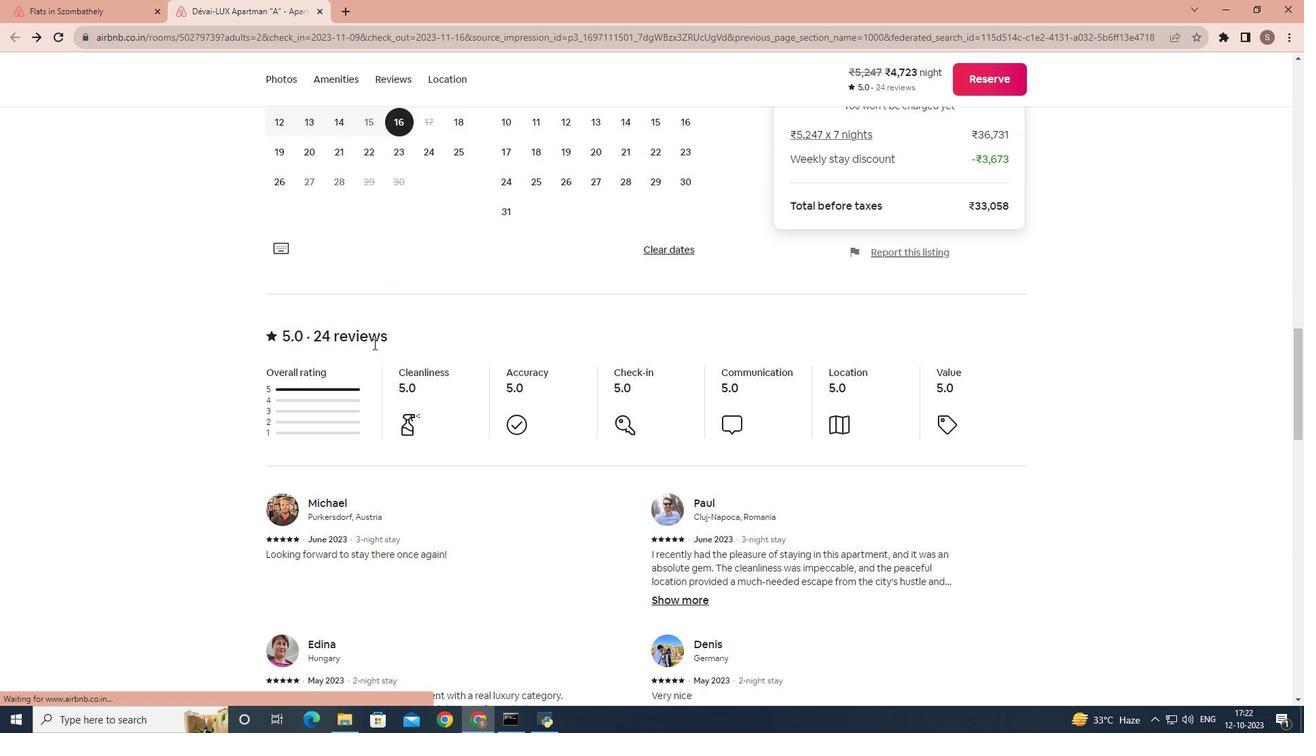 
Action: Mouse scrolled (373, 343) with delta (0, 0)
Screenshot: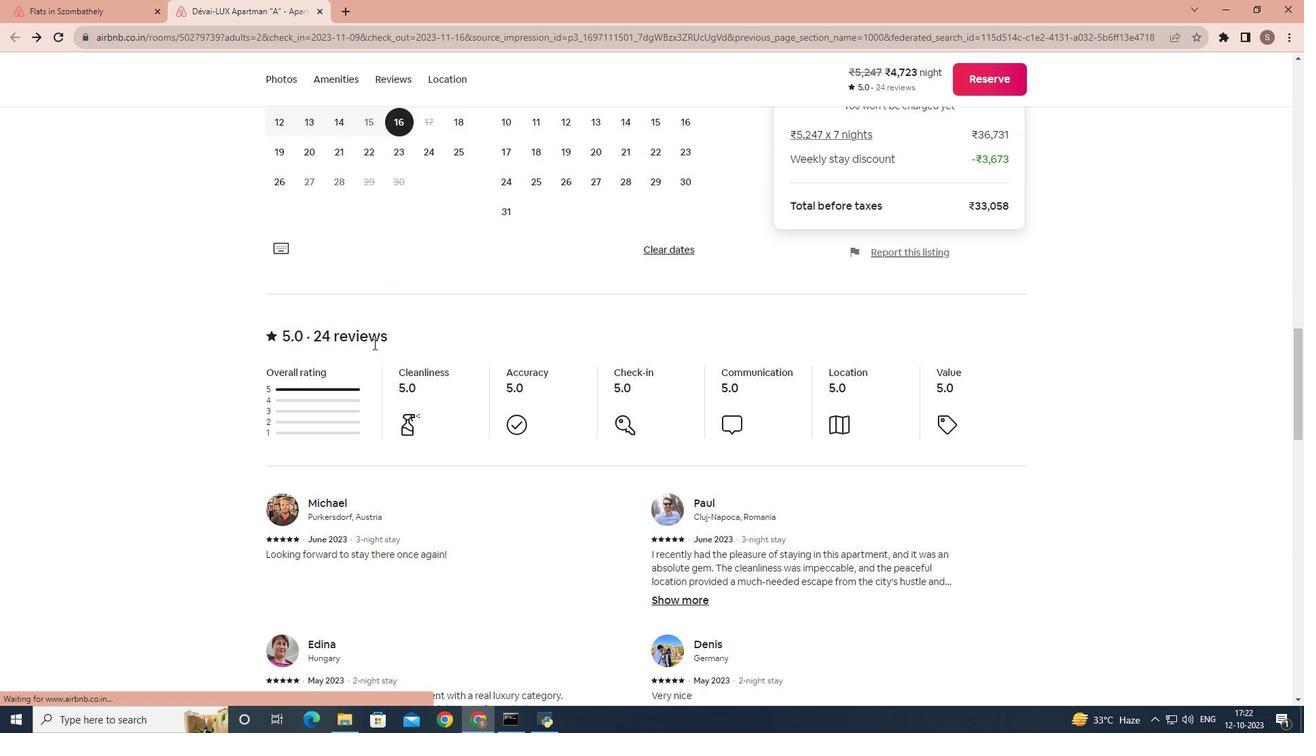 
Action: Mouse scrolled (373, 343) with delta (0, 0)
Screenshot: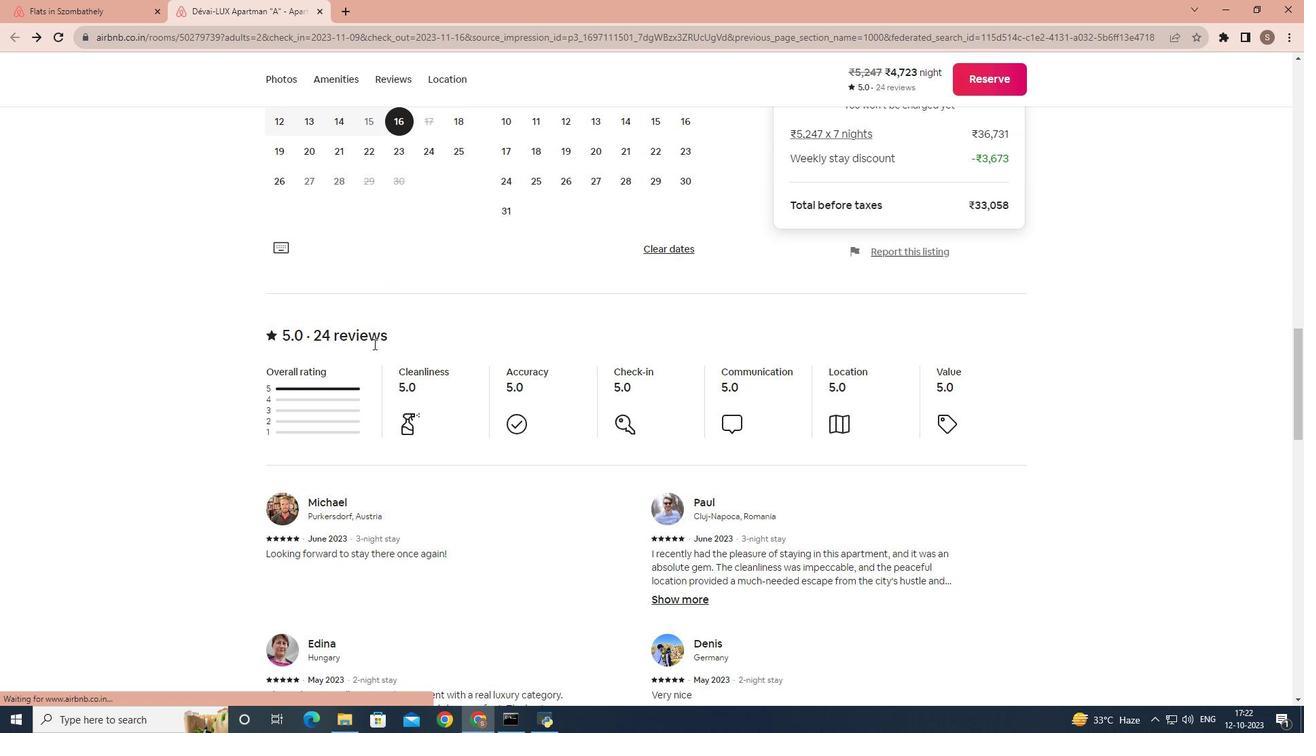 
Action: Mouse scrolled (373, 343) with delta (0, 0)
Screenshot: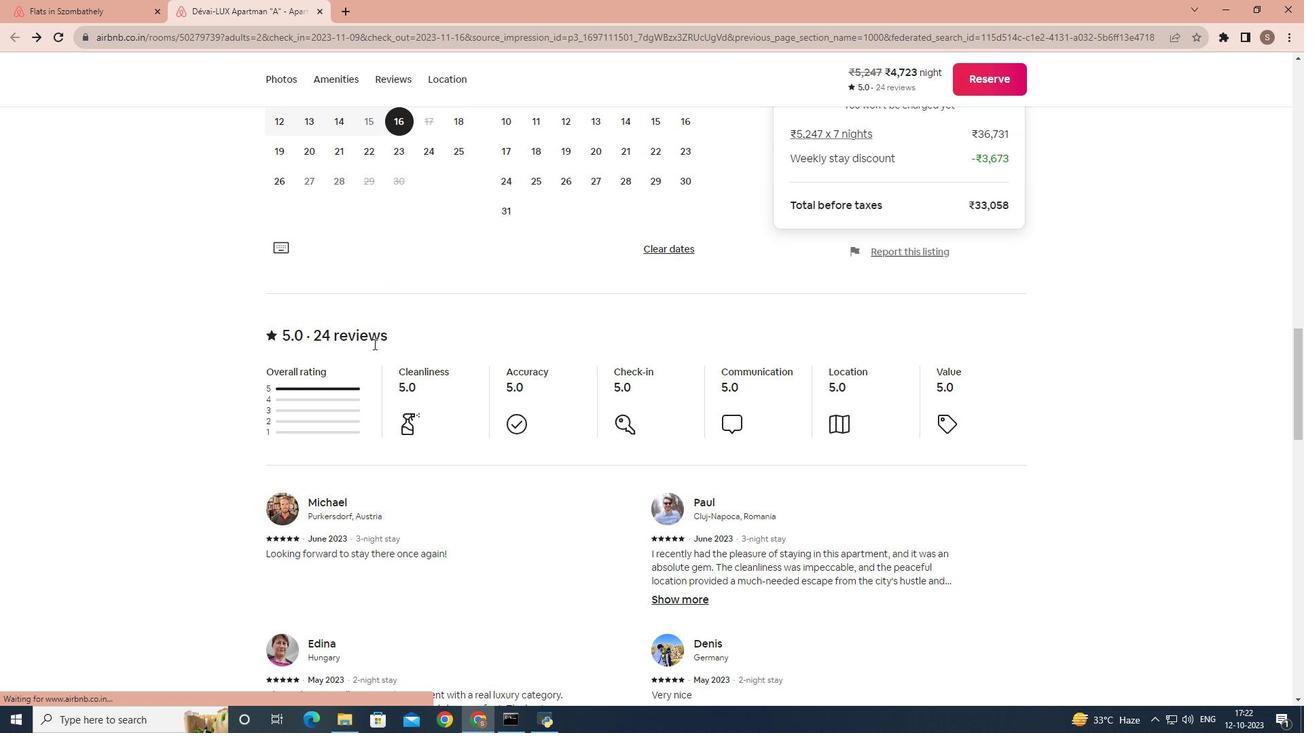 
Action: Mouse scrolled (373, 343) with delta (0, 0)
Screenshot: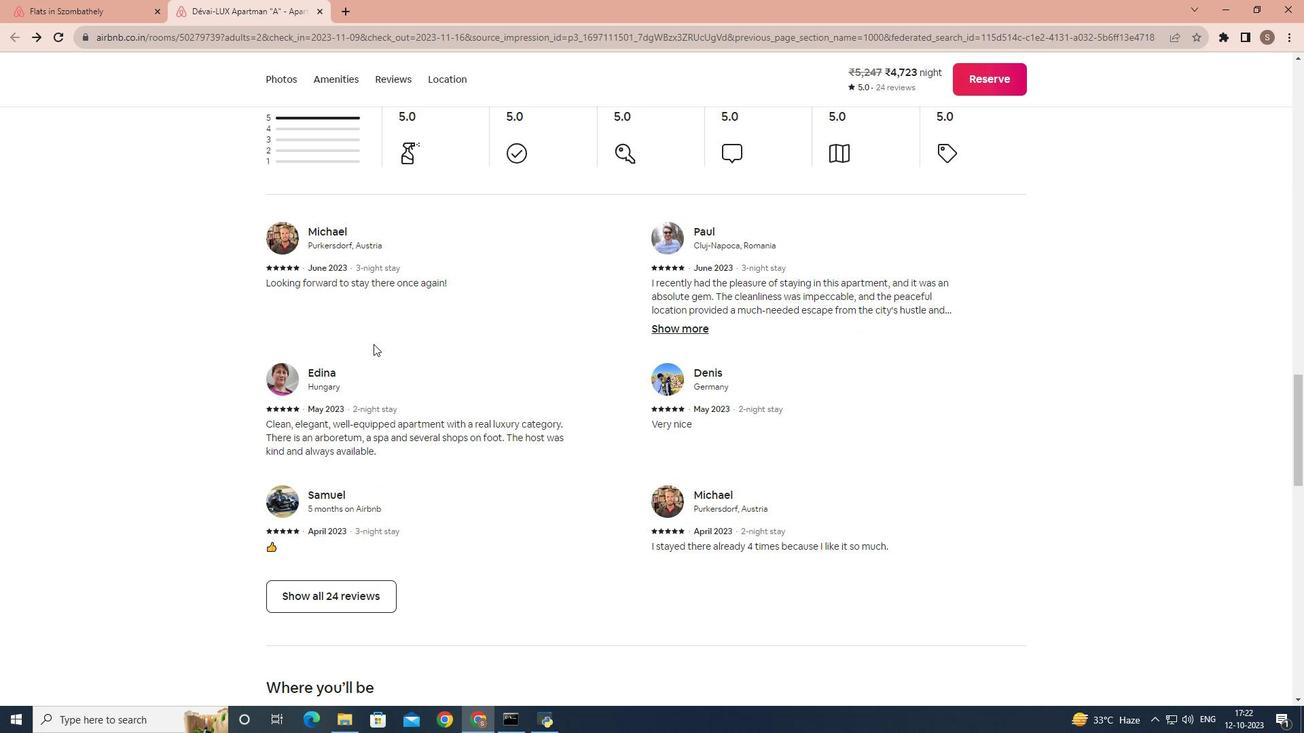 
Action: Mouse scrolled (373, 343) with delta (0, 0)
Screenshot: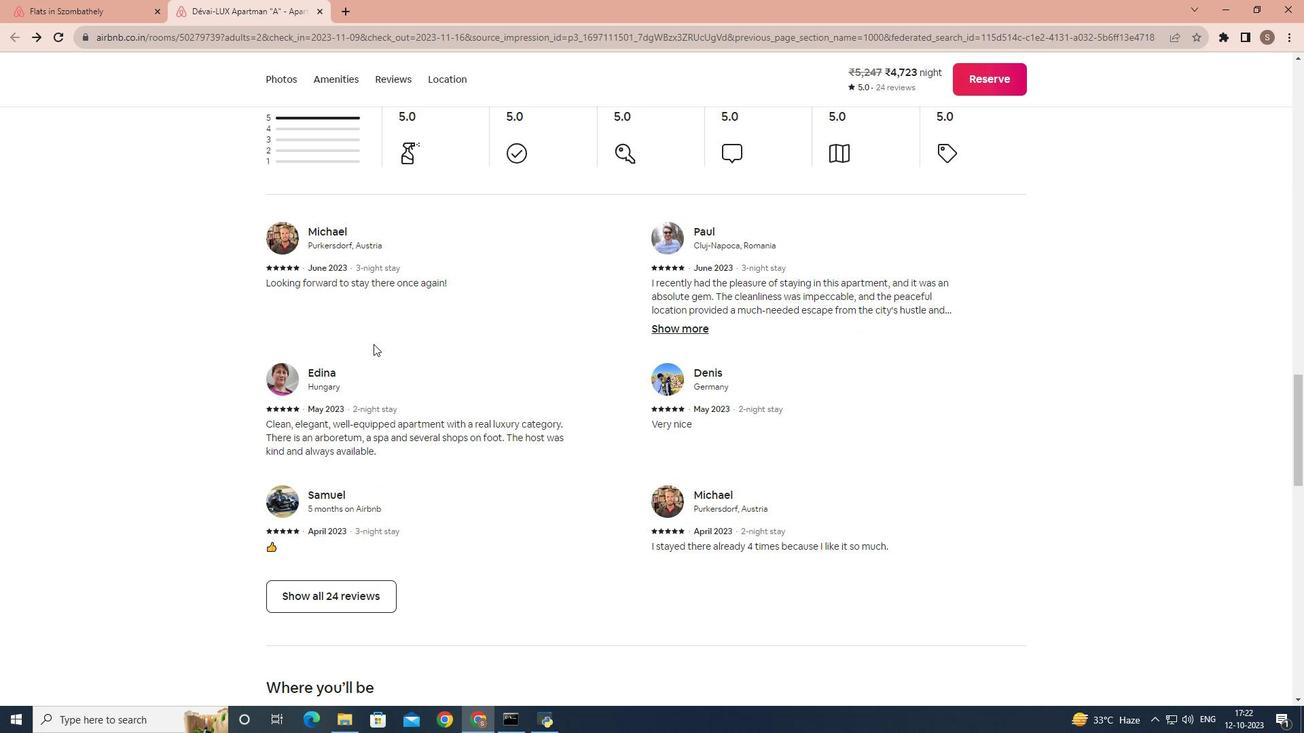 
Action: Mouse scrolled (373, 343) with delta (0, 0)
Screenshot: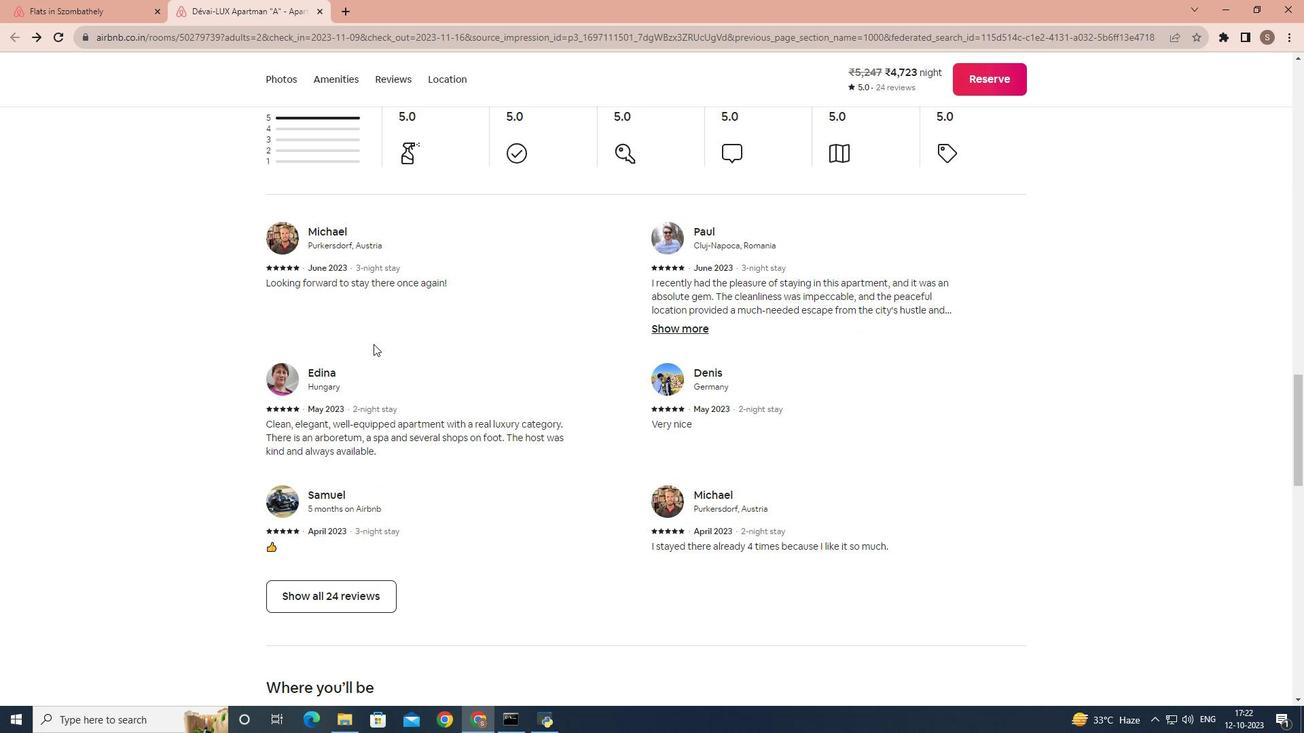 
Action: Mouse scrolled (373, 343) with delta (0, 0)
Screenshot: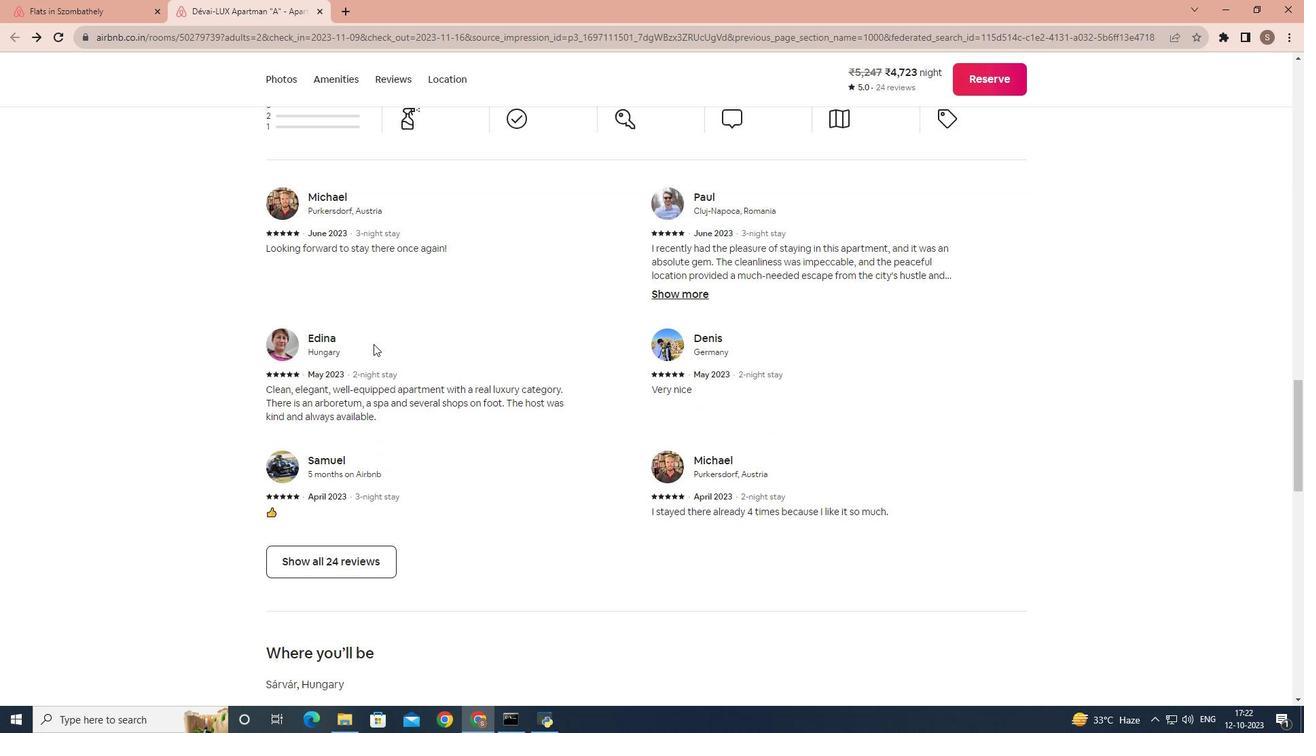 
Action: Mouse moved to (369, 336)
Screenshot: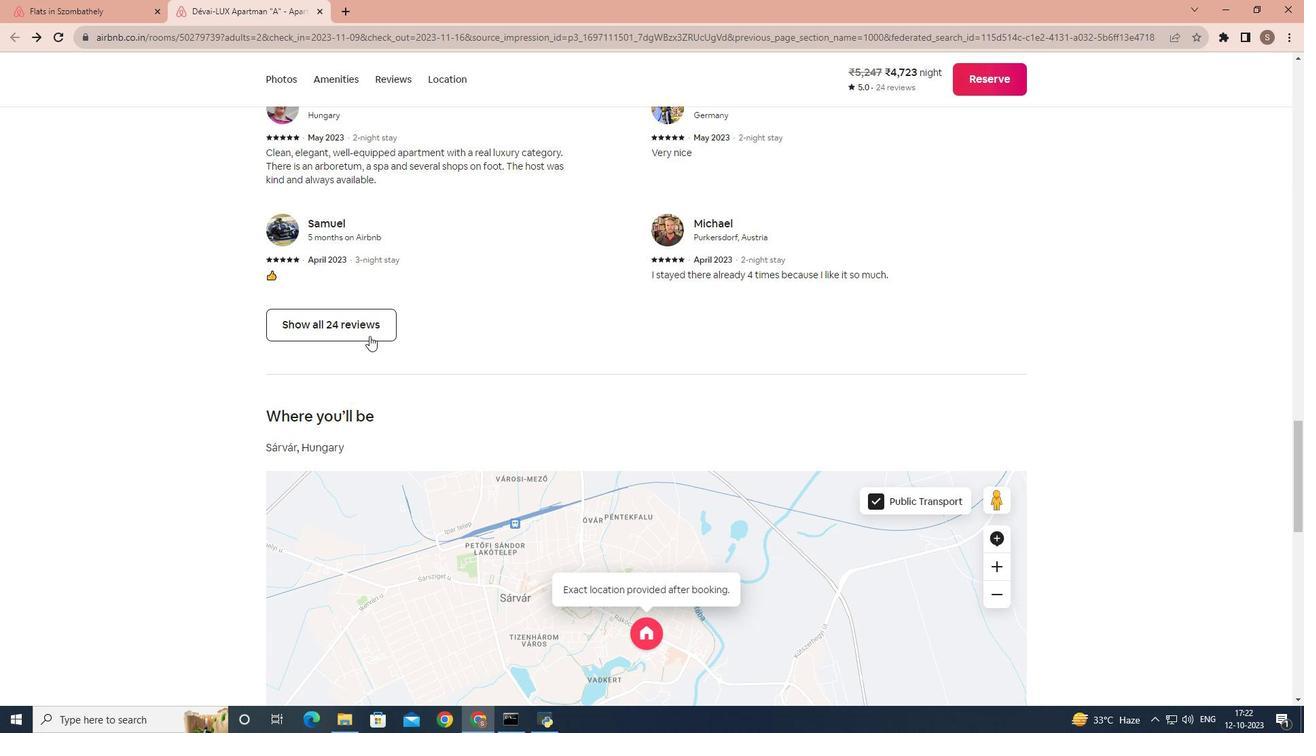 
Action: Mouse pressed left at (369, 336)
Screenshot: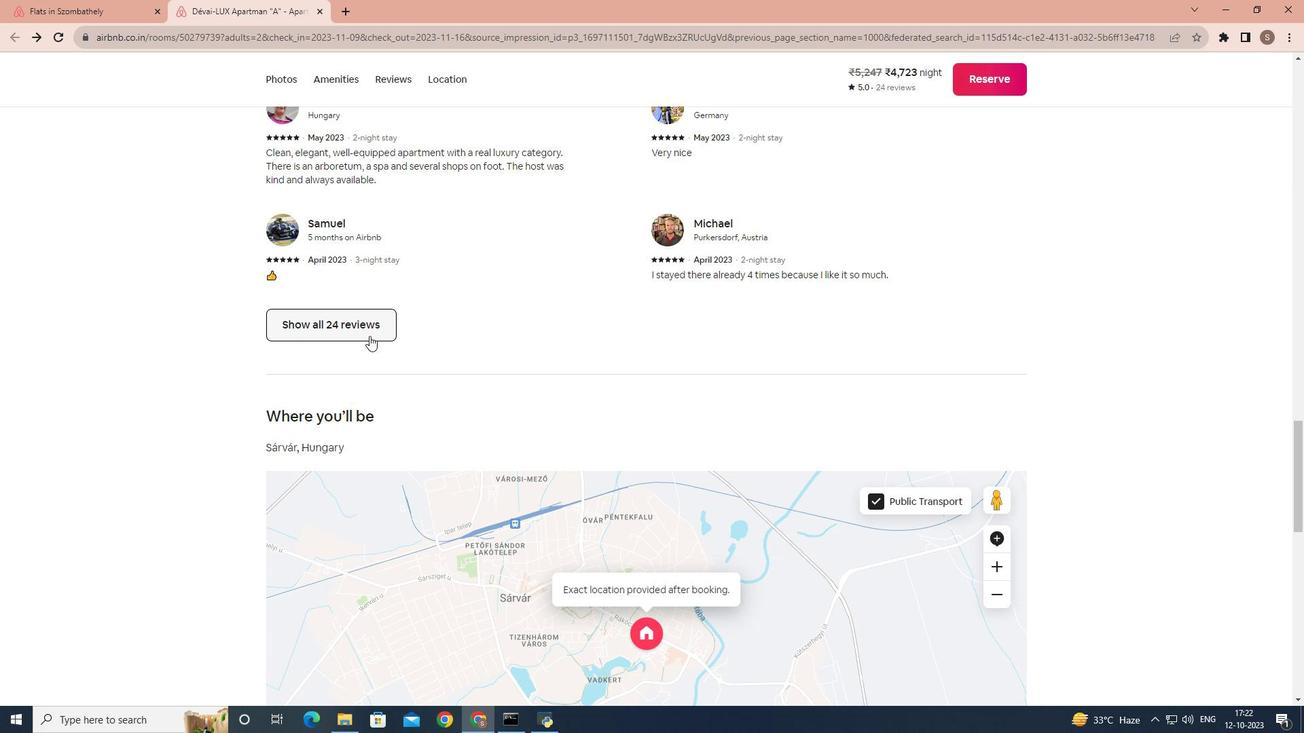 
Action: Mouse moved to (566, 341)
Screenshot: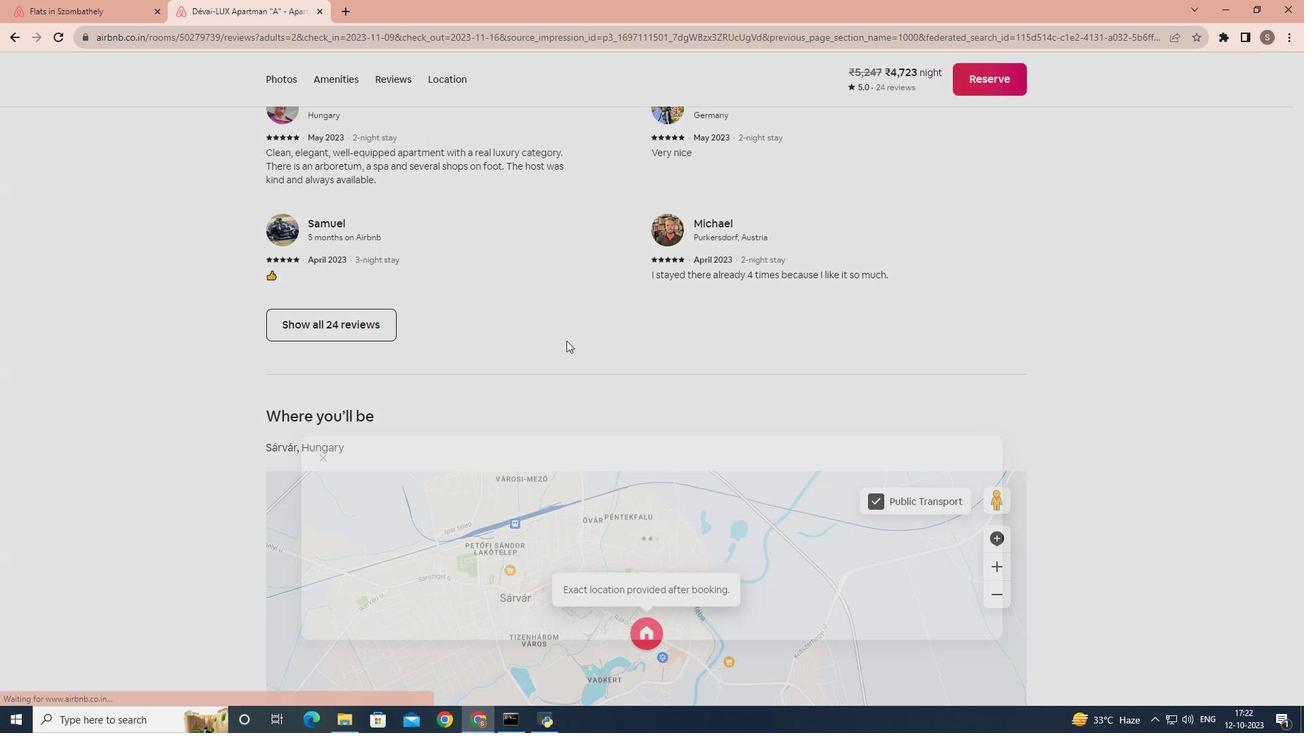 
Action: Mouse scrolled (566, 340) with delta (0, 0)
Screenshot: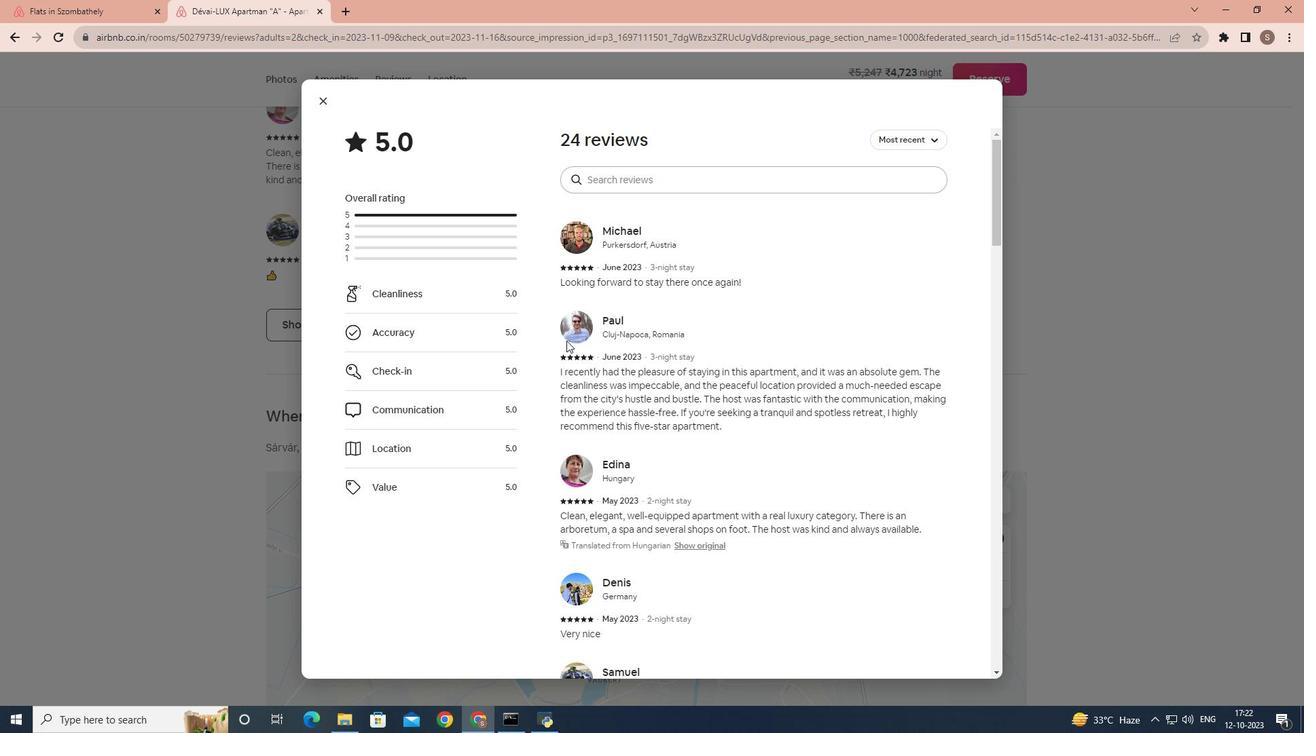 
Action: Mouse scrolled (566, 340) with delta (0, 0)
Screenshot: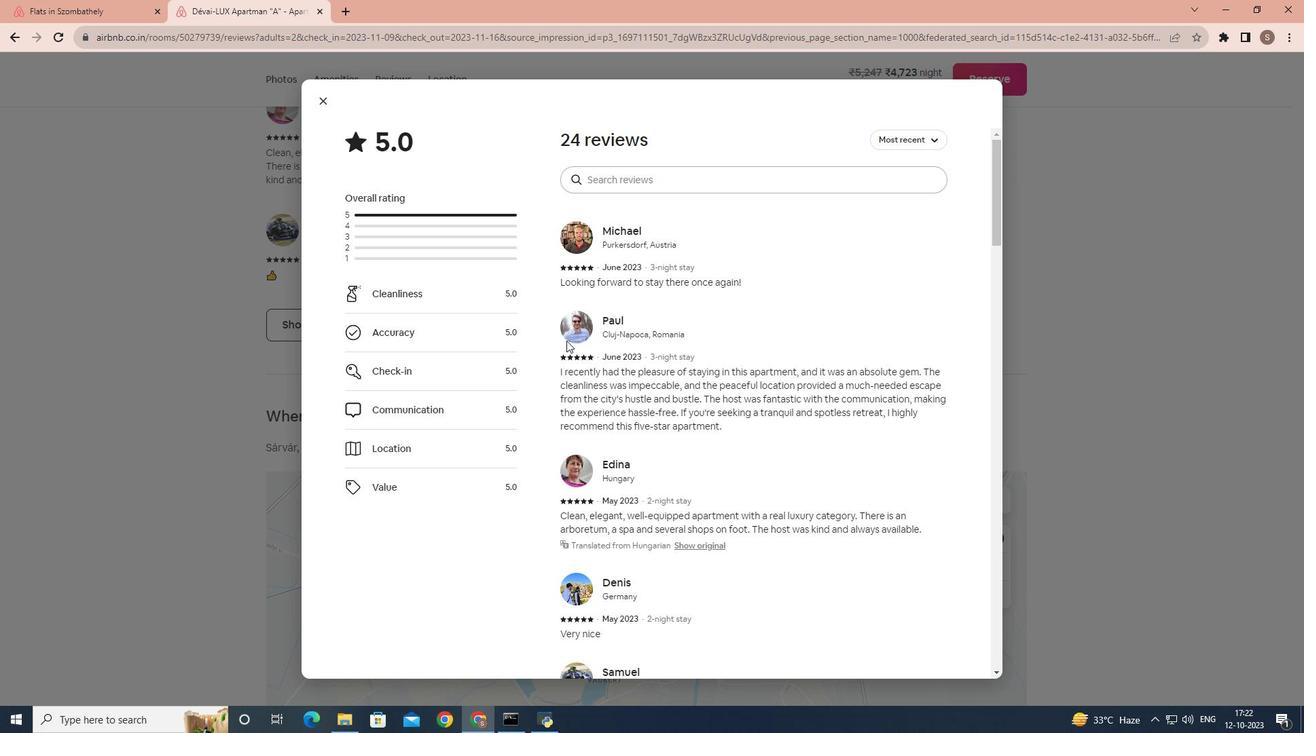 
Action: Mouse moved to (567, 341)
Screenshot: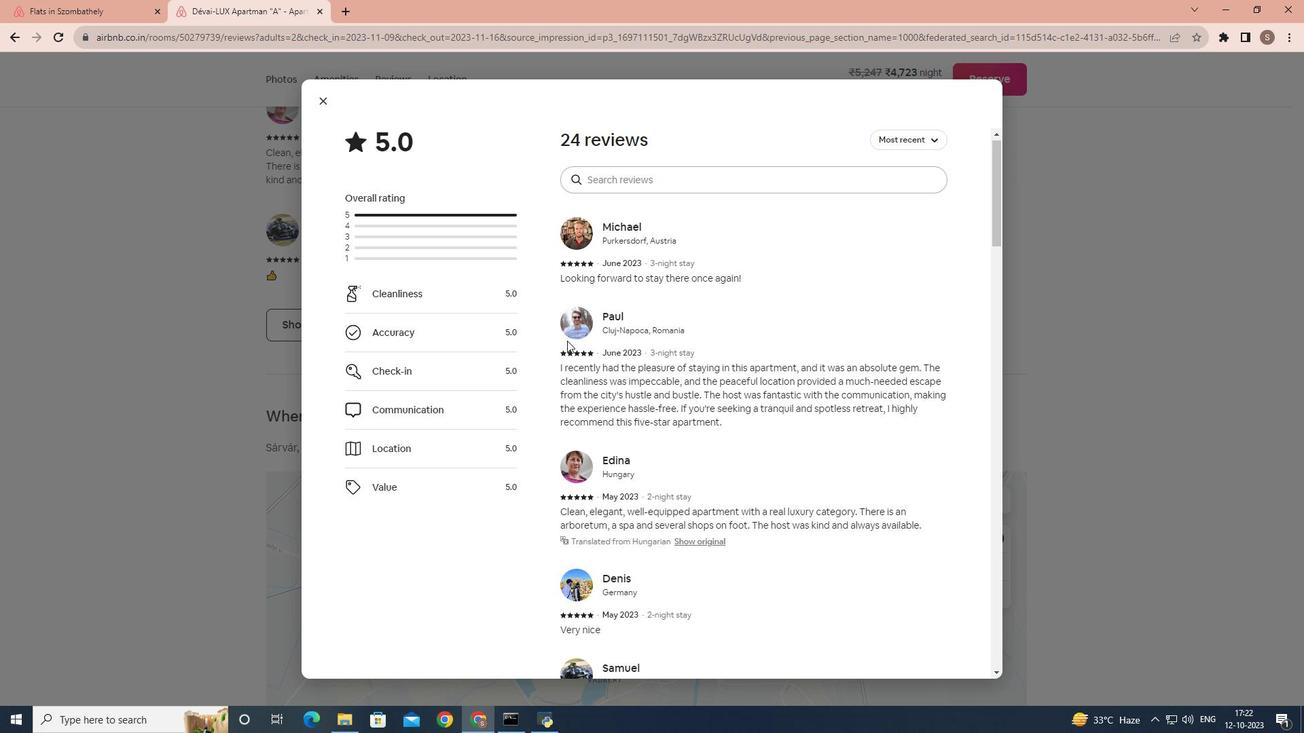 
Action: Mouse scrolled (567, 340) with delta (0, 0)
Screenshot: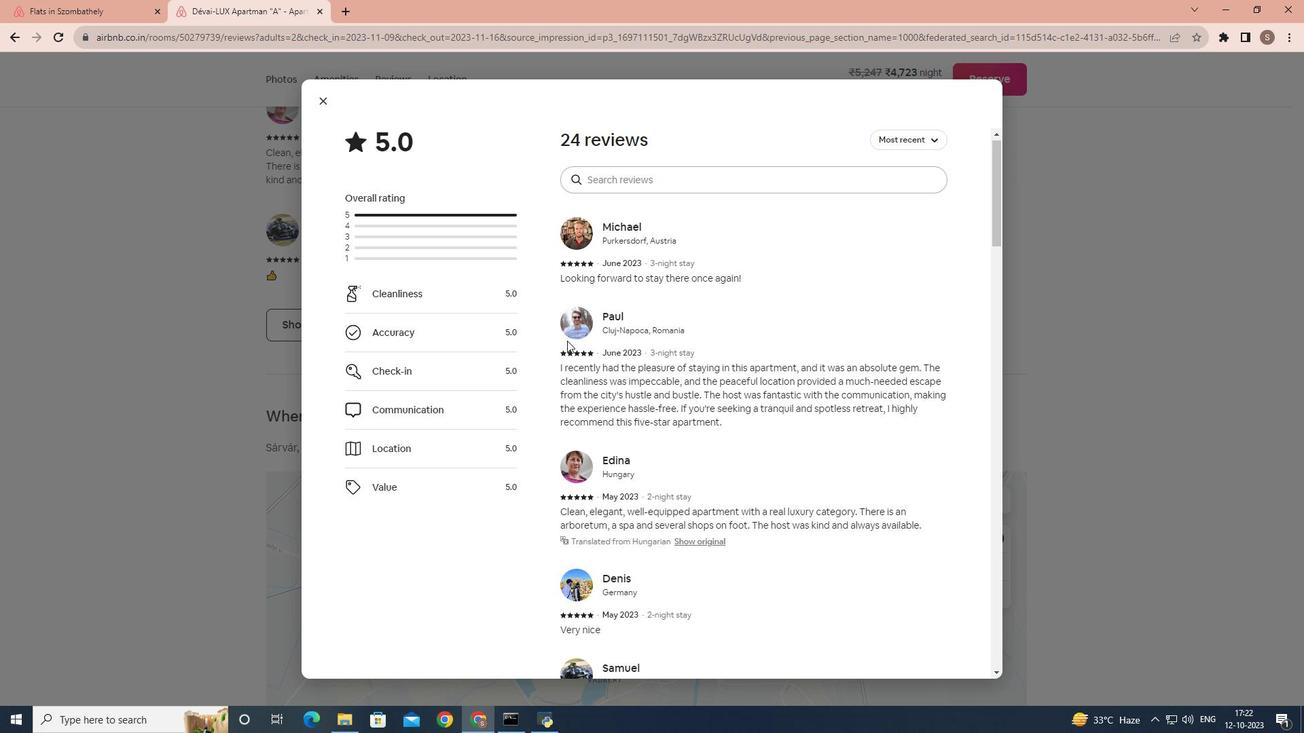 
Action: Mouse scrolled (567, 340) with delta (0, 0)
Screenshot: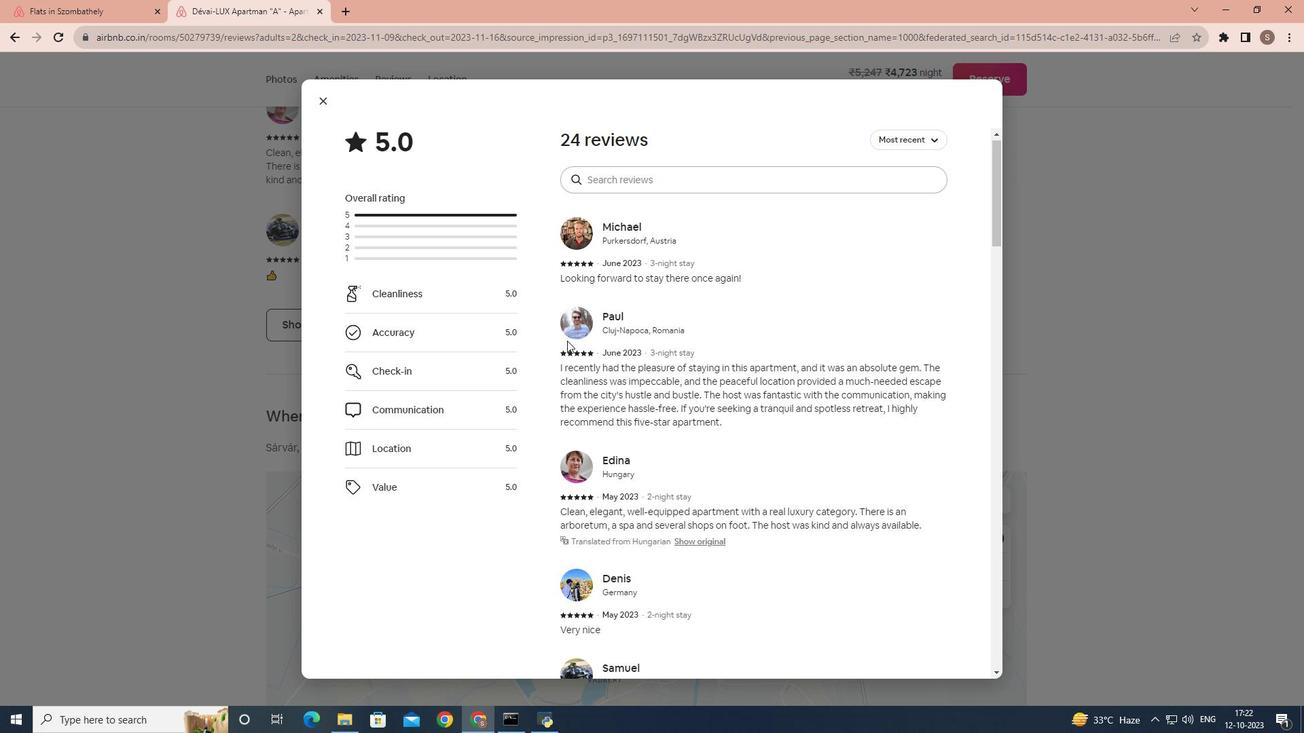 
Action: Mouse scrolled (567, 340) with delta (0, 0)
Screenshot: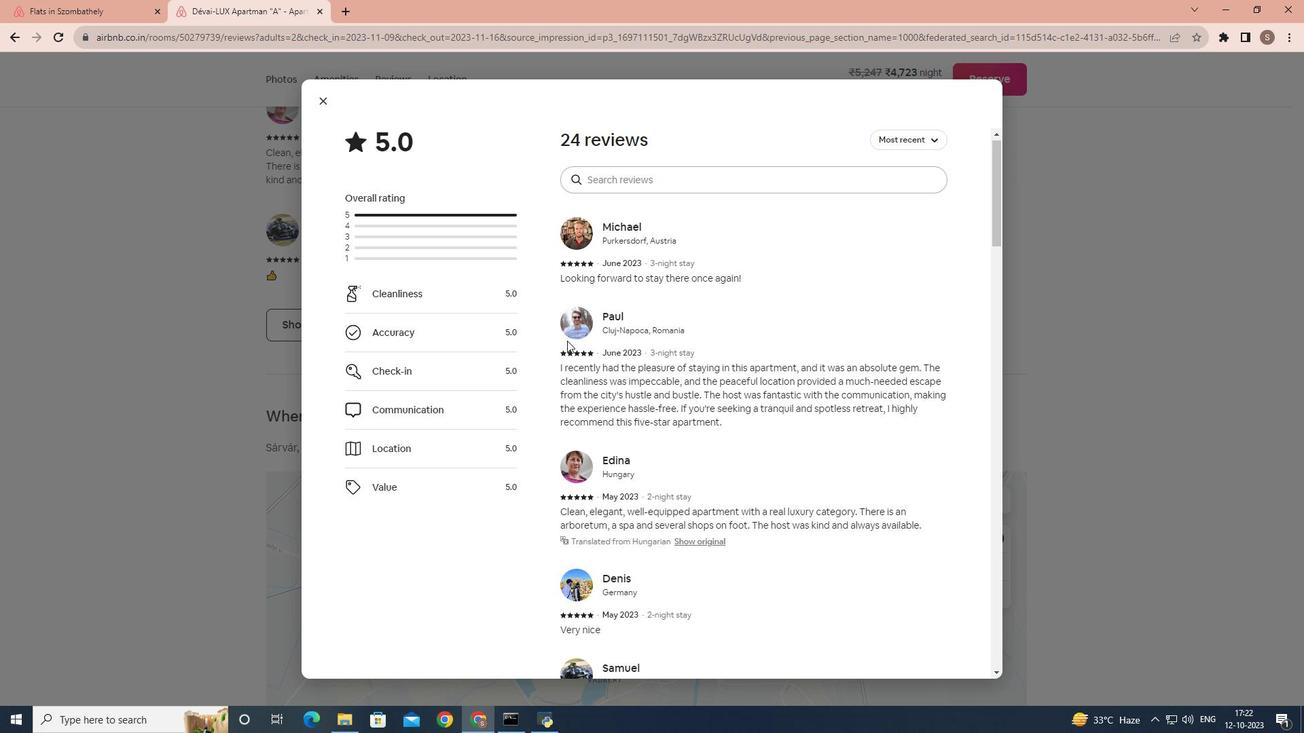 
Action: Mouse scrolled (567, 340) with delta (0, 0)
Screenshot: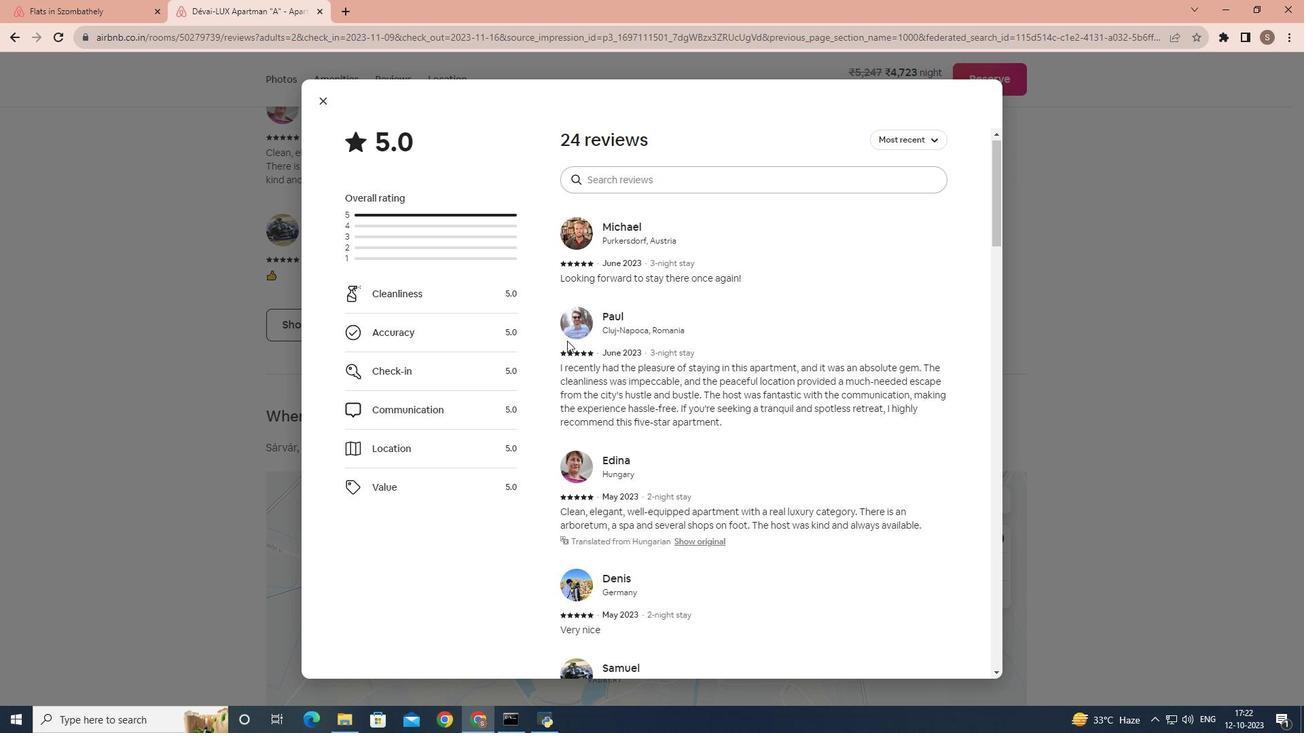 
Action: Mouse scrolled (567, 340) with delta (0, 0)
Screenshot: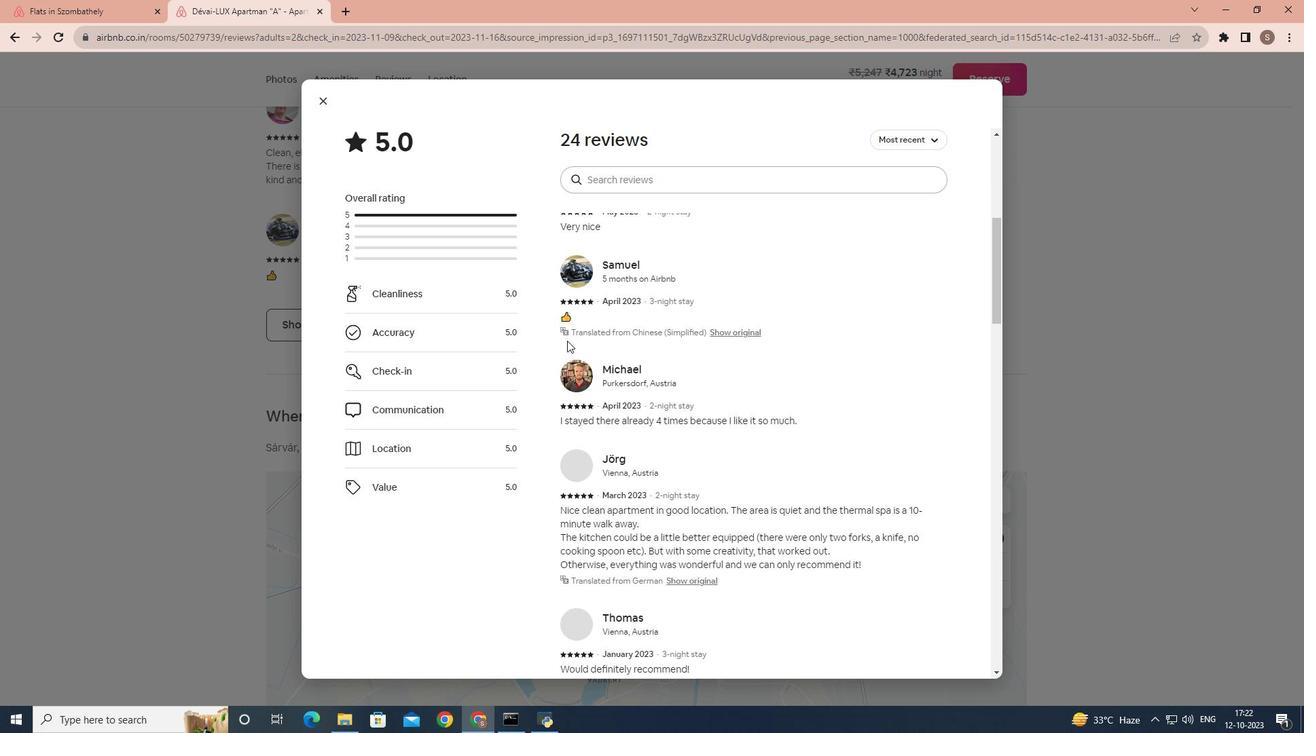 
Action: Mouse scrolled (567, 340) with delta (0, 0)
Screenshot: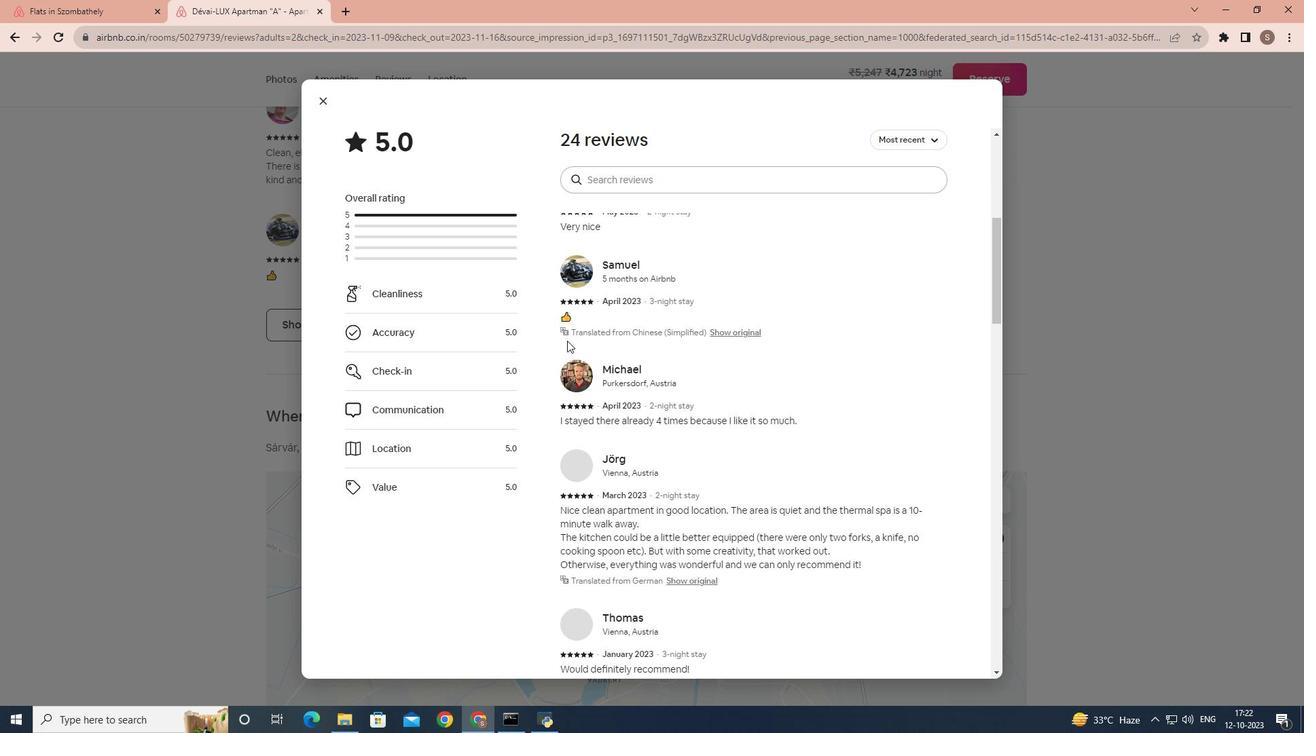 
Action: Mouse scrolled (567, 340) with delta (0, 0)
Screenshot: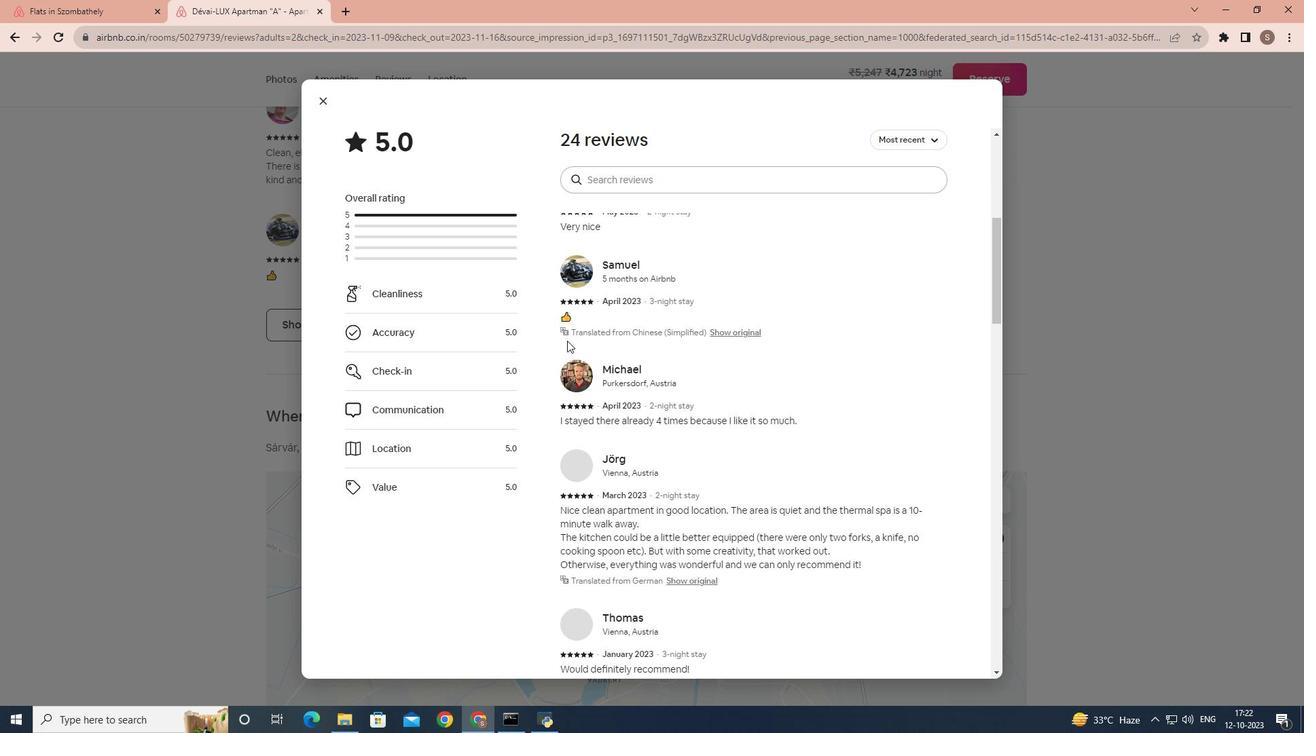 
Action: Mouse scrolled (567, 340) with delta (0, 0)
Screenshot: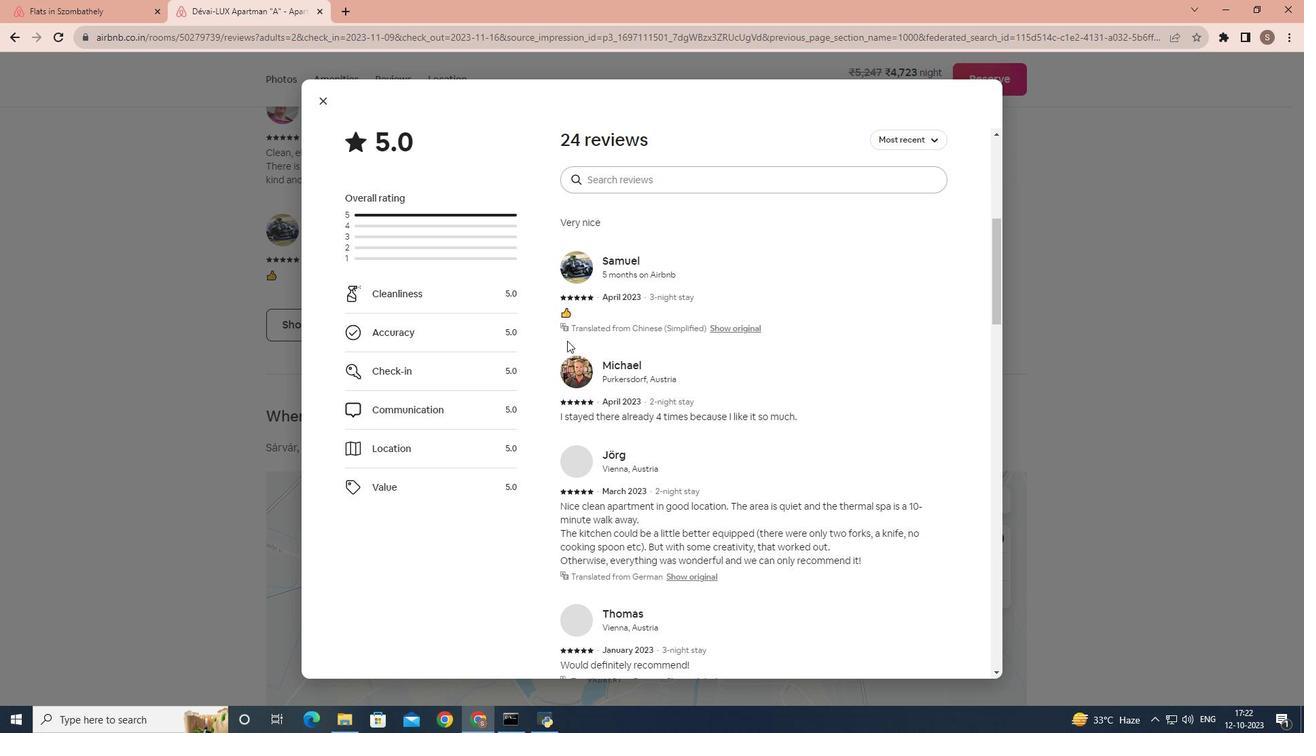 
Action: Mouse scrolled (567, 340) with delta (0, 0)
Screenshot: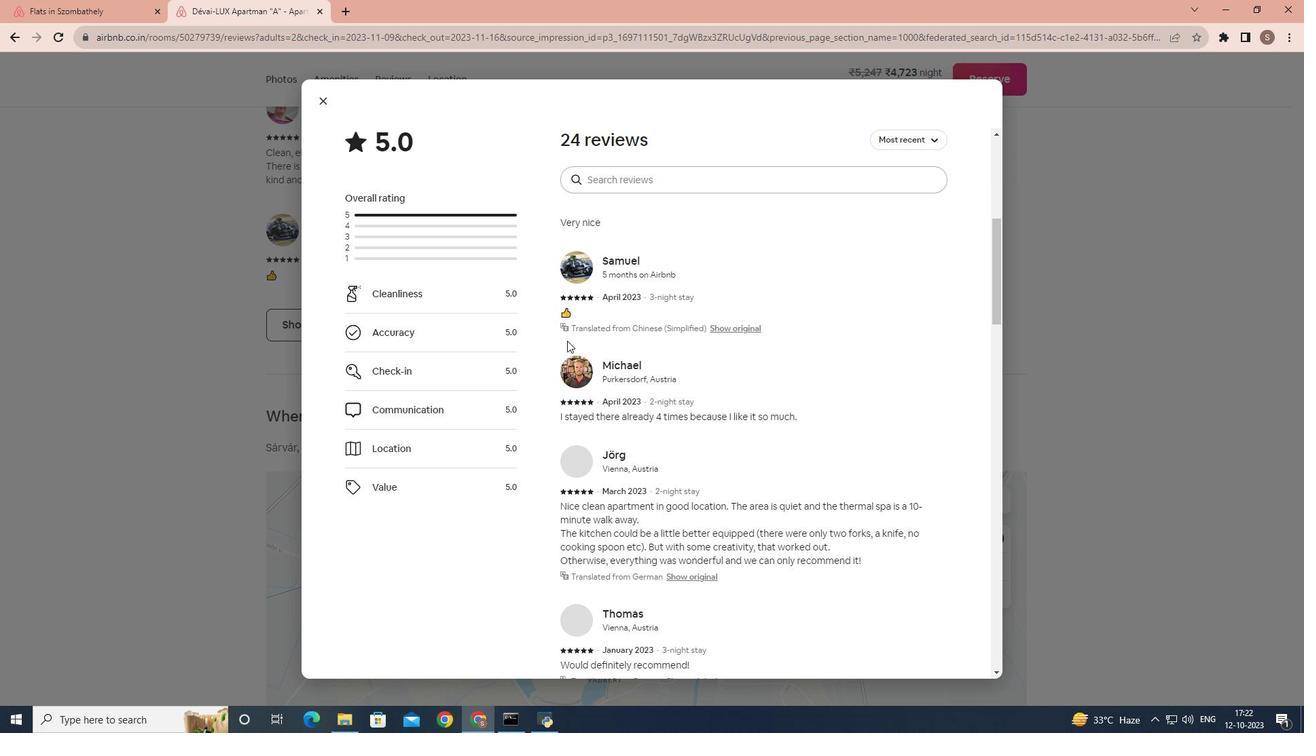 
Action: Mouse scrolled (567, 340) with delta (0, 0)
Screenshot: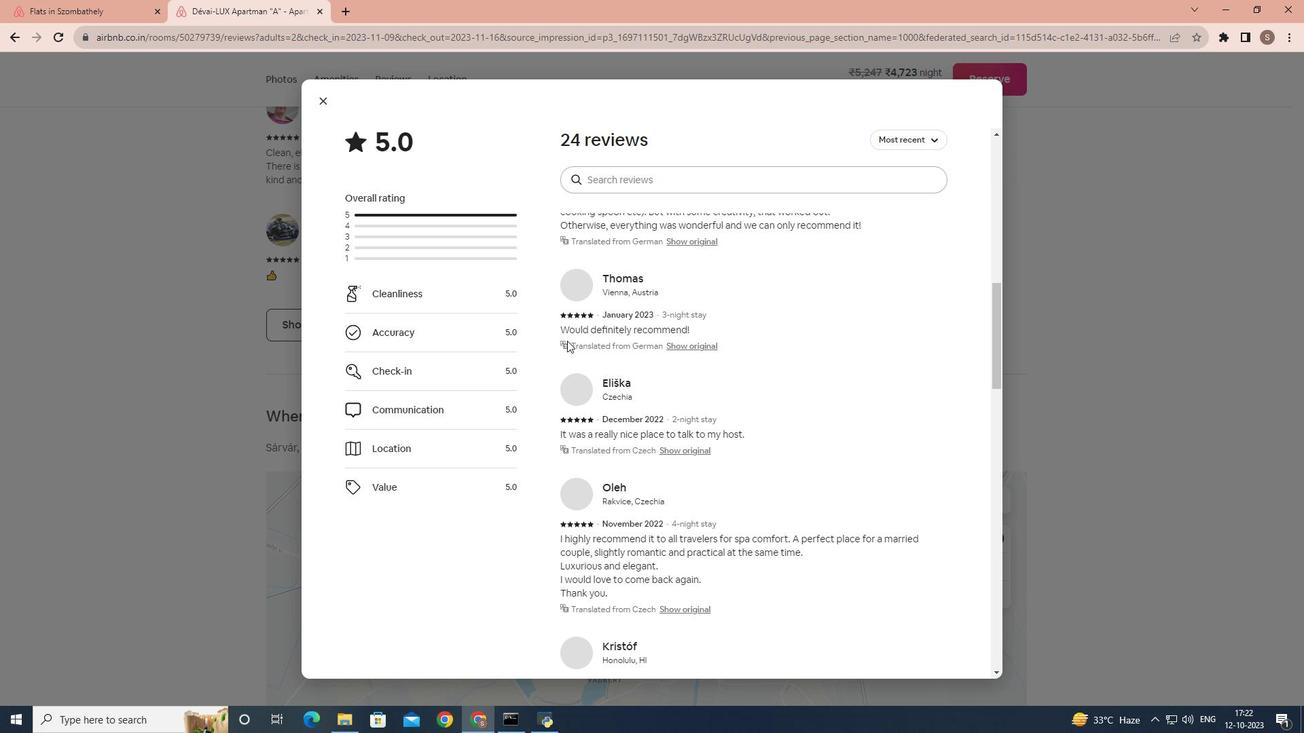 
Action: Mouse scrolled (567, 340) with delta (0, 0)
Screenshot: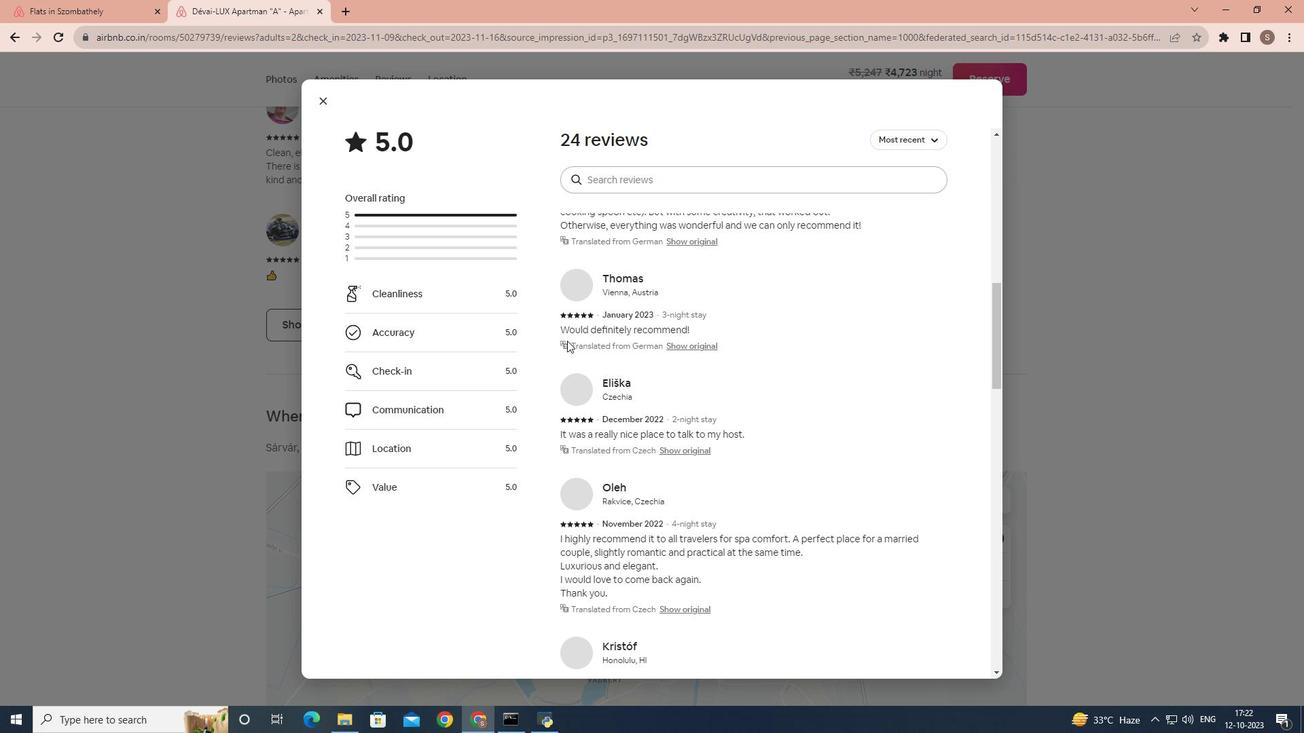 
Action: Mouse scrolled (567, 340) with delta (0, 0)
Screenshot: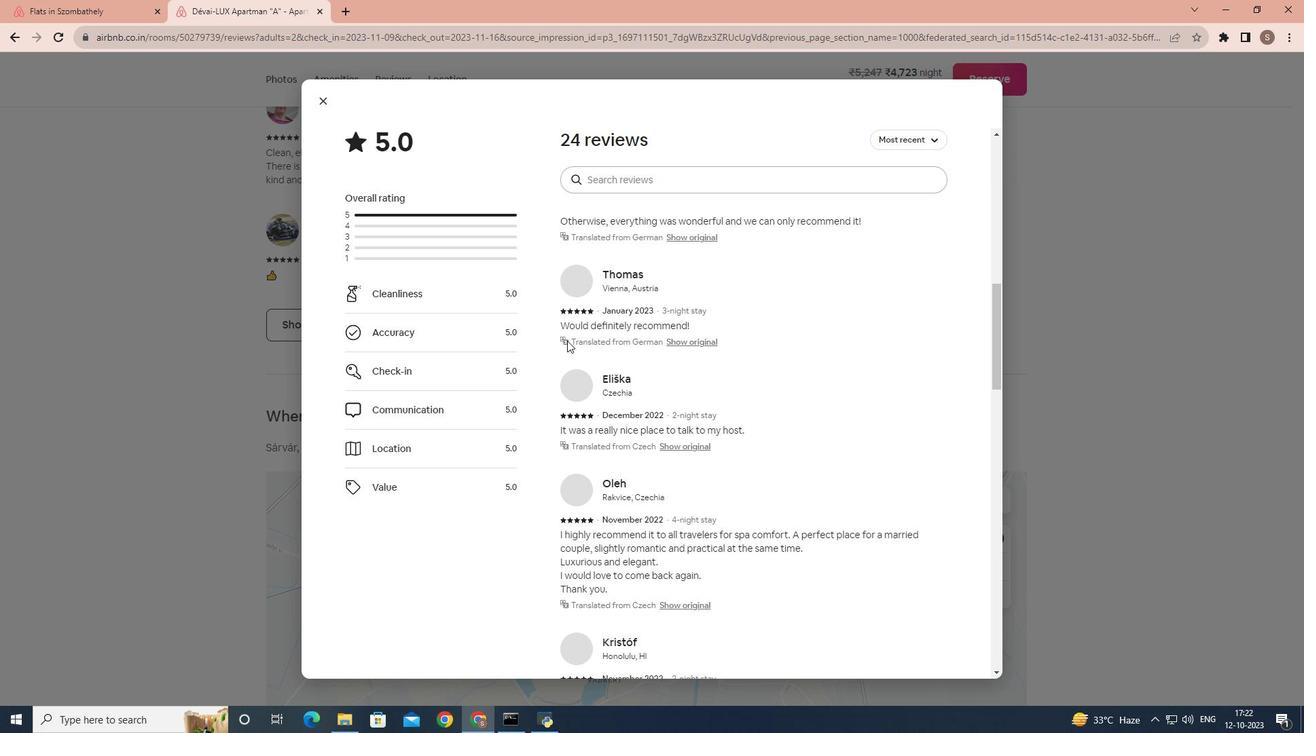
Action: Mouse scrolled (567, 340) with delta (0, 0)
Screenshot: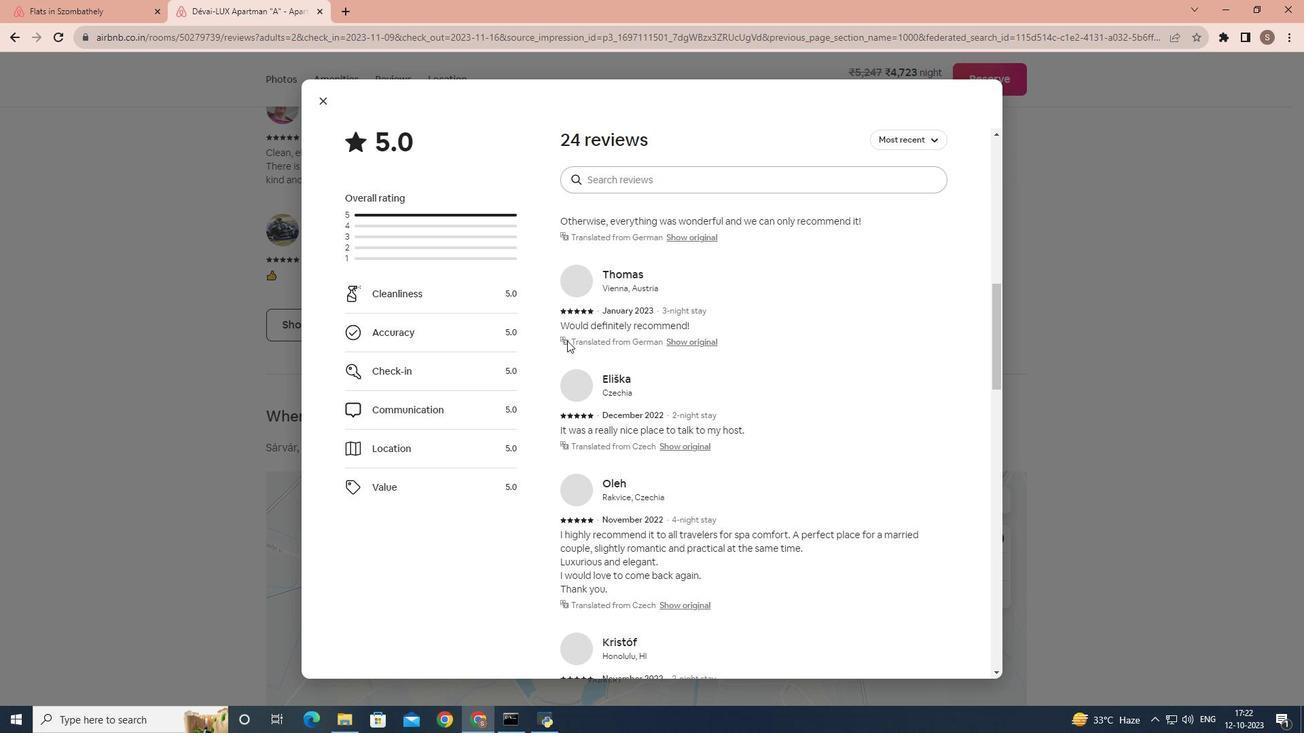 
Action: Mouse scrolled (567, 340) with delta (0, 0)
Screenshot: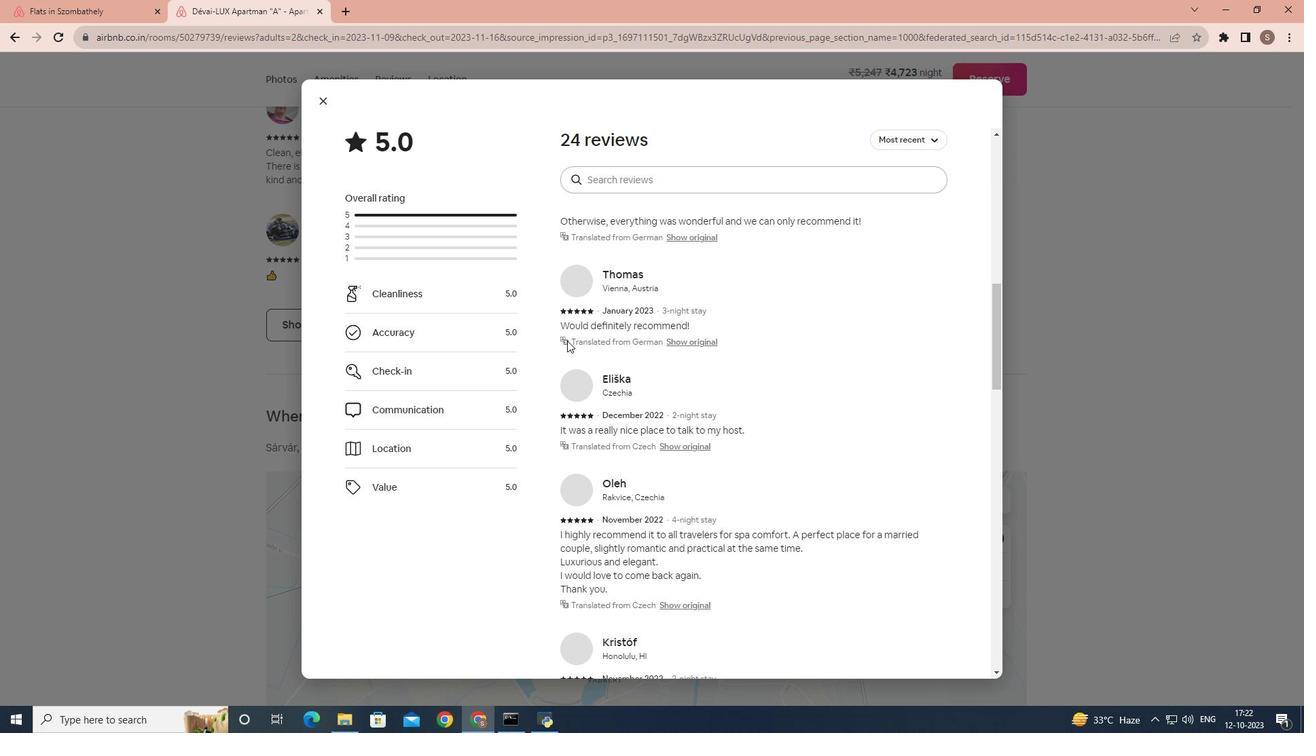 
Action: Mouse scrolled (567, 340) with delta (0, 0)
Screenshot: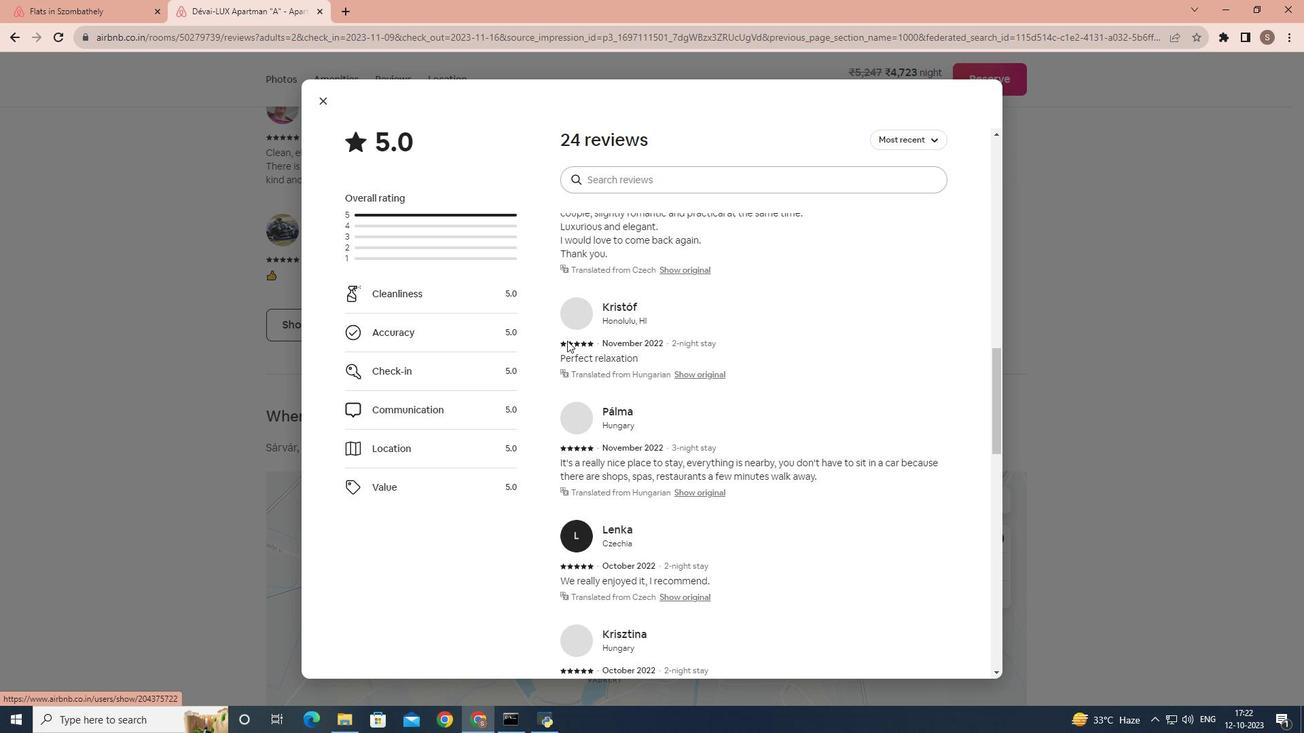 
Action: Mouse scrolled (567, 340) with delta (0, 0)
Screenshot: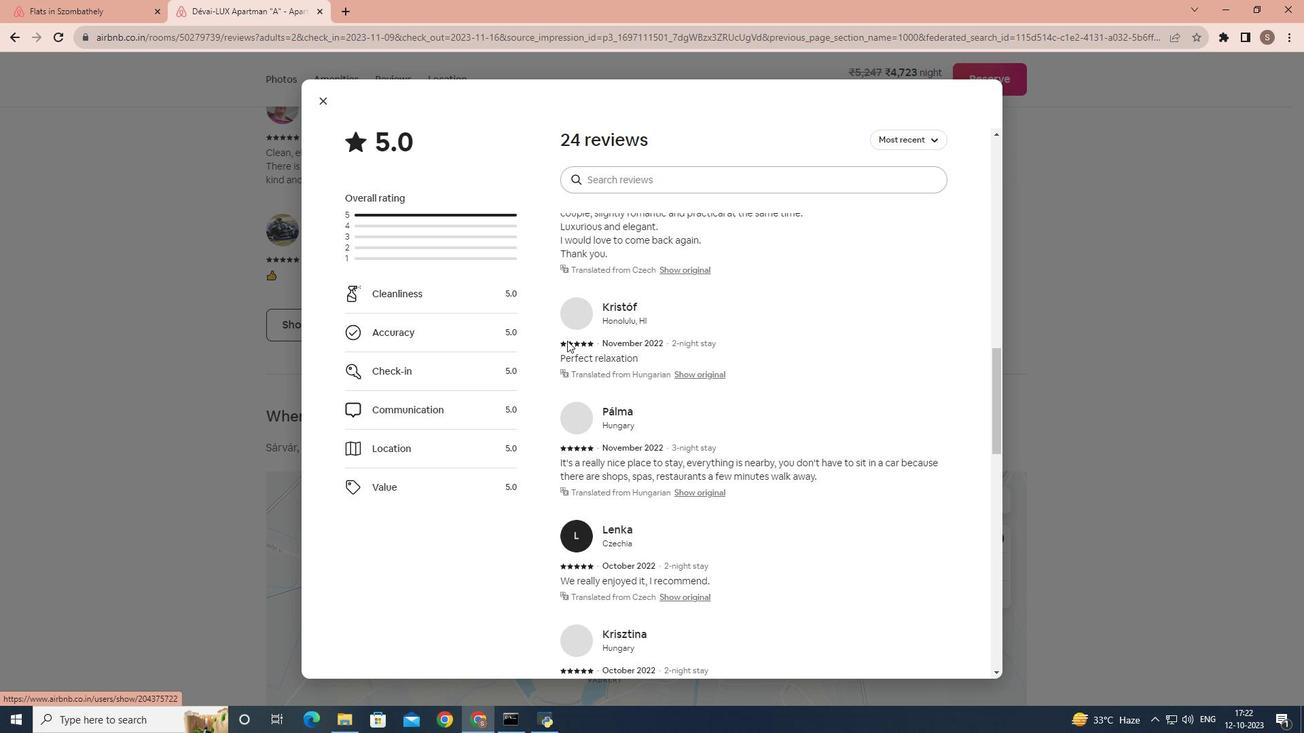 
Action: Mouse scrolled (567, 340) with delta (0, 0)
Screenshot: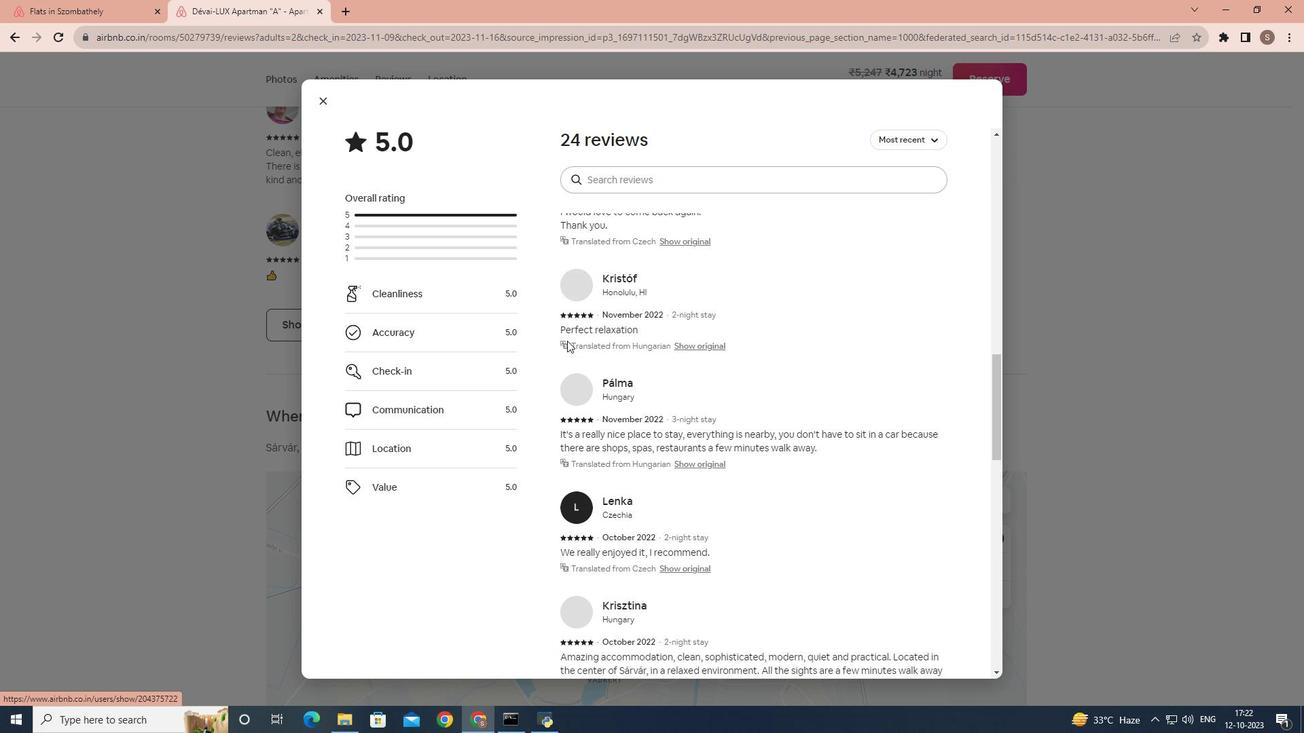 
Action: Mouse scrolled (567, 340) with delta (0, 0)
Screenshot: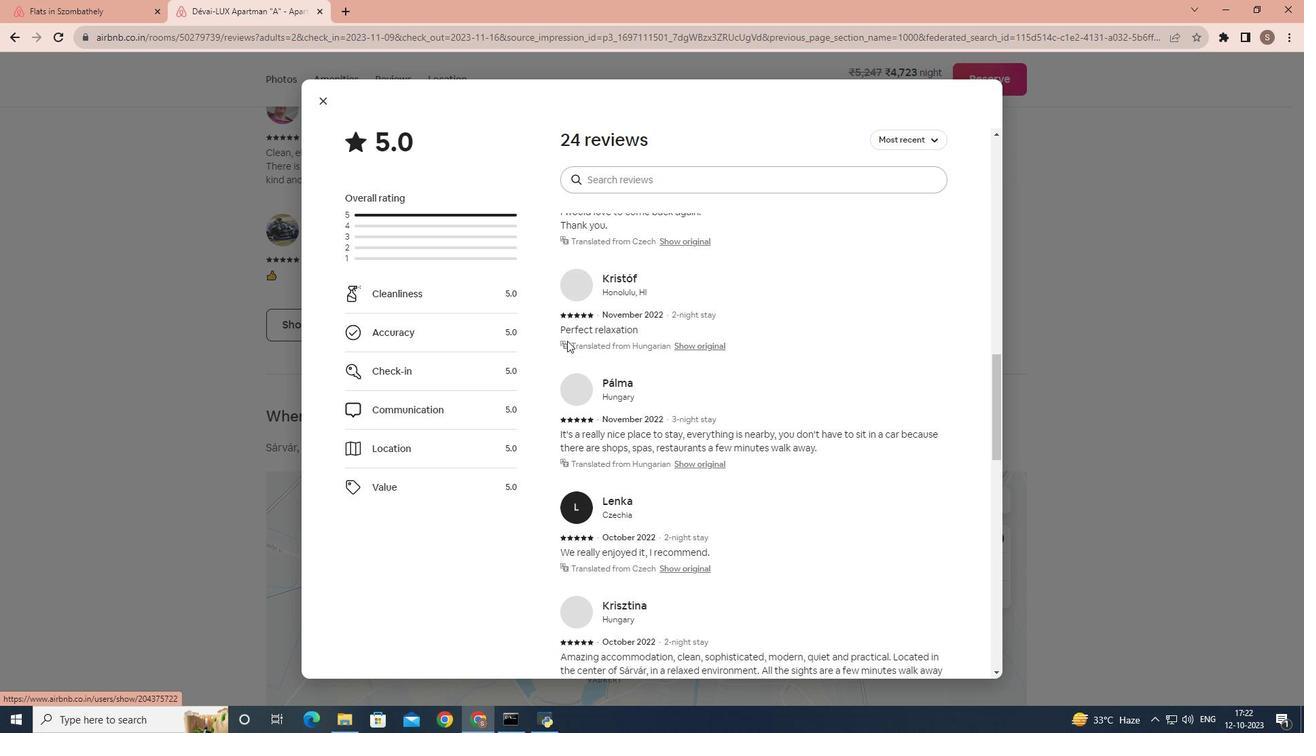 
Action: Mouse scrolled (567, 340) with delta (0, 0)
Screenshot: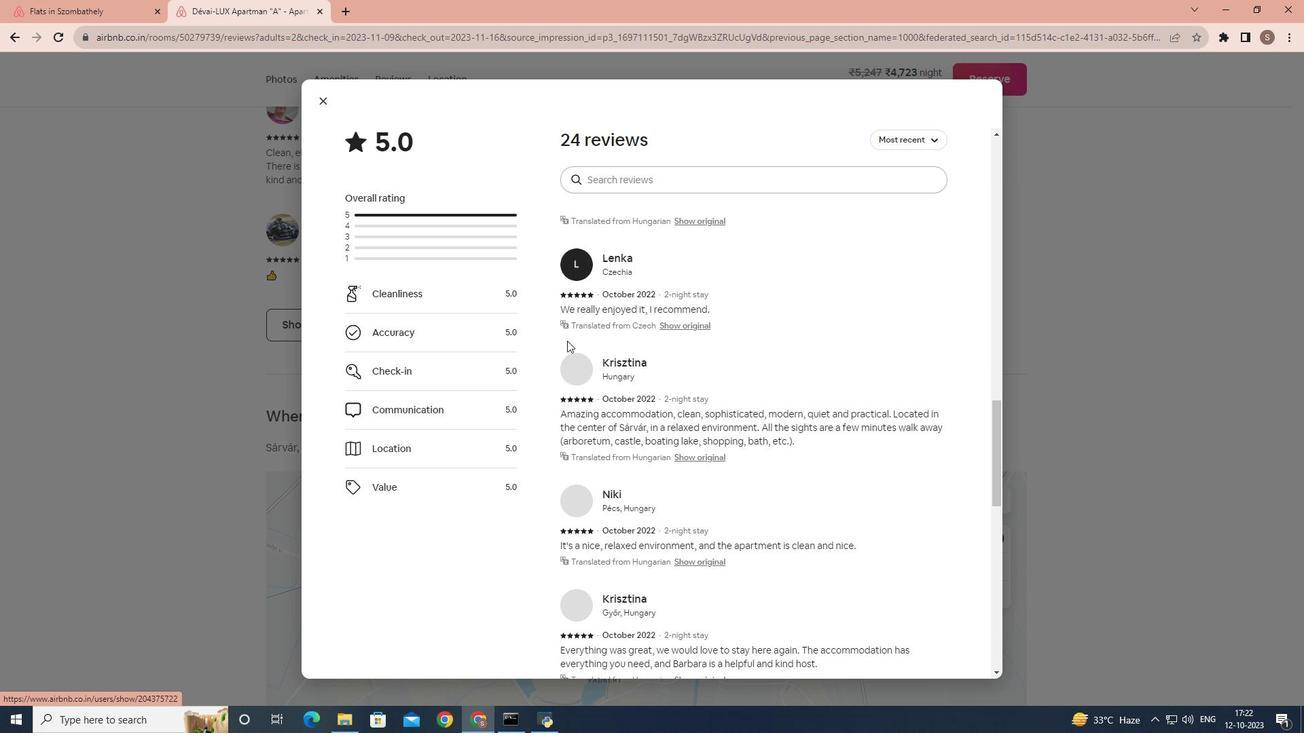 
Action: Mouse scrolled (567, 340) with delta (0, 0)
Screenshot: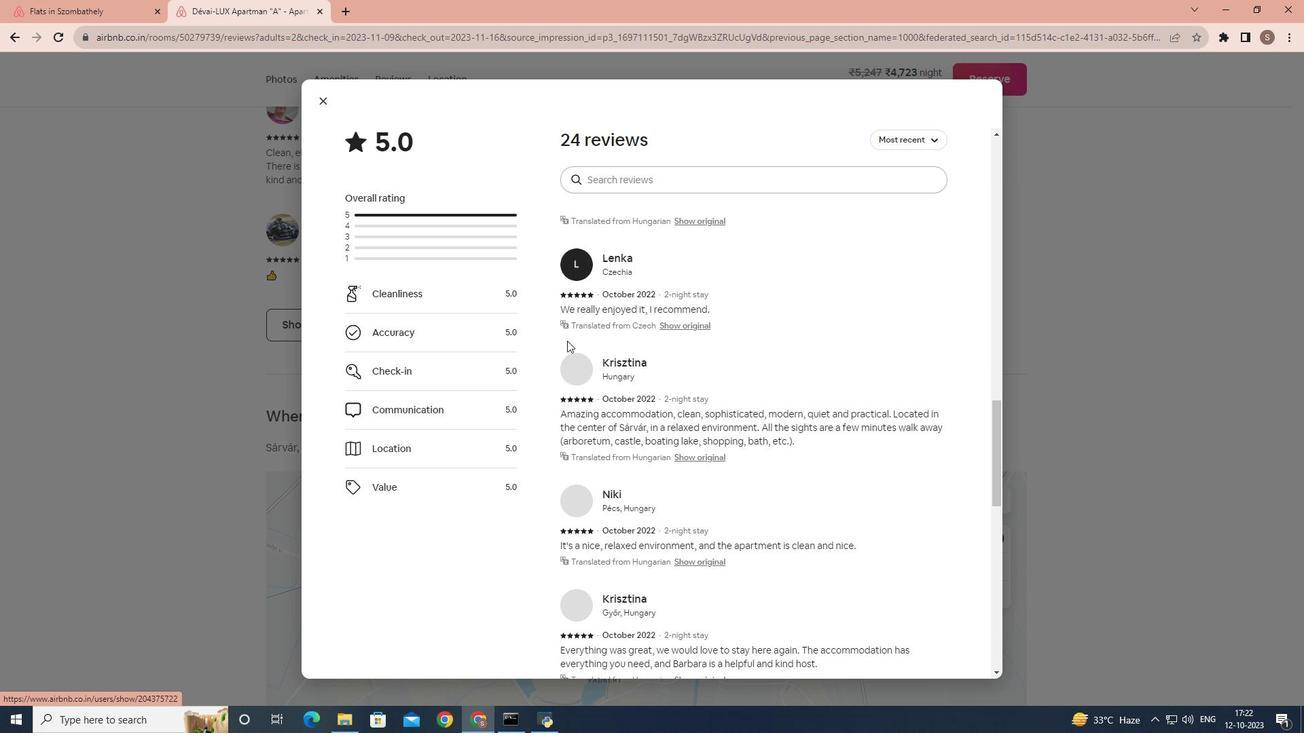 
Action: Mouse scrolled (567, 340) with delta (0, 0)
Screenshot: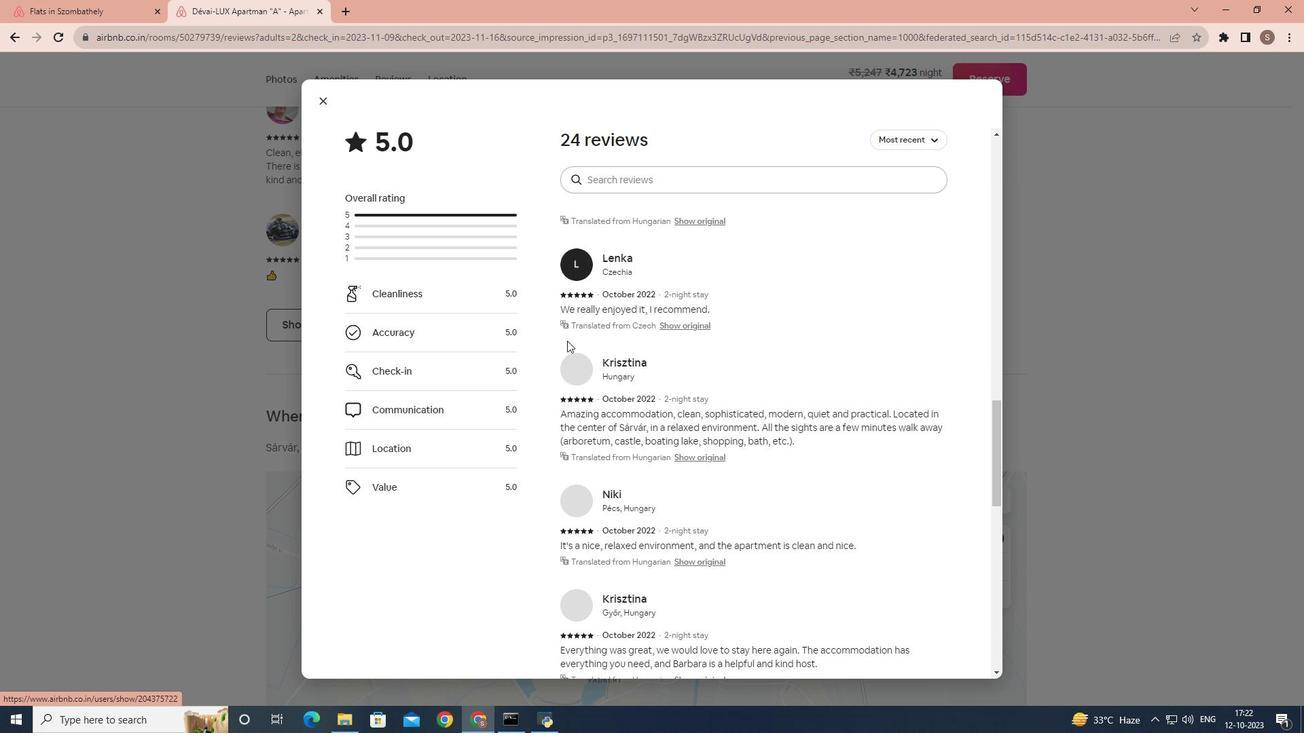 
Action: Mouse scrolled (567, 340) with delta (0, 0)
Screenshot: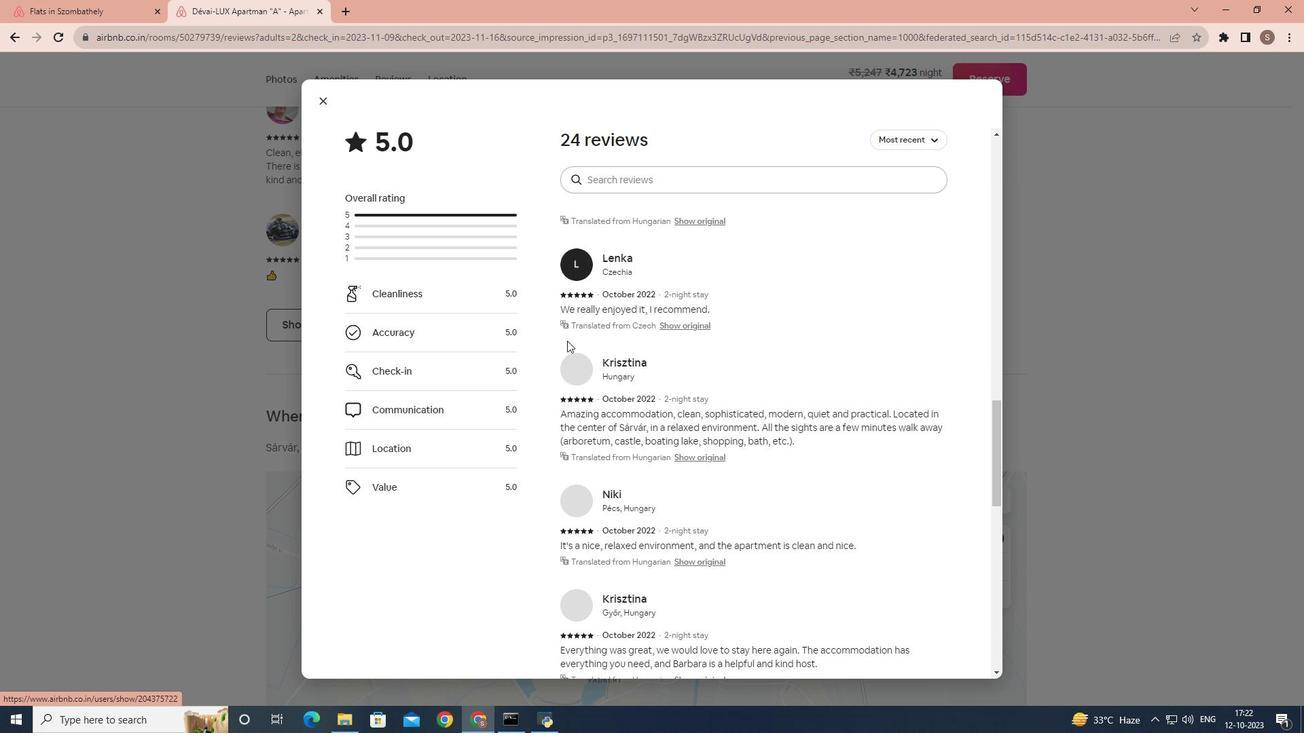 
Action: Mouse scrolled (567, 340) with delta (0, 0)
Screenshot: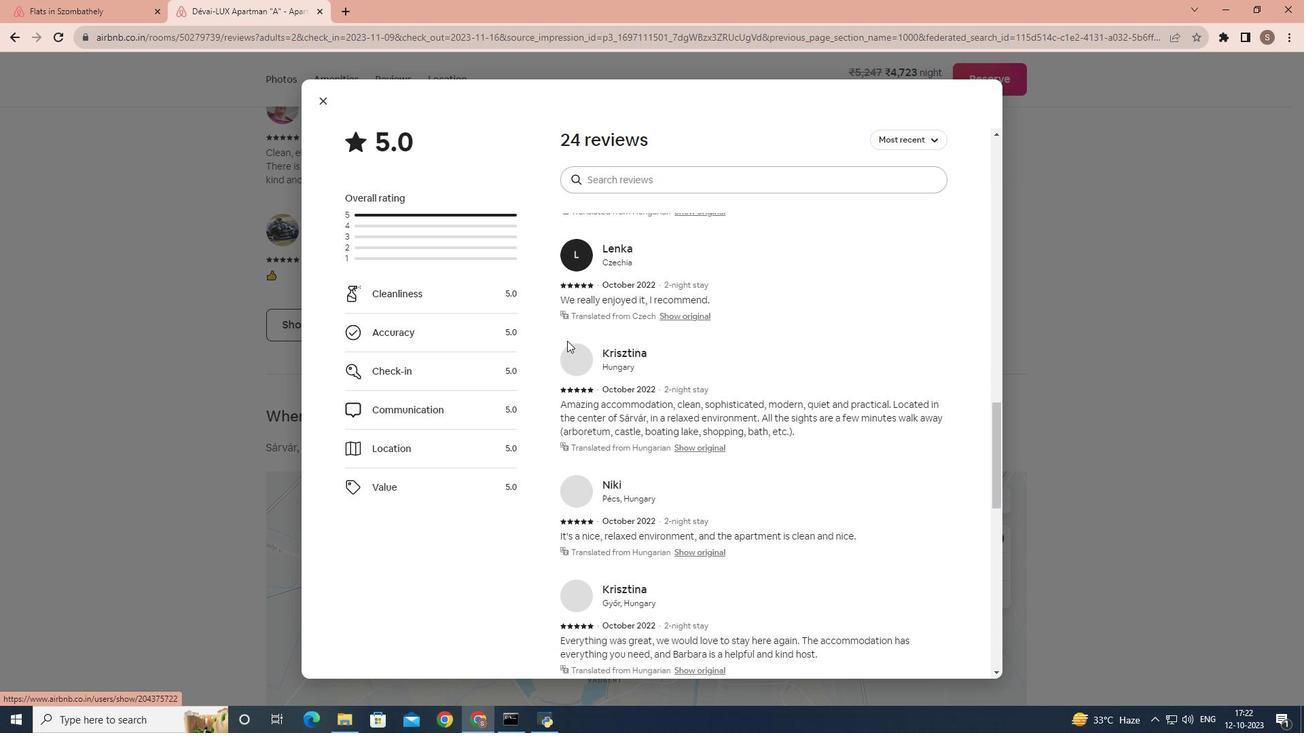 
Action: Mouse scrolled (567, 340) with delta (0, 0)
Screenshot: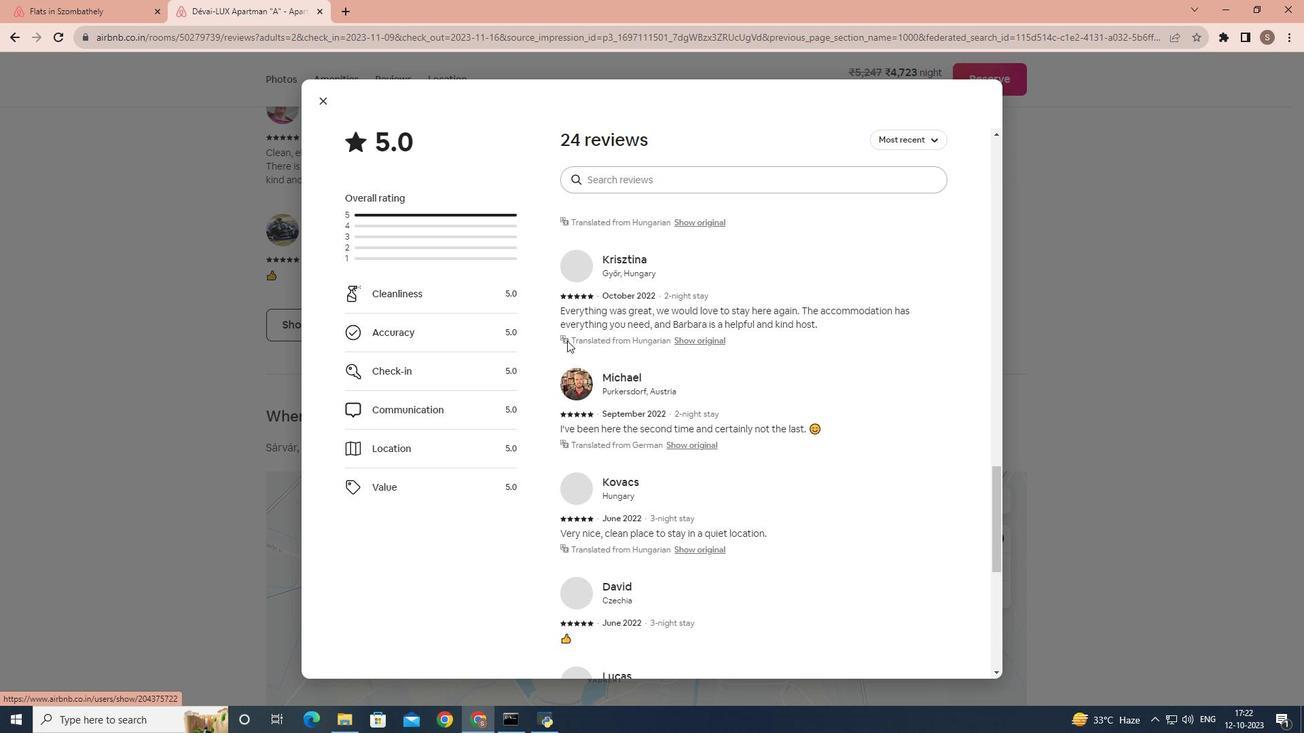 
Action: Mouse scrolled (567, 340) with delta (0, 0)
Screenshot: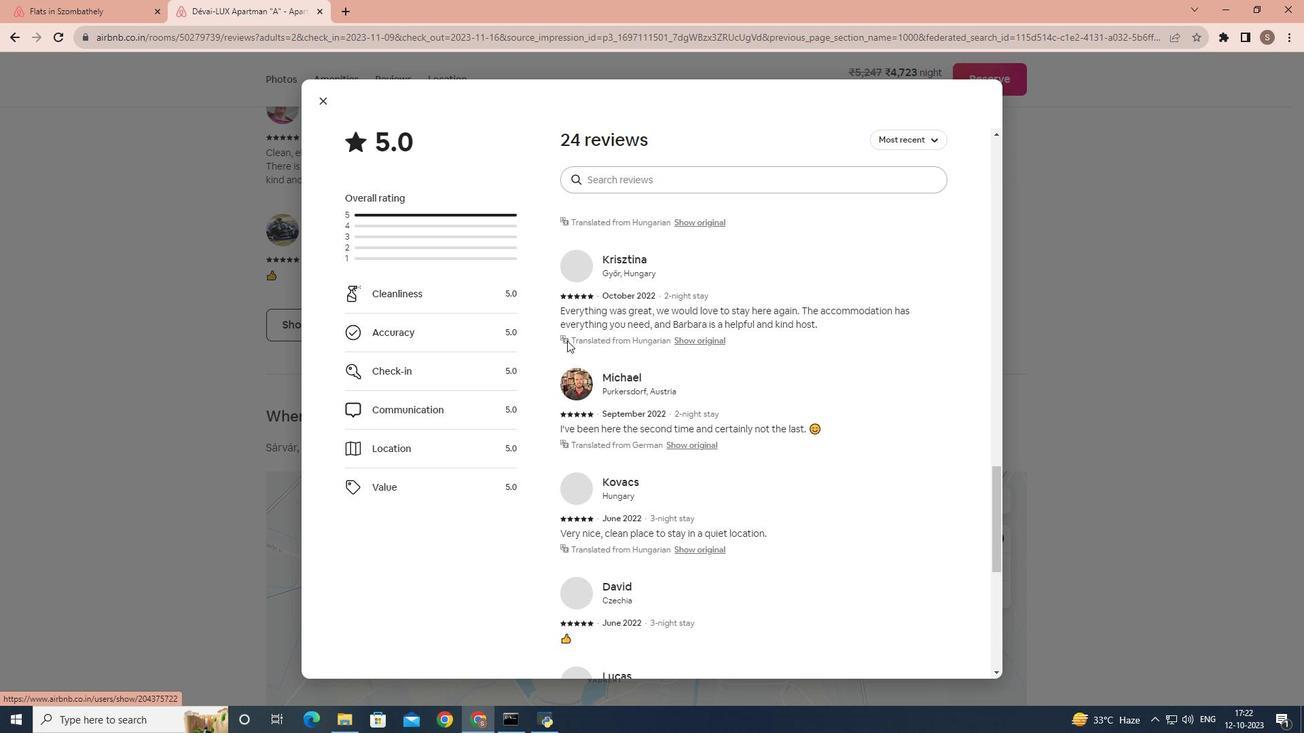 
Action: Mouse scrolled (567, 340) with delta (0, 0)
Screenshot: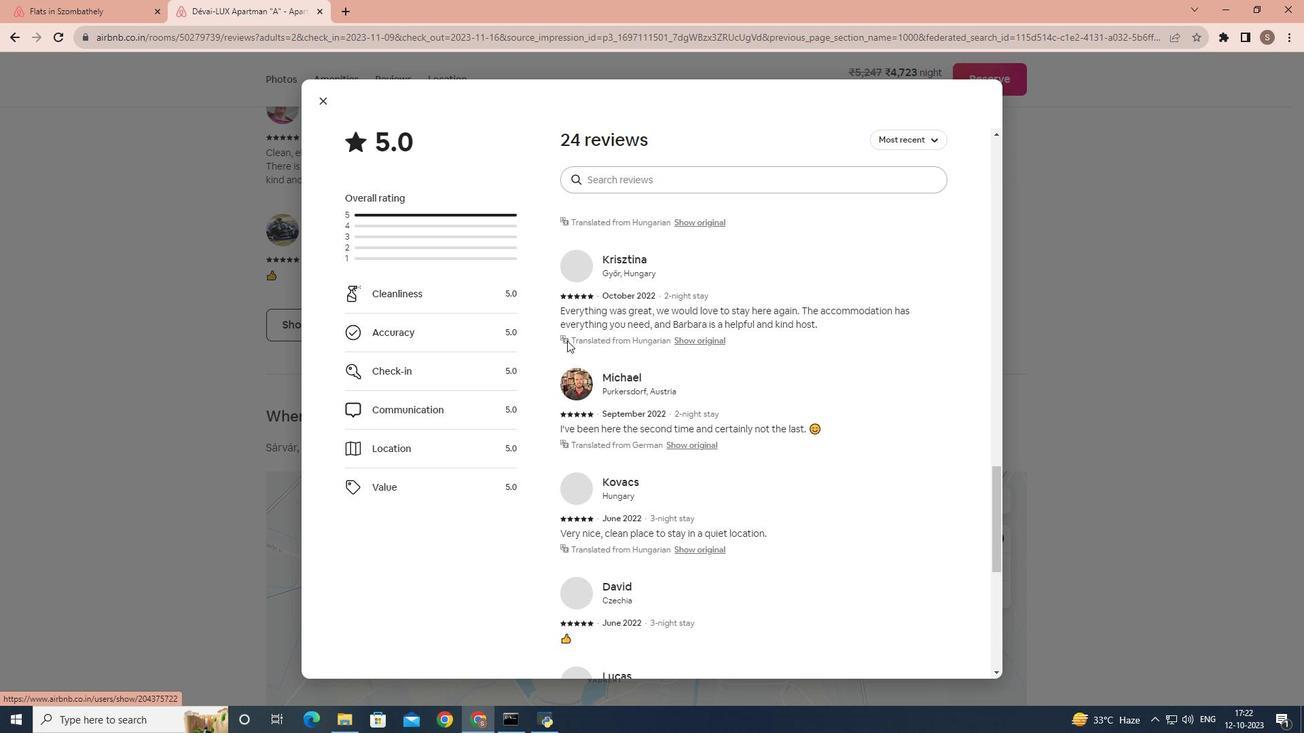 
Action: Mouse scrolled (567, 340) with delta (0, 0)
Screenshot: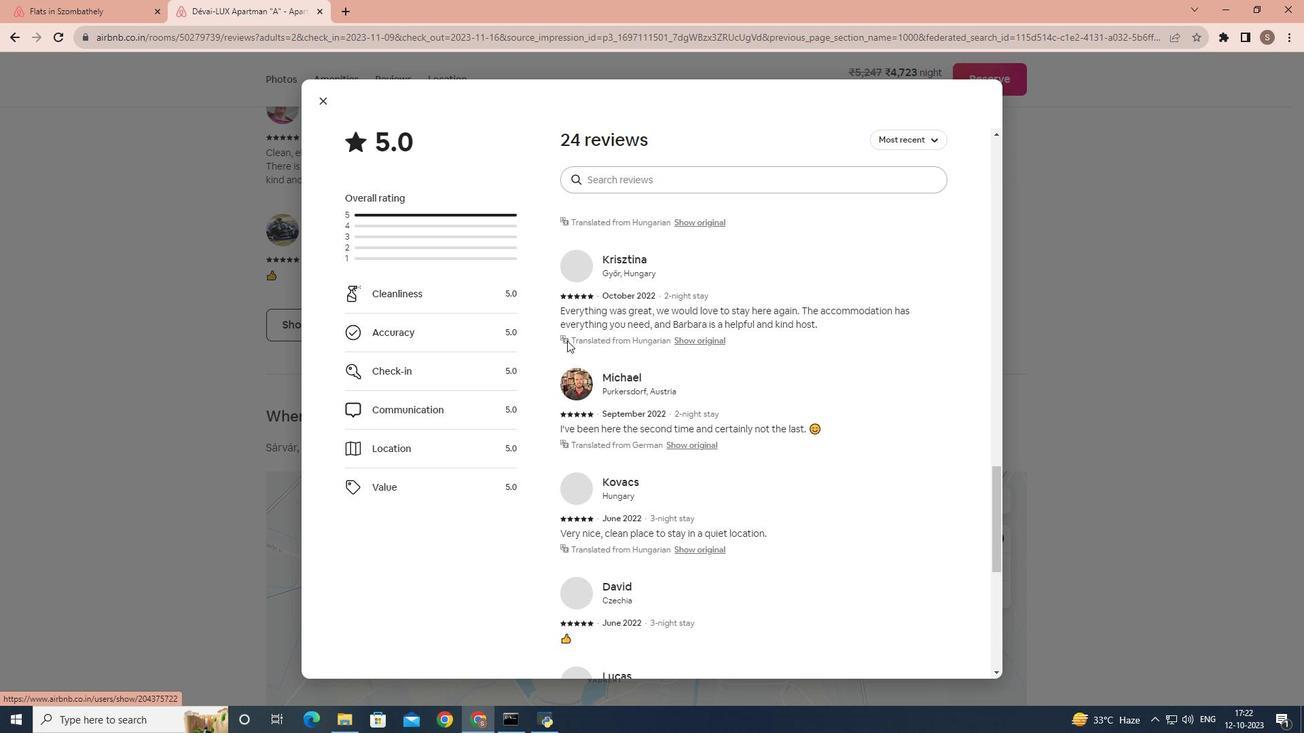 
Action: Mouse scrolled (567, 340) with delta (0, 0)
Screenshot: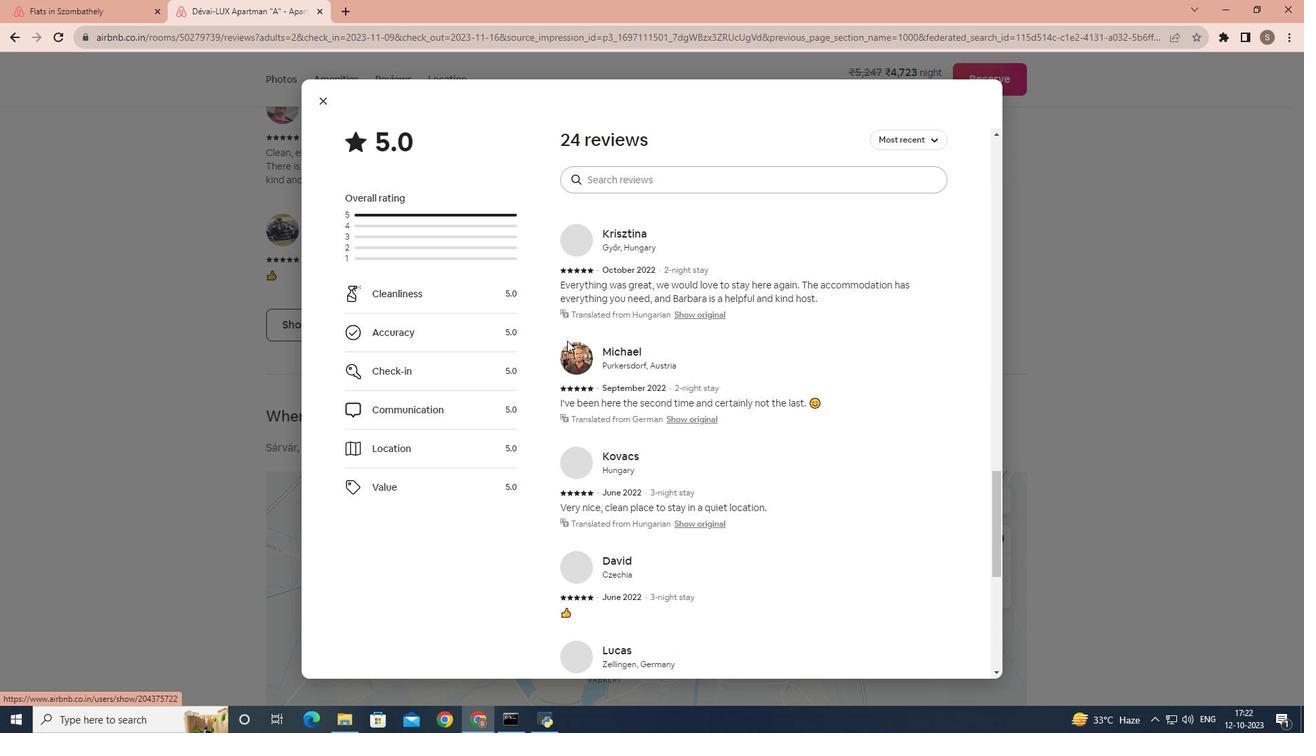 
Action: Mouse scrolled (567, 340) with delta (0, 0)
Screenshot: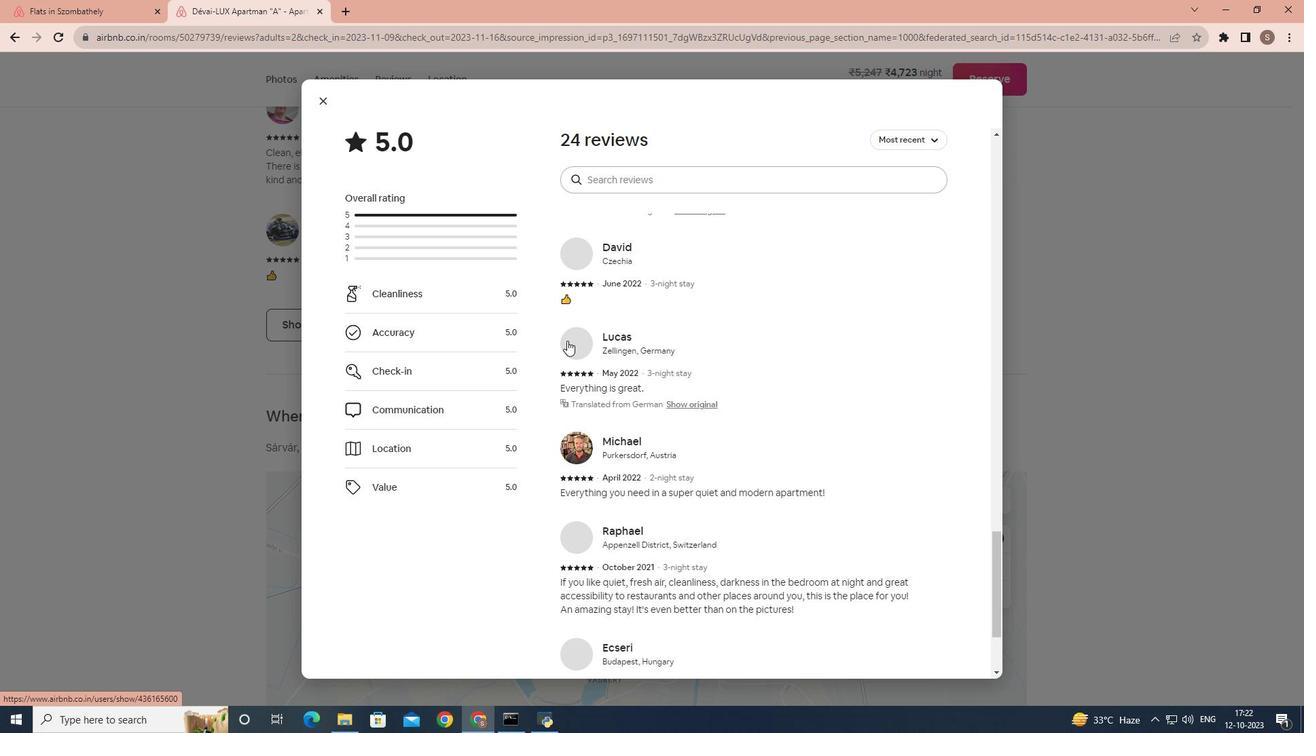 
Action: Mouse scrolled (567, 340) with delta (0, 0)
Screenshot: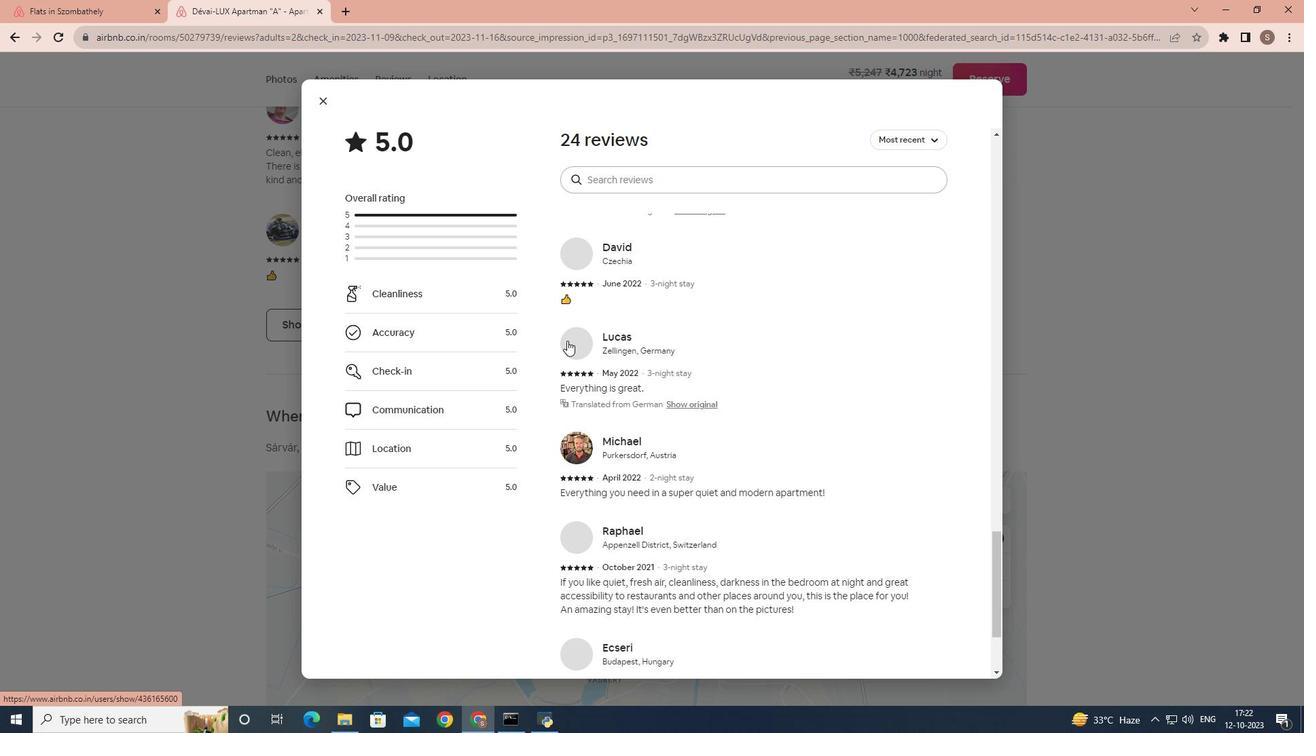 
Action: Mouse scrolled (567, 340) with delta (0, 0)
Screenshot: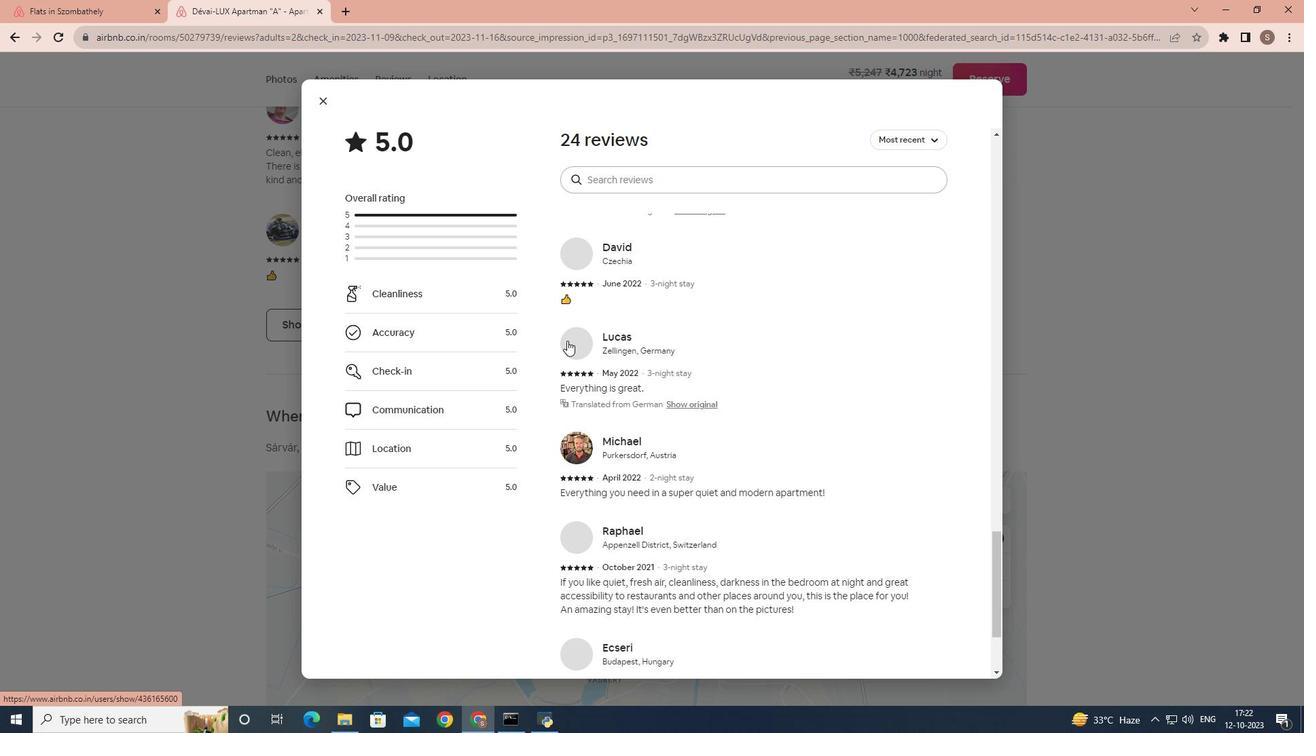 
Action: Mouse scrolled (567, 340) with delta (0, 0)
Screenshot: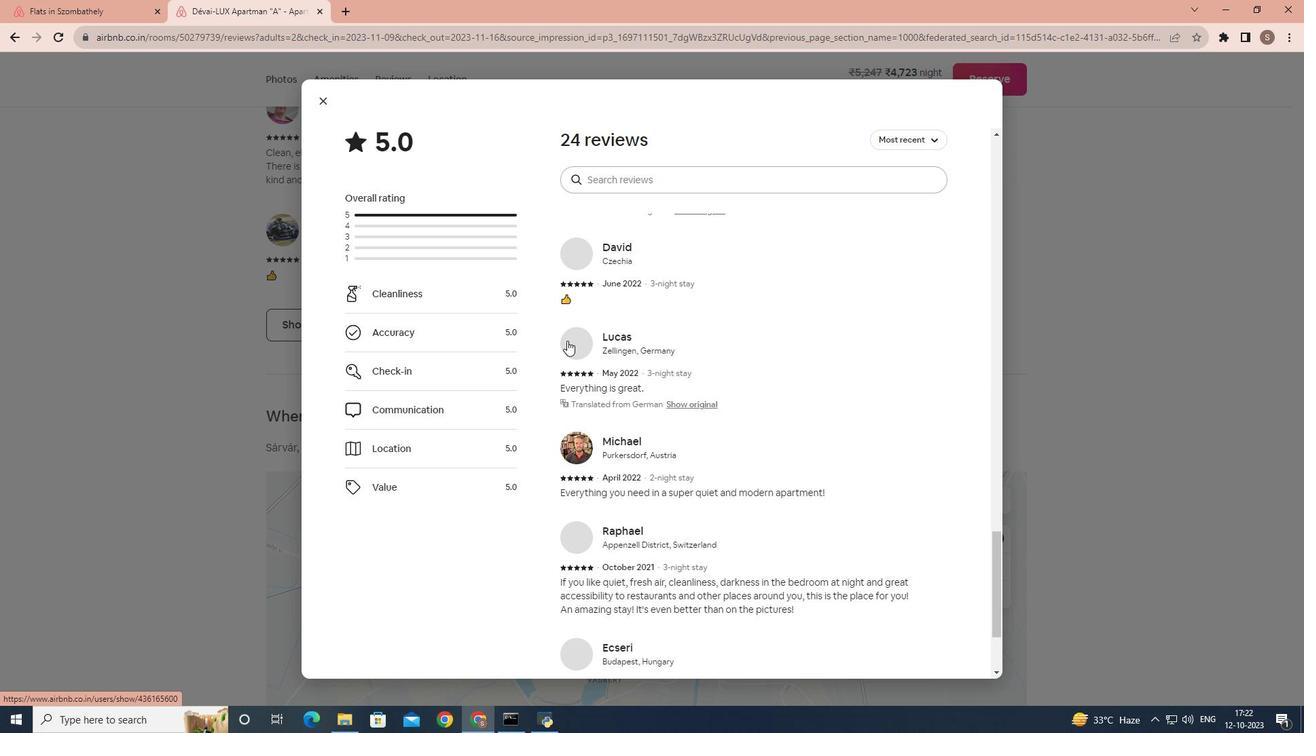 
Action: Mouse scrolled (567, 340) with delta (0, 0)
Screenshot: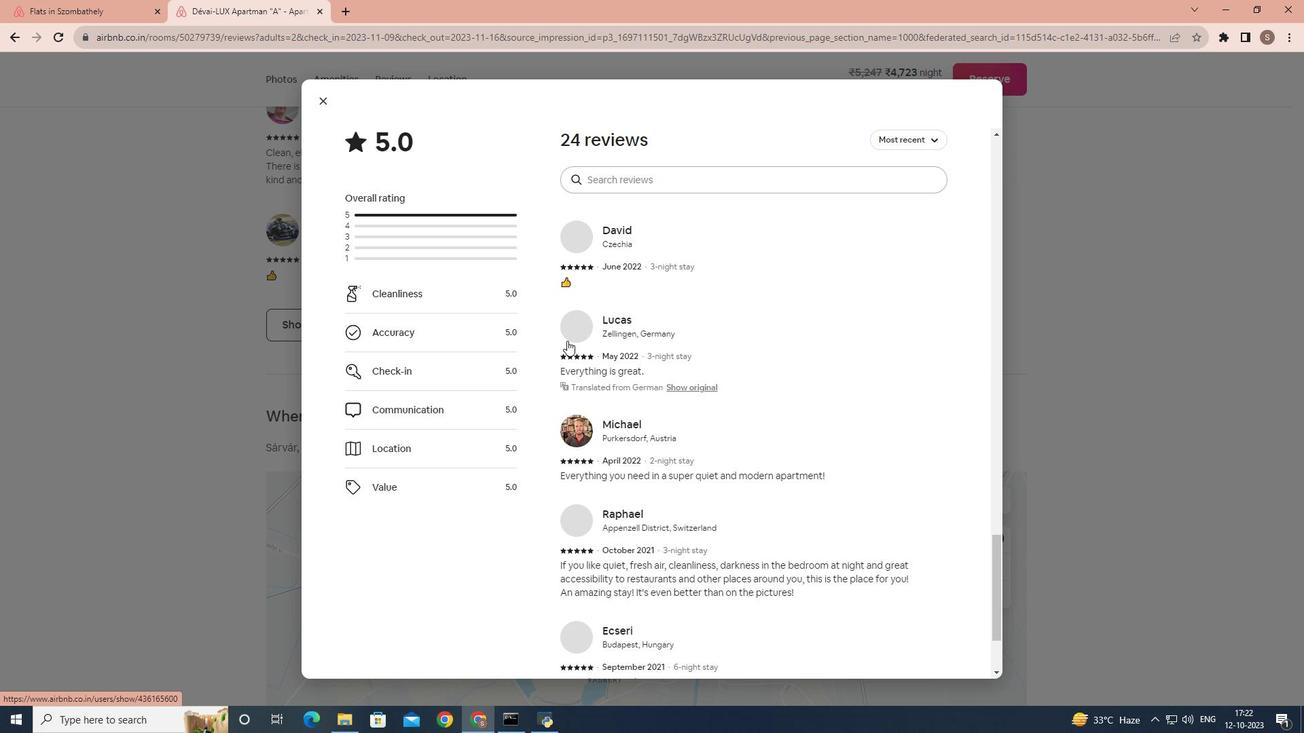 
Action: Mouse scrolled (567, 340) with delta (0, 0)
Screenshot: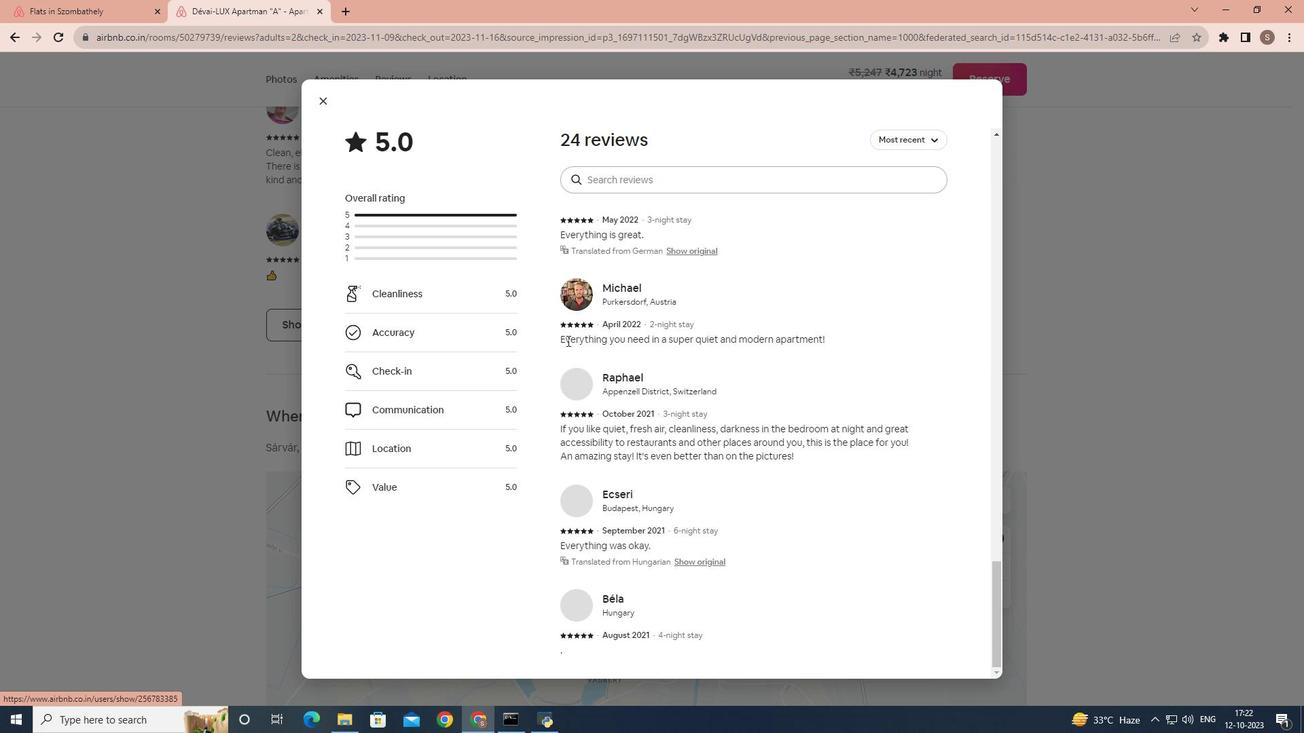 
Action: Mouse scrolled (567, 340) with delta (0, 0)
Screenshot: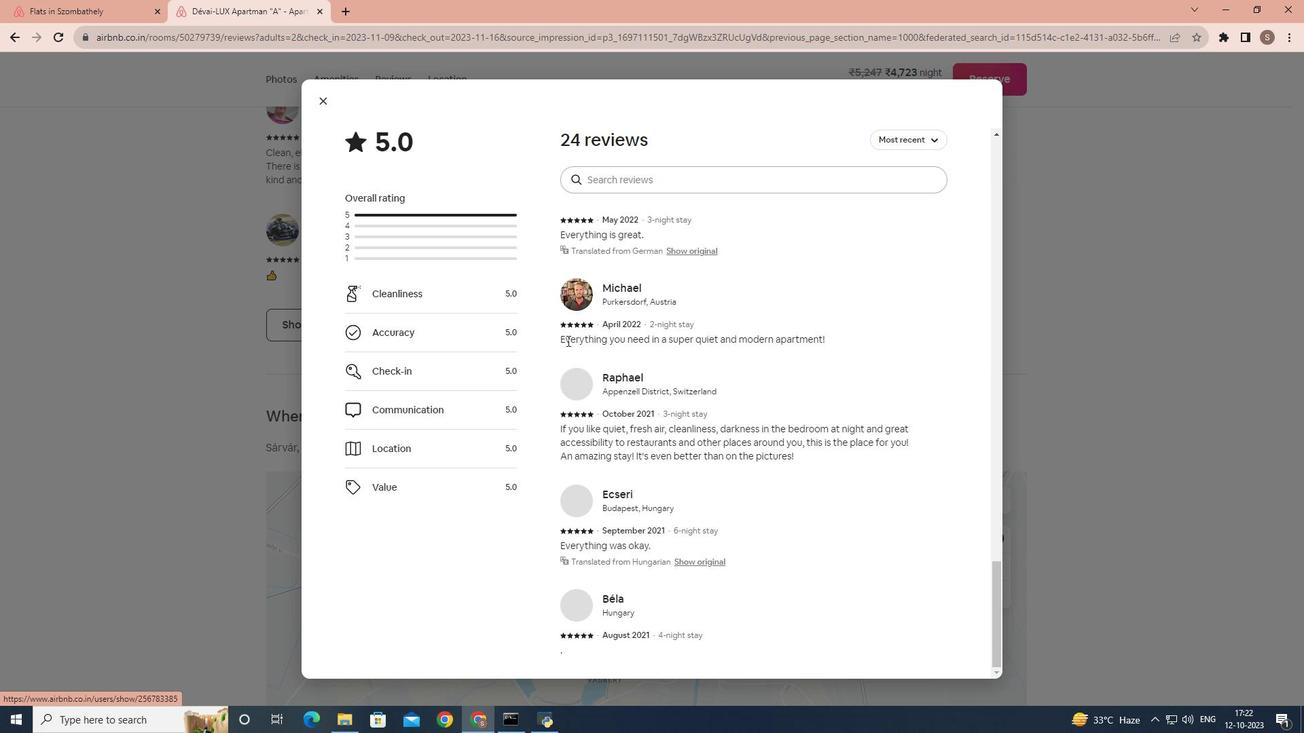 
Action: Mouse scrolled (567, 340) with delta (0, 0)
Screenshot: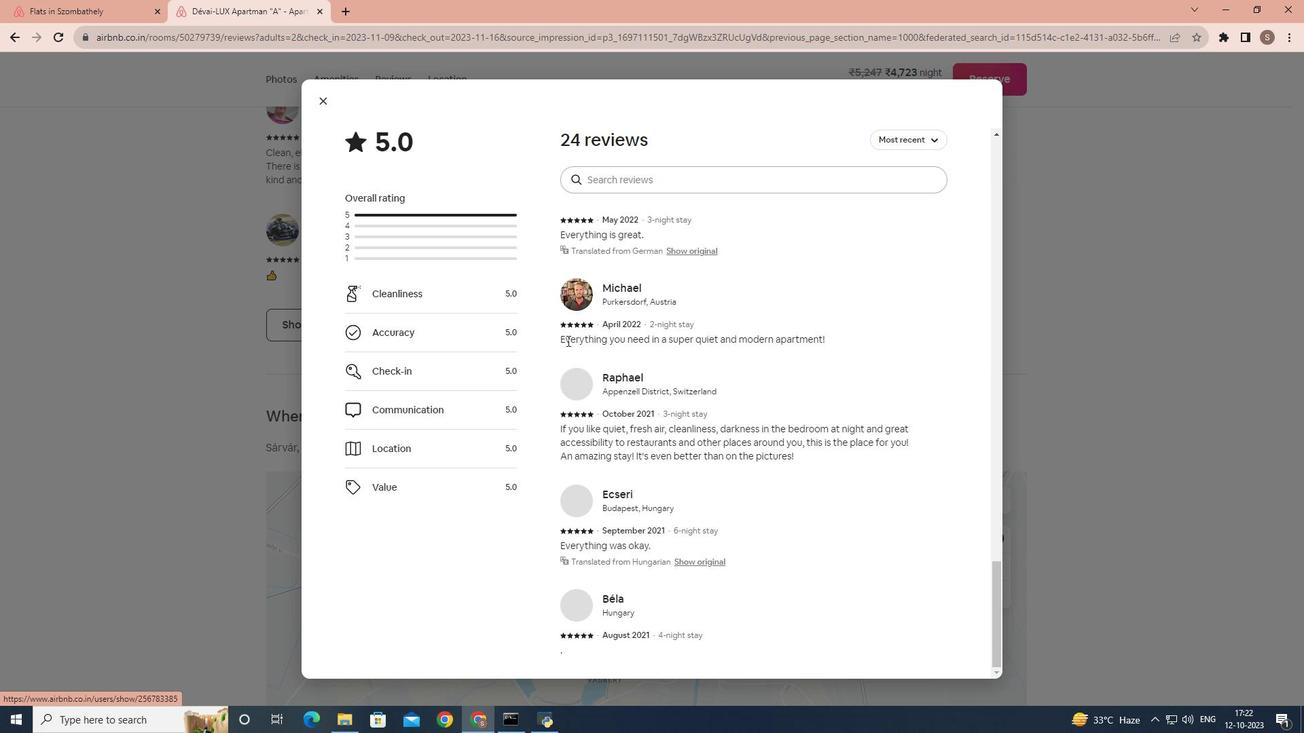 
Action: Mouse scrolled (567, 340) with delta (0, 0)
Screenshot: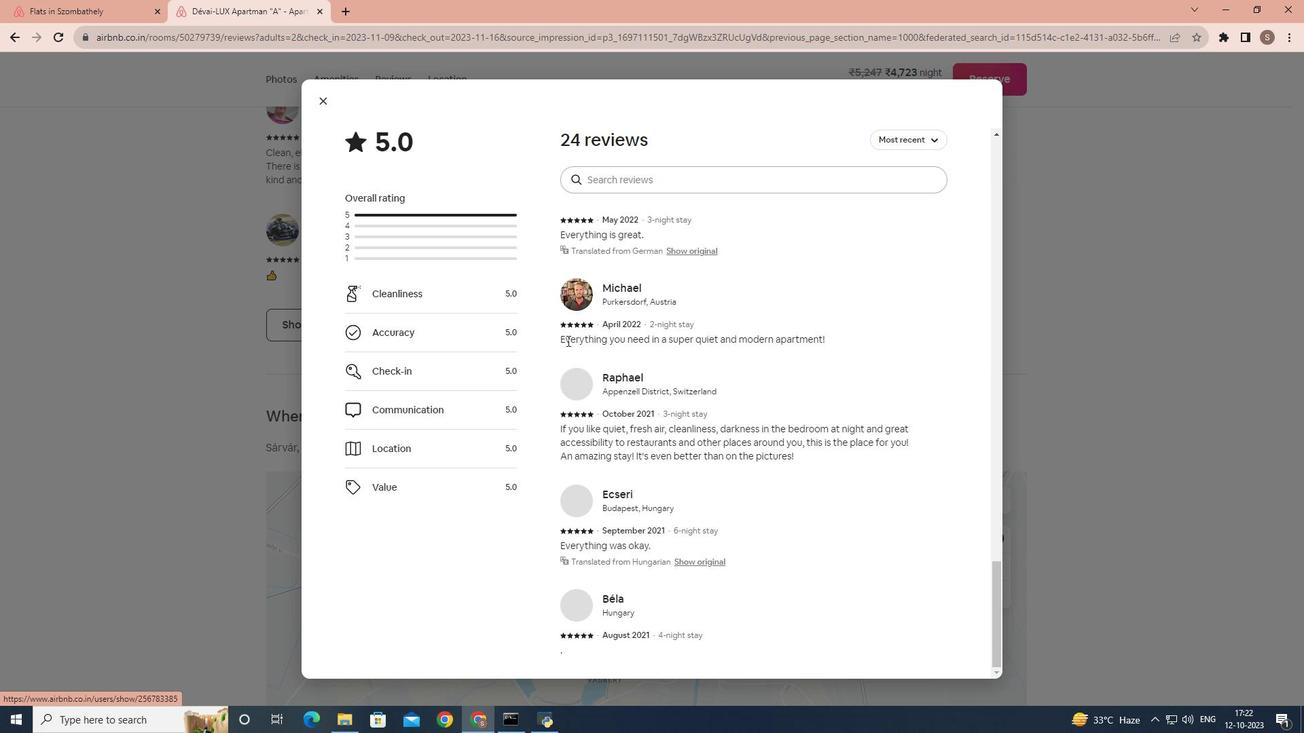 
Action: Mouse scrolled (567, 340) with delta (0, 0)
Screenshot: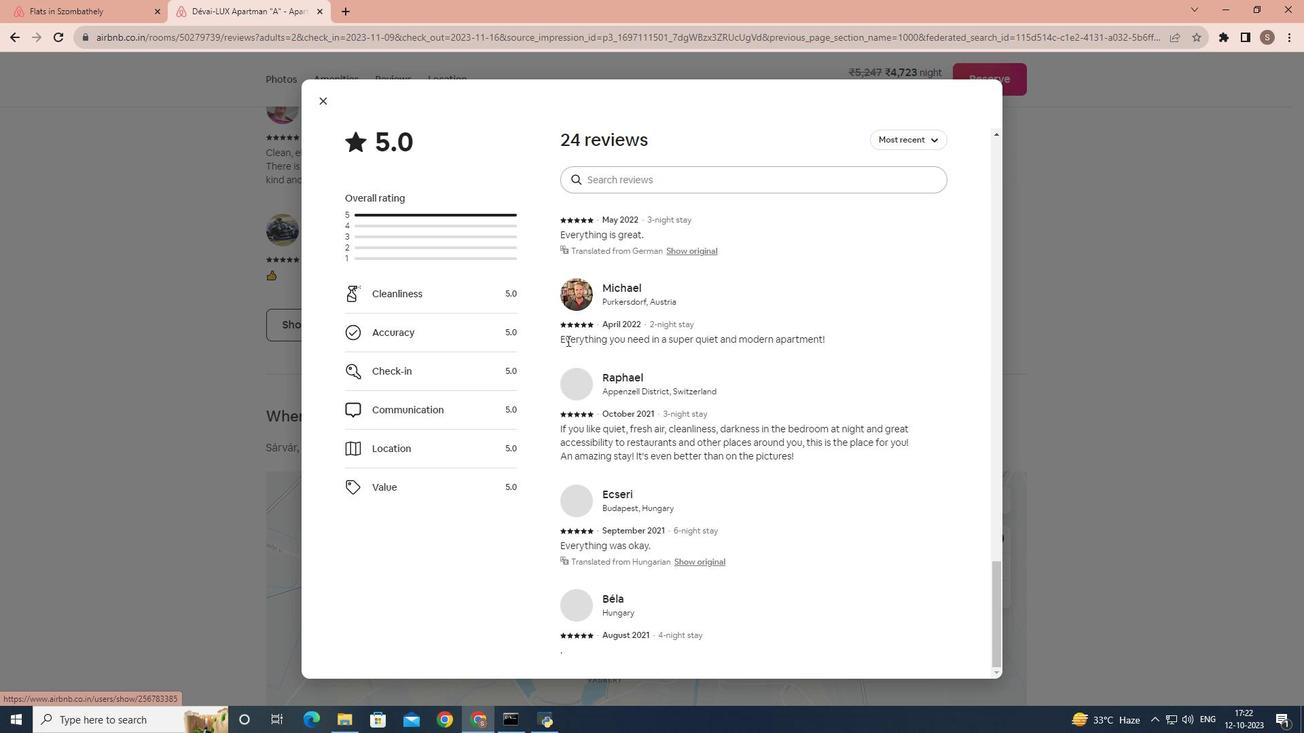 
Action: Mouse moved to (321, 104)
Screenshot: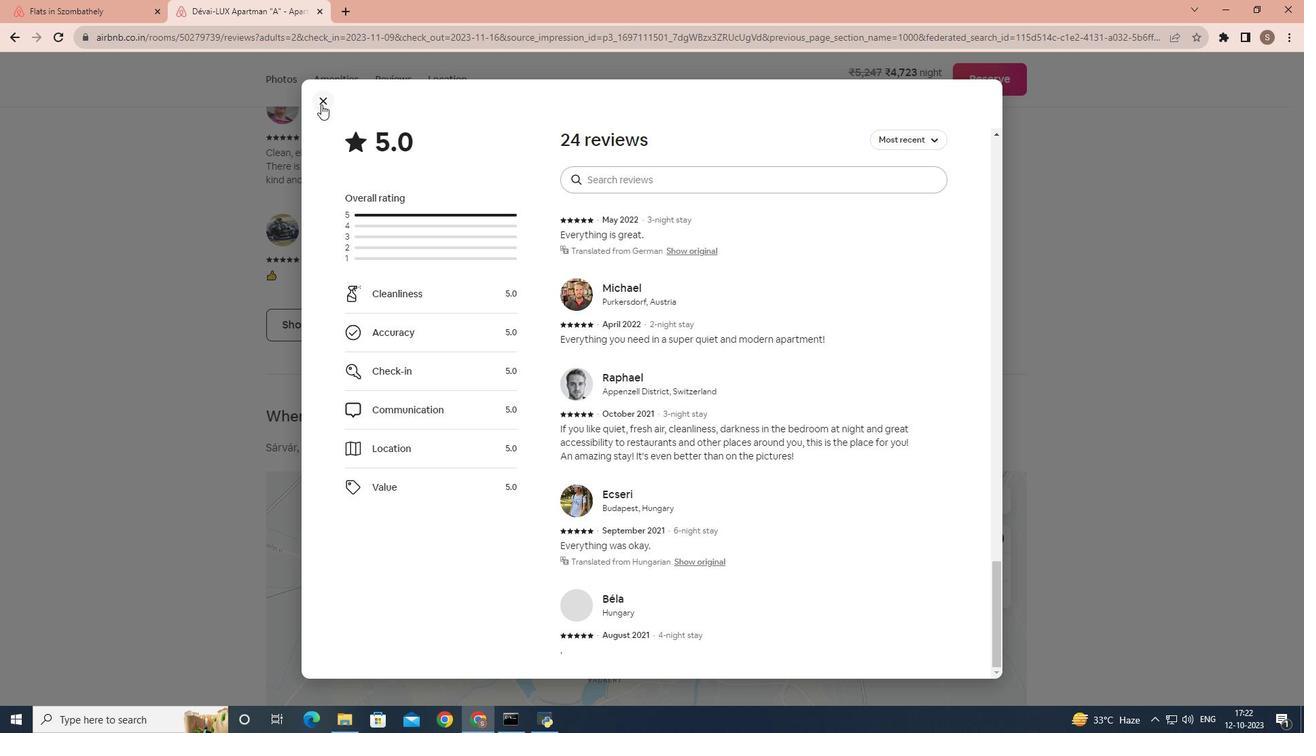 
Action: Mouse pressed left at (321, 104)
Screenshot: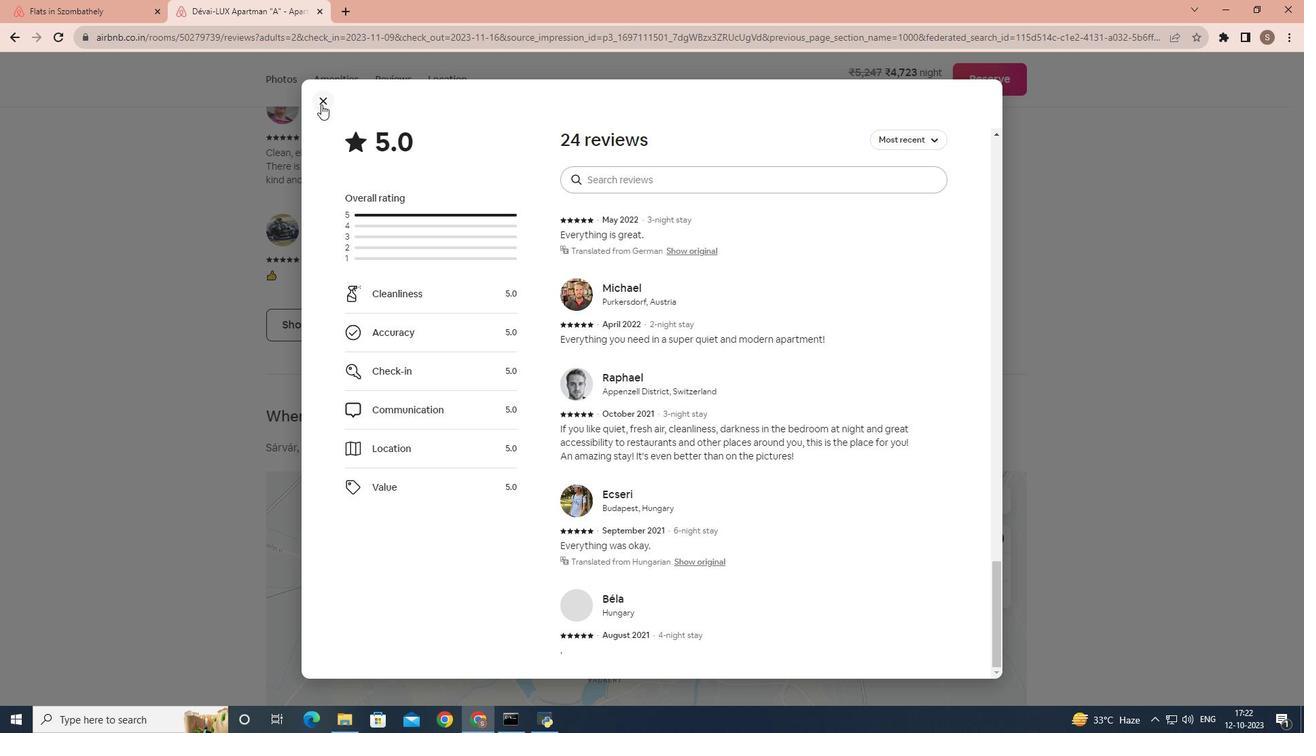 
Action: Mouse moved to (372, 367)
Screenshot: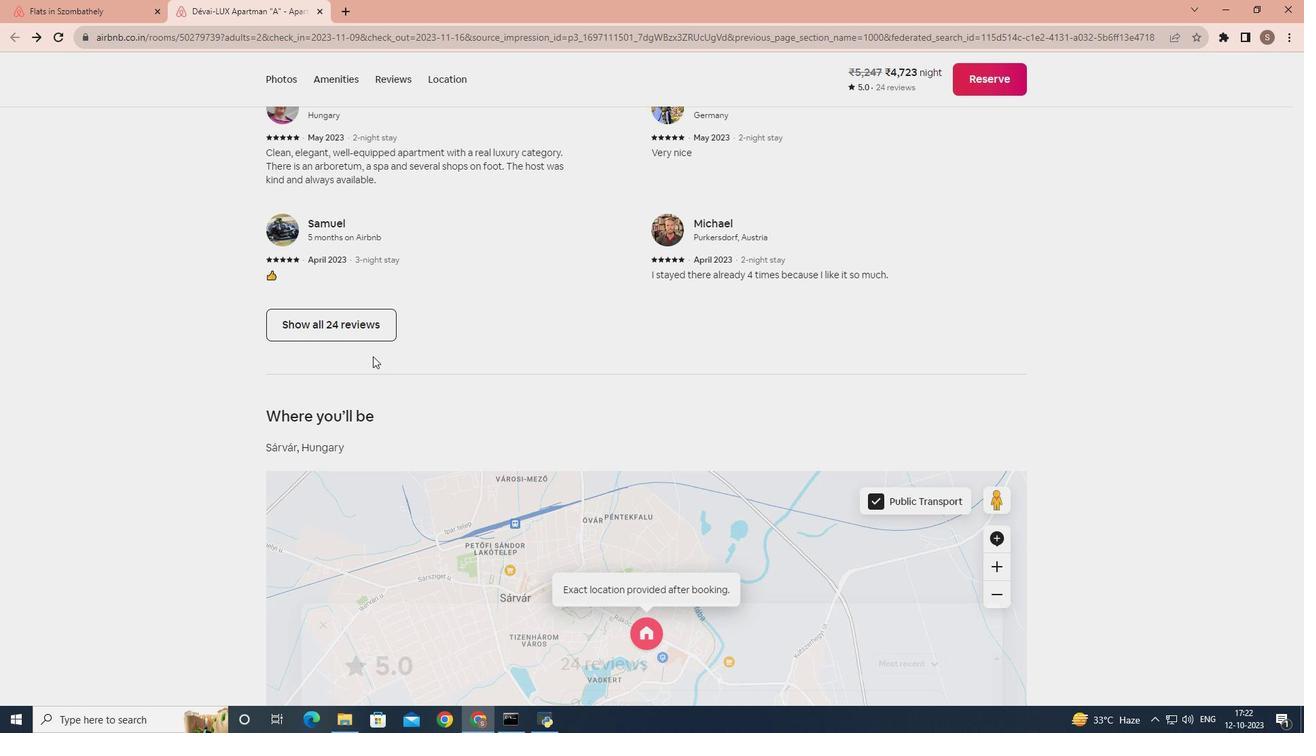 
Action: Mouse scrolled (372, 366) with delta (0, 0)
Screenshot: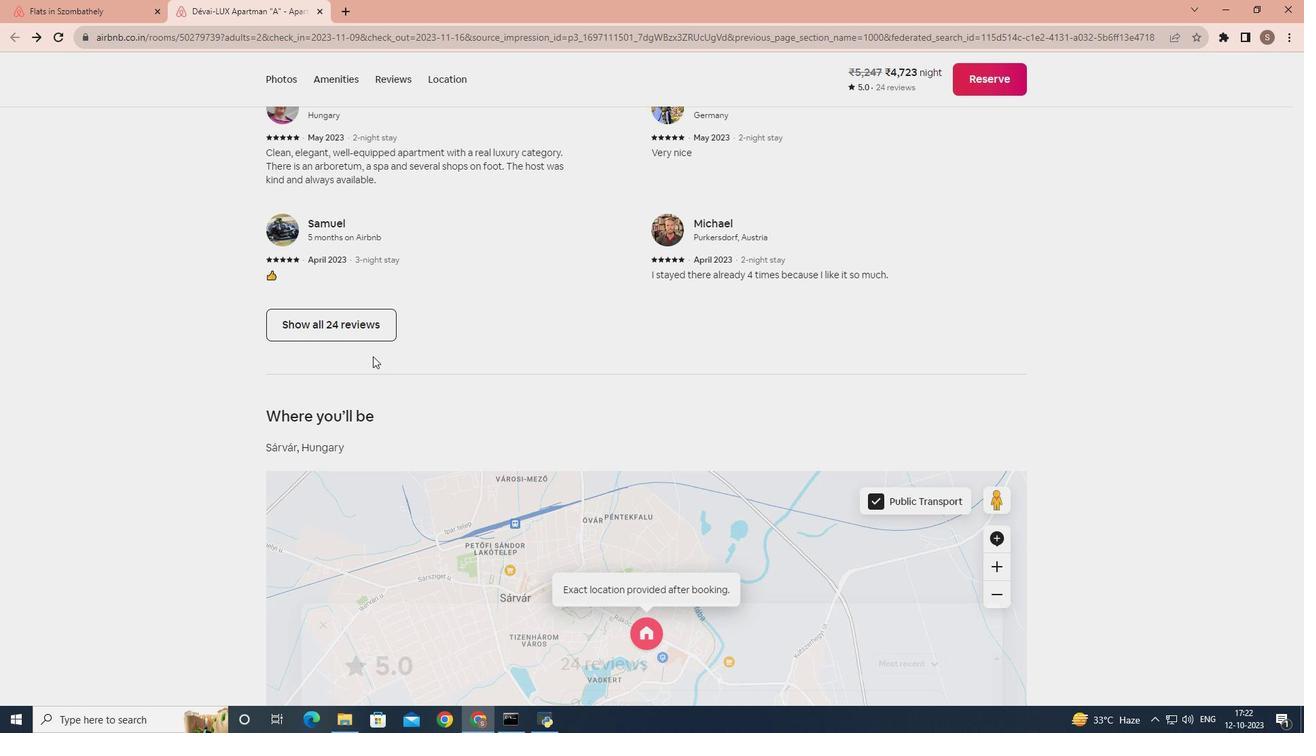
Action: Mouse moved to (372, 368)
Screenshot: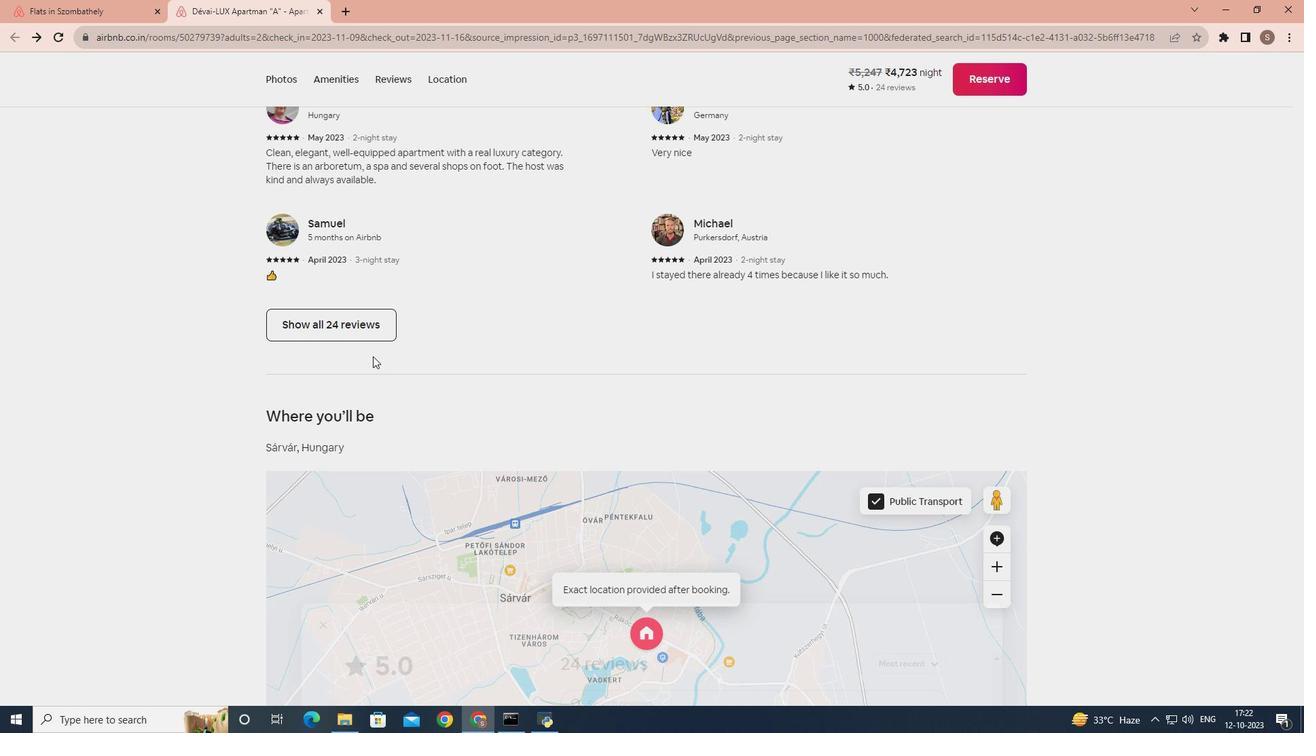 
Action: Mouse scrolled (372, 368) with delta (0, 0)
Screenshot: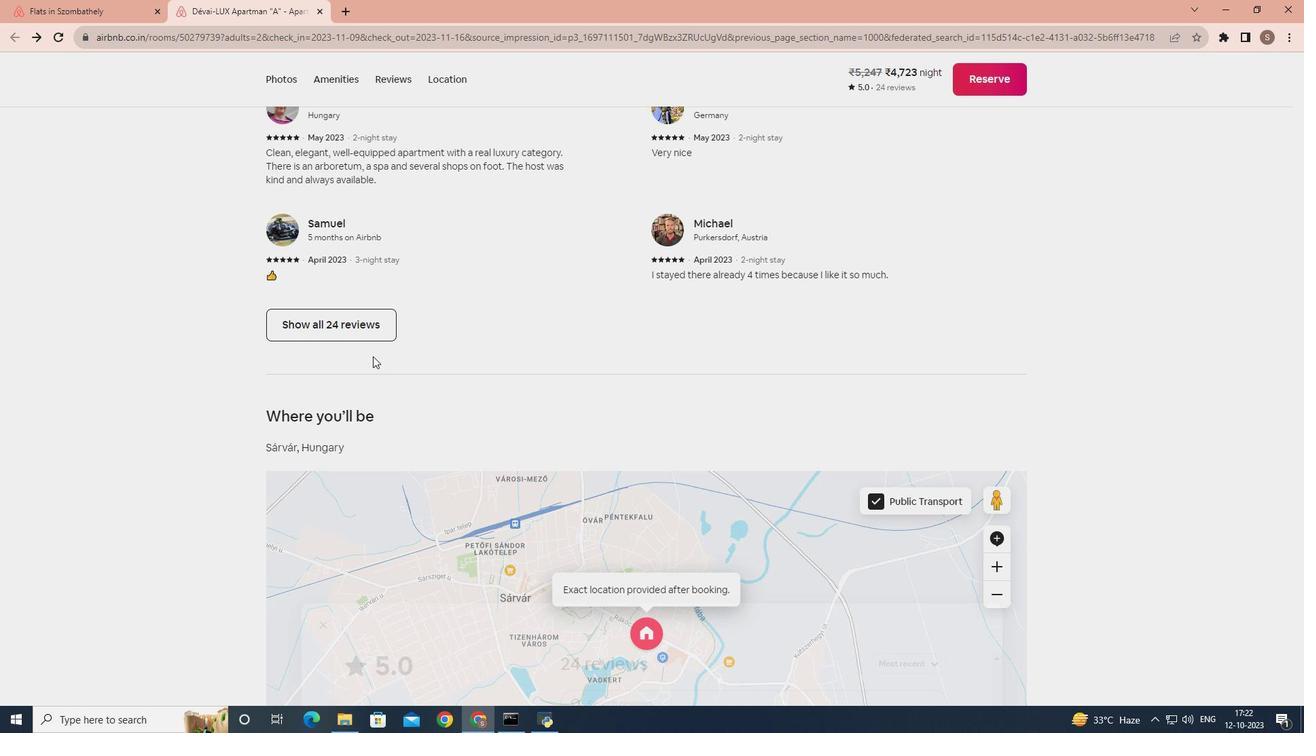 
Action: Mouse scrolled (372, 368) with delta (0, 0)
Screenshot: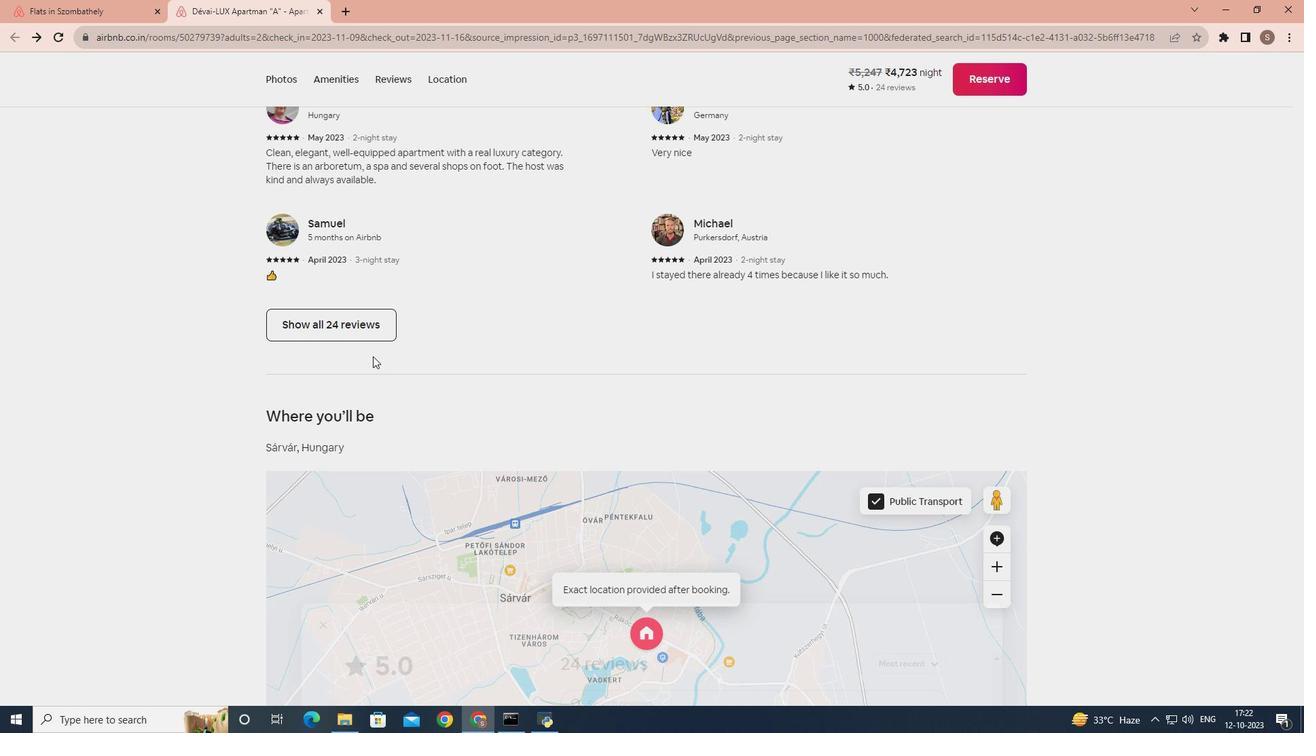 
Action: Mouse scrolled (372, 368) with delta (0, 0)
Screenshot: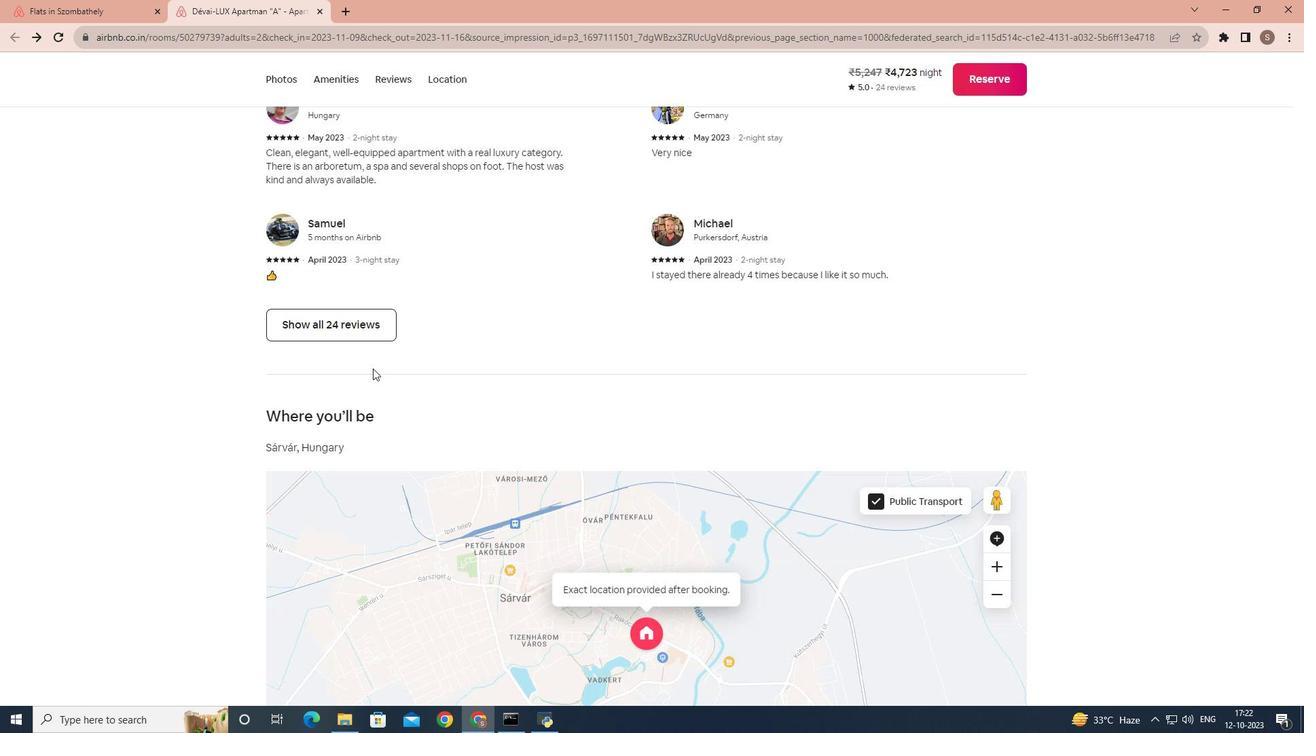 
Action: Mouse scrolled (372, 368) with delta (0, 0)
Screenshot: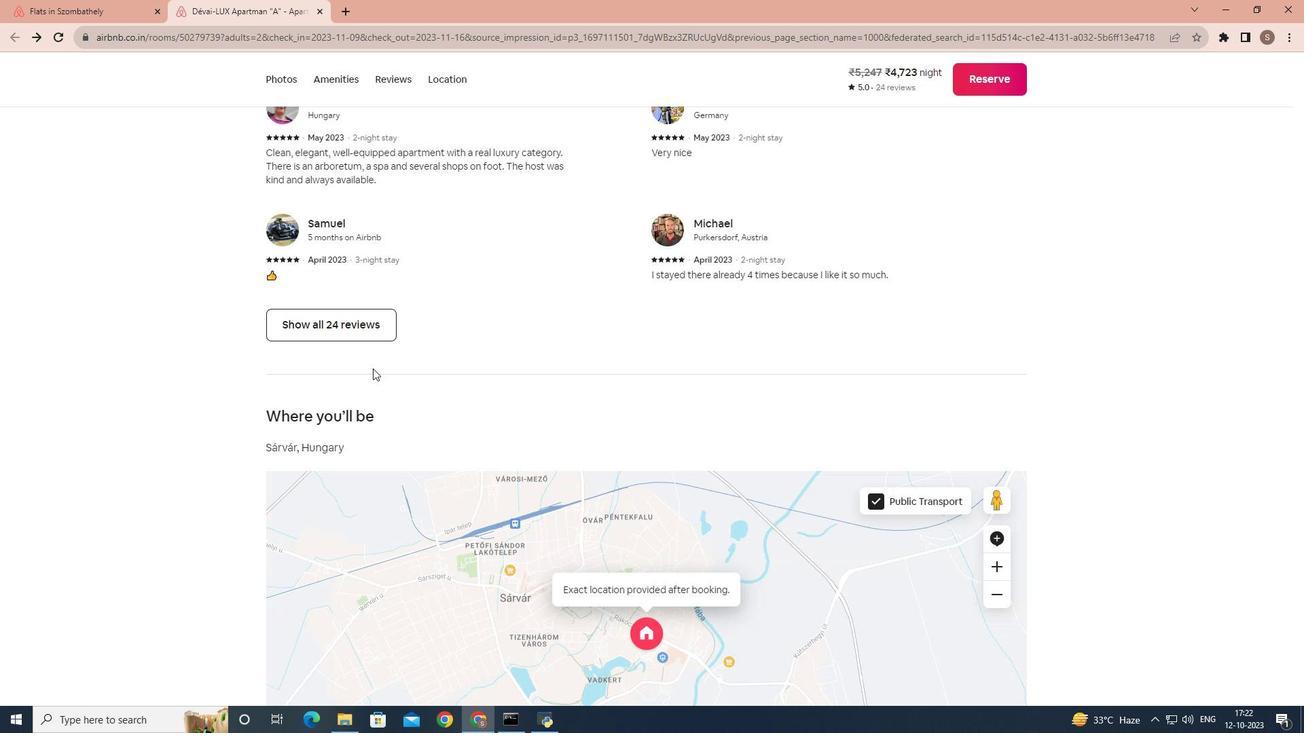 
Action: Mouse scrolled (372, 368) with delta (0, 0)
Screenshot: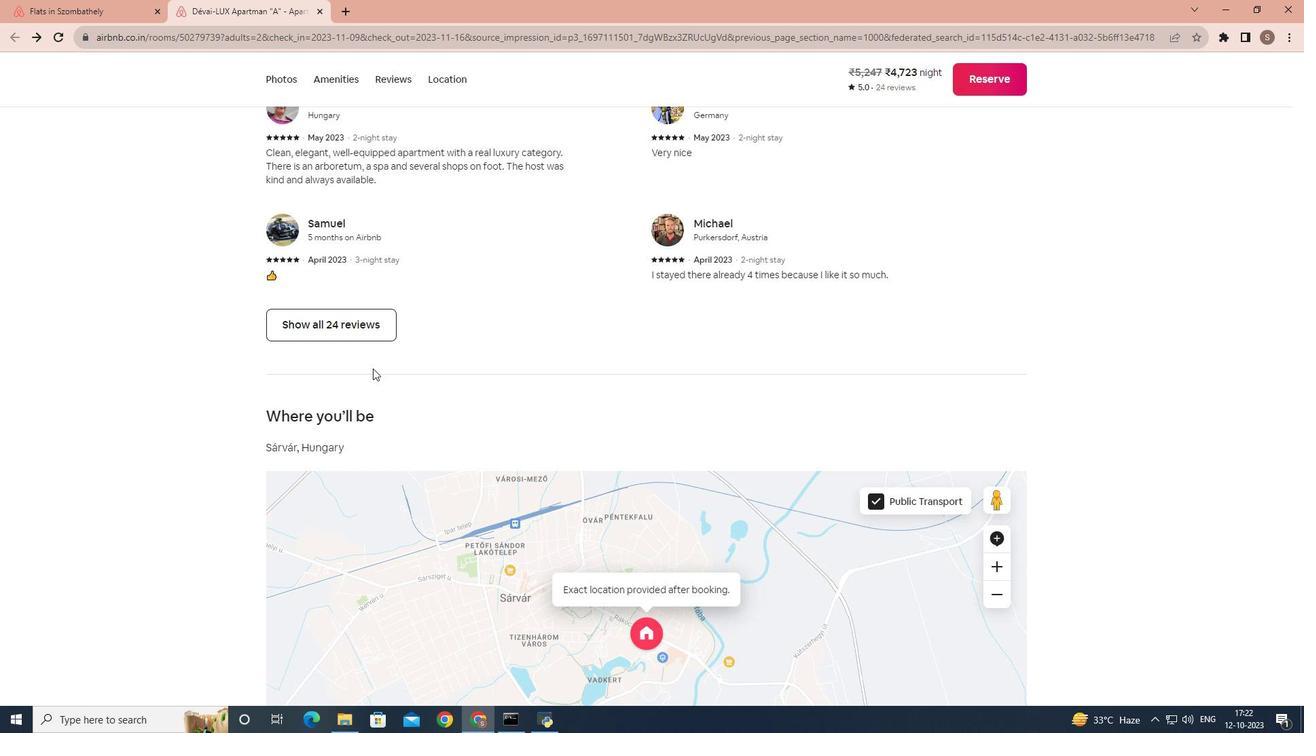 
Action: Mouse scrolled (372, 368) with delta (0, 0)
Screenshot: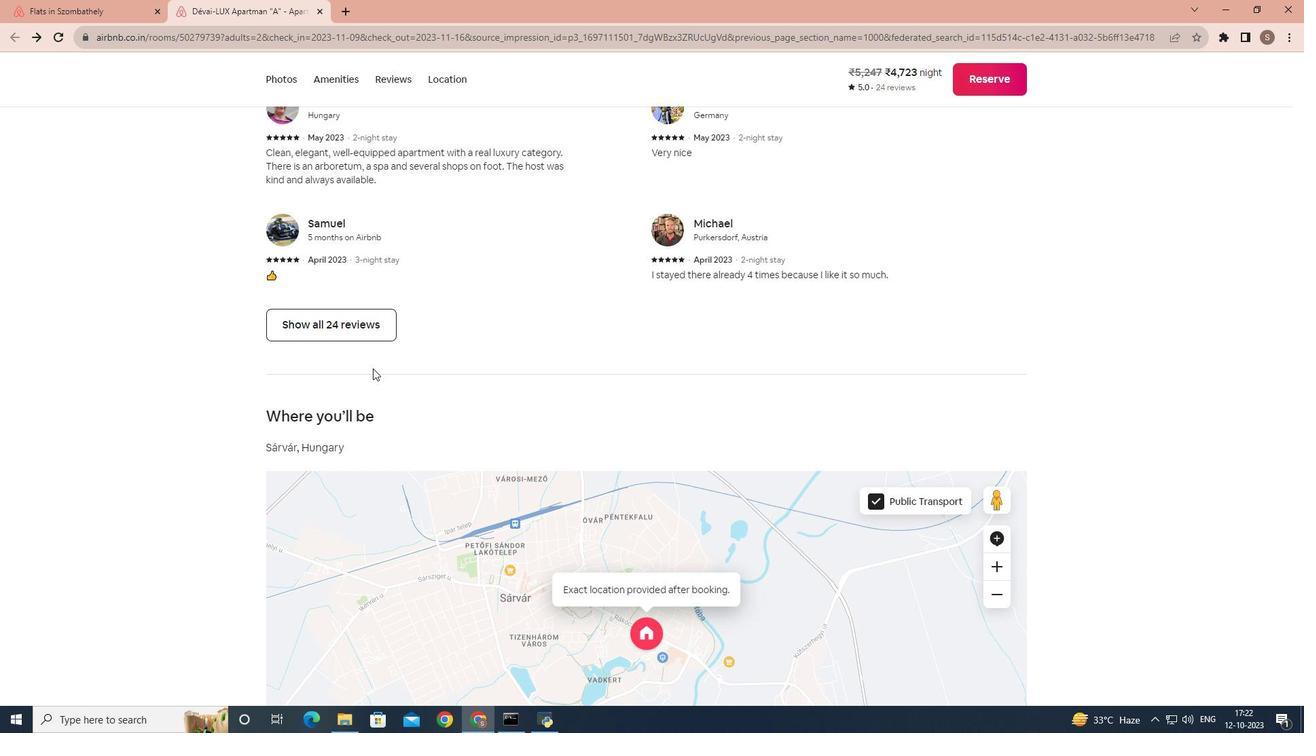 
Action: Mouse scrolled (372, 368) with delta (0, 0)
Screenshot: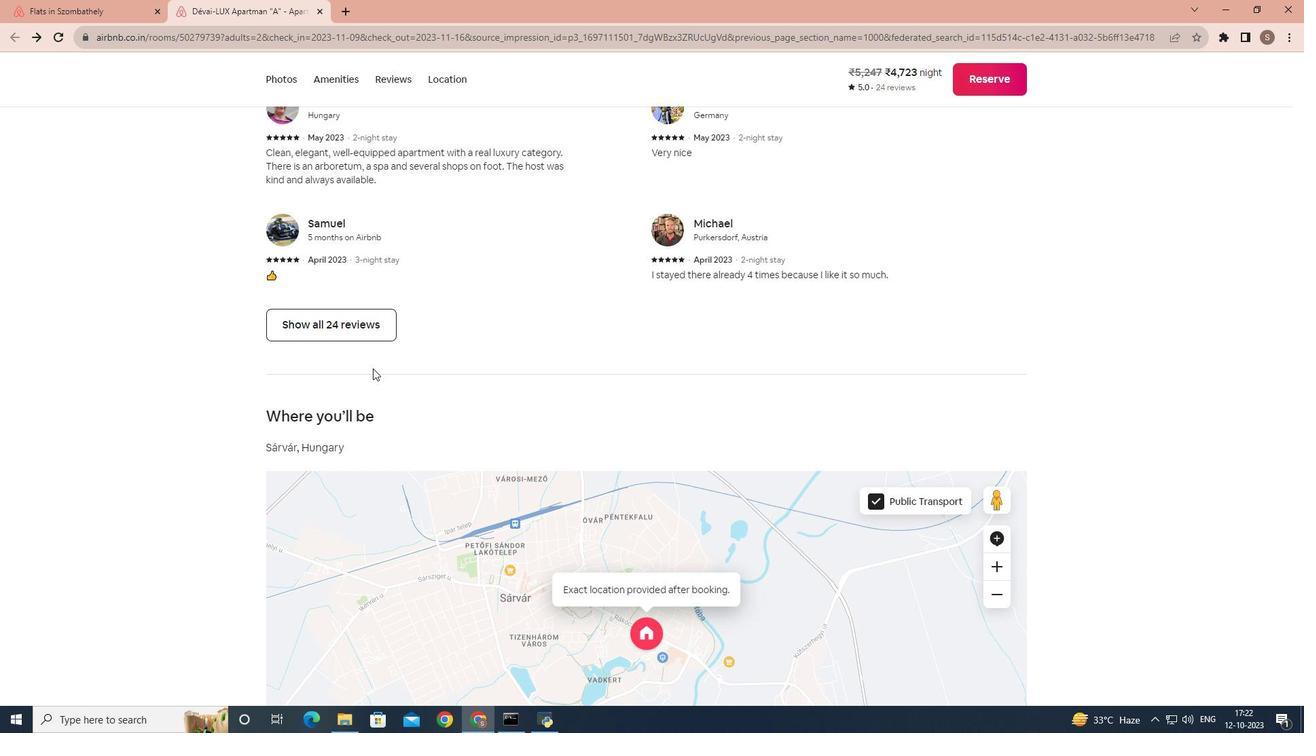 
Action: Mouse scrolled (372, 368) with delta (0, 0)
Screenshot: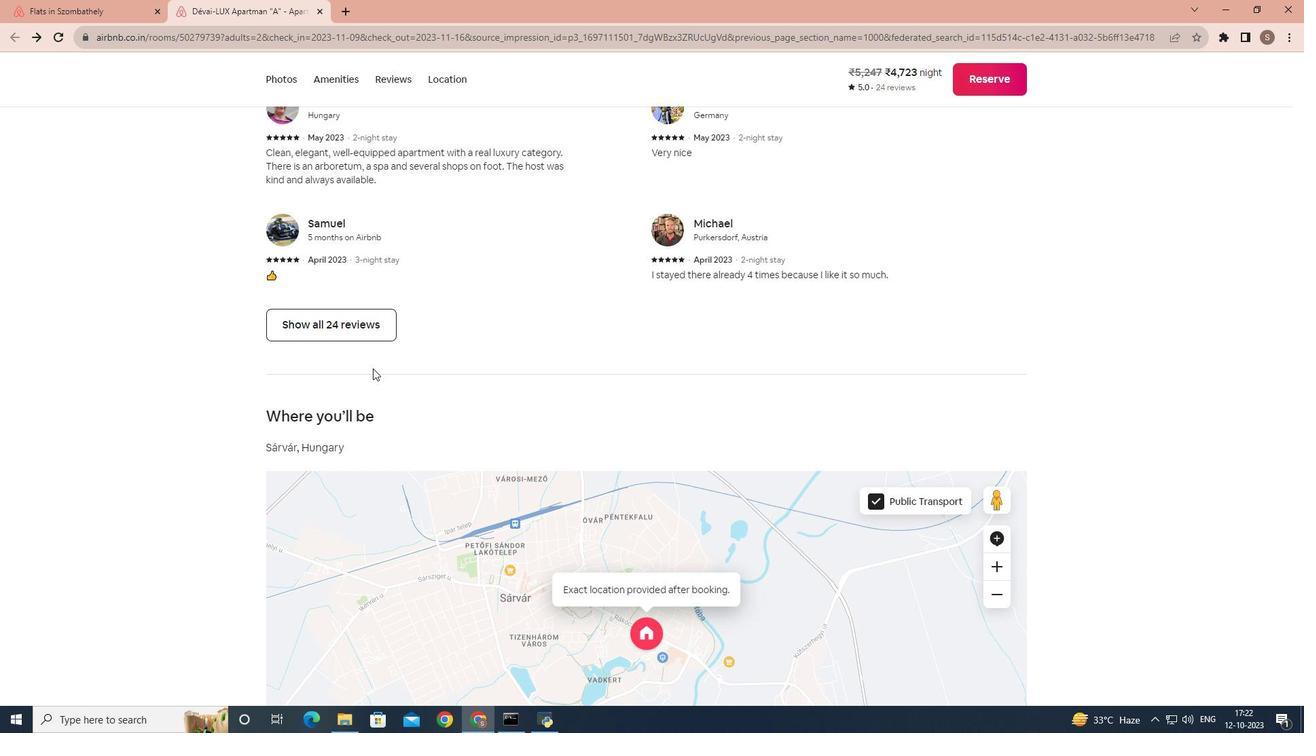 
Action: Mouse scrolled (372, 368) with delta (0, 0)
Screenshot: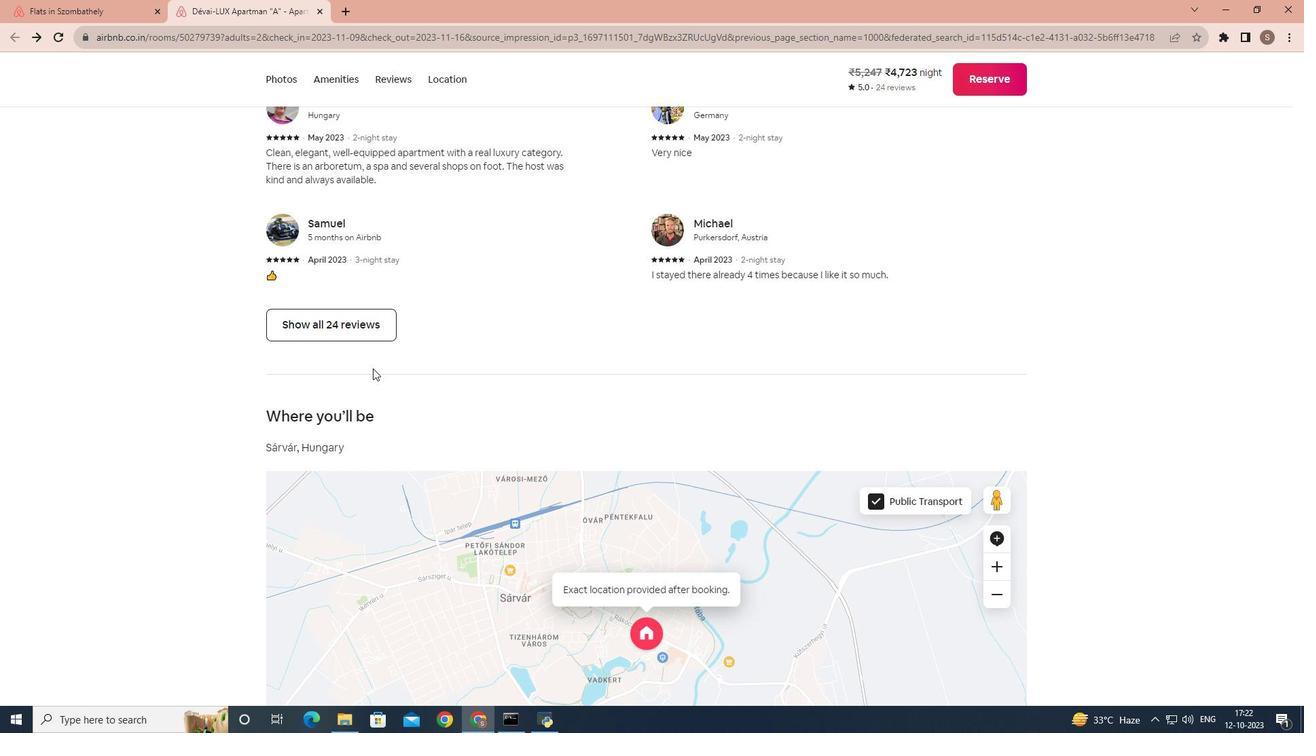 
Action: Mouse scrolled (372, 368) with delta (0, 0)
Screenshot: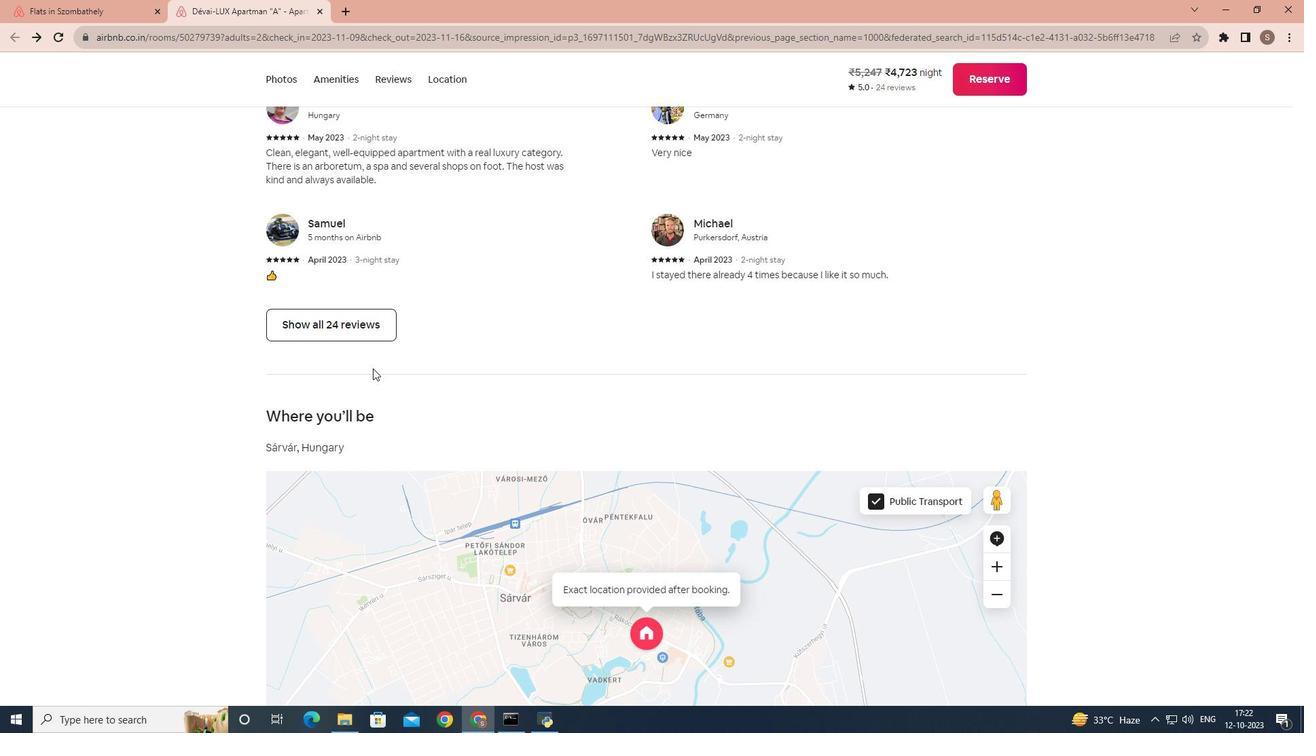
Action: Mouse scrolled (372, 368) with delta (0, 0)
Screenshot: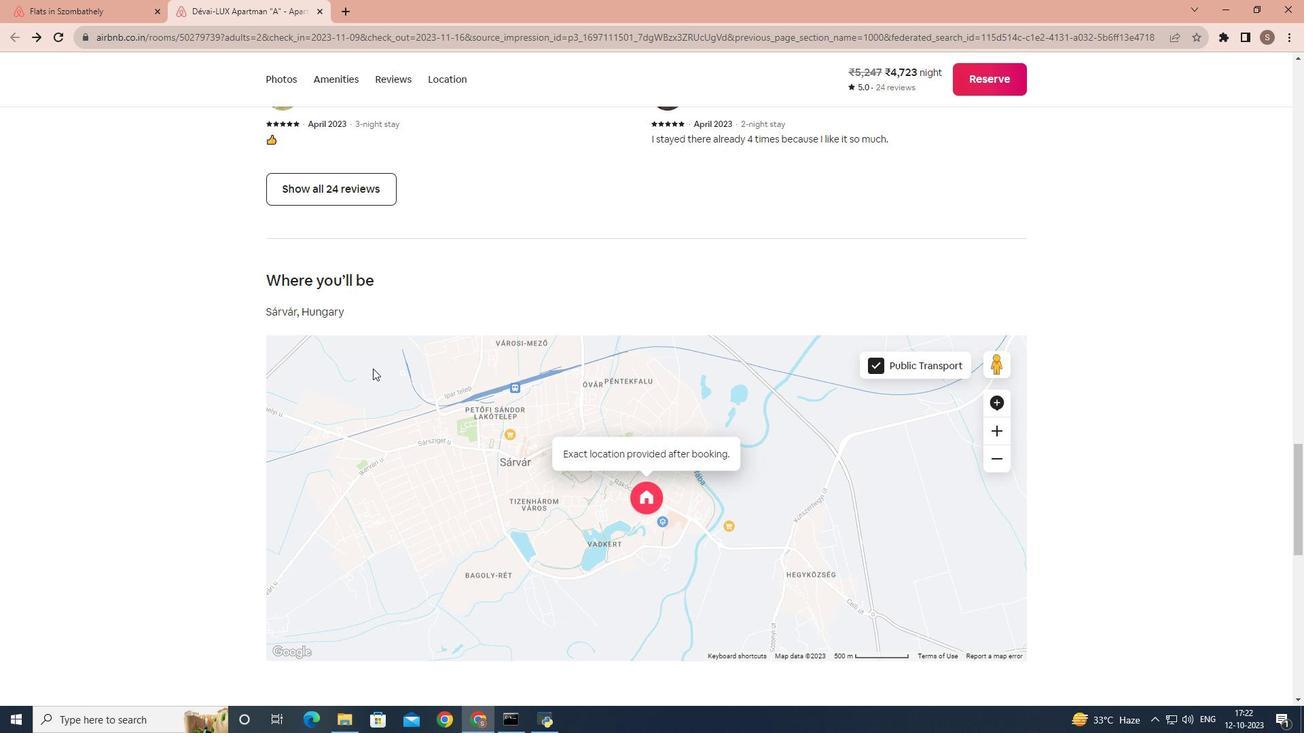 
Action: Mouse scrolled (372, 368) with delta (0, 0)
Screenshot: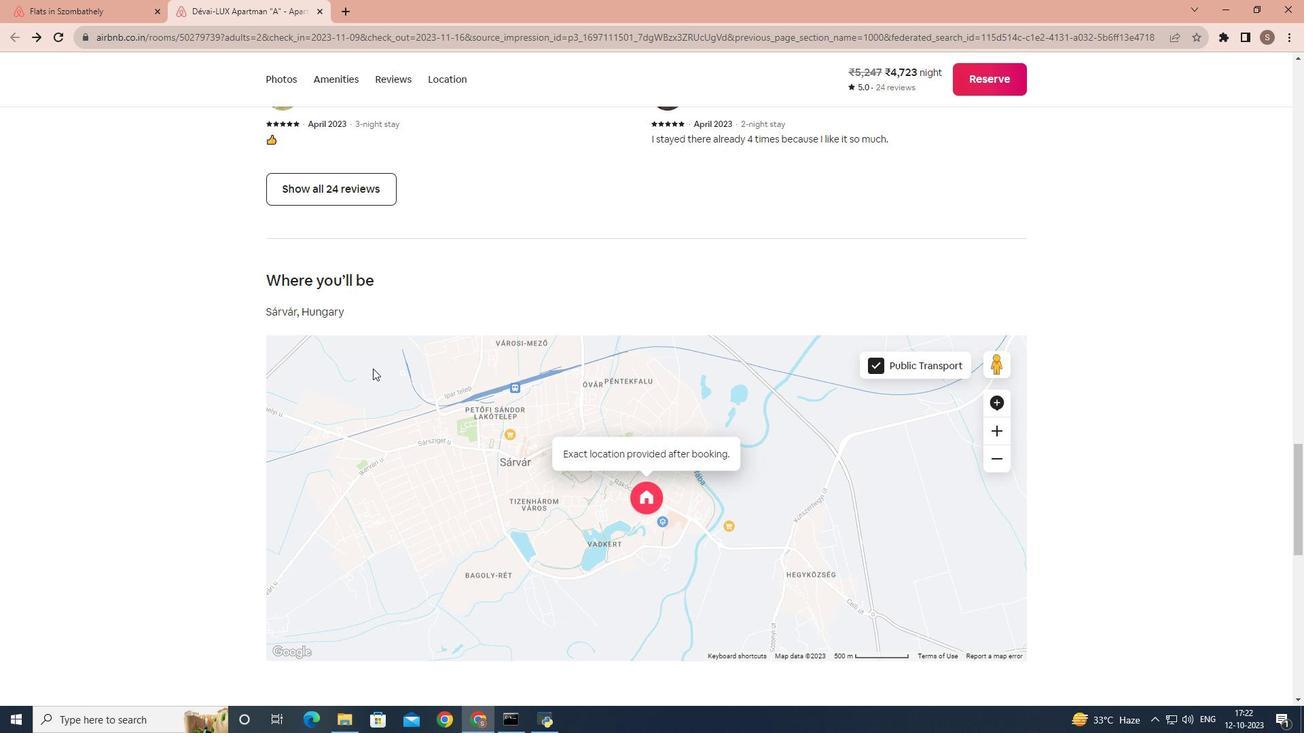 
Action: Mouse scrolled (372, 368) with delta (0, 0)
Screenshot: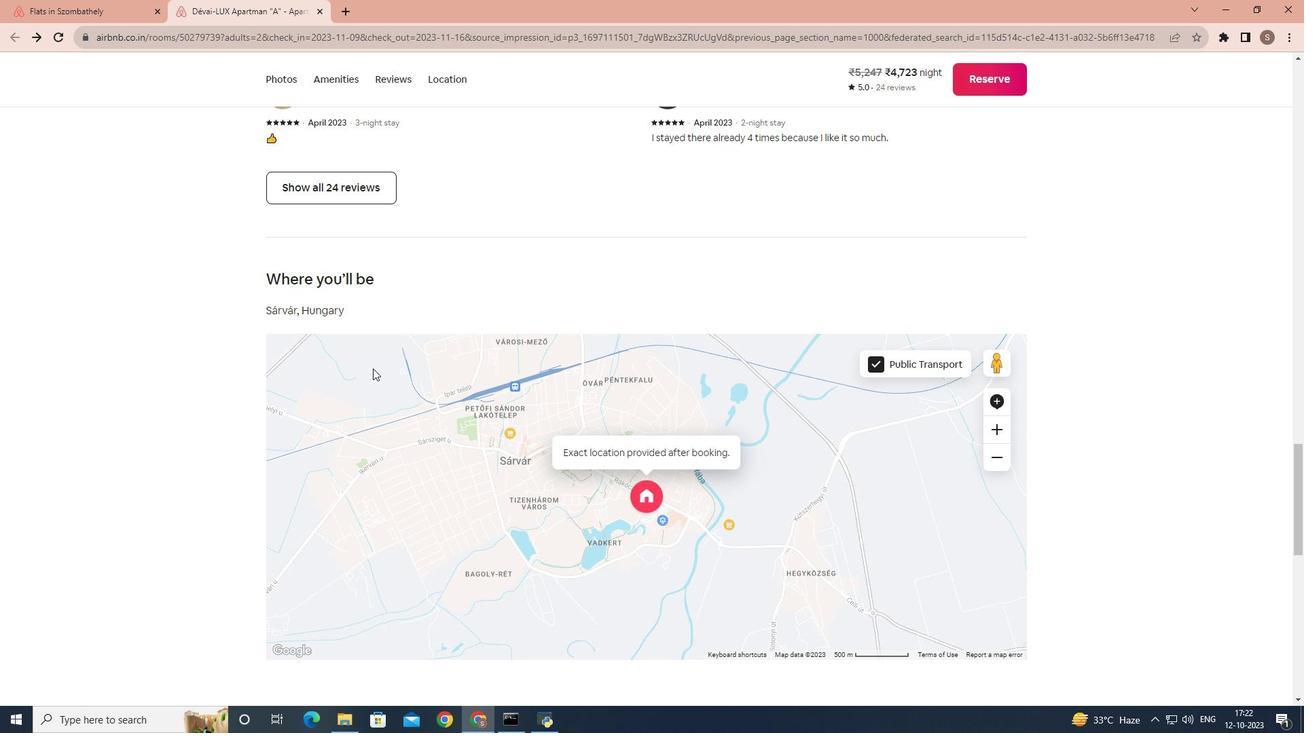 
Action: Mouse scrolled (372, 368) with delta (0, 0)
Screenshot: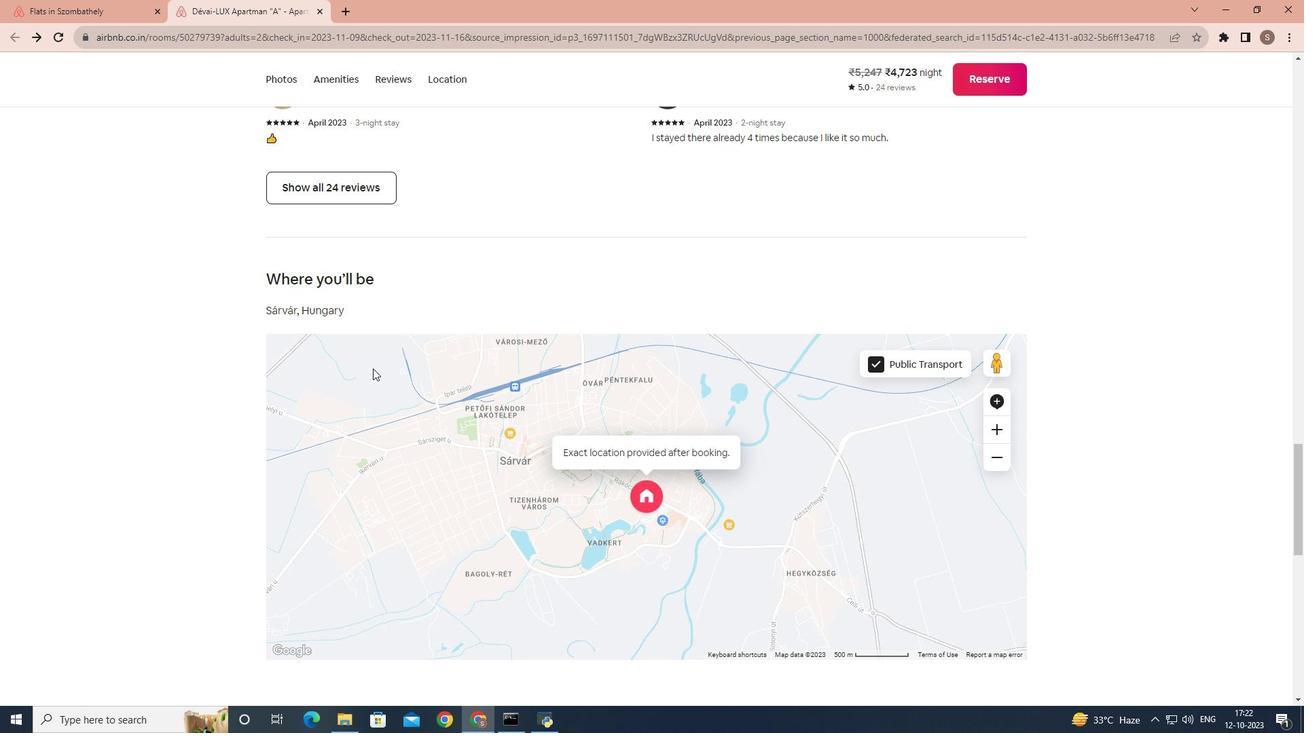 
Action: Mouse scrolled (372, 368) with delta (0, 0)
Screenshot: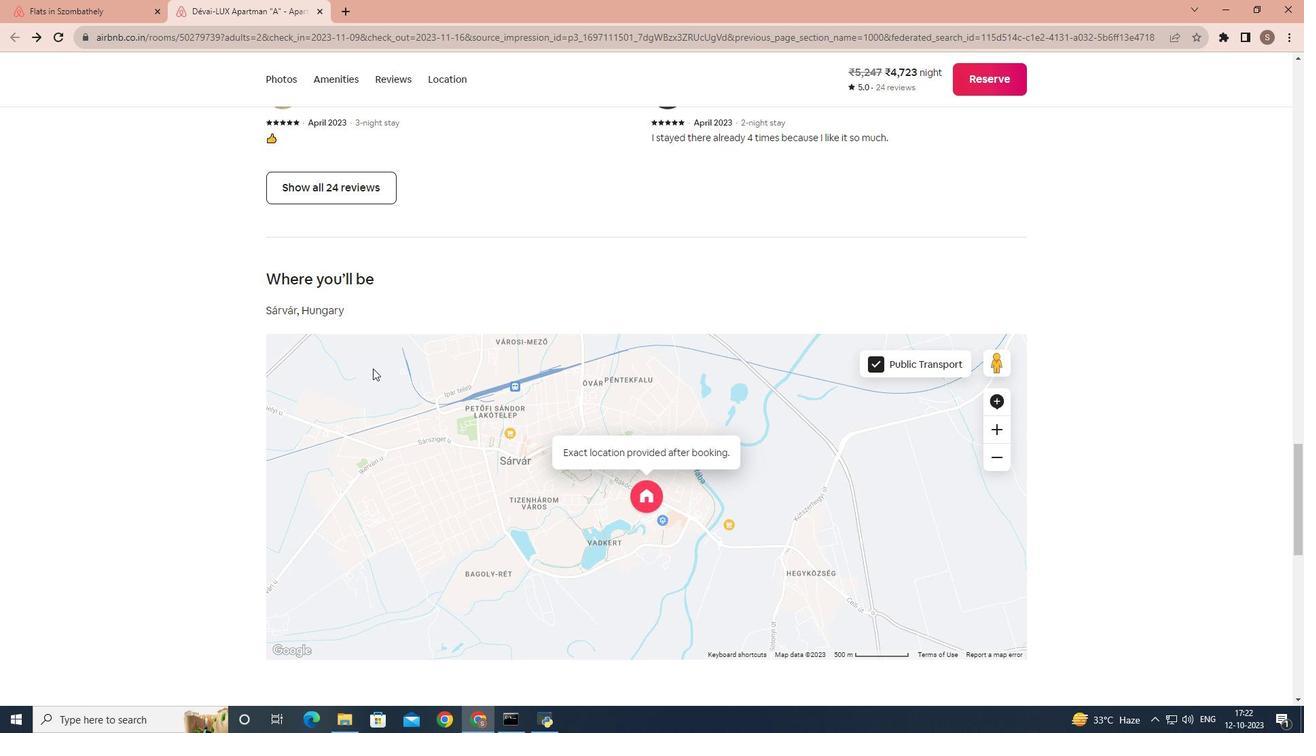 
Action: Mouse moved to (356, 375)
Screenshot: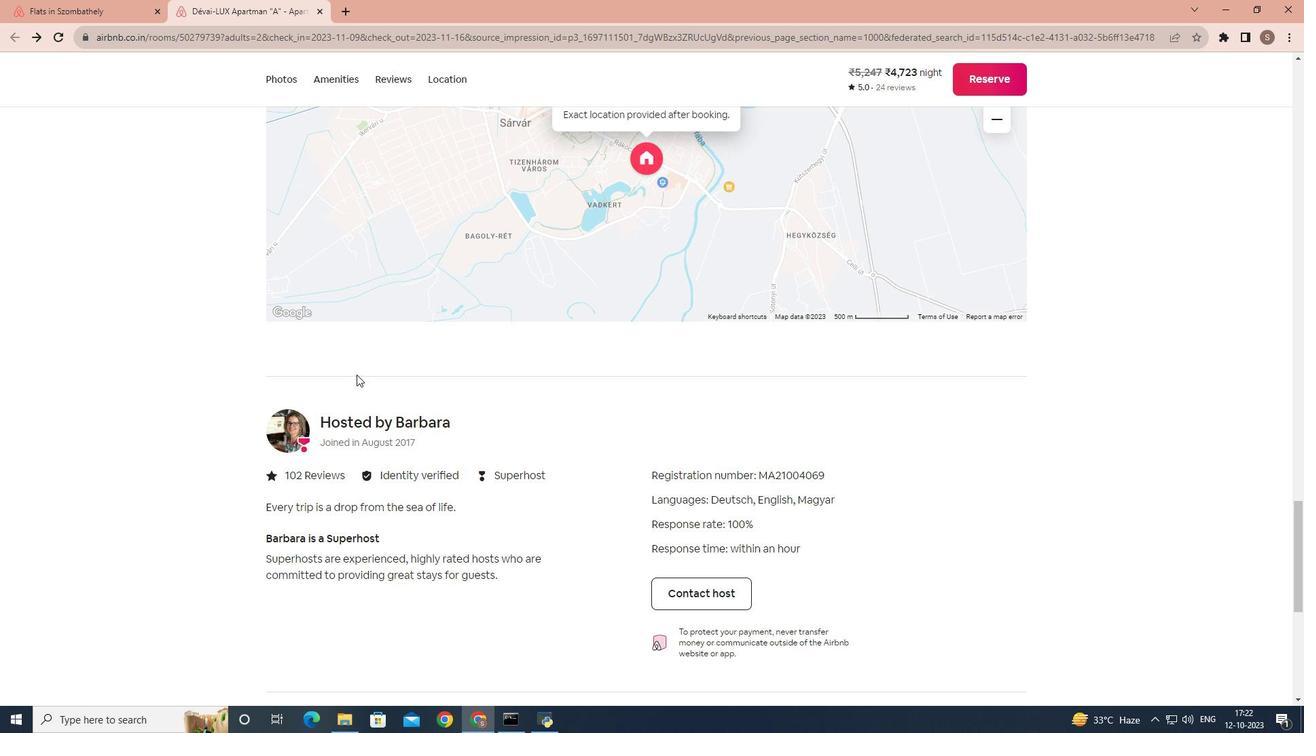 
Action: Mouse scrolled (356, 374) with delta (0, 0)
Screenshot: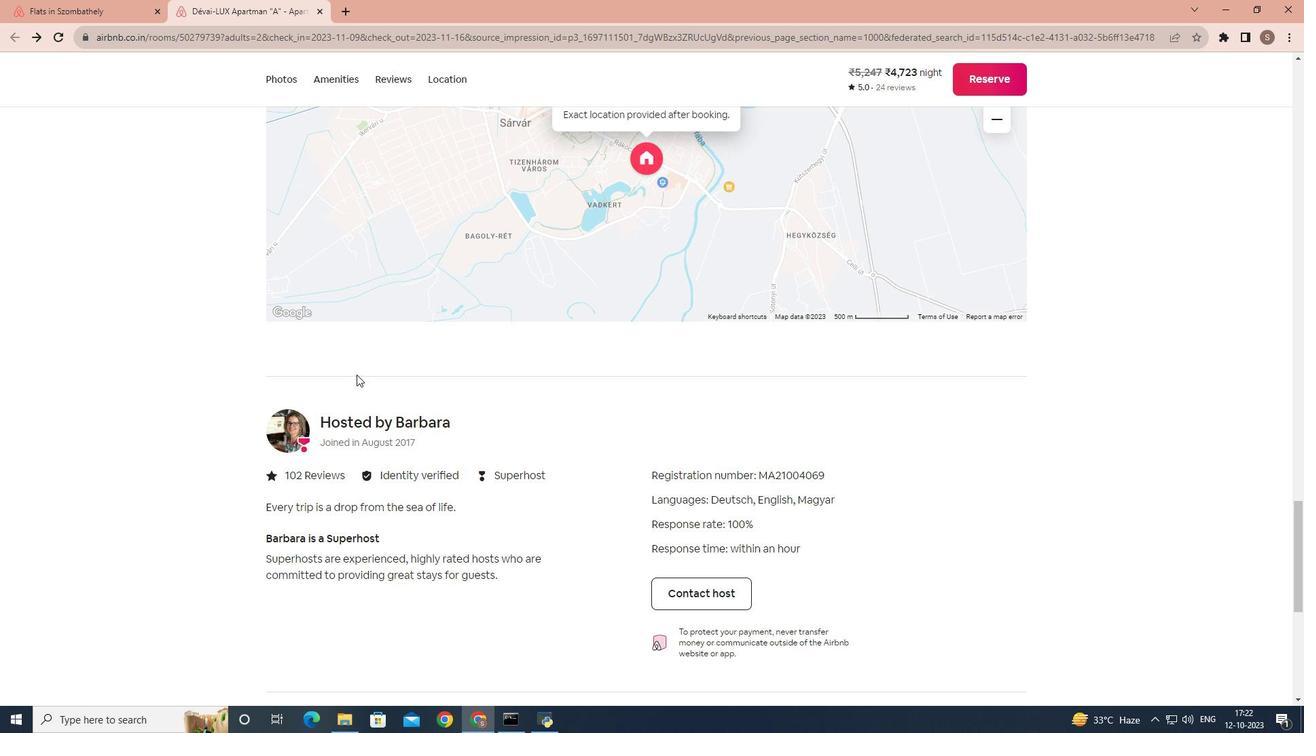 
Action: Mouse scrolled (356, 374) with delta (0, 0)
Screenshot: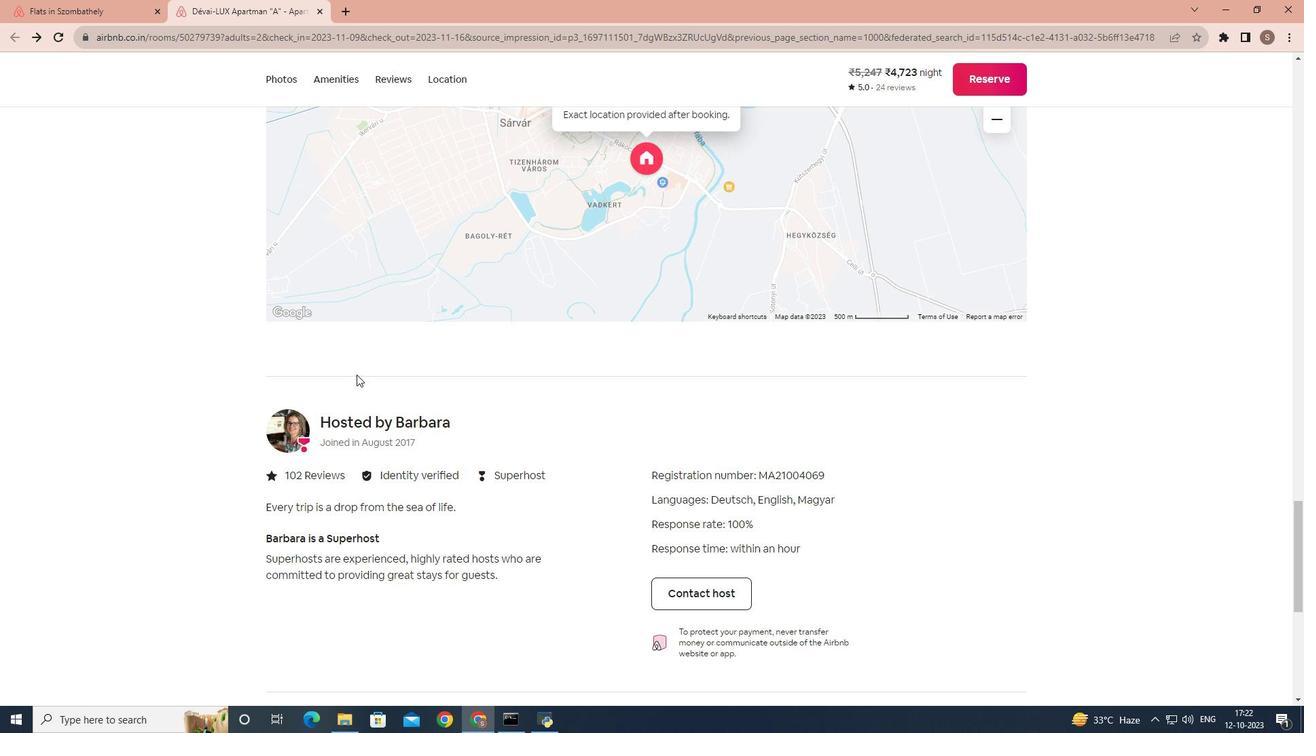 
Action: Mouse scrolled (356, 374) with delta (0, 0)
Screenshot: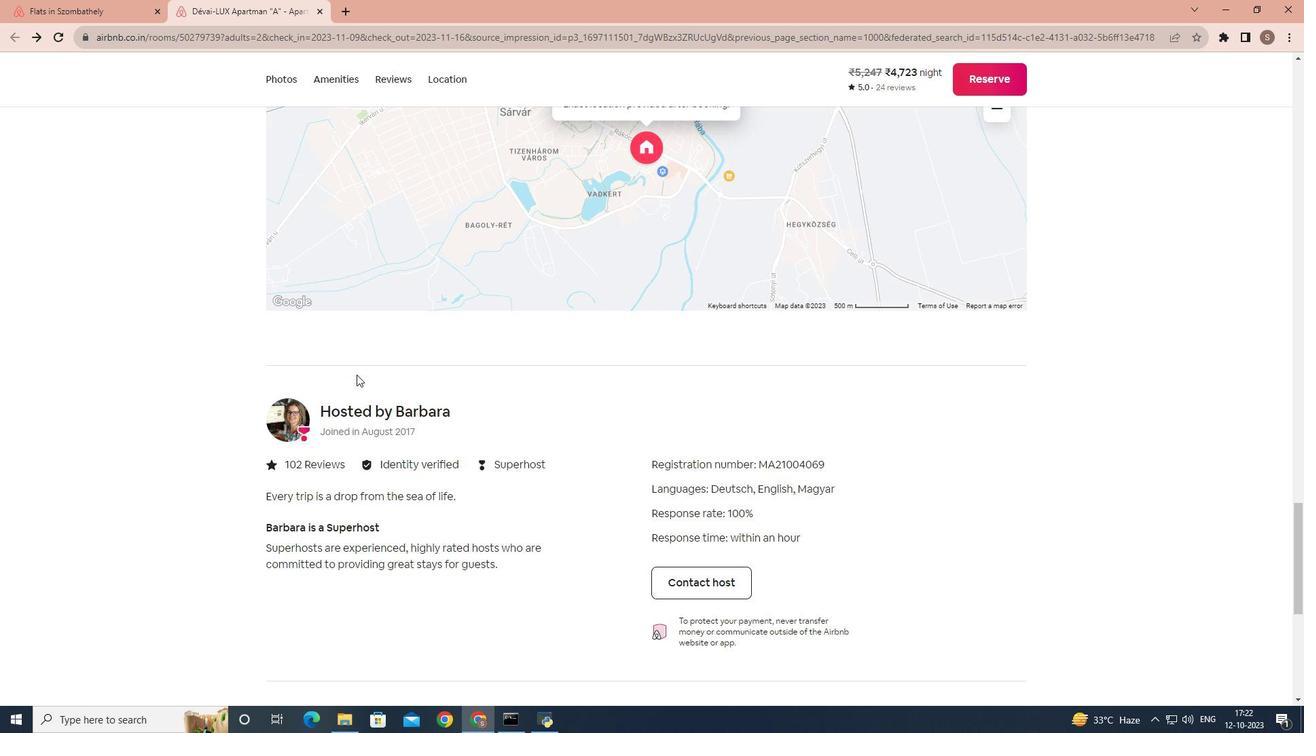
Action: Mouse scrolled (356, 374) with delta (0, 0)
Screenshot: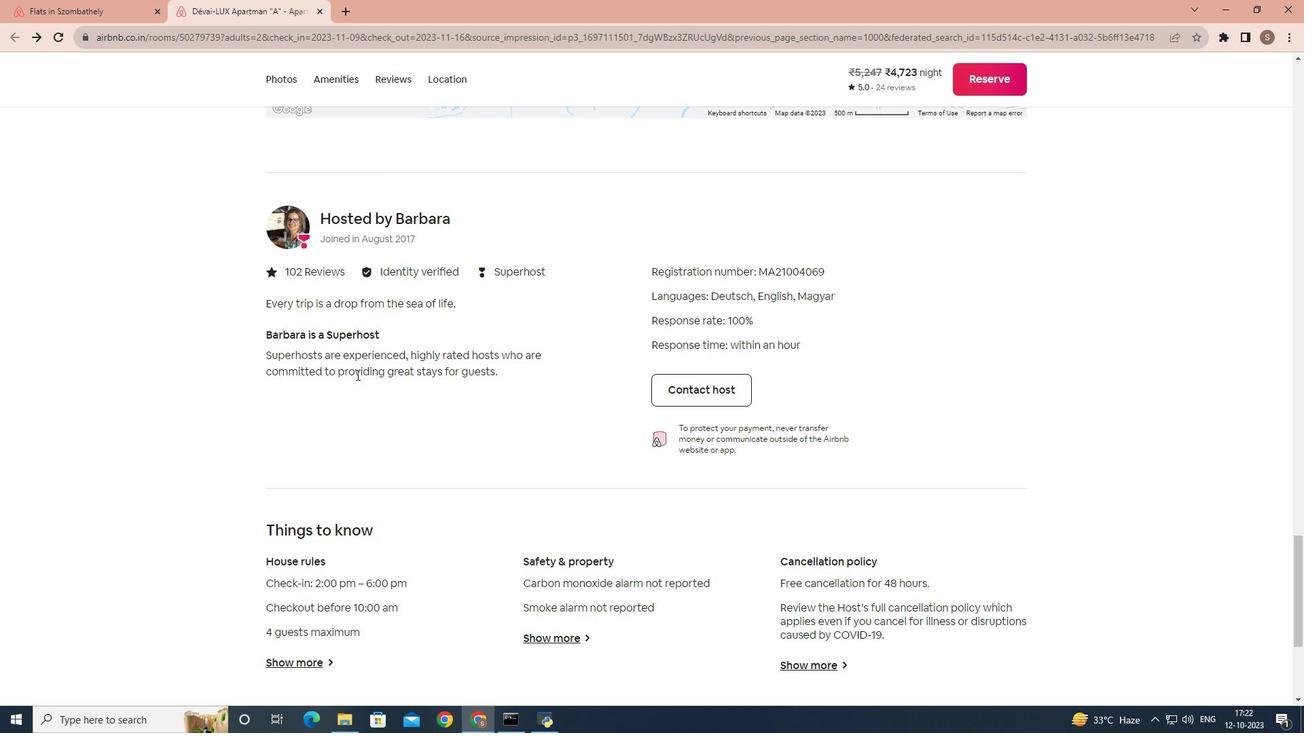 
Action: Mouse scrolled (356, 374) with delta (0, 0)
Screenshot: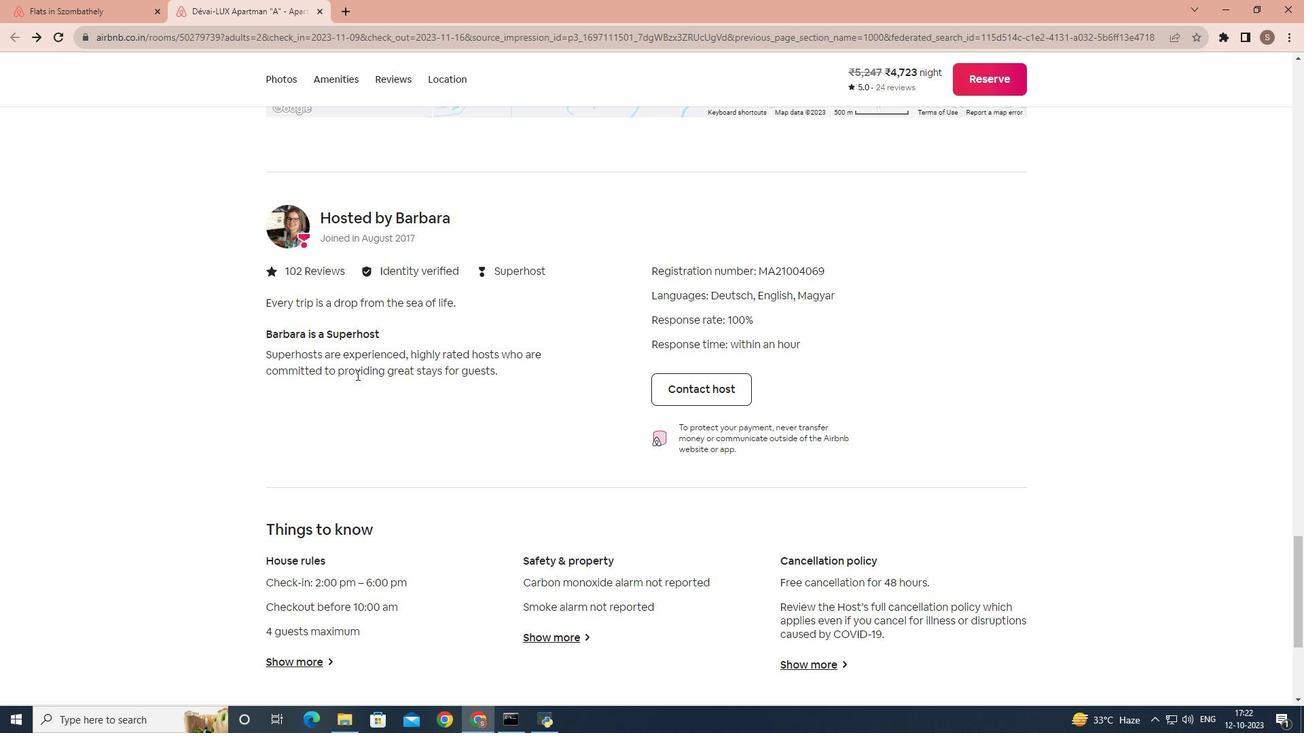 
Action: Mouse scrolled (356, 374) with delta (0, 0)
Screenshot: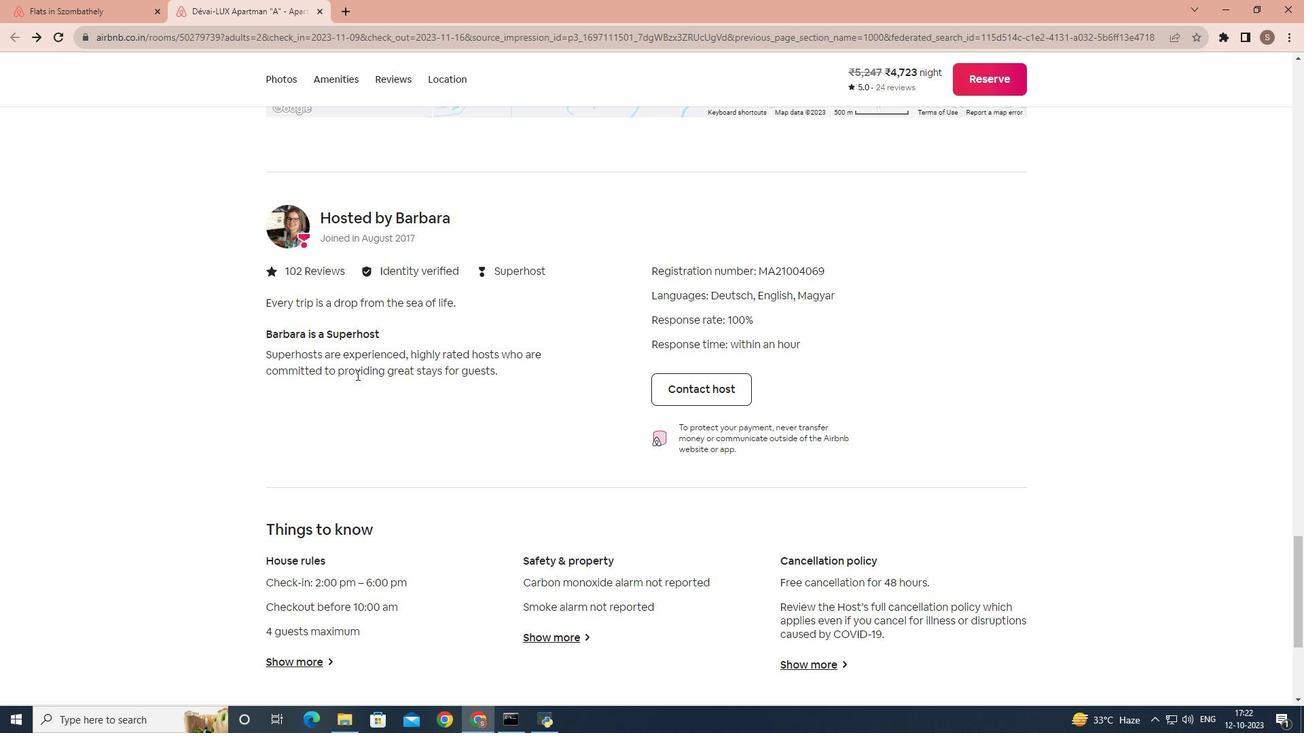 
Action: Mouse scrolled (356, 374) with delta (0, 0)
Screenshot: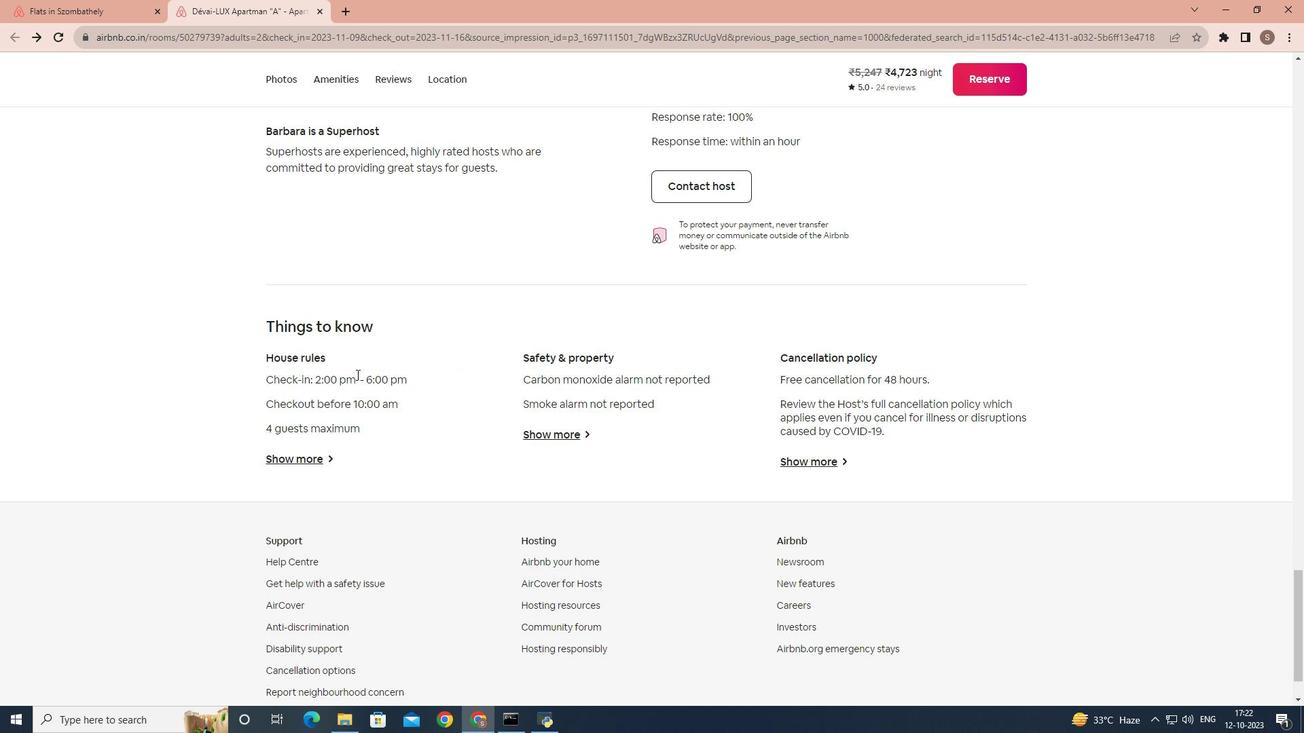 
Action: Mouse scrolled (356, 374) with delta (0, 0)
Screenshot: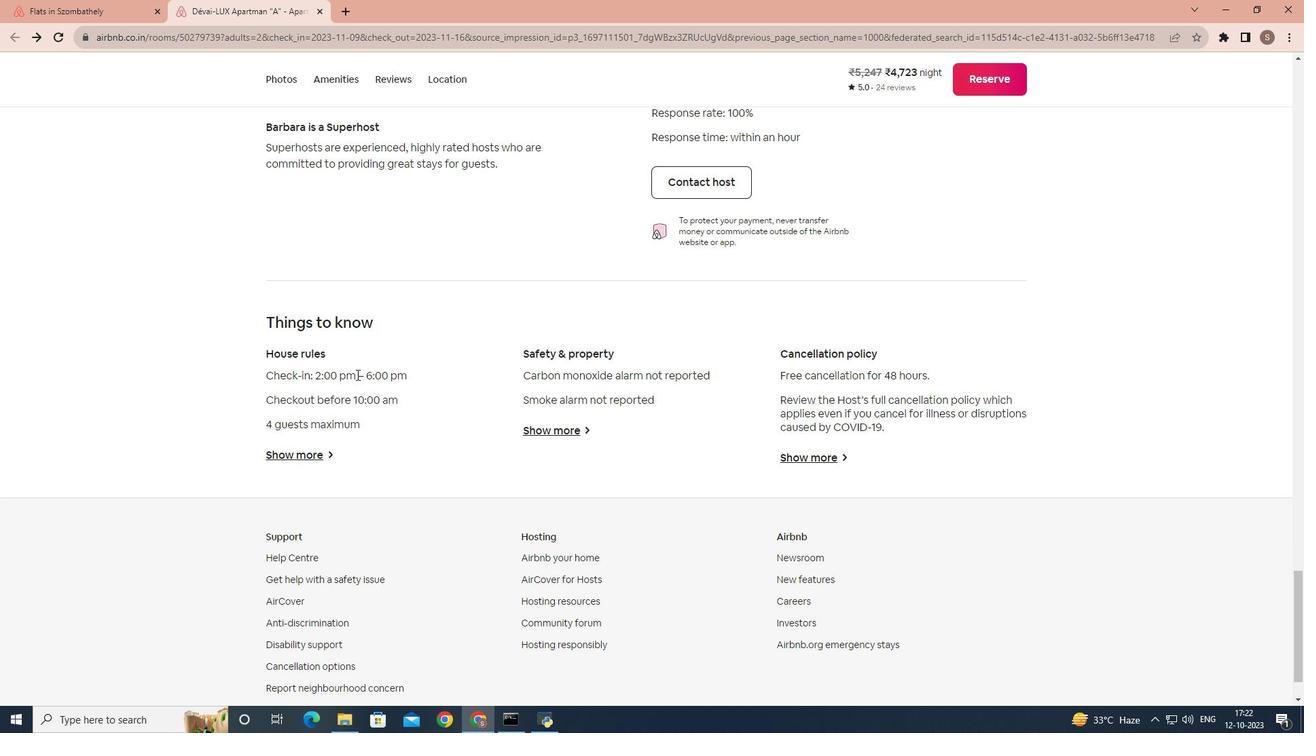 
Action: Mouse scrolled (356, 374) with delta (0, 0)
Screenshot: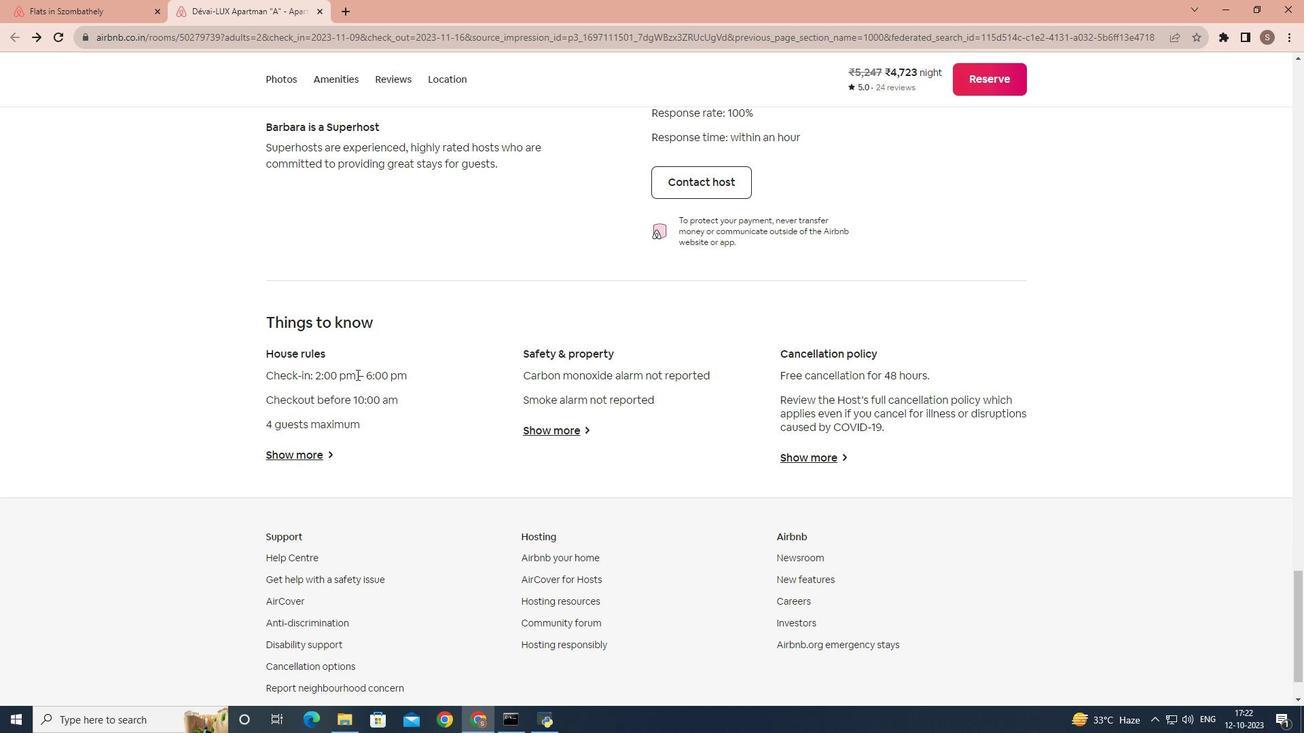 
Action: Mouse moved to (318, 389)
Screenshot: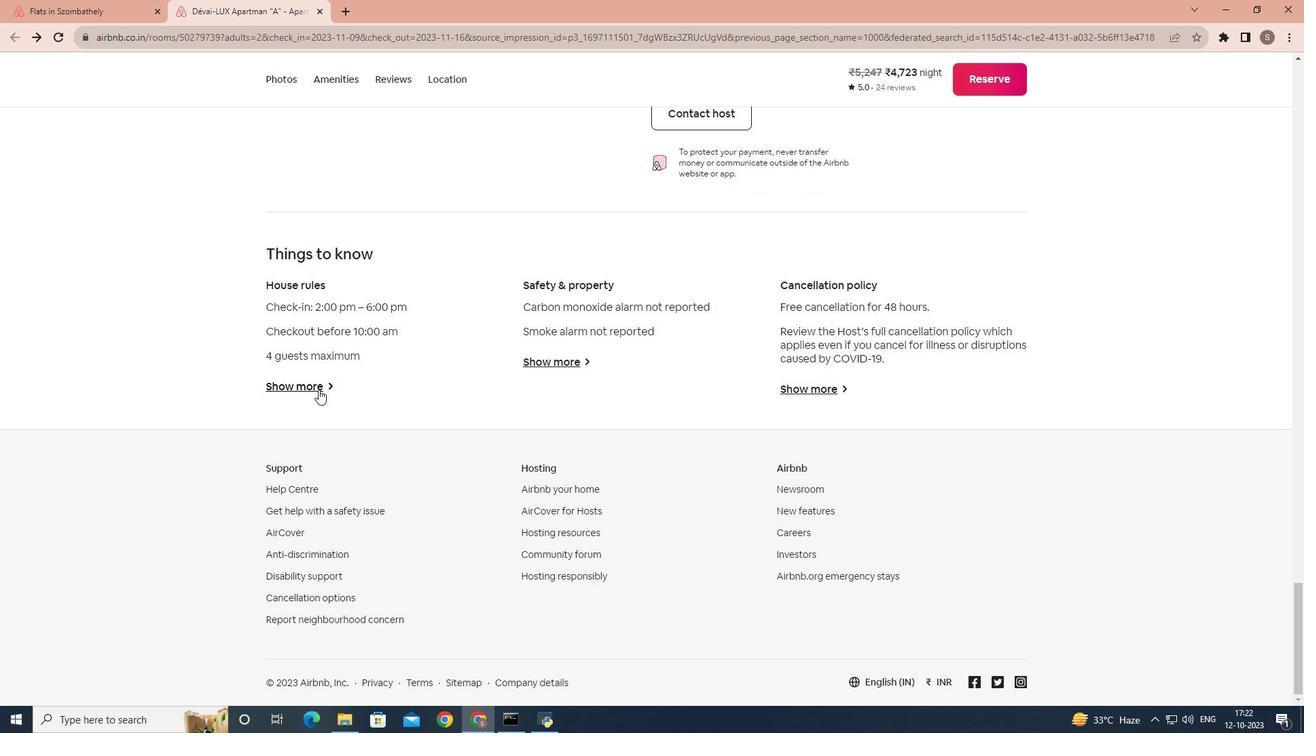 
Action: Mouse pressed left at (318, 389)
Screenshot: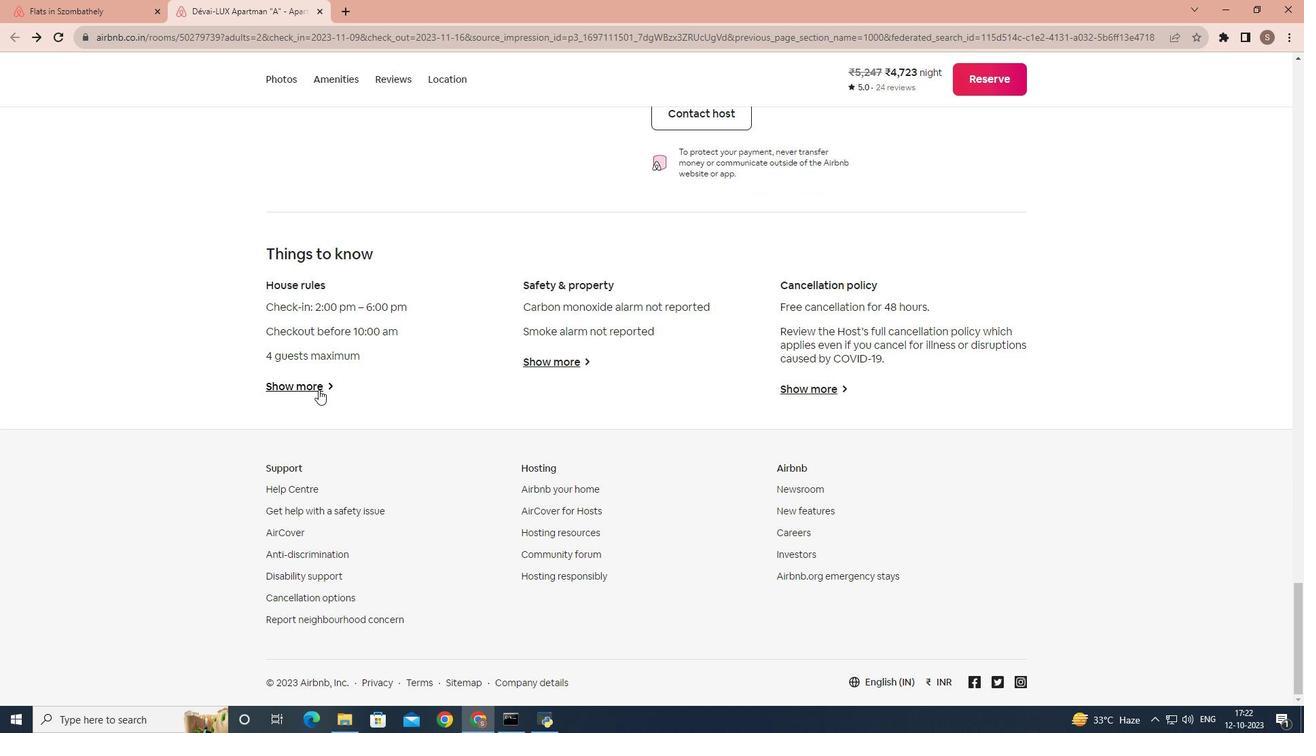
Action: Mouse moved to (558, 338)
Screenshot: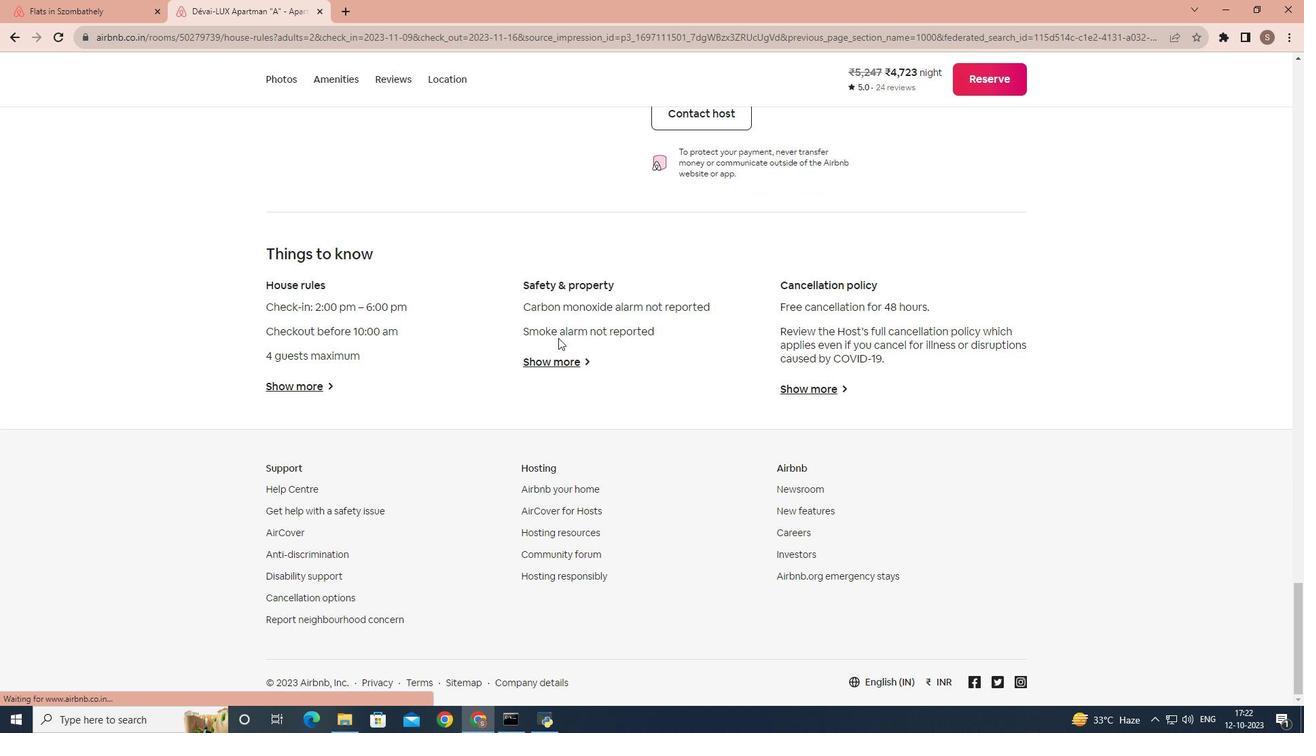 
Action: Mouse scrolled (558, 337) with delta (0, 0)
Screenshot: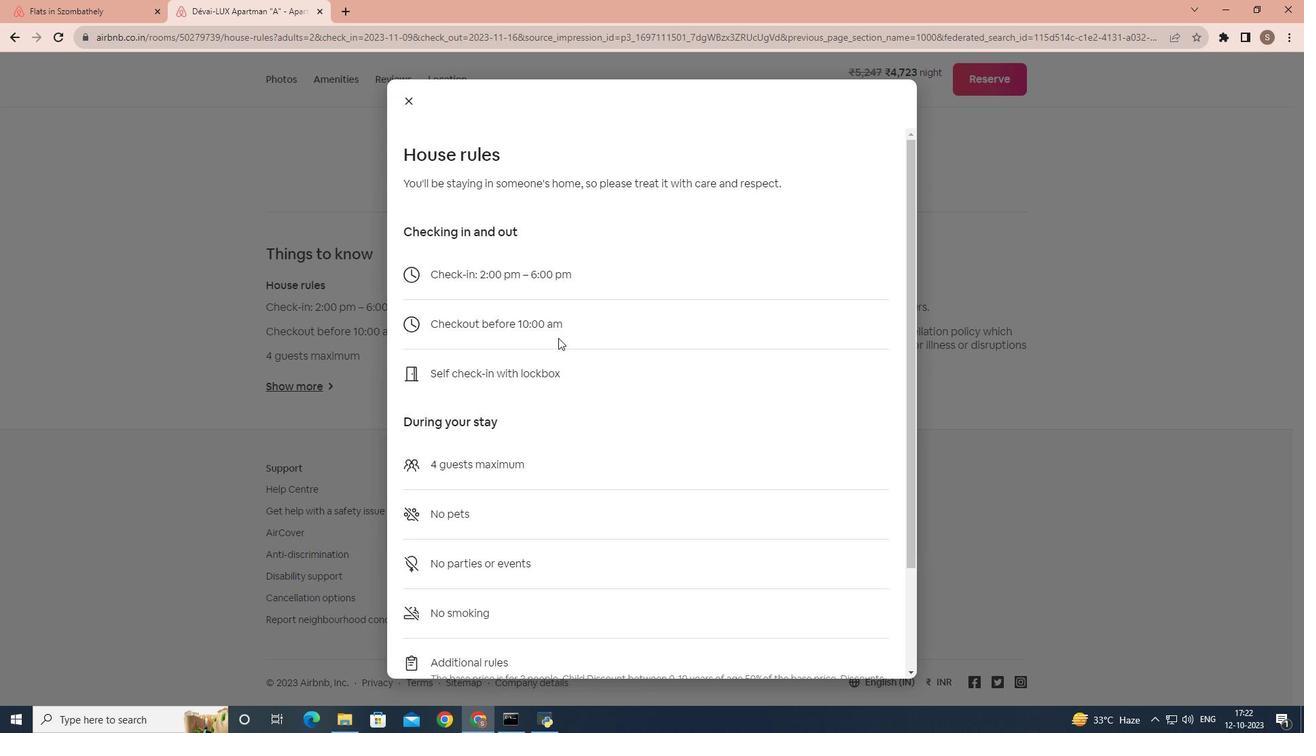 
Action: Mouse scrolled (558, 337) with delta (0, 0)
Screenshot: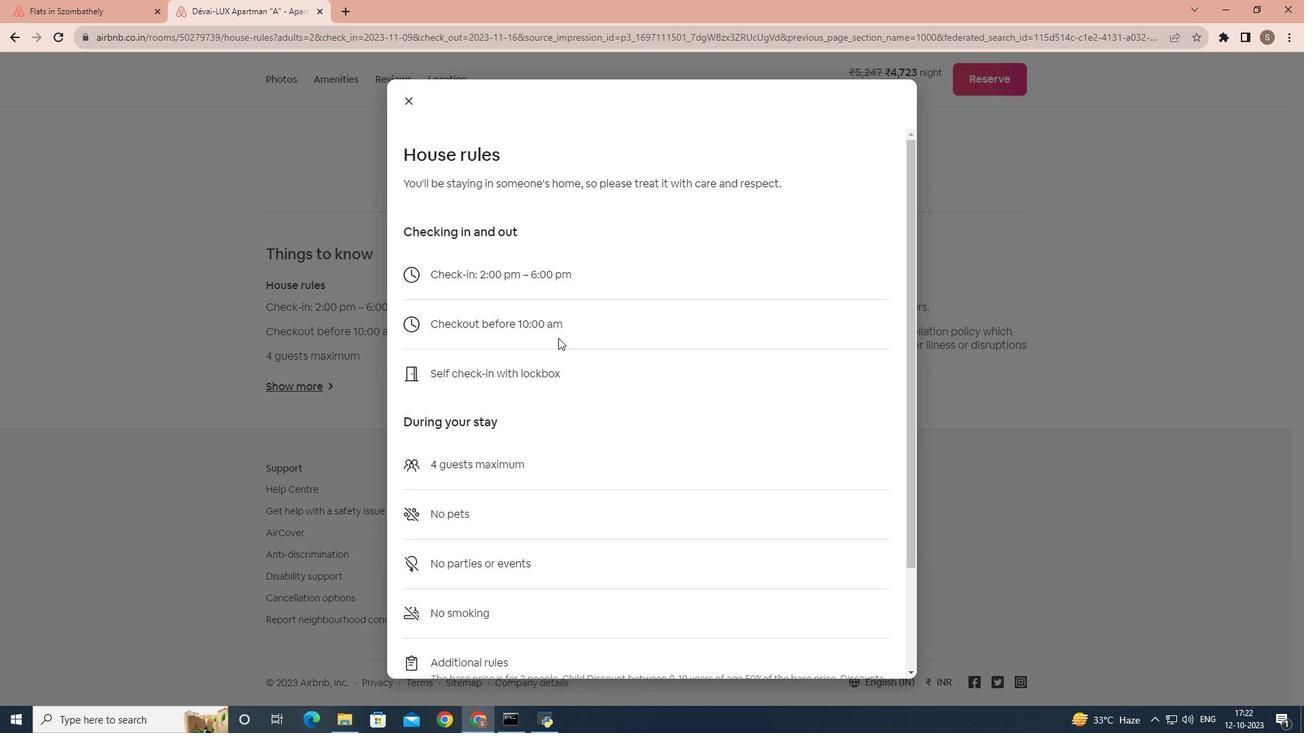 
Action: Mouse scrolled (558, 337) with delta (0, 0)
Screenshot: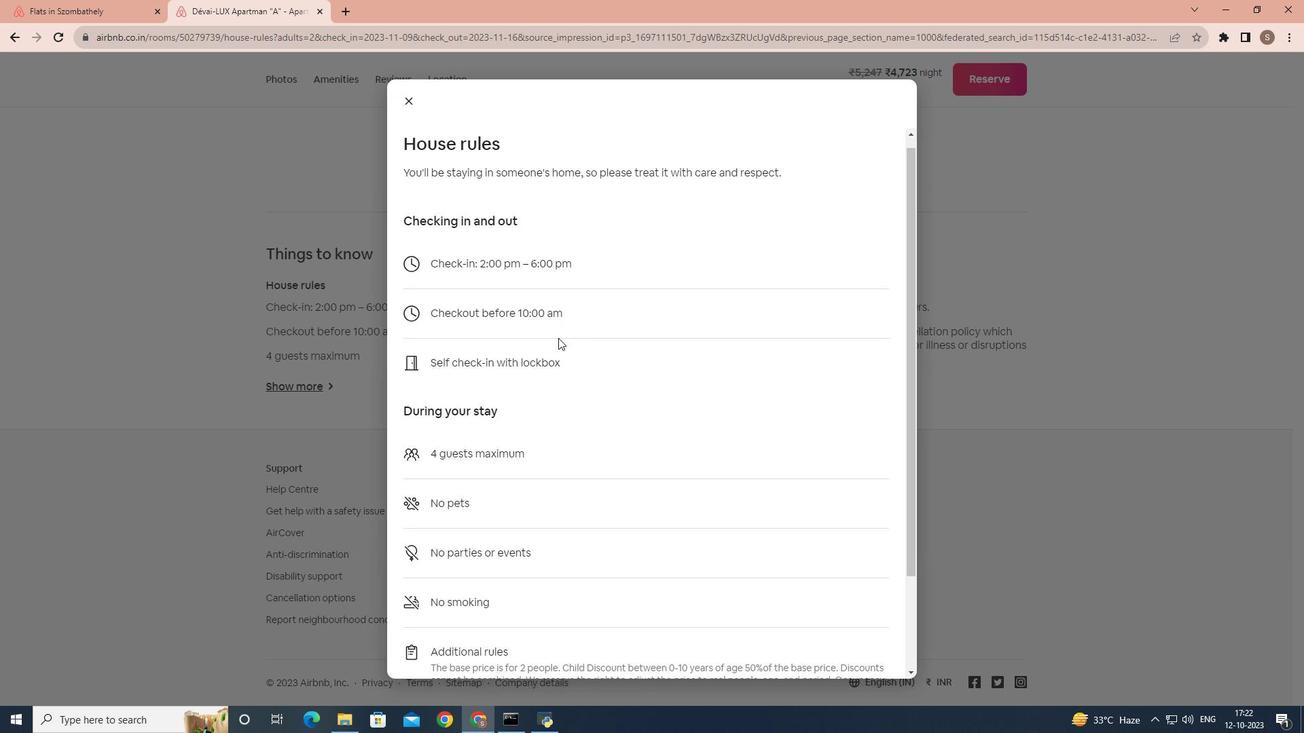
Action: Mouse scrolled (558, 337) with delta (0, 0)
Screenshot: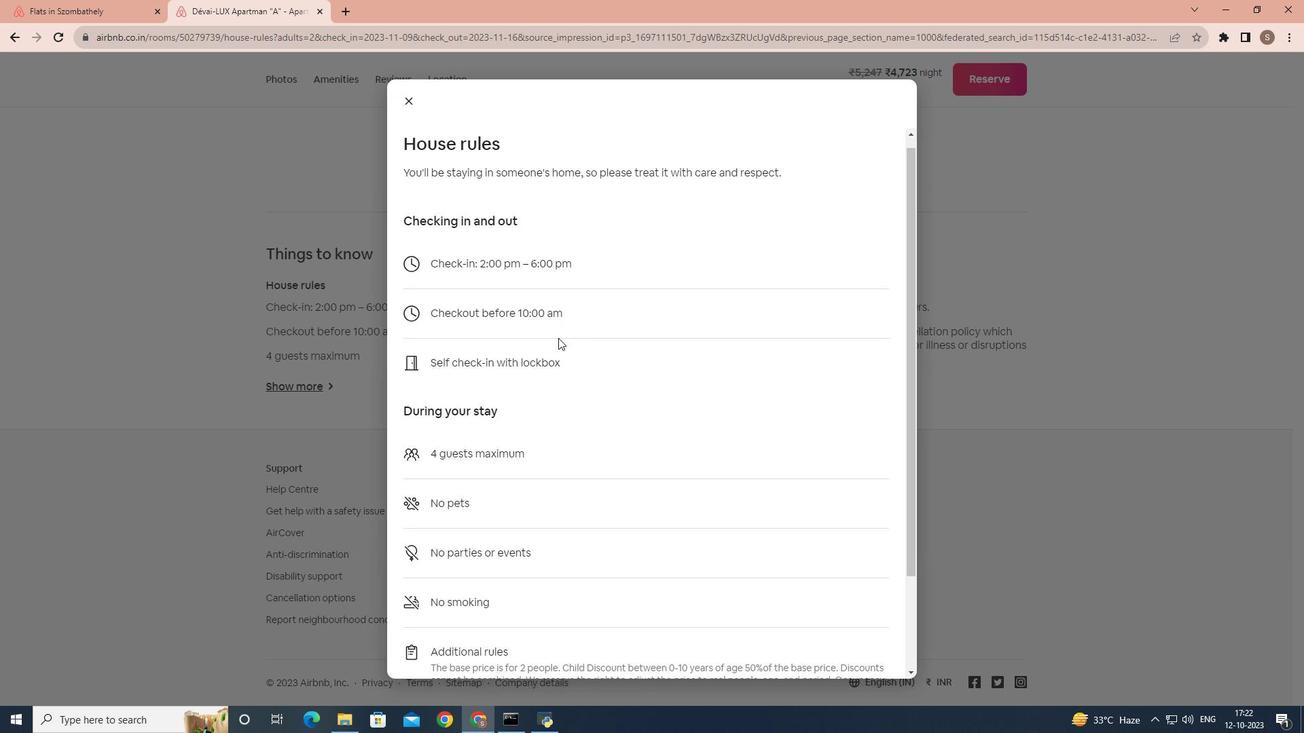 
Action: Mouse scrolled (558, 337) with delta (0, 0)
Screenshot: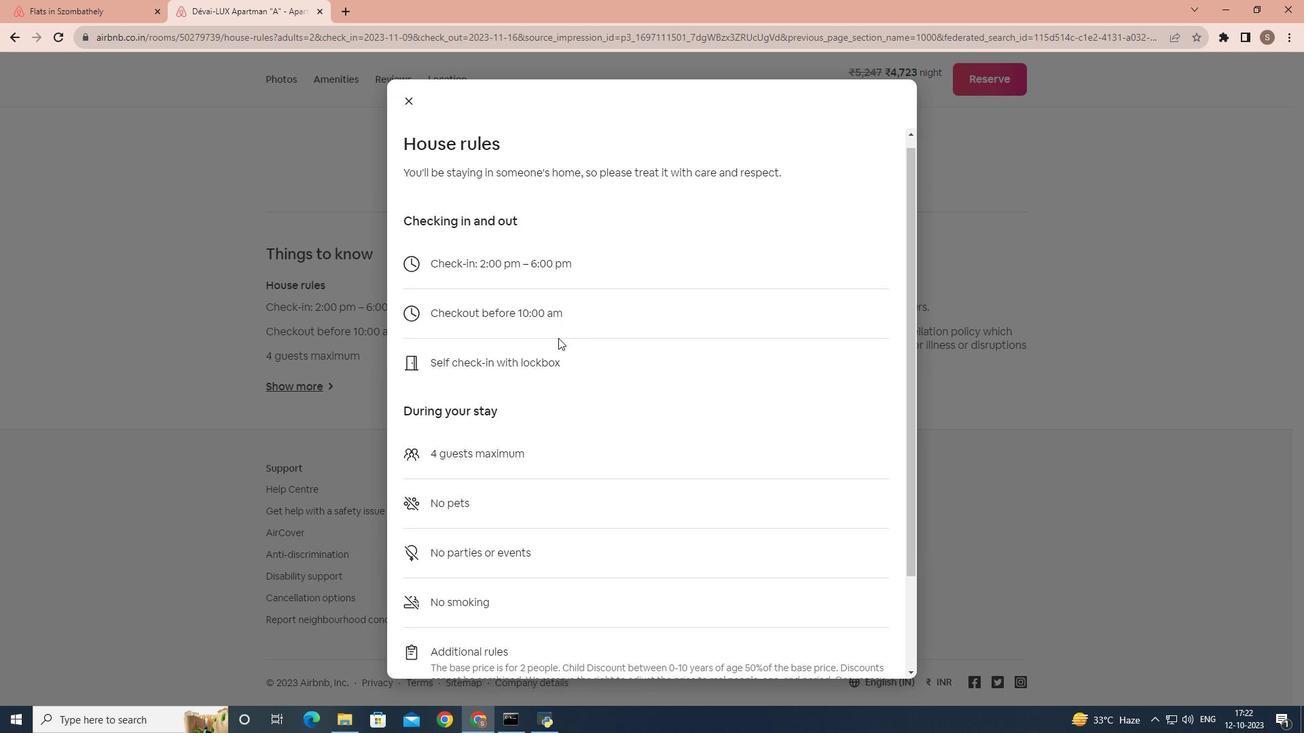 
Action: Mouse scrolled (558, 337) with delta (0, 0)
Screenshot: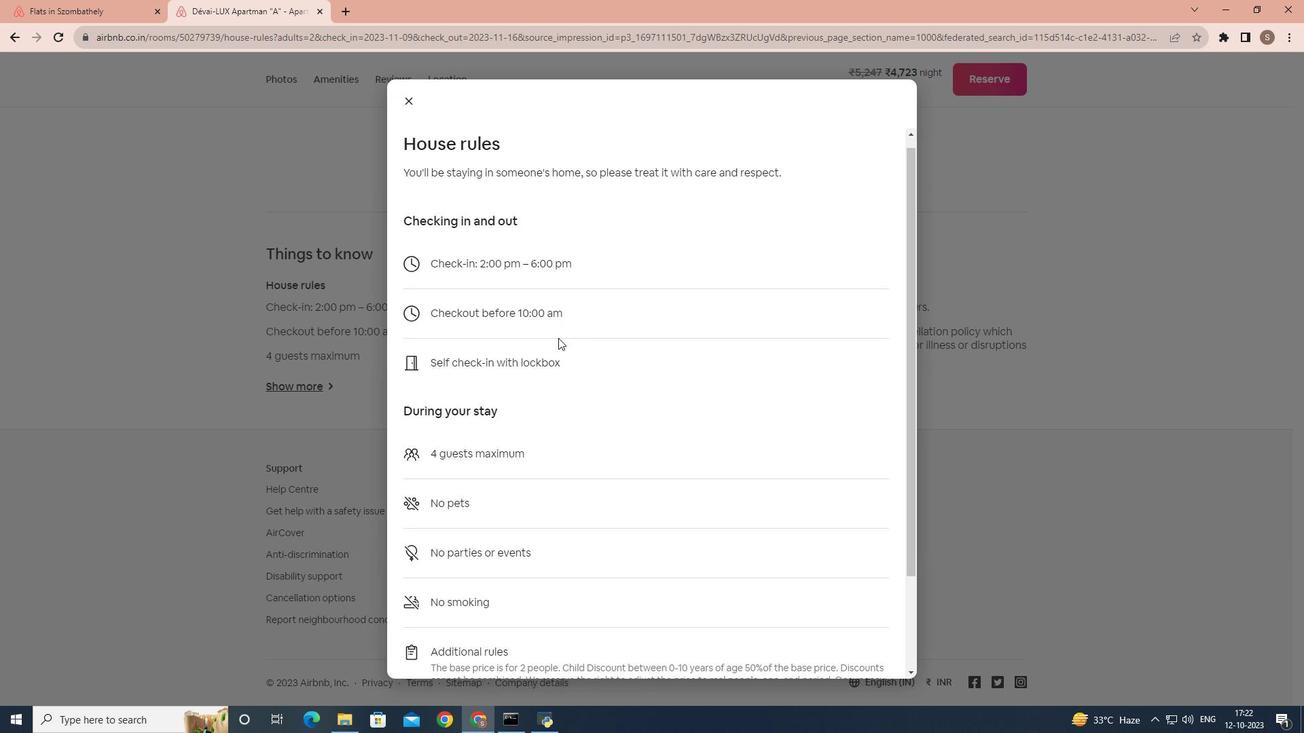 
Action: Mouse moved to (409, 105)
Screenshot: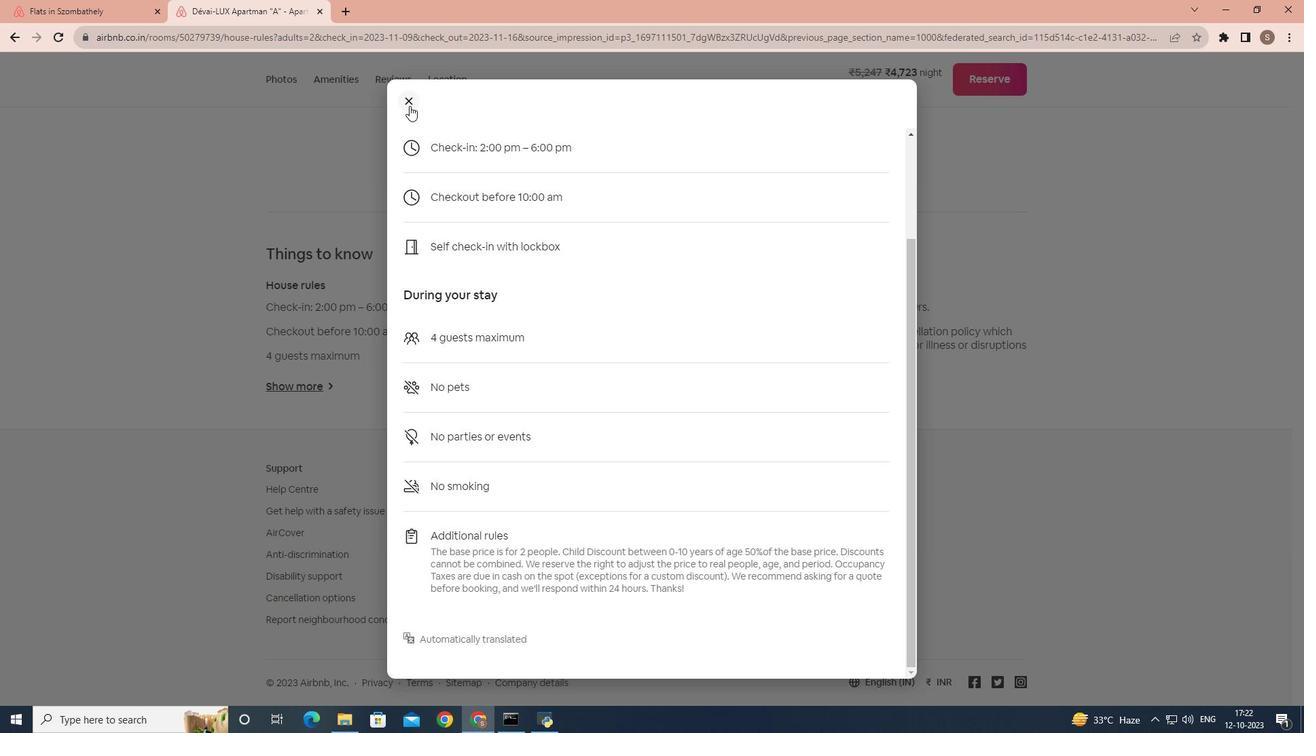
Action: Mouse pressed left at (409, 105)
Screenshot: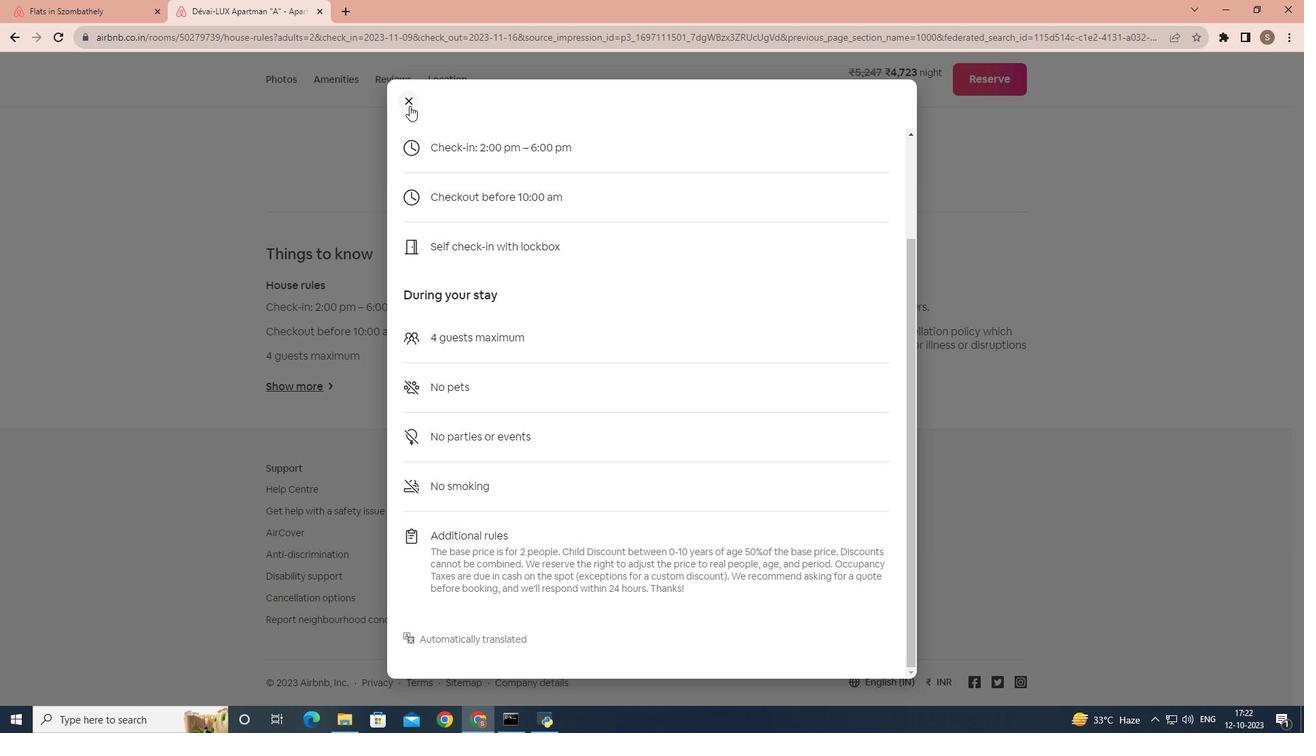 
Action: Mouse moved to (559, 353)
Screenshot: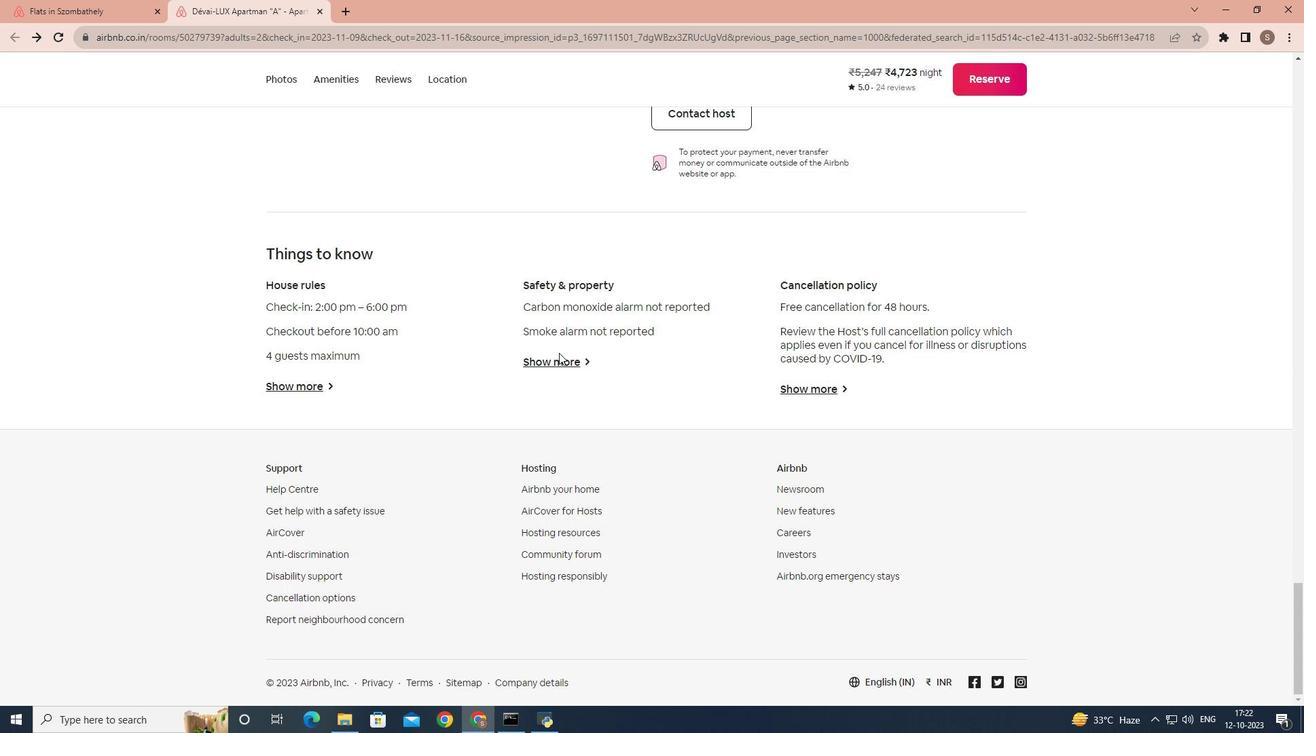 
Action: Mouse pressed left at (559, 353)
Screenshot: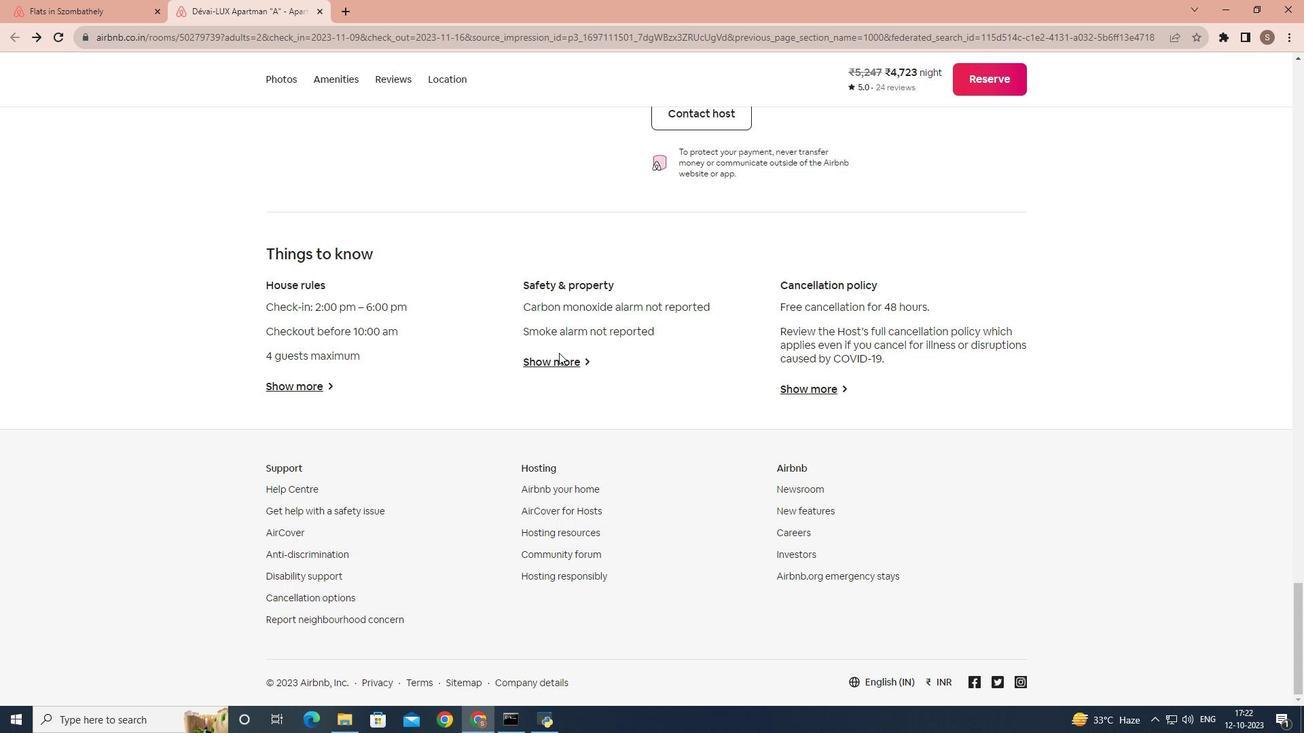 
Action: Mouse moved to (559, 353)
Screenshot: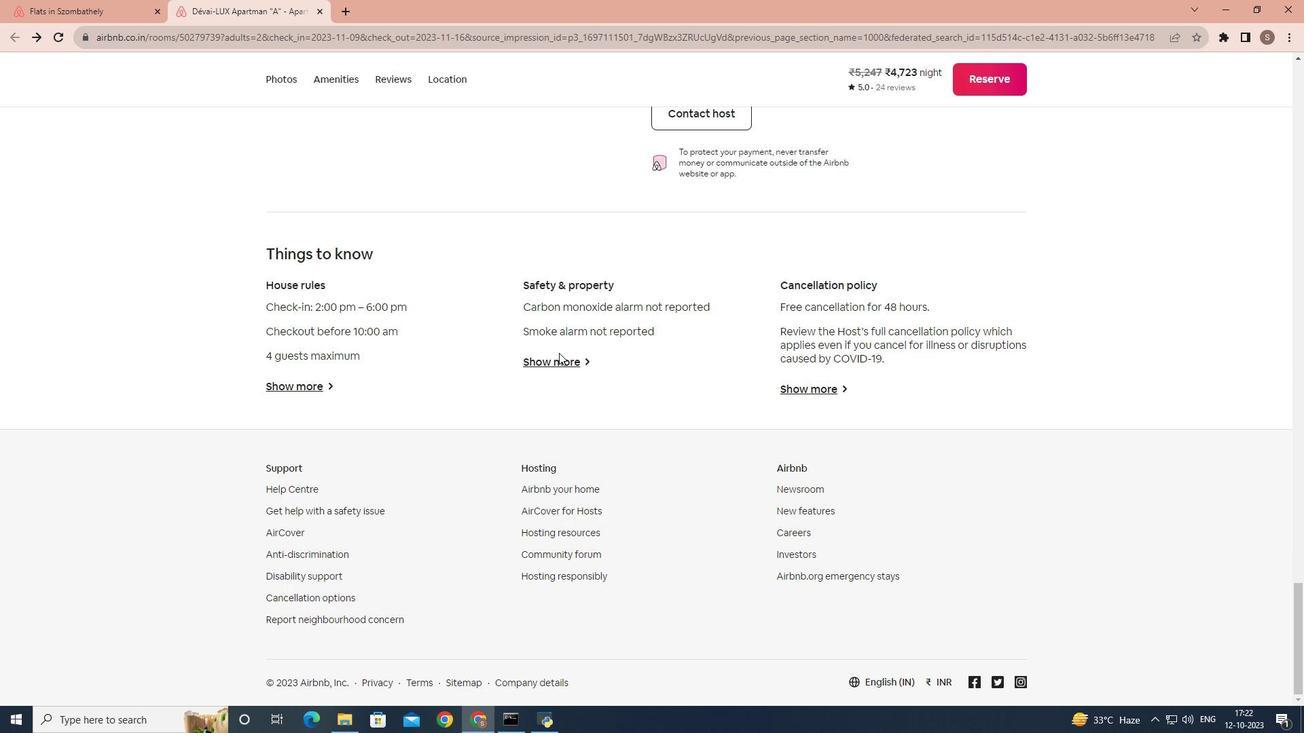 
Action: Mouse pressed left at (559, 353)
Screenshot: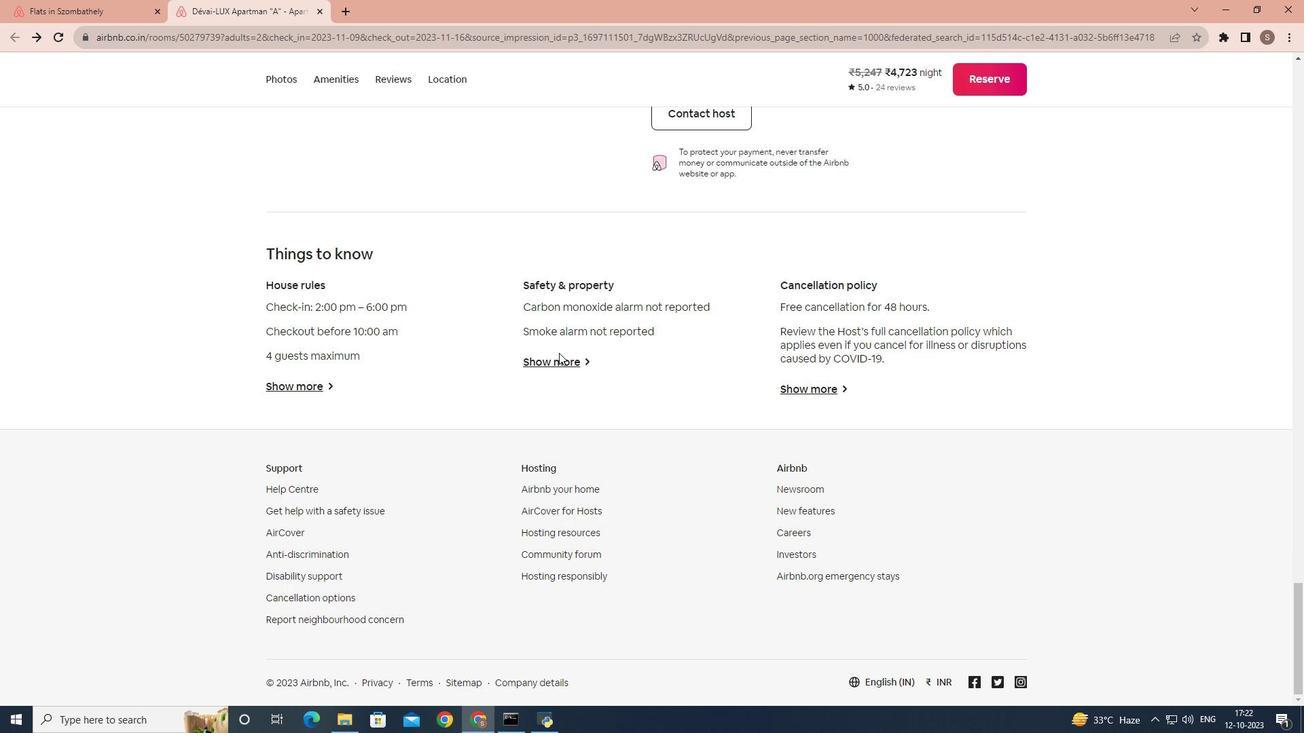 
Action: Mouse moved to (543, 360)
Screenshot: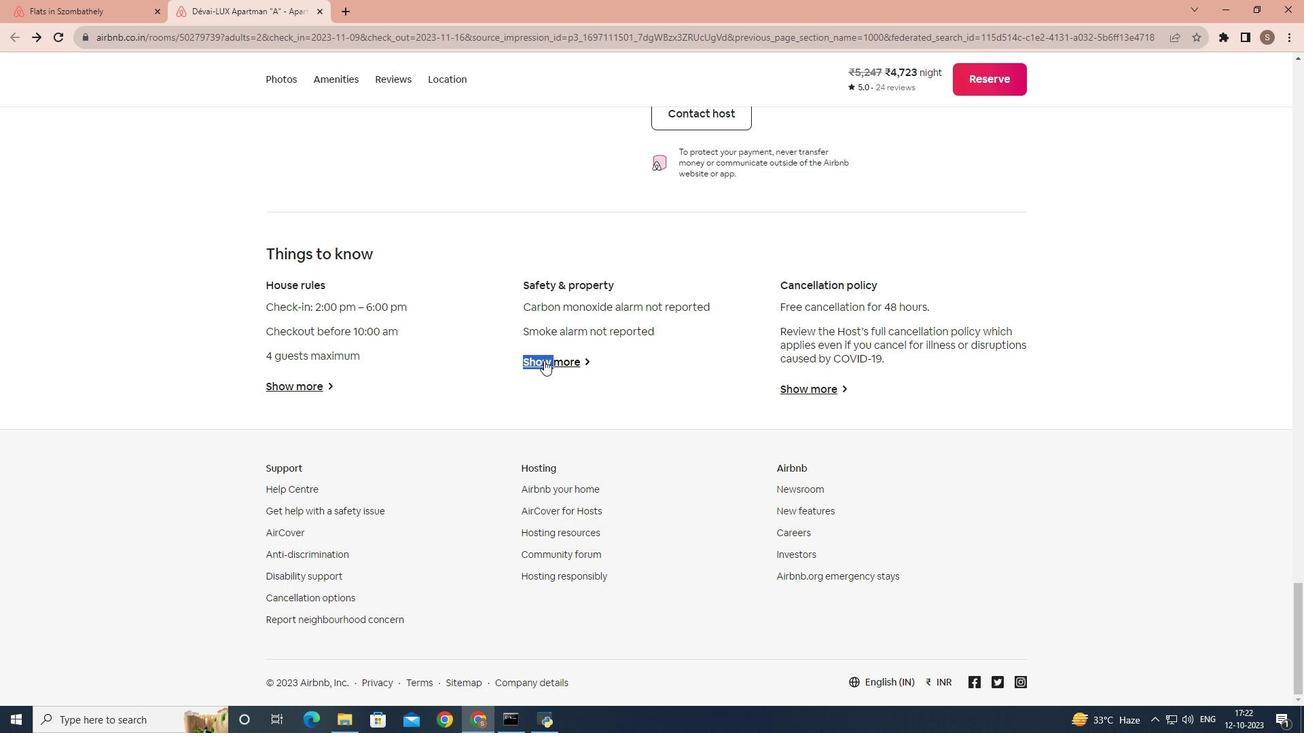 
Action: Mouse pressed left at (543, 360)
Screenshot: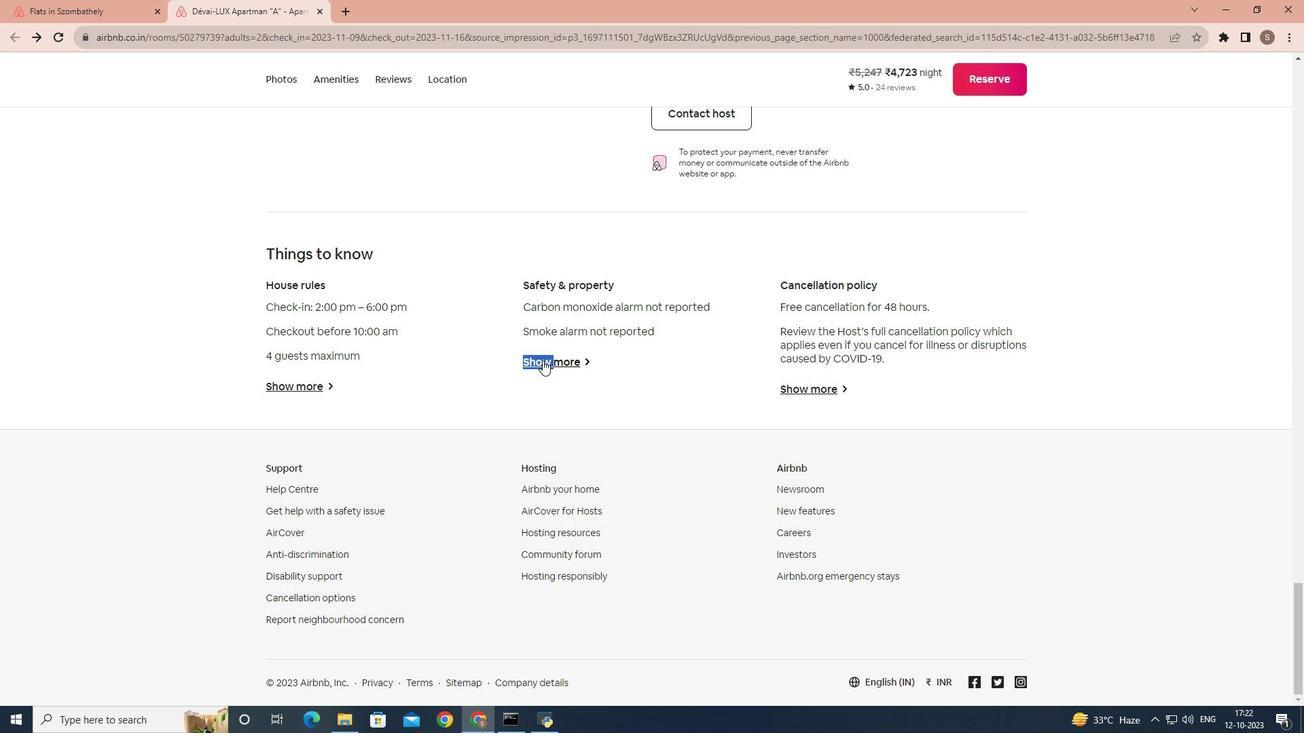 
Action: Mouse moved to (415, 228)
Screenshot: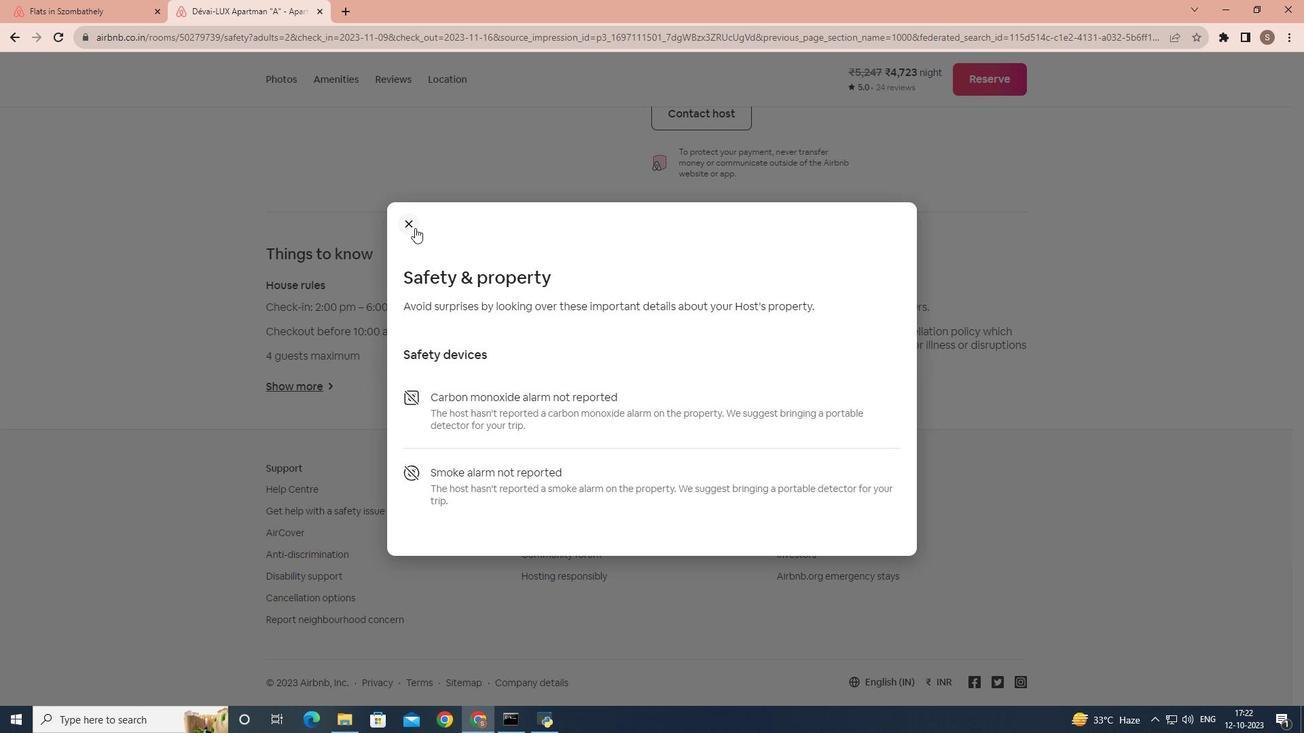 
Action: Mouse pressed left at (415, 228)
Screenshot: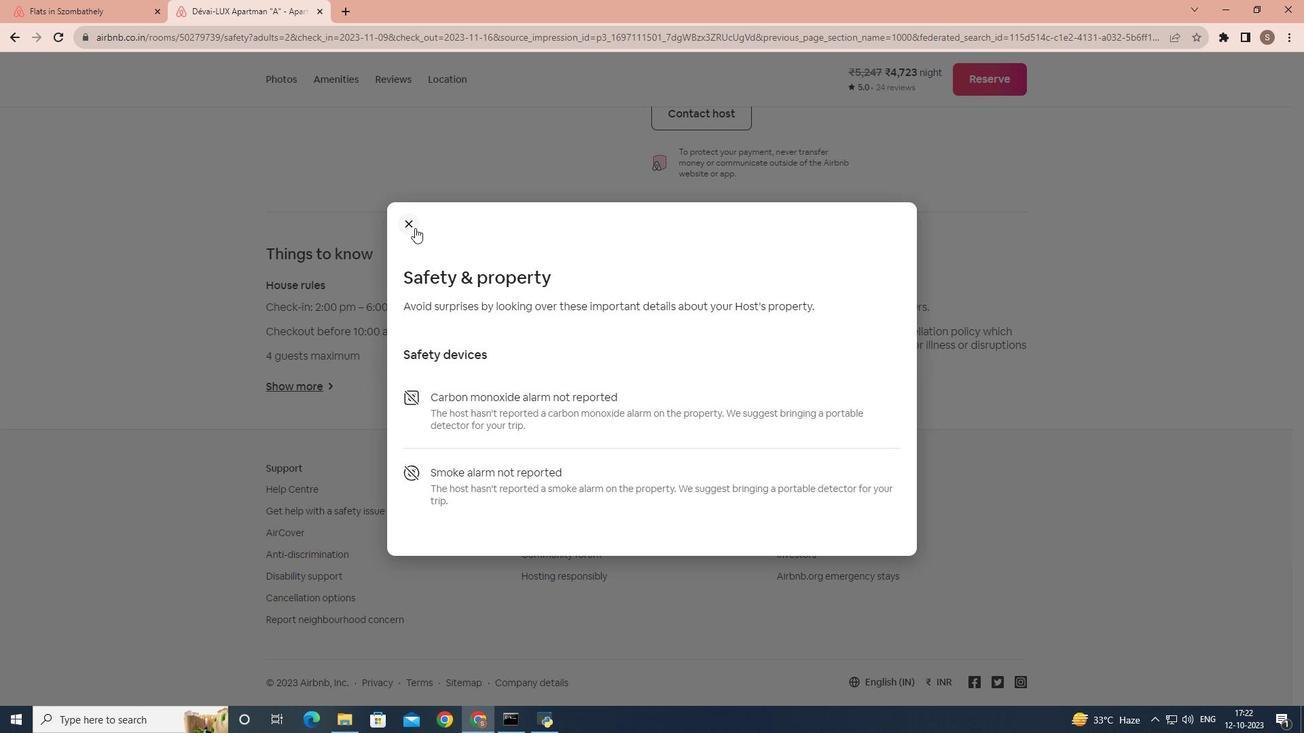 
Action: Mouse moved to (825, 384)
Screenshot: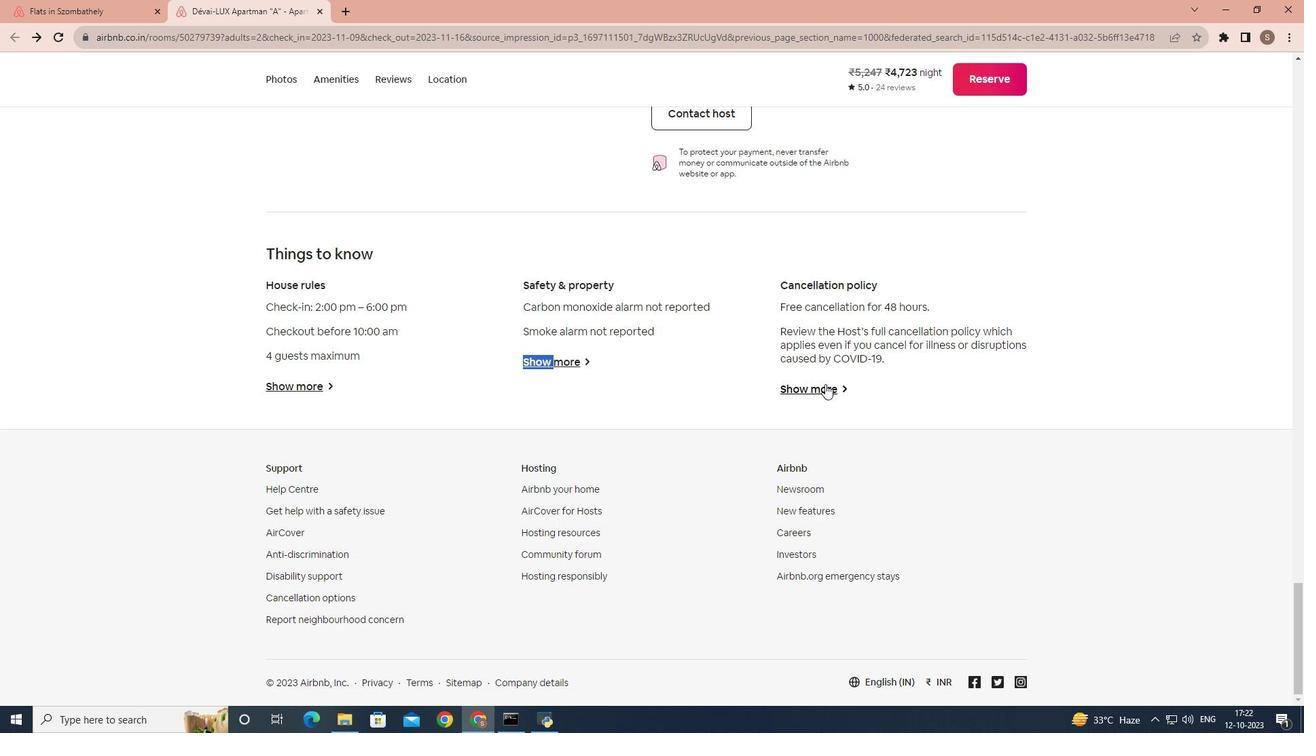 
Action: Mouse pressed left at (825, 384)
Screenshot: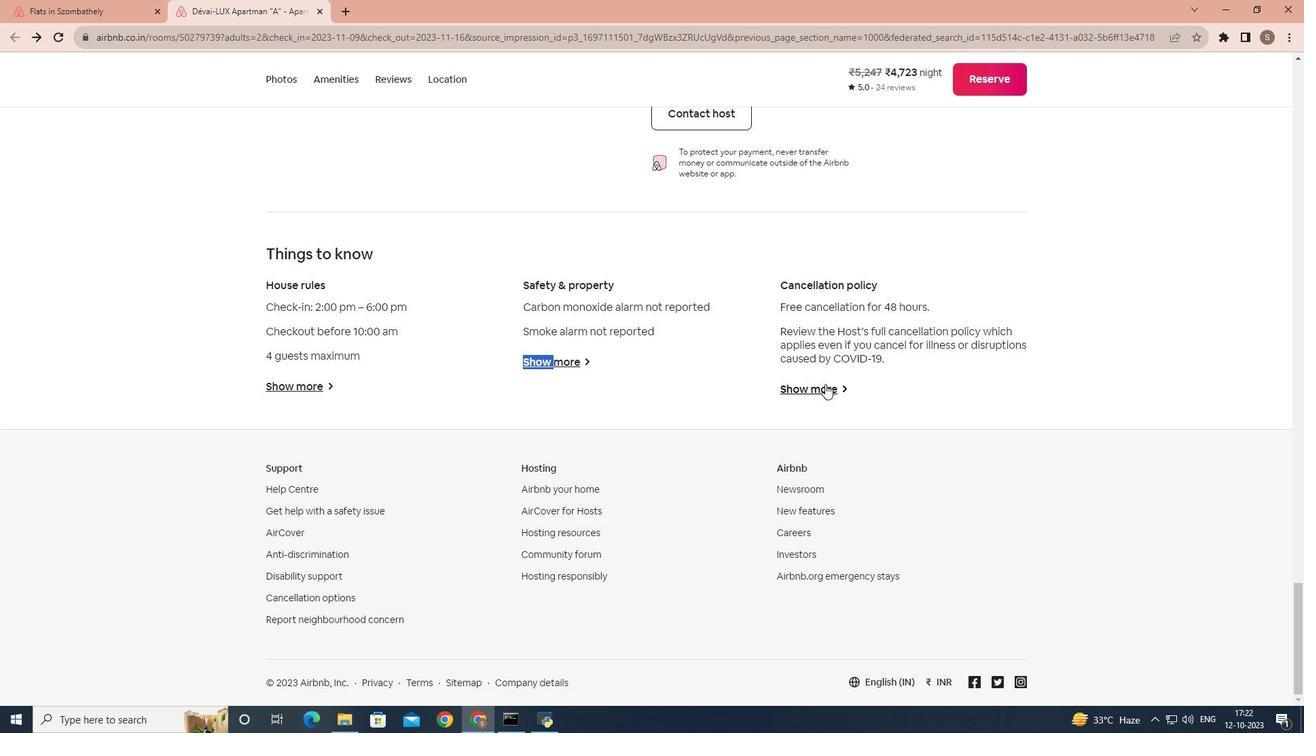 
Action: Mouse moved to (483, 177)
Screenshot: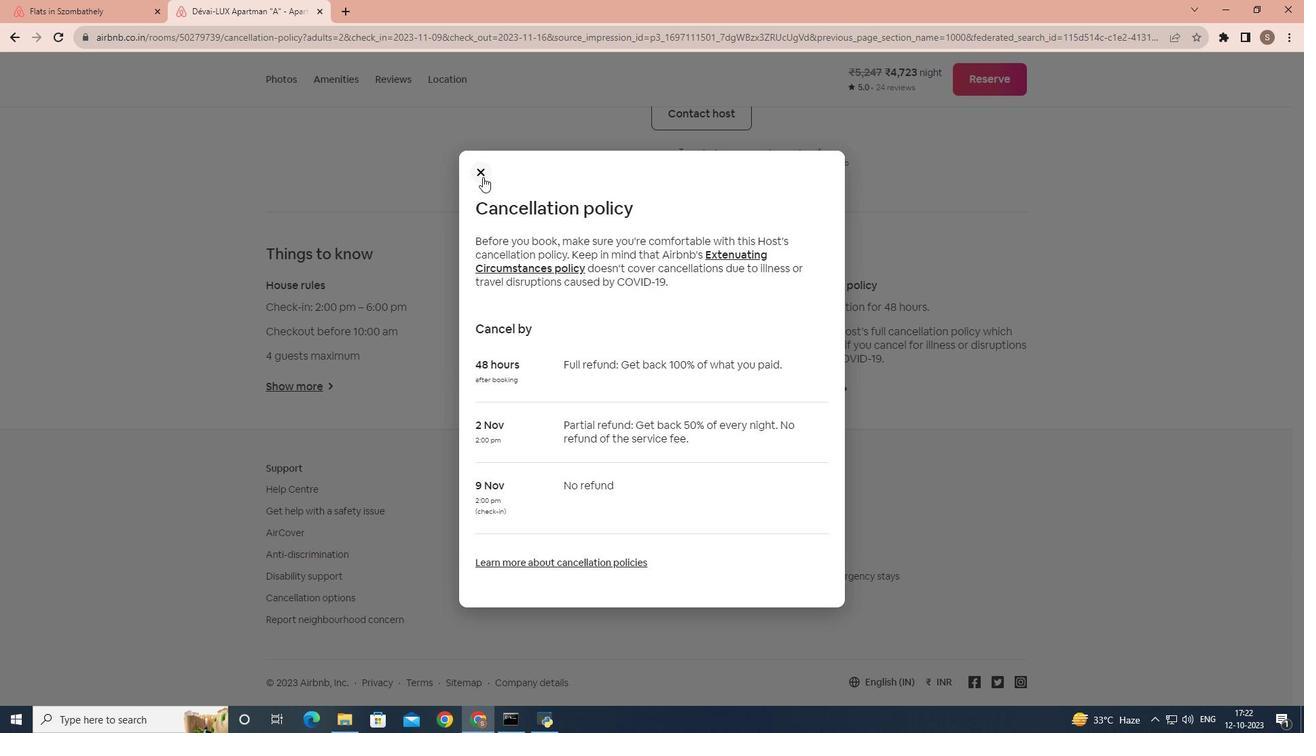 
Action: Mouse pressed left at (483, 177)
Screenshot: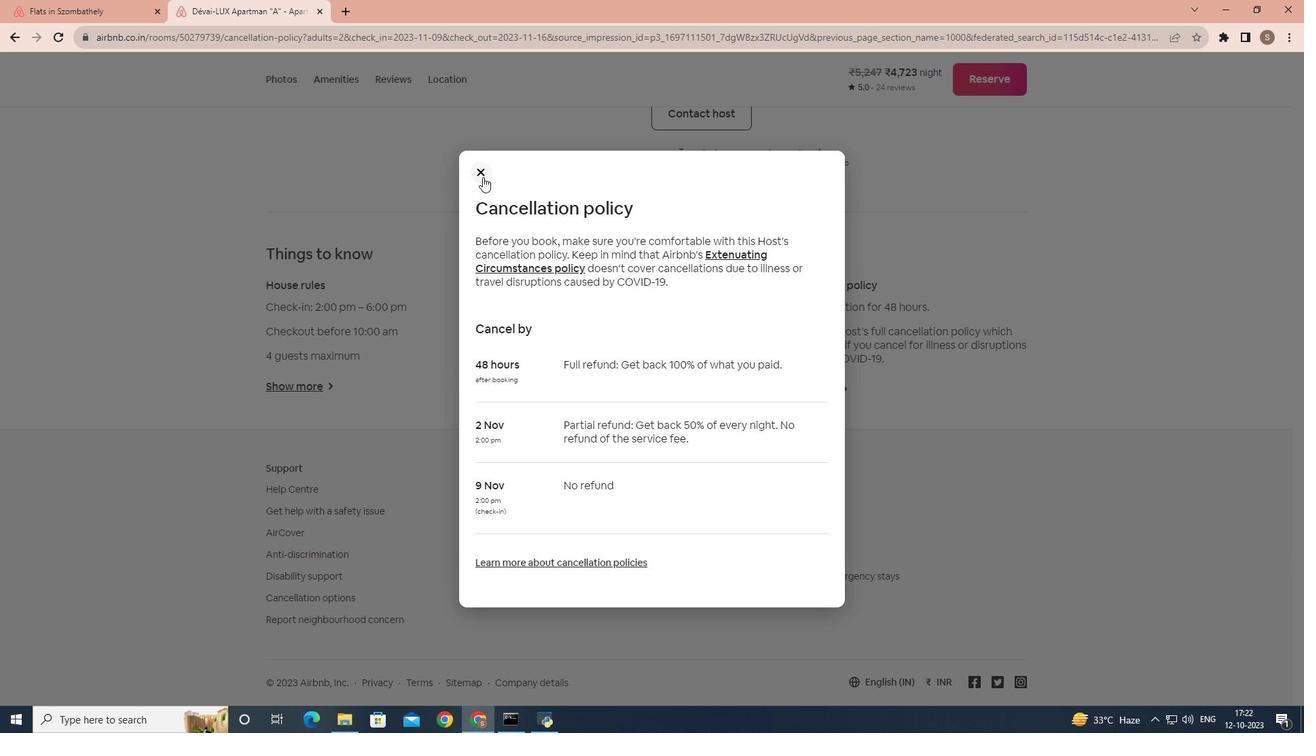 
Action: Mouse moved to (360, 327)
Screenshot: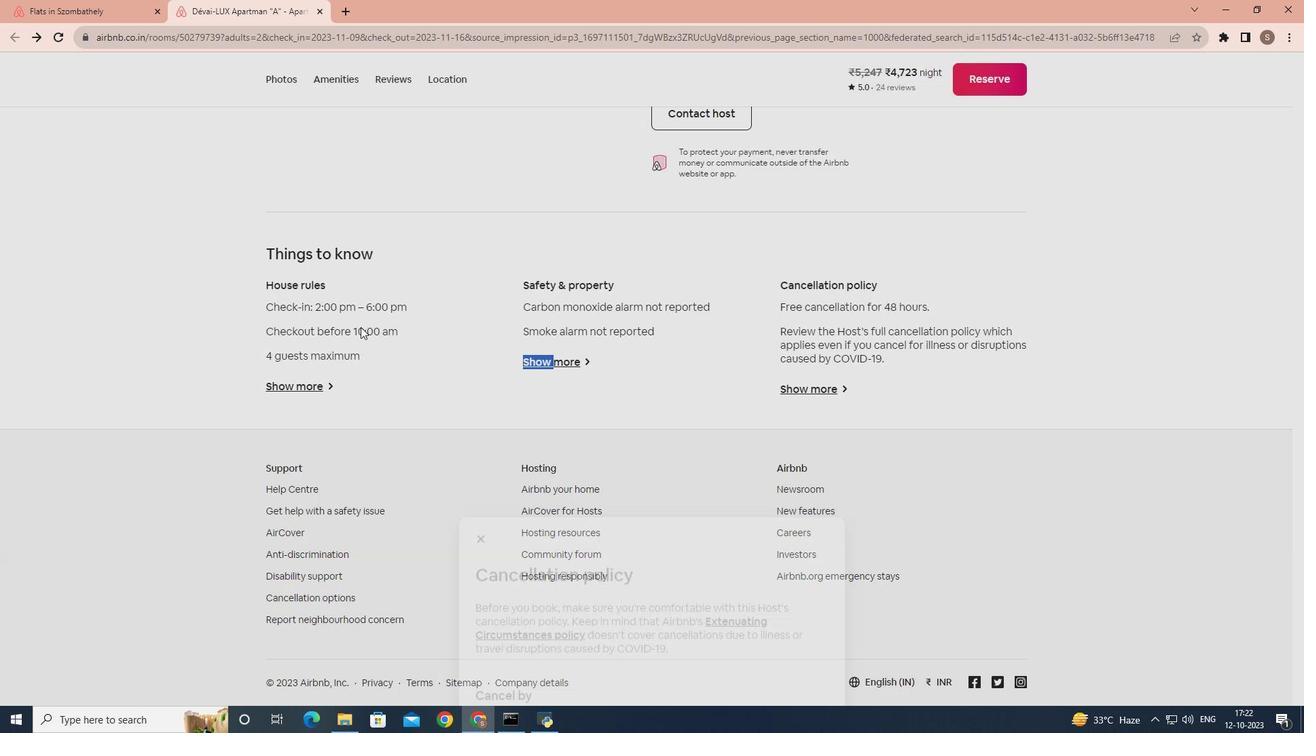 
Action: Mouse scrolled (360, 328) with delta (0, 0)
Screenshot: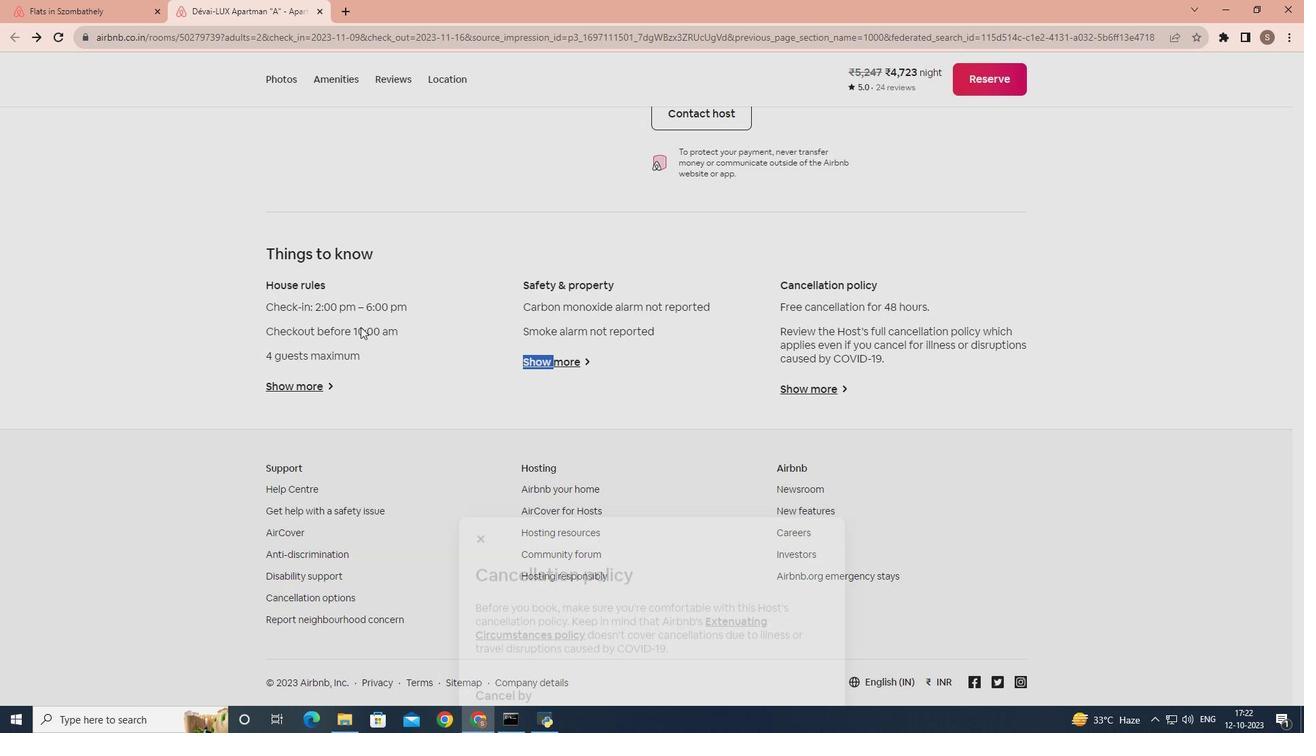 
Action: Mouse scrolled (360, 328) with delta (0, 0)
Screenshot: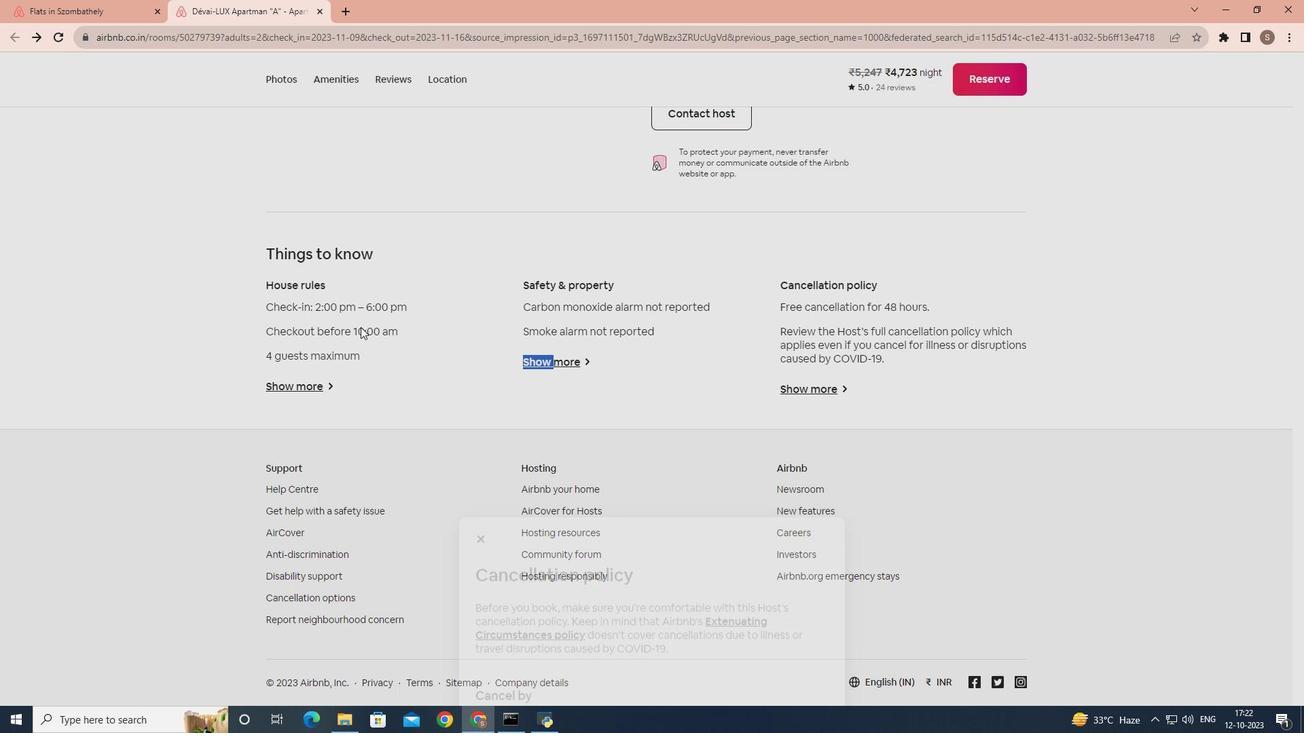 
Action: Mouse scrolled (360, 328) with delta (0, 0)
Screenshot: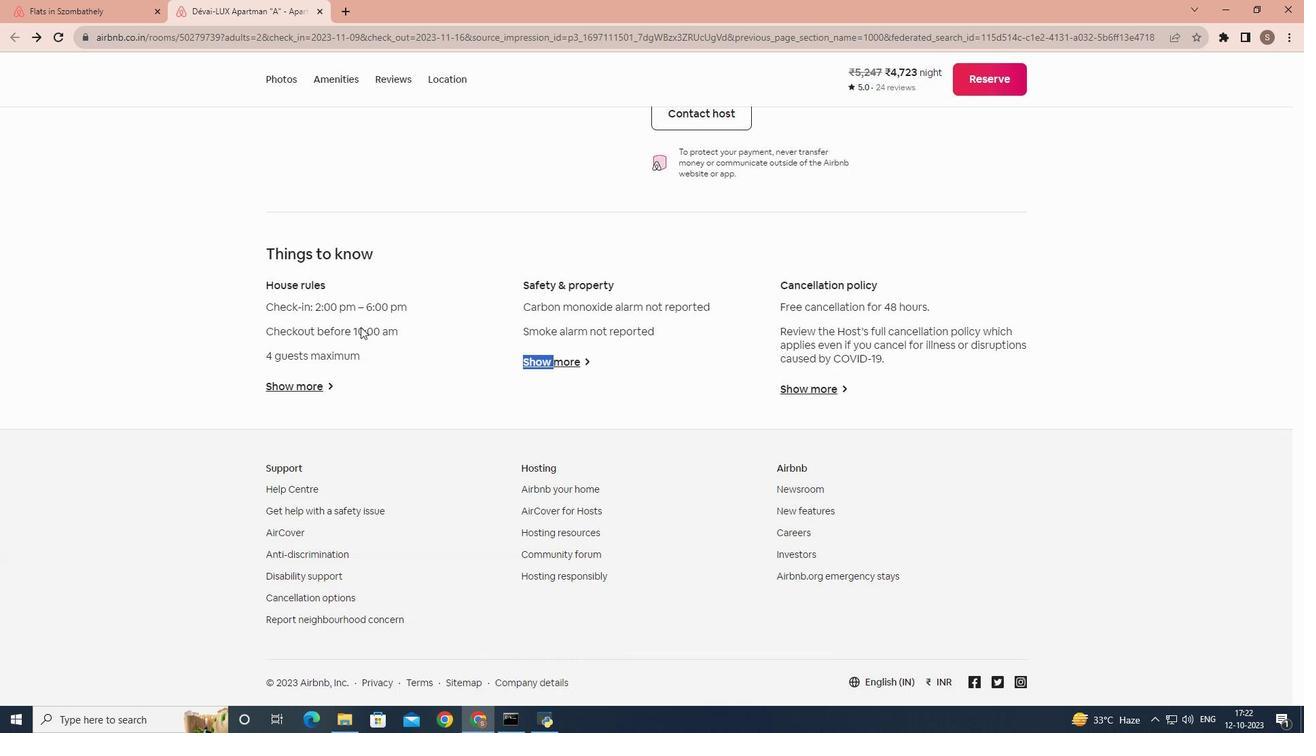 
Action: Mouse scrolled (360, 328) with delta (0, 0)
Screenshot: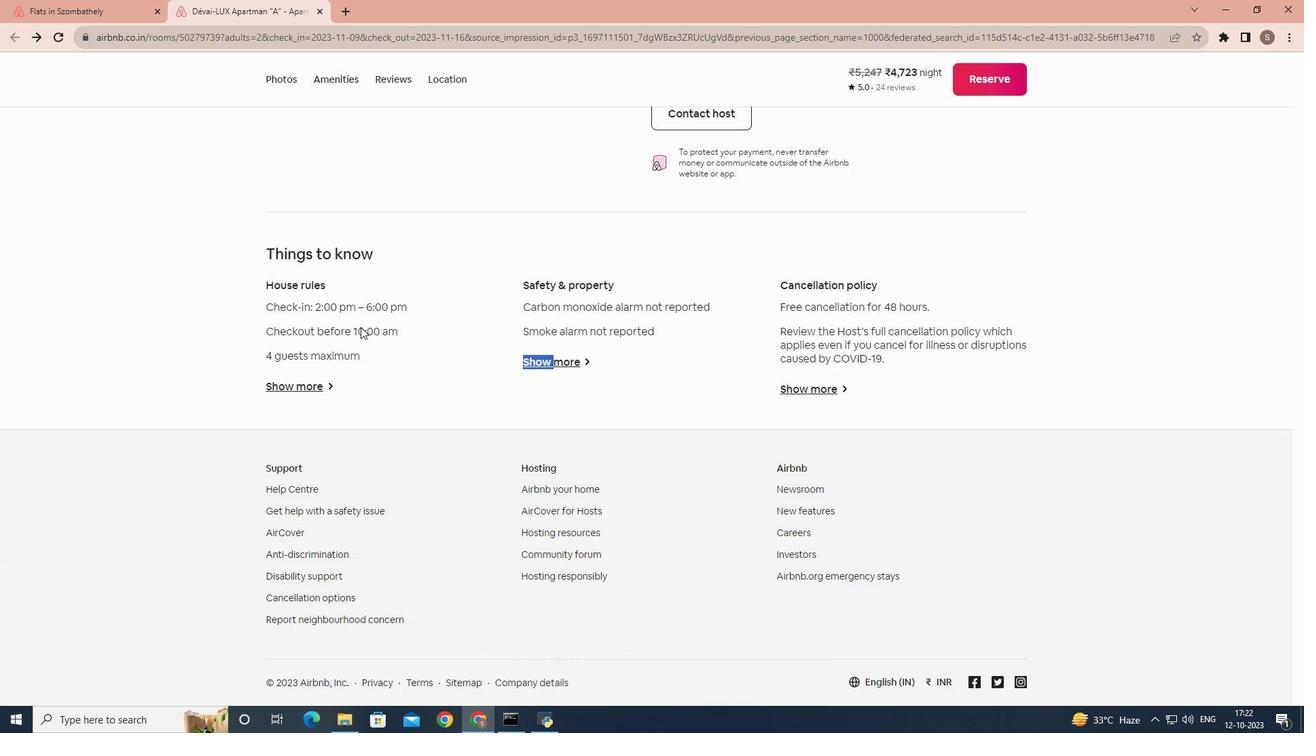 
Action: Mouse scrolled (360, 328) with delta (0, 0)
Screenshot: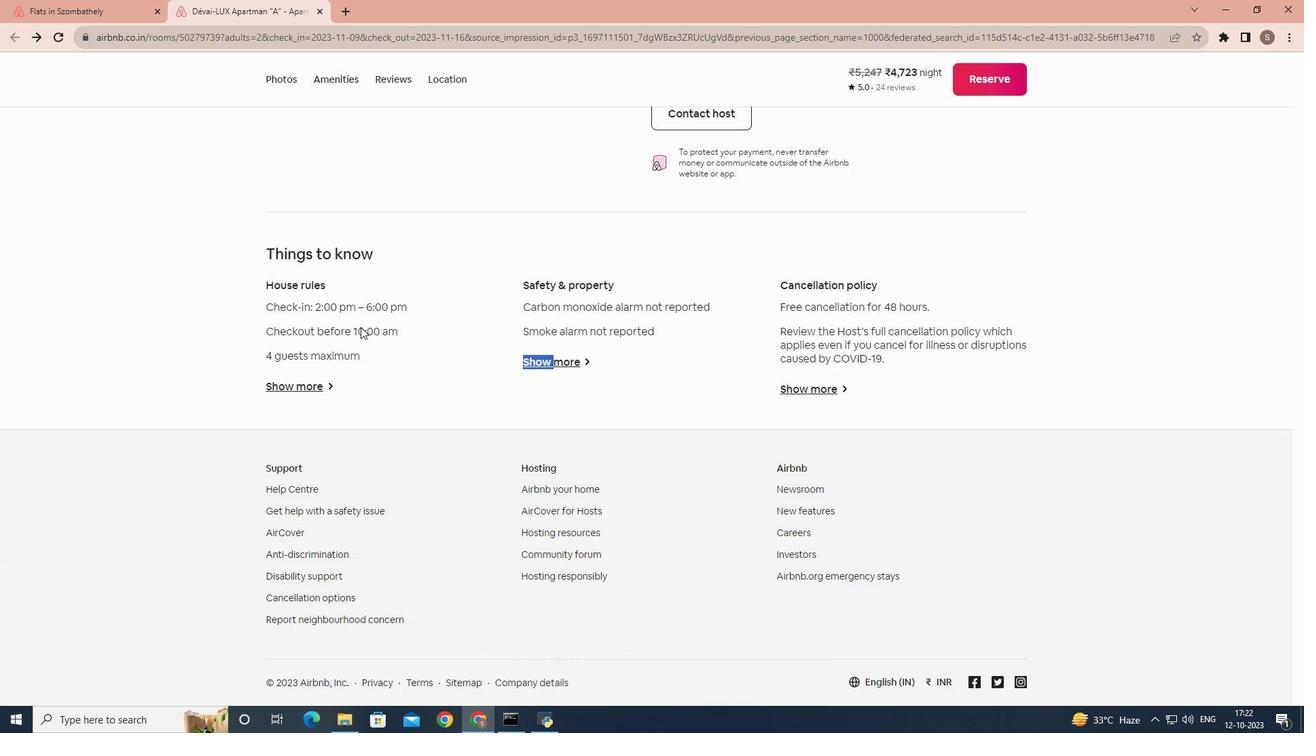 
Action: Mouse scrolled (360, 328) with delta (0, 0)
Screenshot: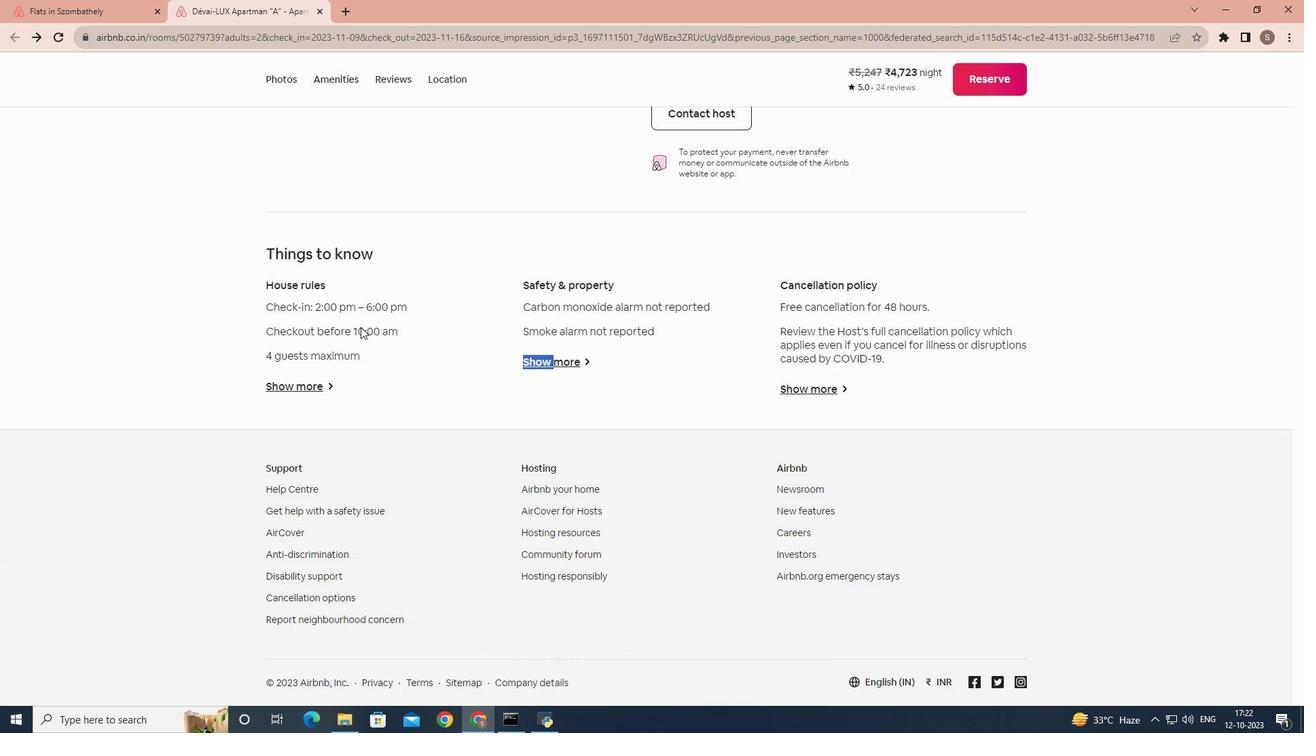 
Action: Mouse scrolled (360, 328) with delta (0, 0)
Screenshot: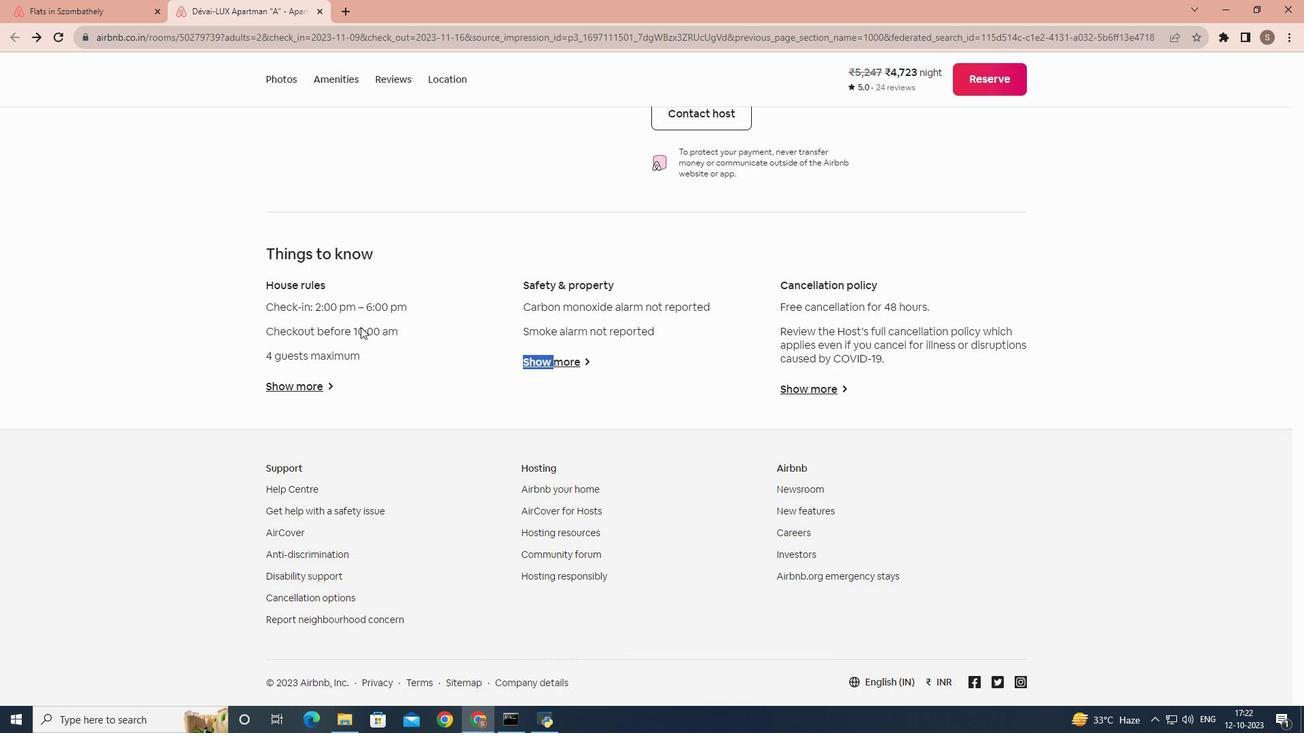 
Action: Mouse scrolled (360, 328) with delta (0, 0)
Screenshot: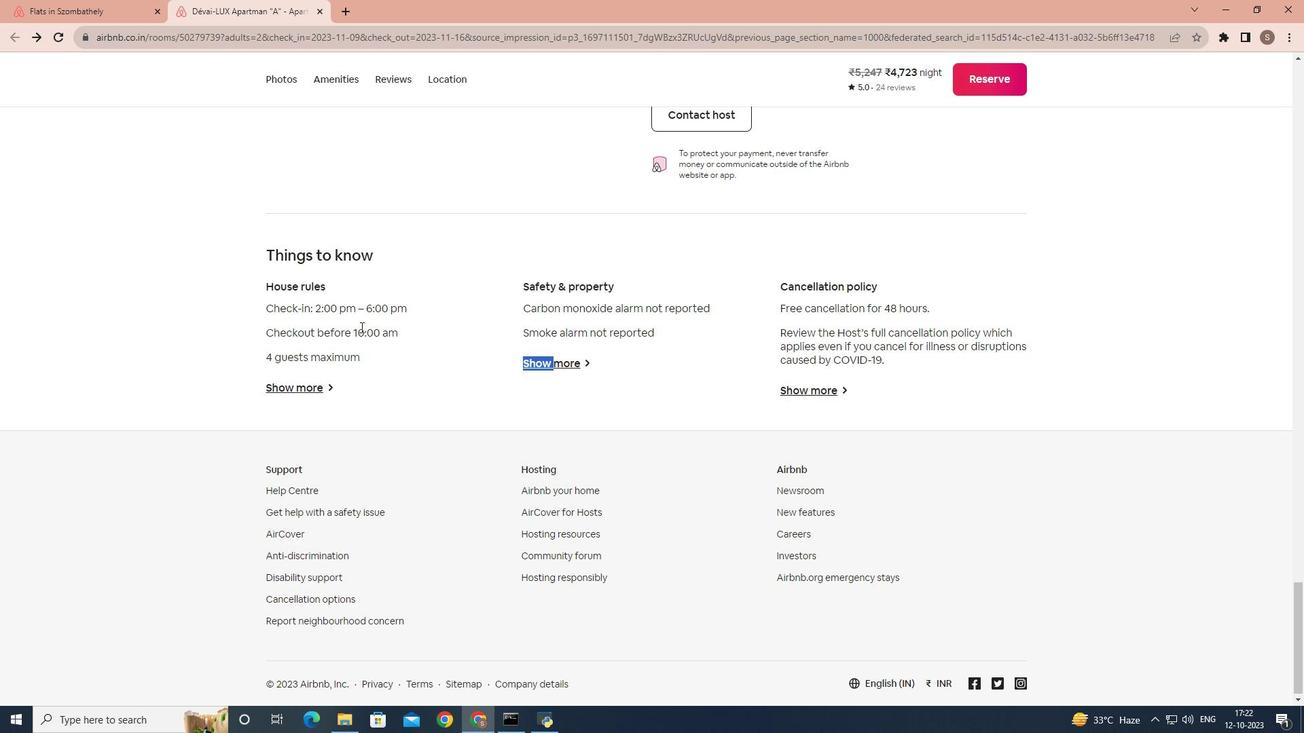 
Action: Mouse scrolled (360, 328) with delta (0, 0)
Screenshot: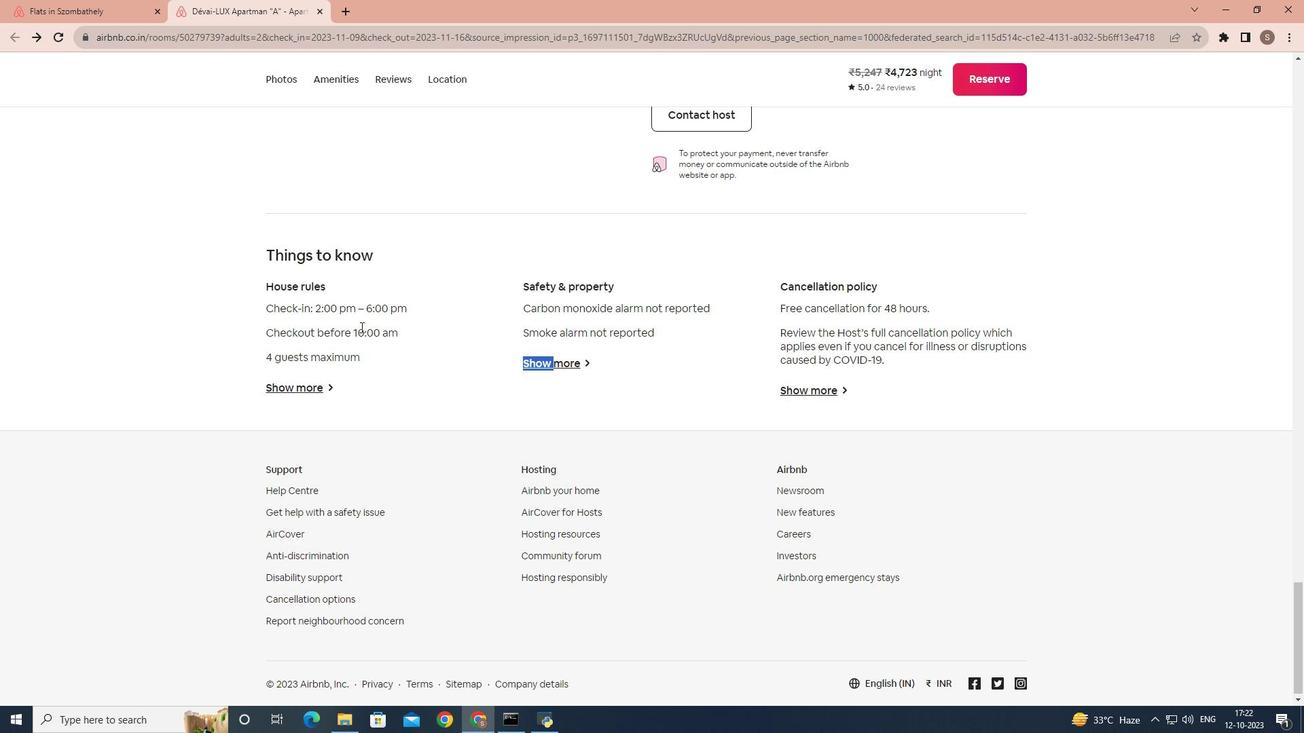 
Action: Mouse scrolled (360, 328) with delta (0, 0)
